 Task: Send an email with the signature Janice Green with the subject Request for feedback on a resume and the message Could you please provide a summary of the project plan? from softage.2@softage.net to softage.8@softage.net with an attached image file Postcard_design.png and move the email from Sent Items to the folder Birthday parties
Action: Mouse moved to (780, 547)
Screenshot: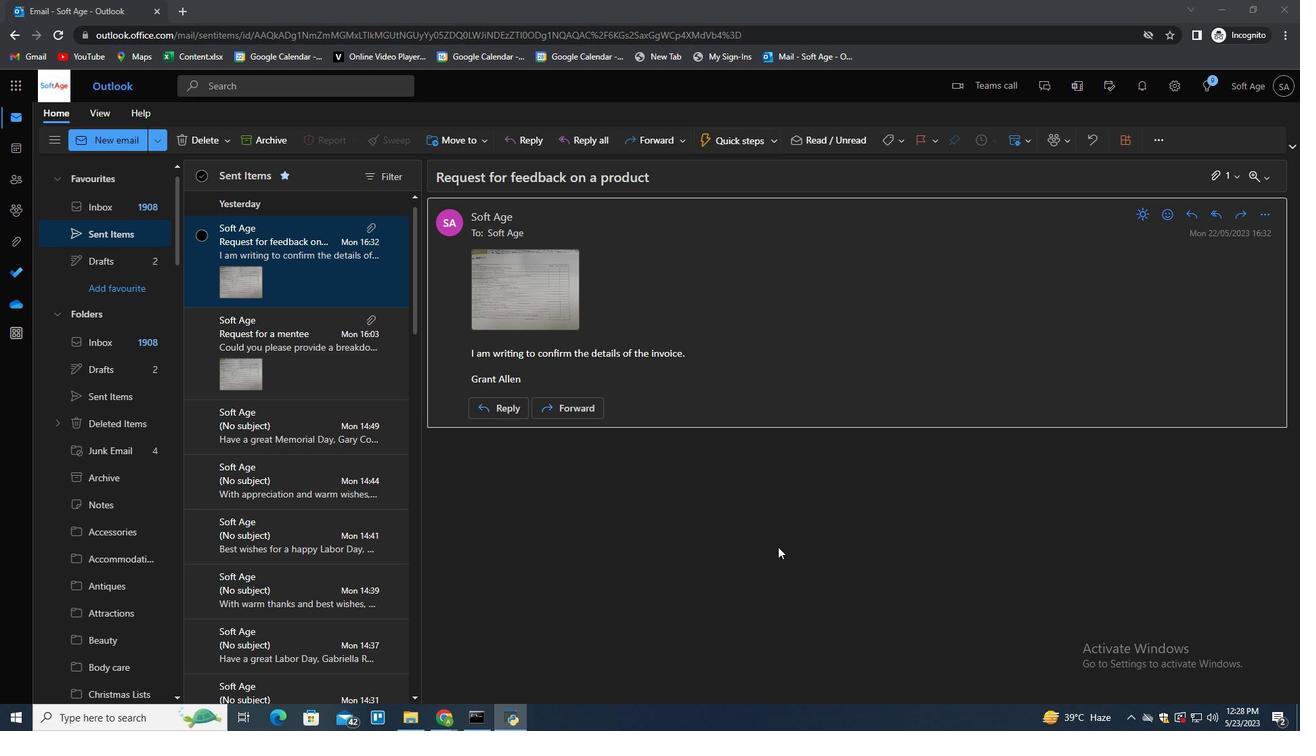 
Action: Mouse scrolled (780, 547) with delta (0, 0)
Screenshot: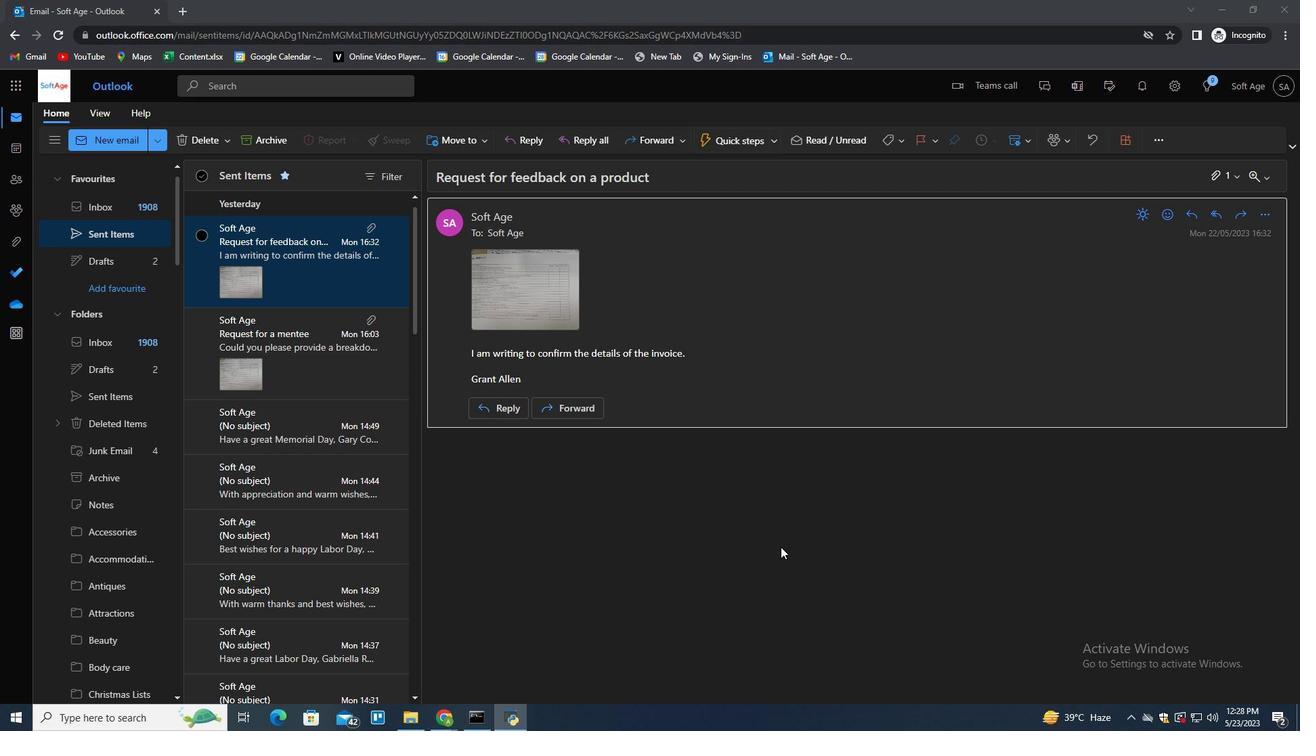 
Action: Mouse scrolled (780, 547) with delta (0, 0)
Screenshot: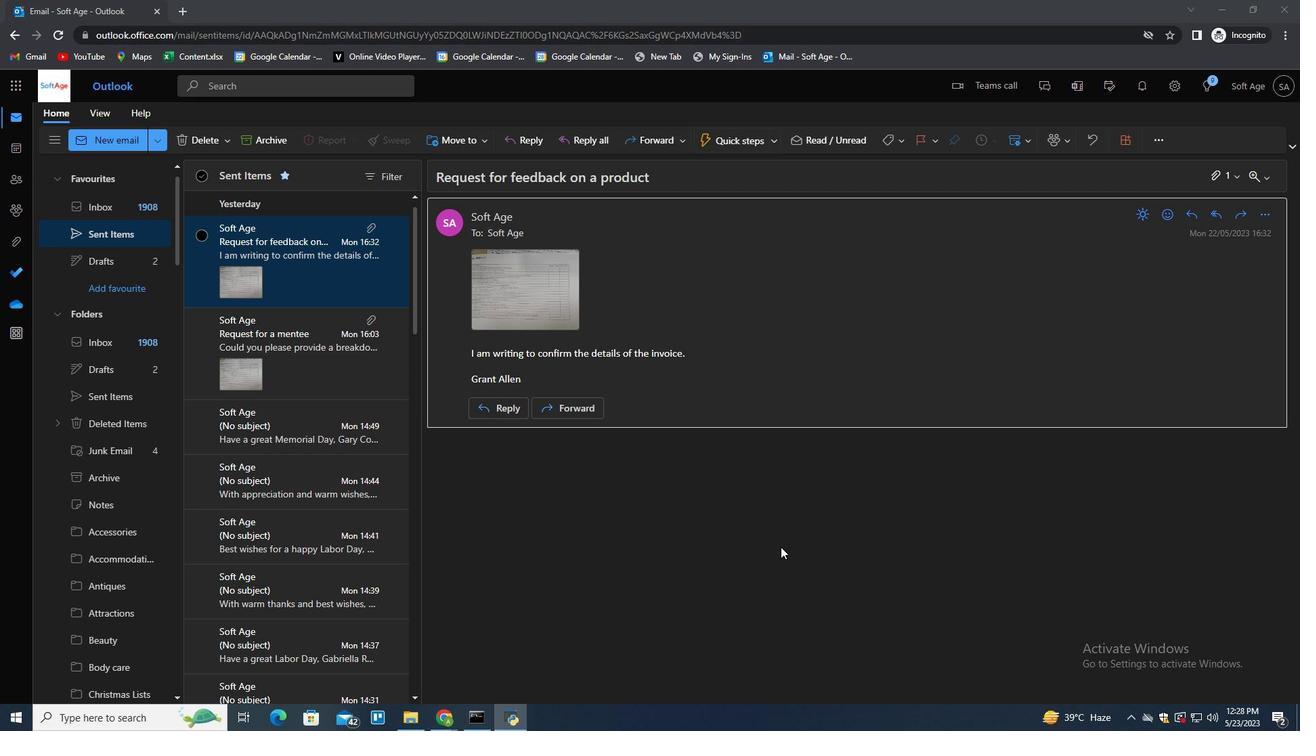 
Action: Mouse scrolled (780, 547) with delta (0, 0)
Screenshot: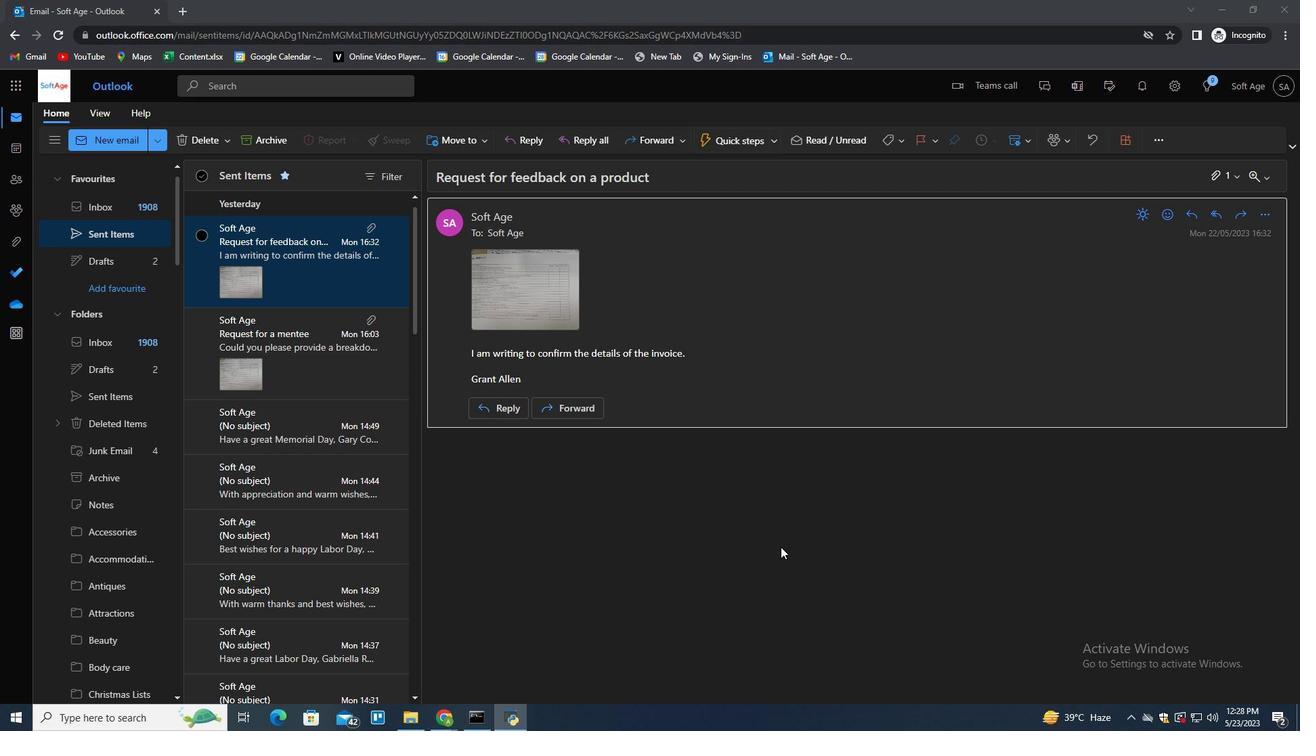 
Action: Mouse moved to (712, 545)
Screenshot: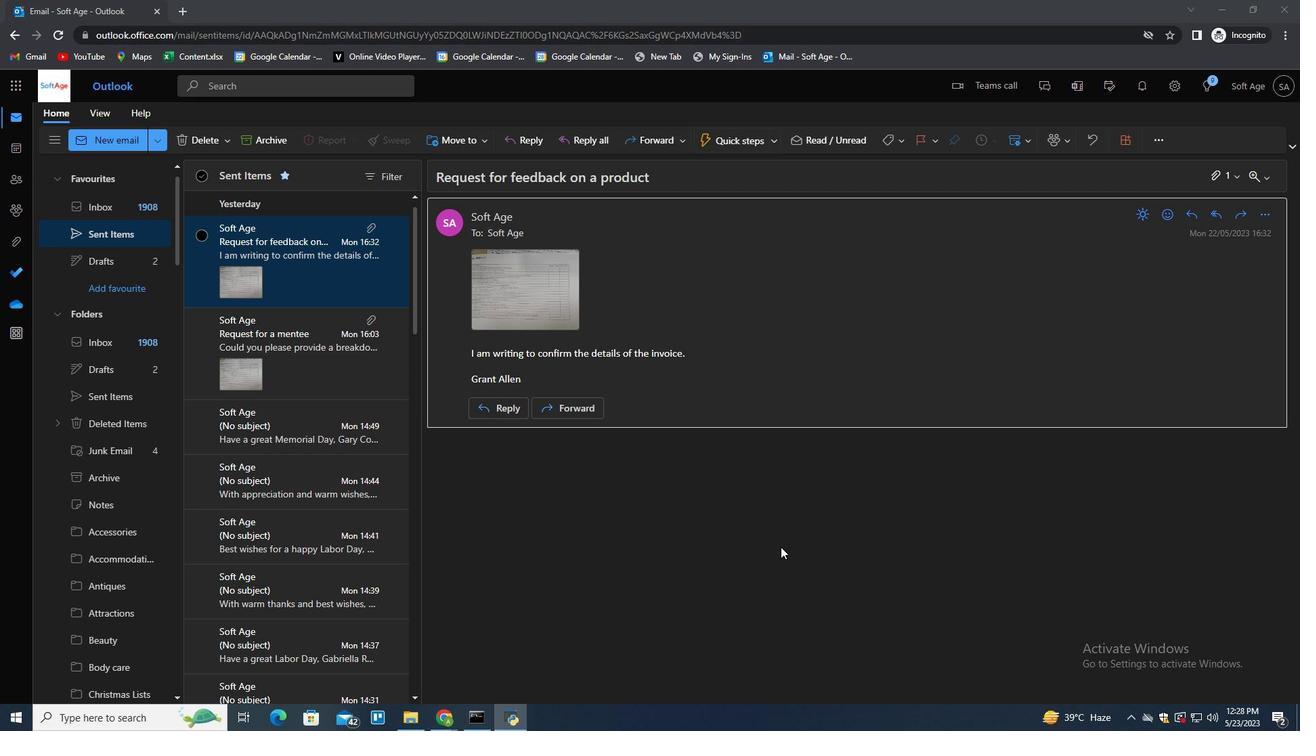 
Action: Mouse pressed left at (712, 545)
Screenshot: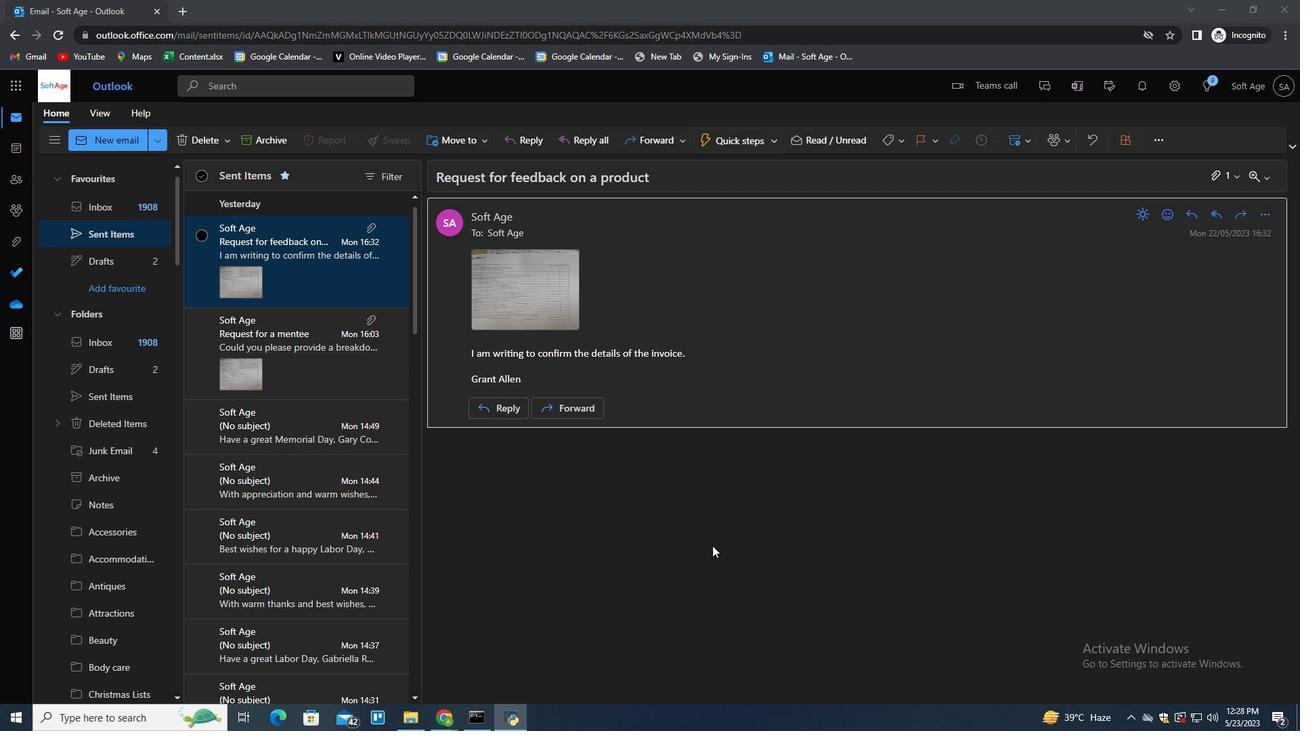 
Action: Mouse moved to (675, 533)
Screenshot: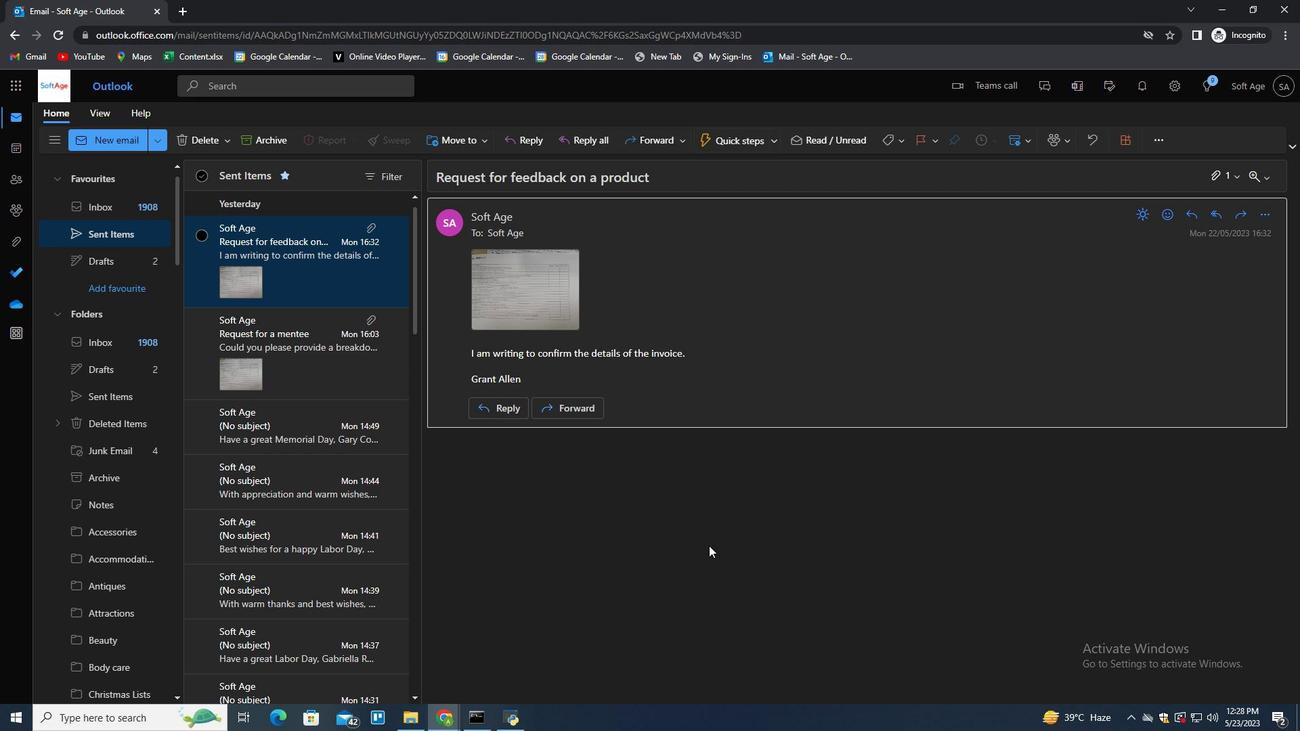 
Action: Key pressed n
Screenshot: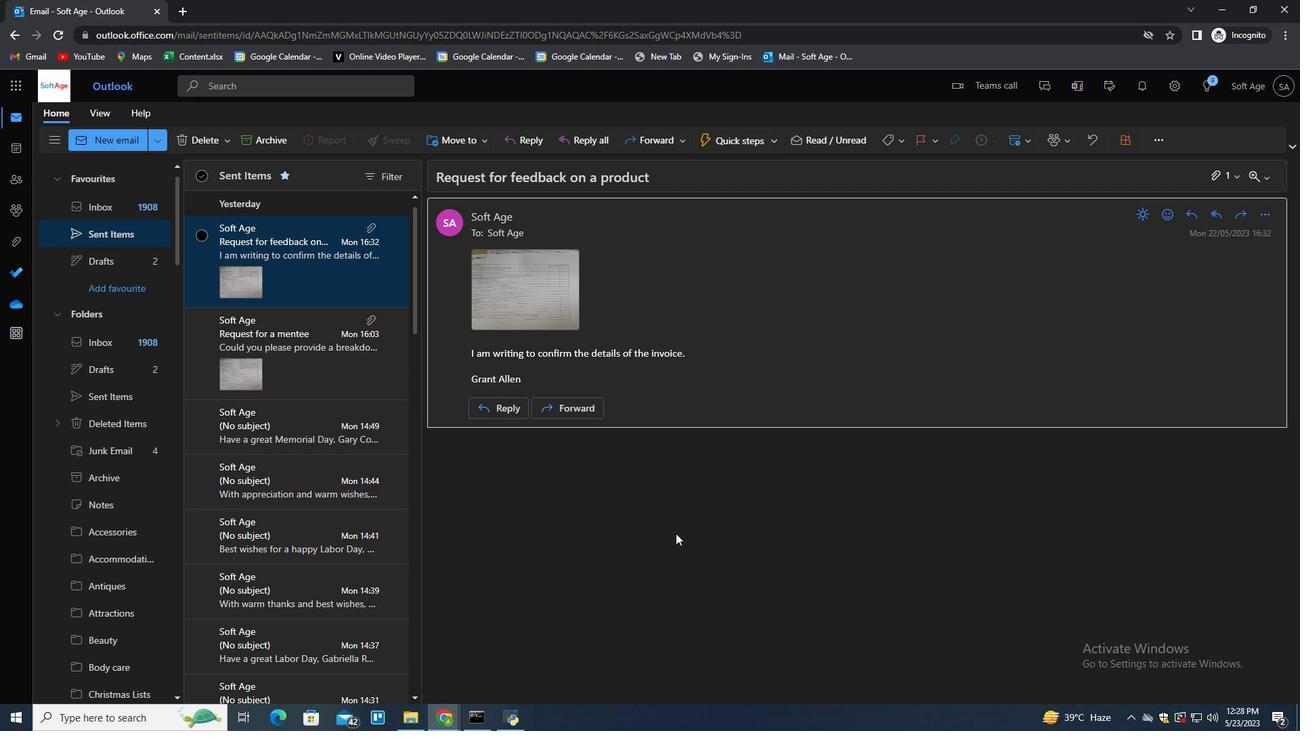 
Action: Mouse moved to (912, 139)
Screenshot: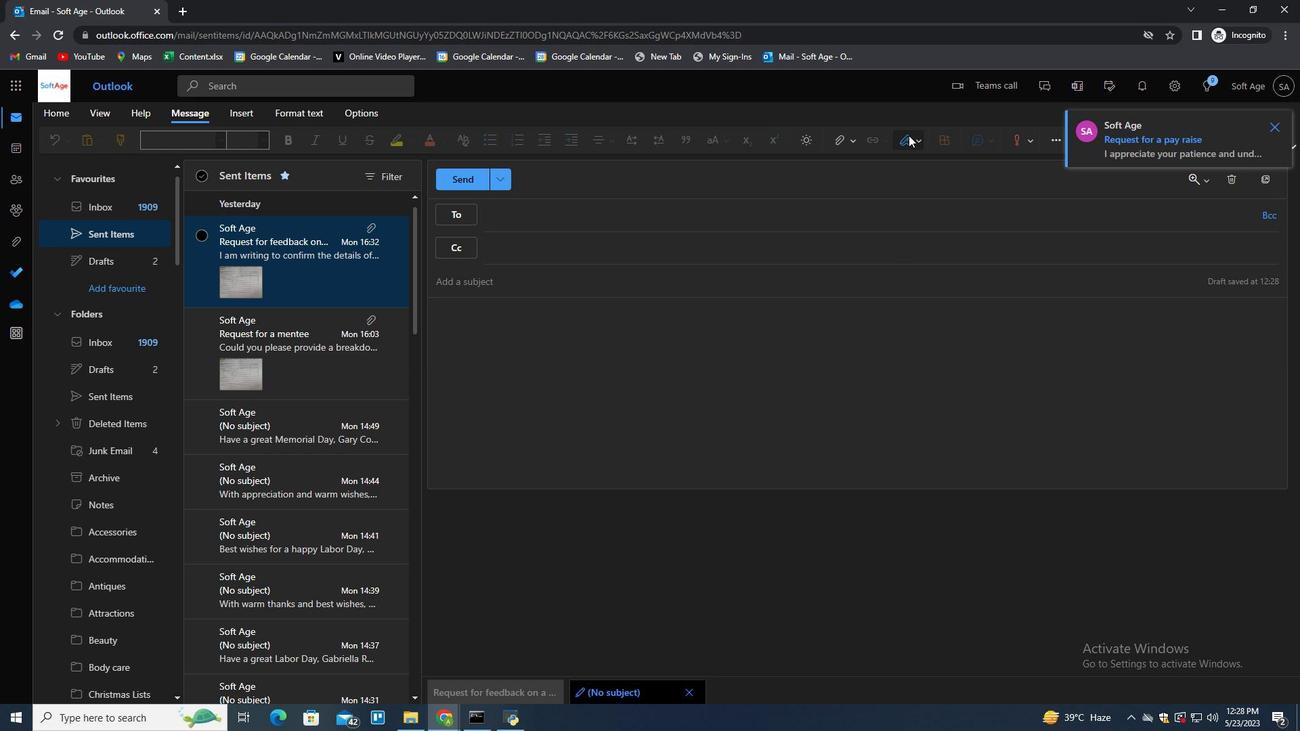 
Action: Mouse pressed left at (912, 139)
Screenshot: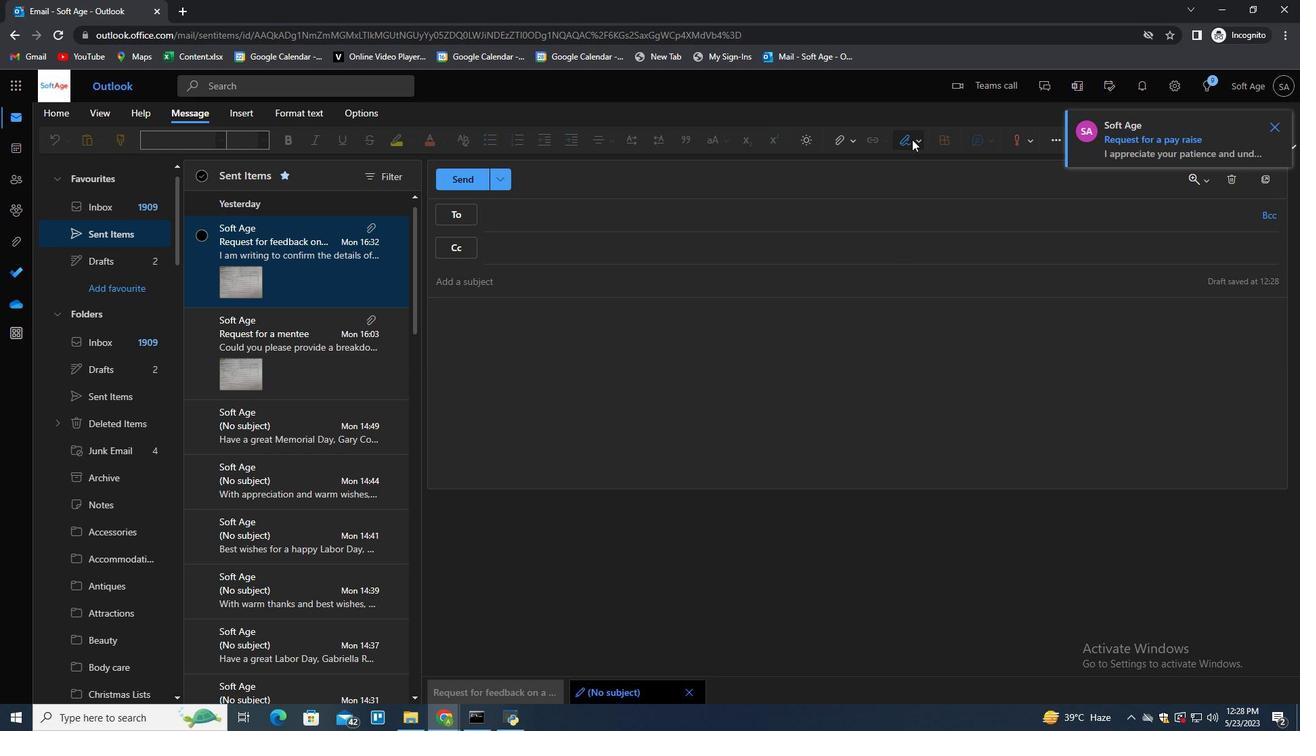 
Action: Mouse moved to (892, 191)
Screenshot: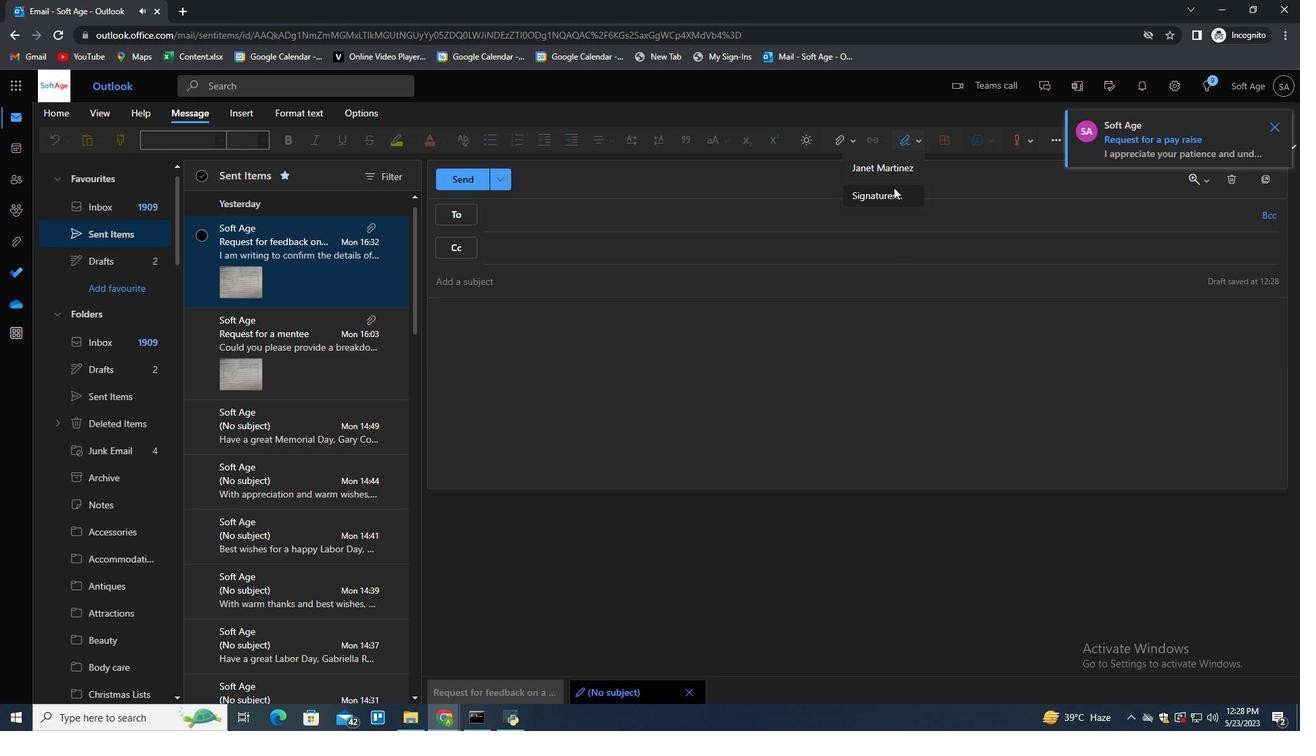 
Action: Mouse pressed left at (892, 191)
Screenshot: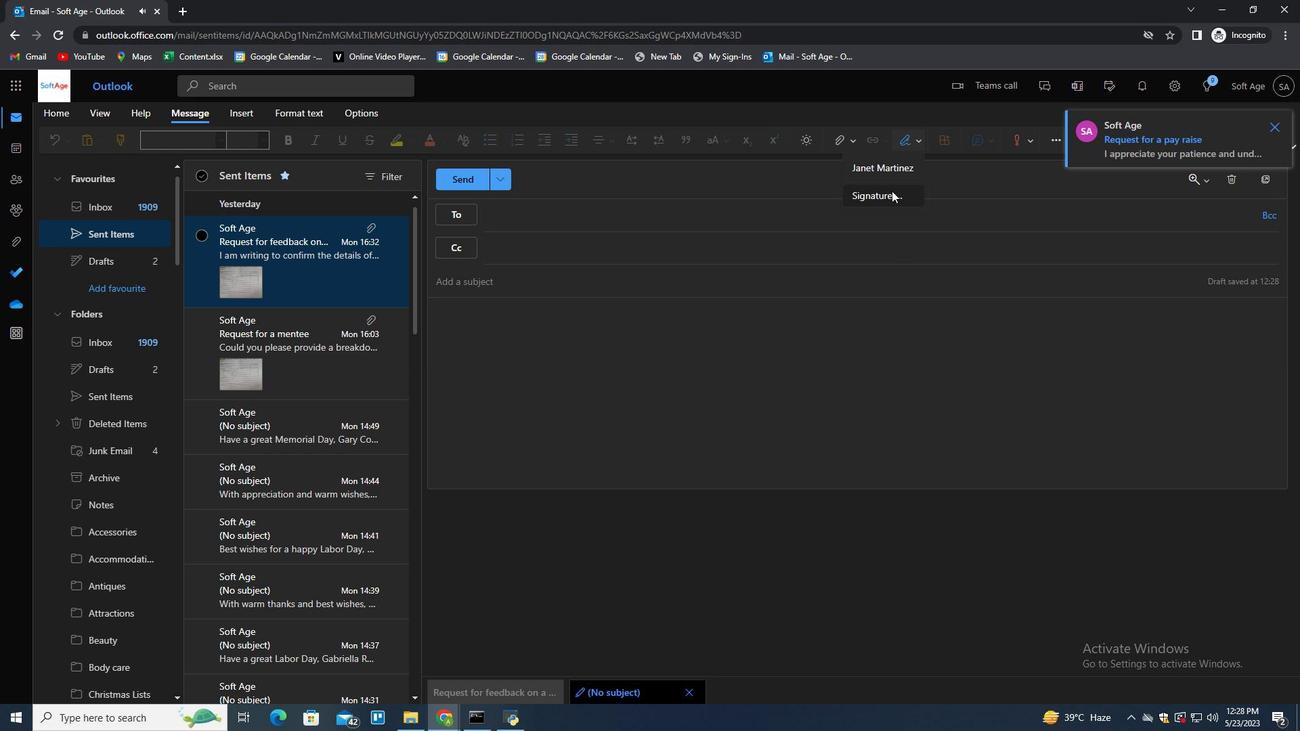 
Action: Mouse moved to (930, 256)
Screenshot: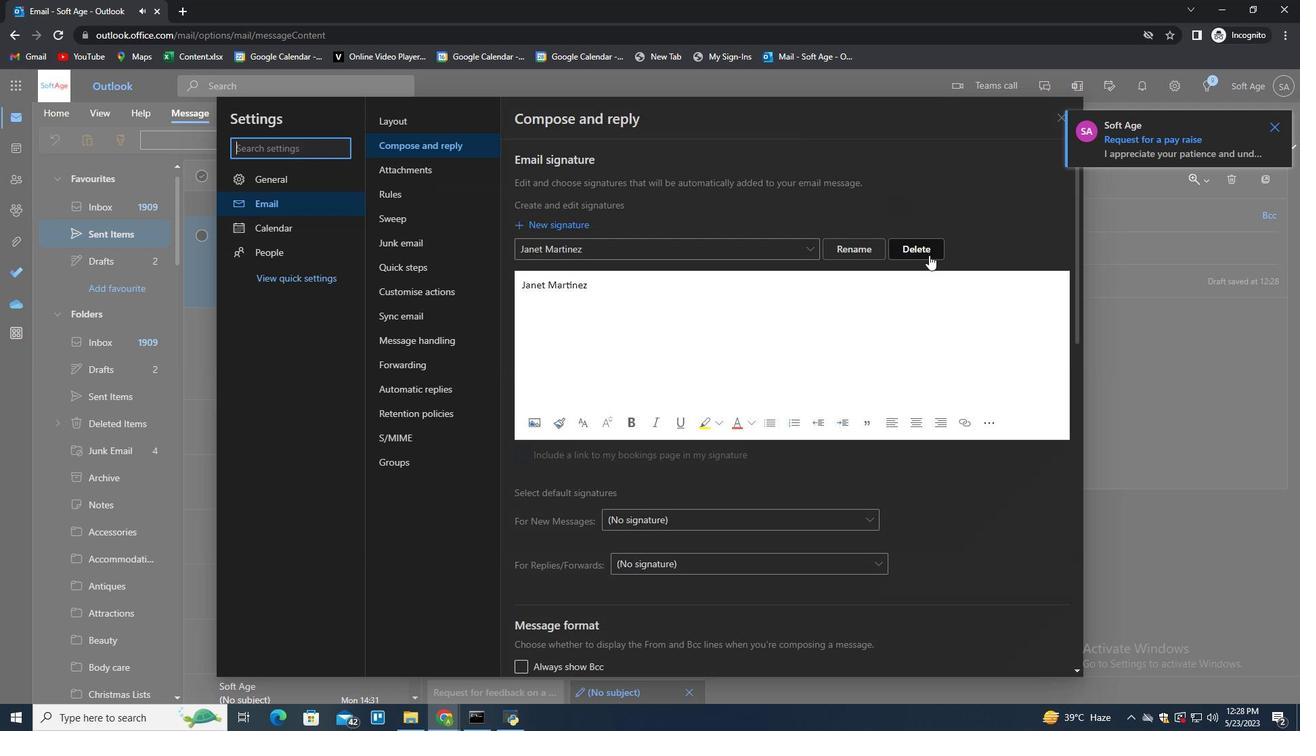 
Action: Mouse pressed left at (930, 256)
Screenshot: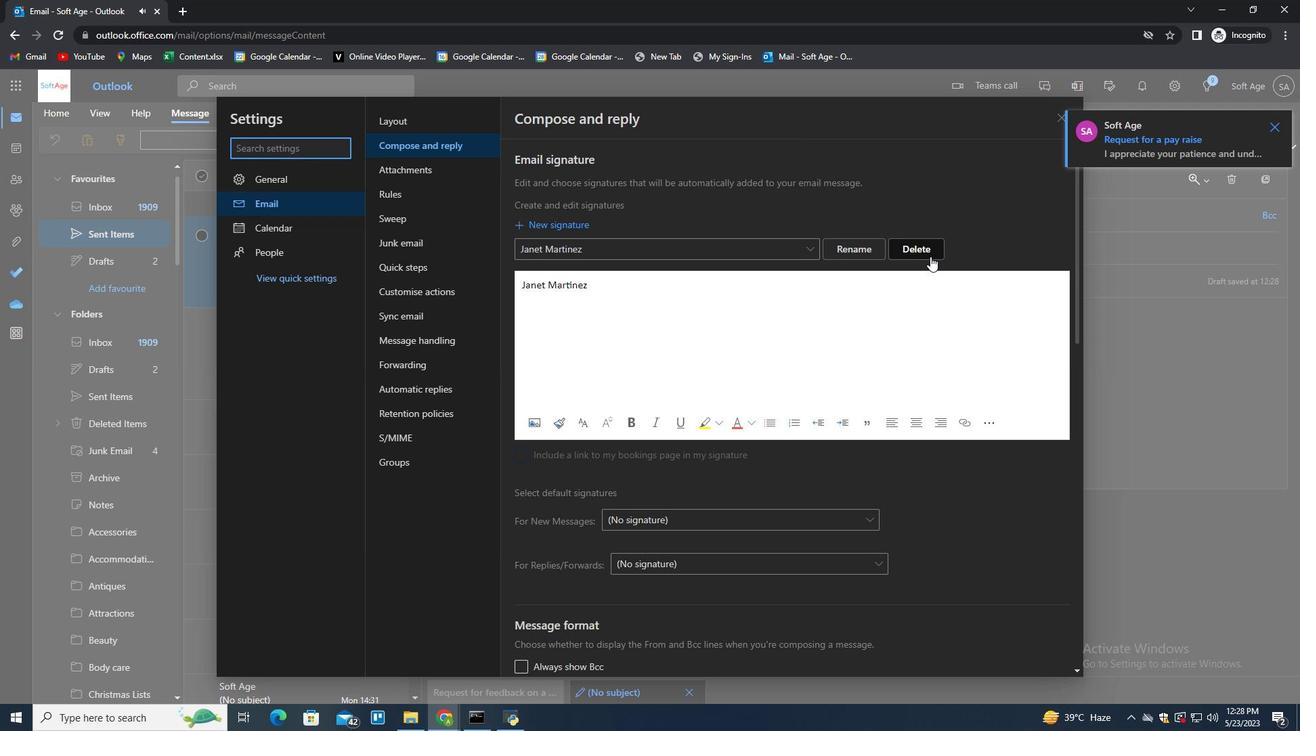
Action: Mouse moved to (927, 252)
Screenshot: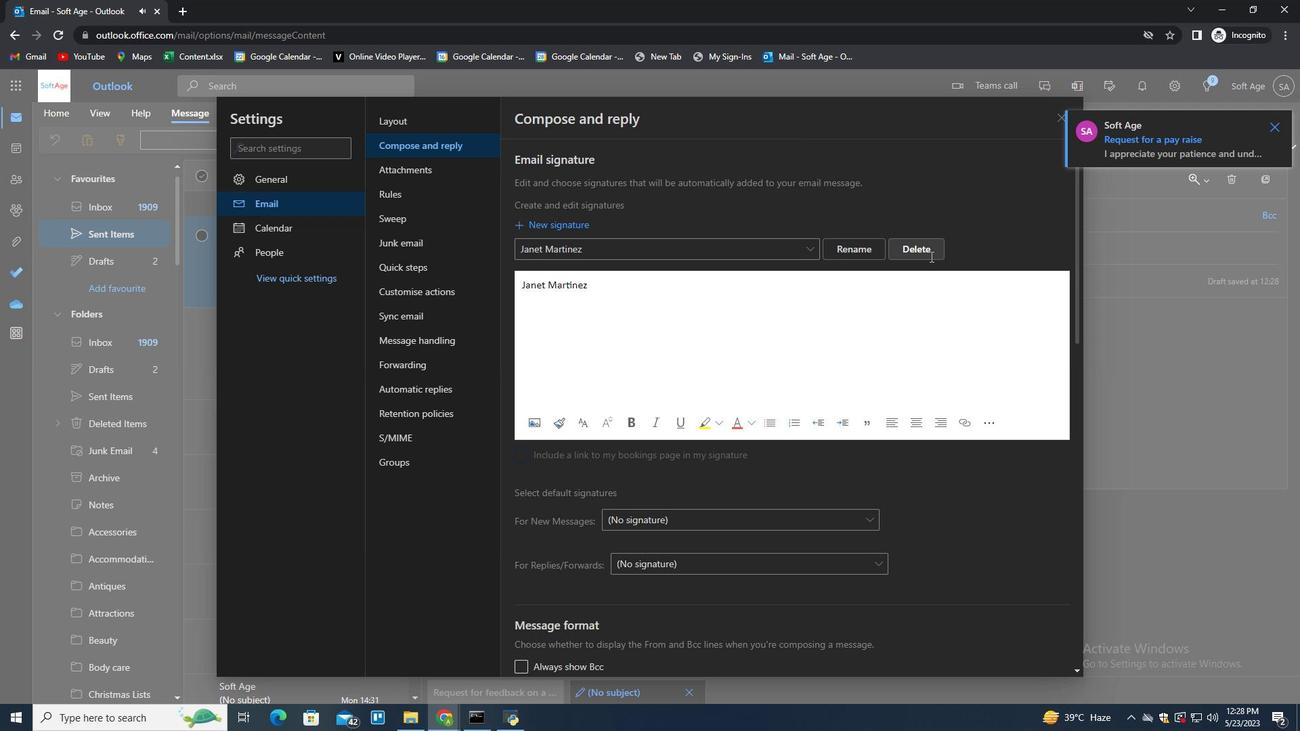 
Action: Mouse pressed left at (927, 252)
Screenshot: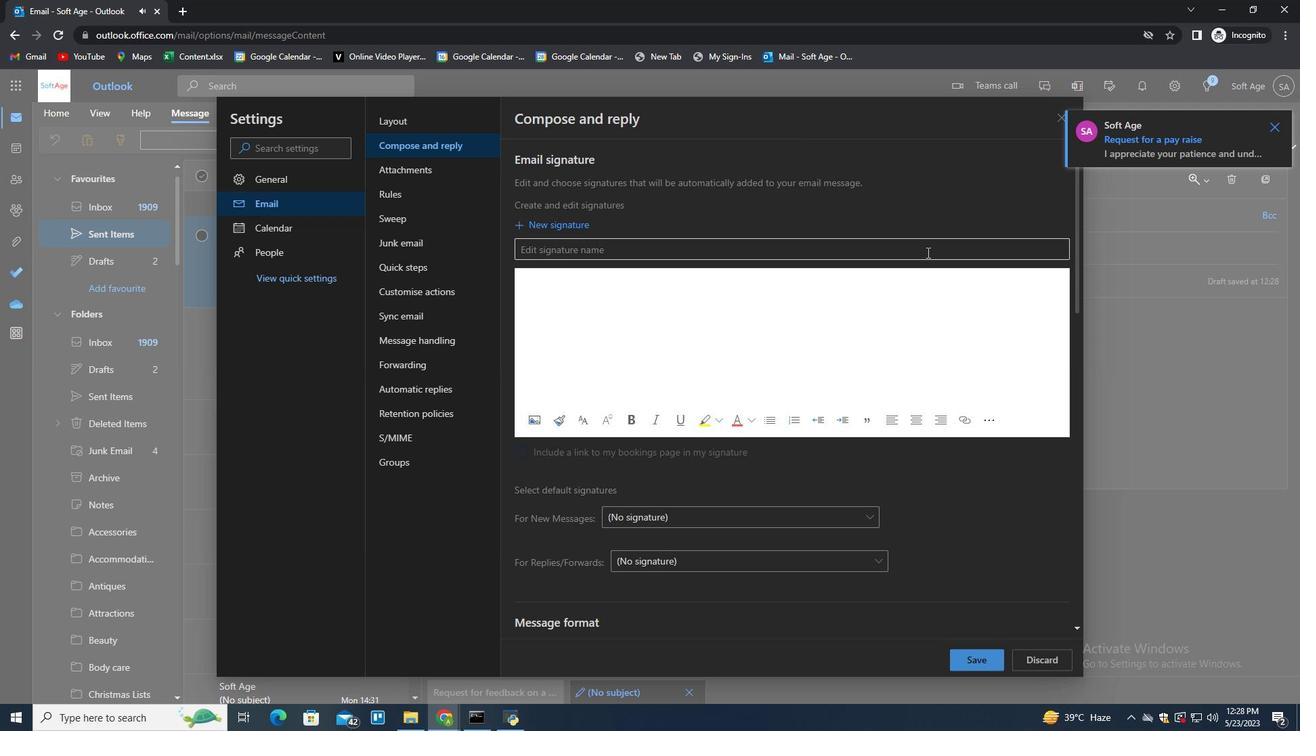 
Action: Mouse moved to (927, 251)
Screenshot: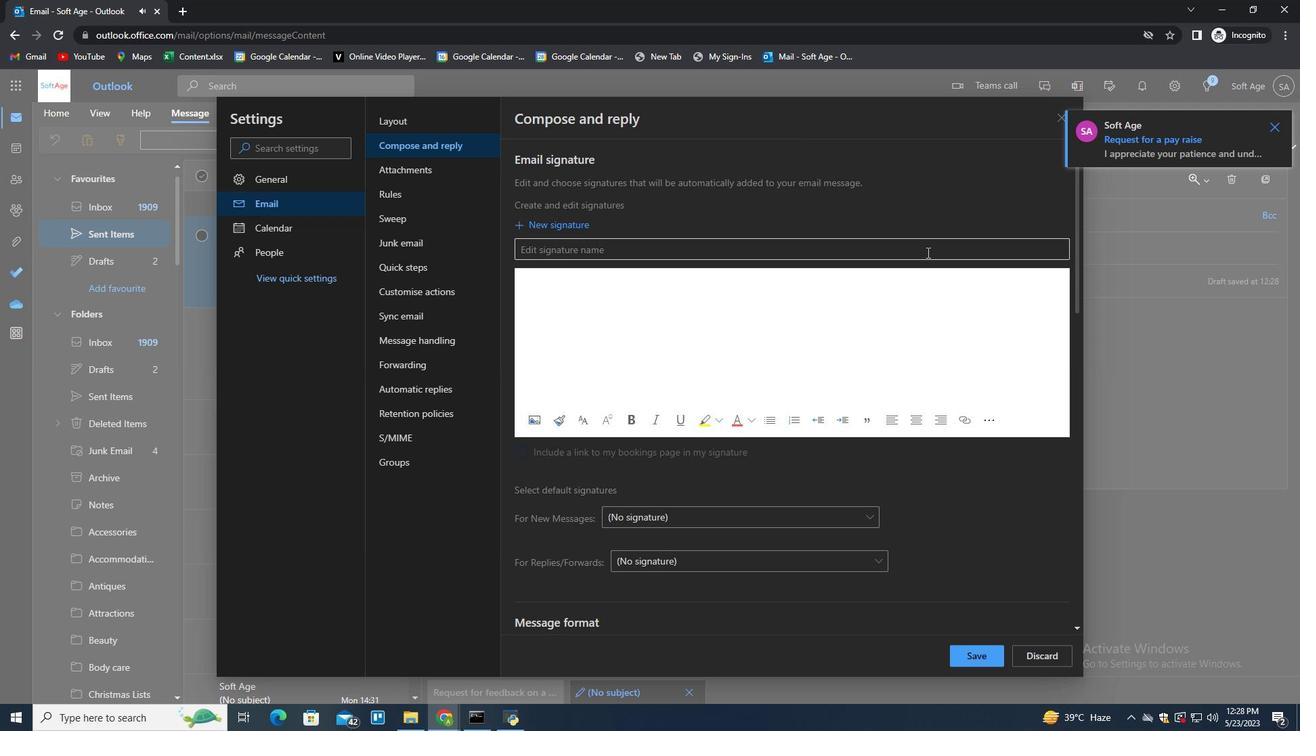 
Action: Key pressed <Key.shift><Key.shift><Key.shift><Key.shift><Key.shift><Key.shift>Han<Key.backspace><Key.backspace><Key.backspace><Key.shift>Janice<Key.space><Key.shift>Green<Key.space><Key.shift><Key.tab><Key.shift>Janice<Key.space><Key.shift>Green
Screenshot: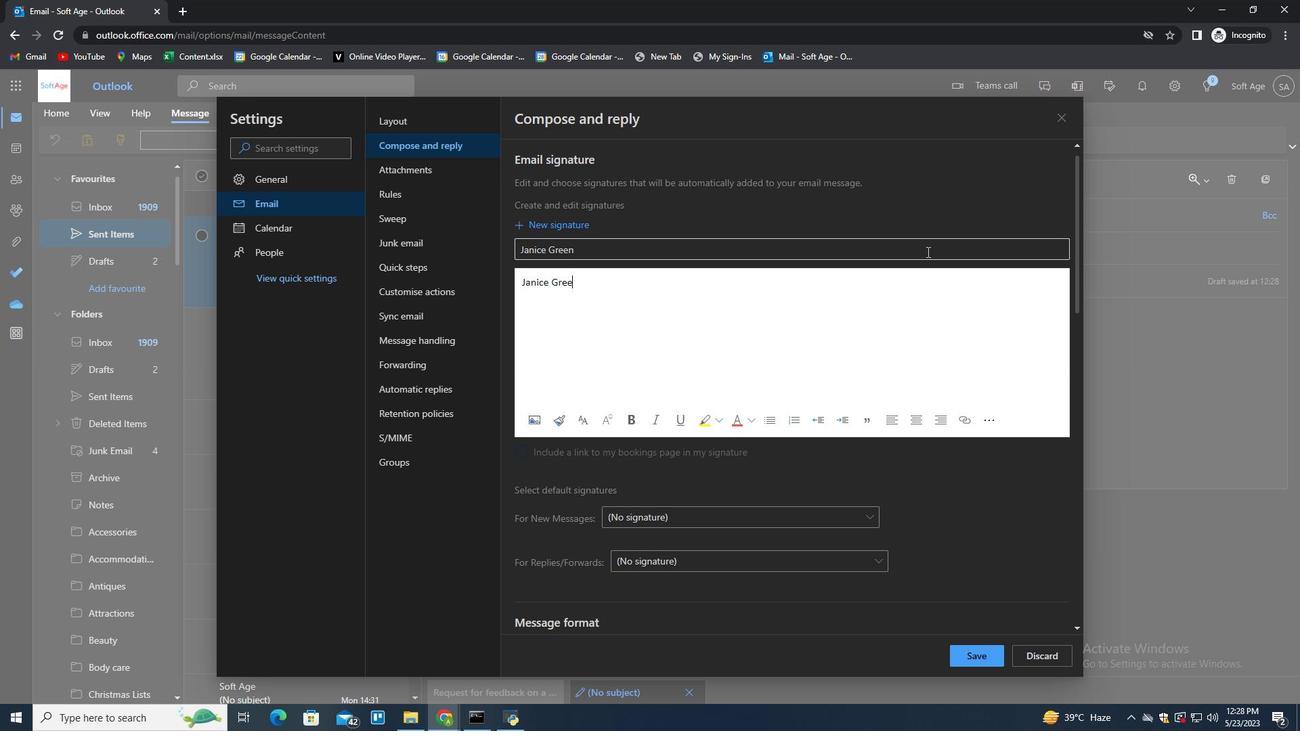 
Action: Mouse moved to (970, 654)
Screenshot: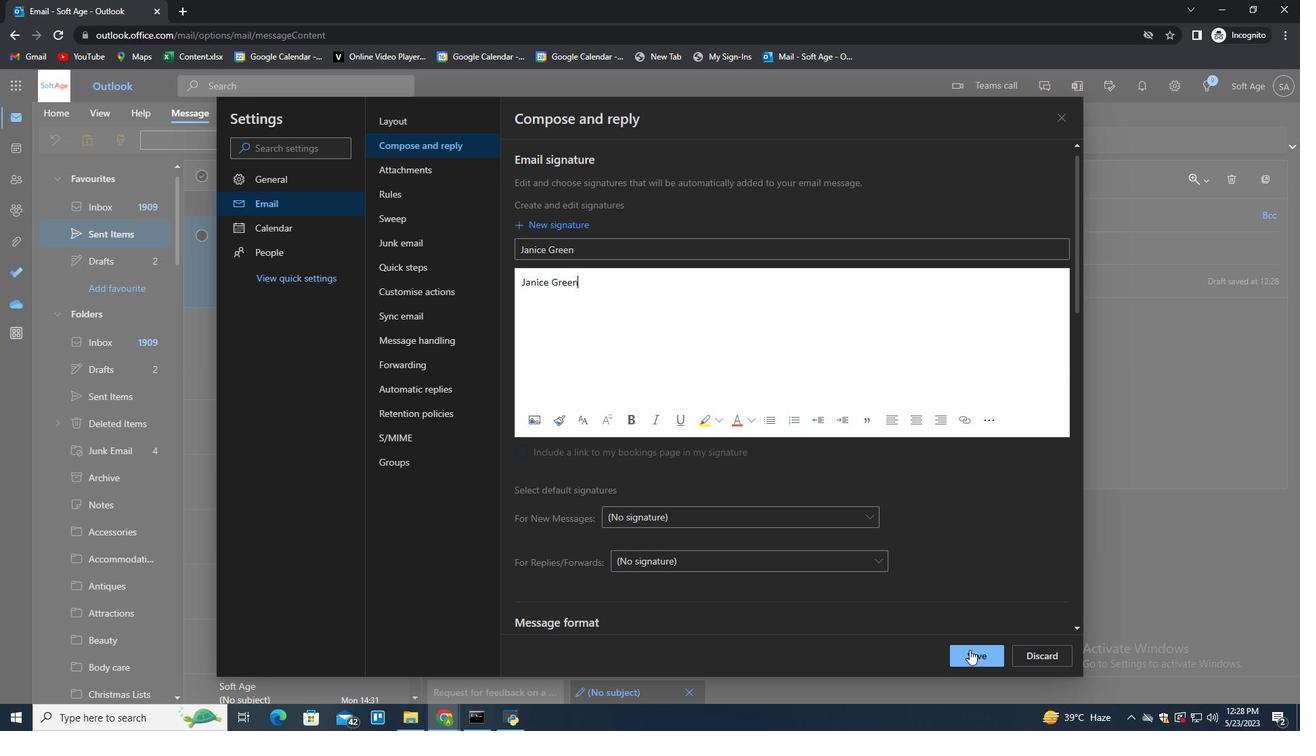 
Action: Mouse pressed left at (970, 654)
Screenshot: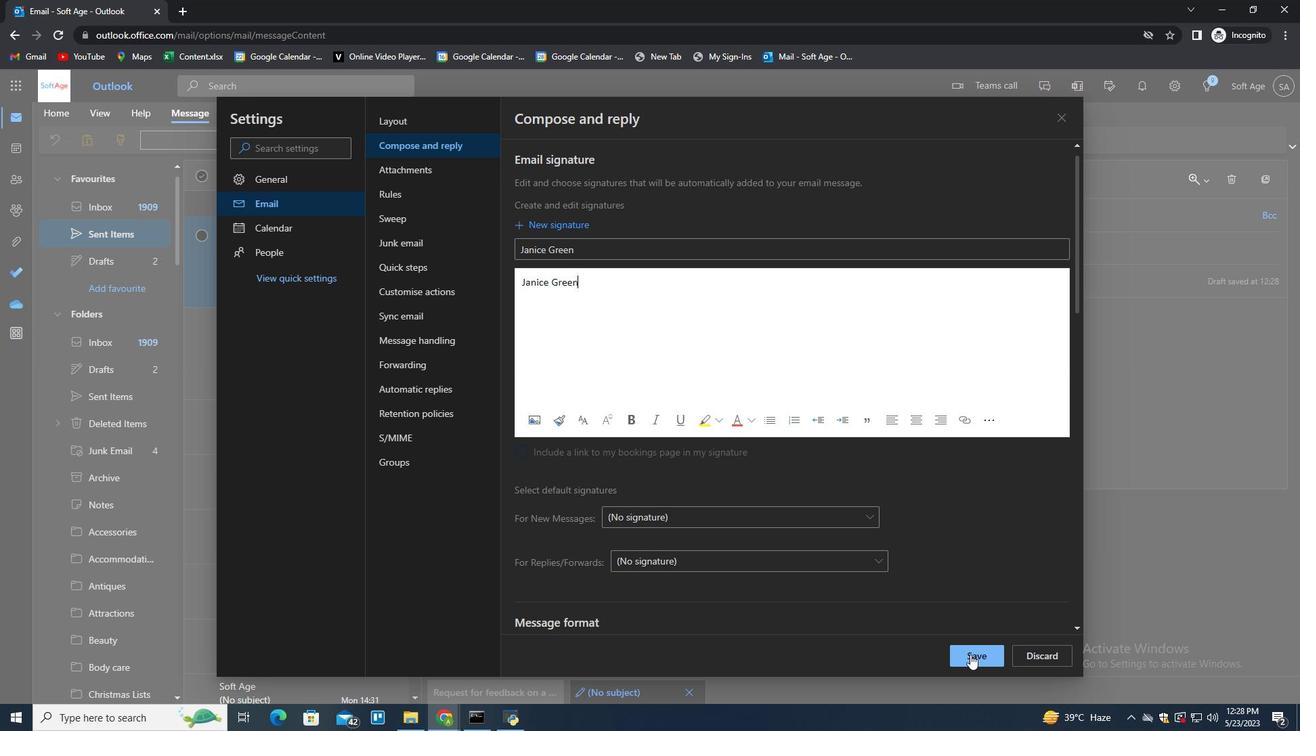
Action: Mouse moved to (1129, 389)
Screenshot: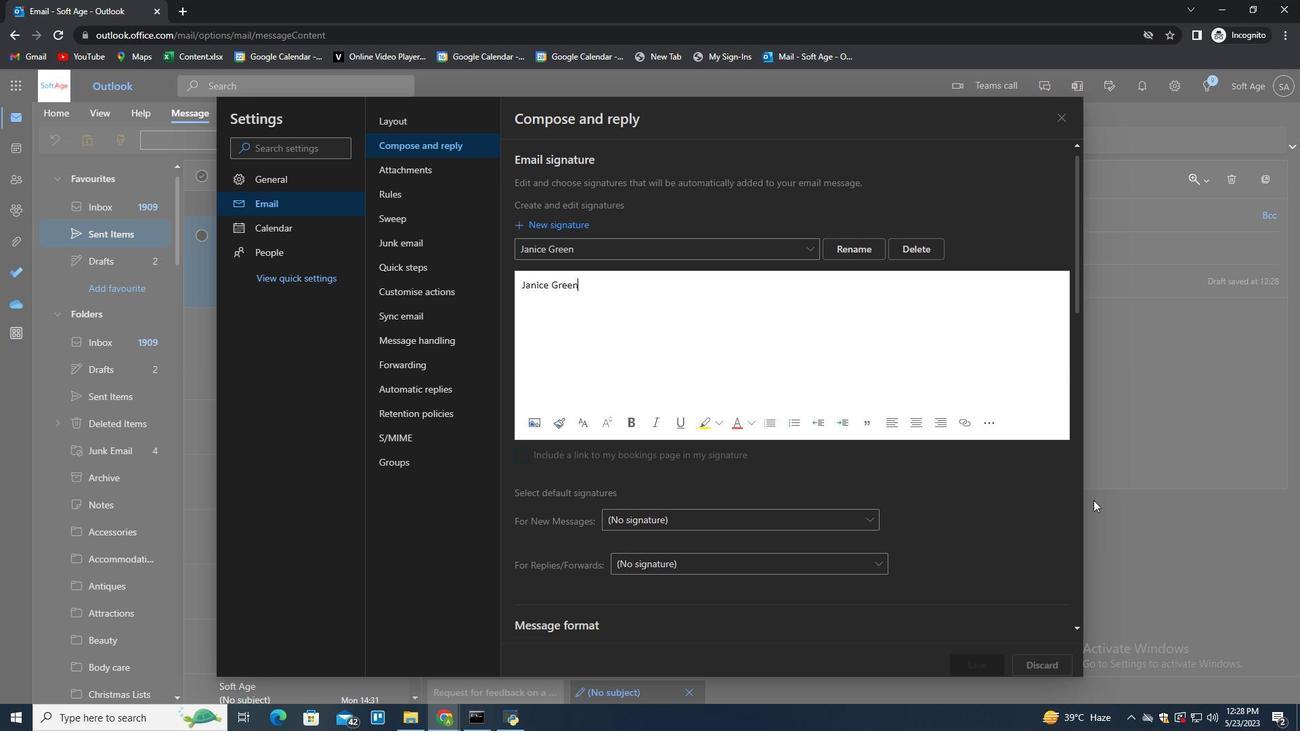 
Action: Mouse pressed left at (1129, 389)
Screenshot: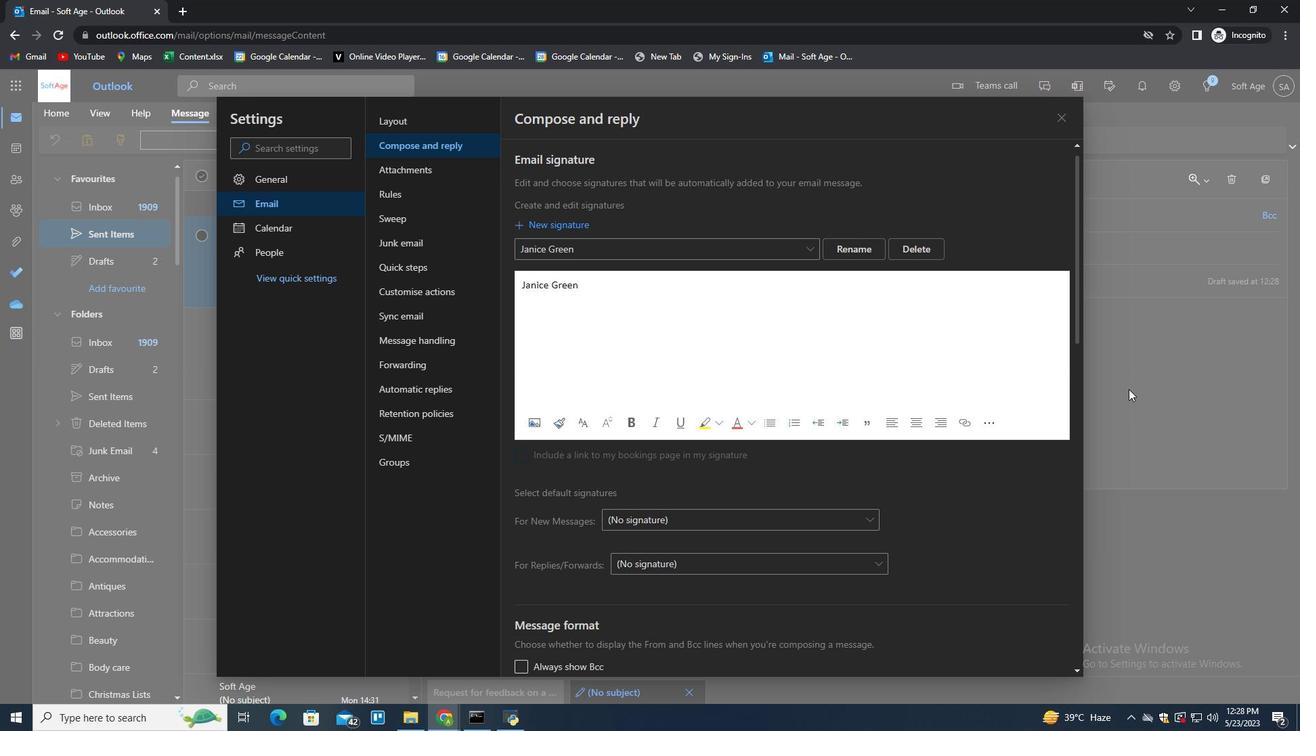 
Action: Mouse moved to (913, 142)
Screenshot: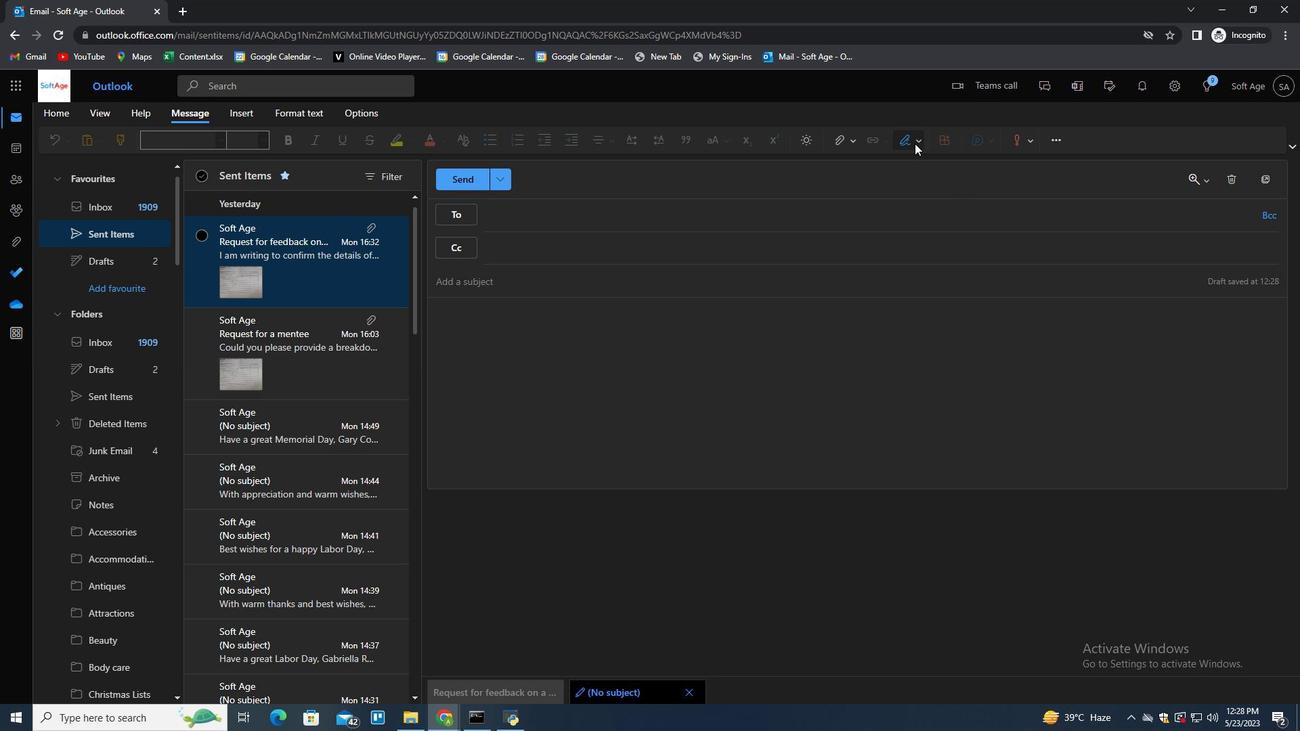 
Action: Mouse pressed left at (913, 142)
Screenshot: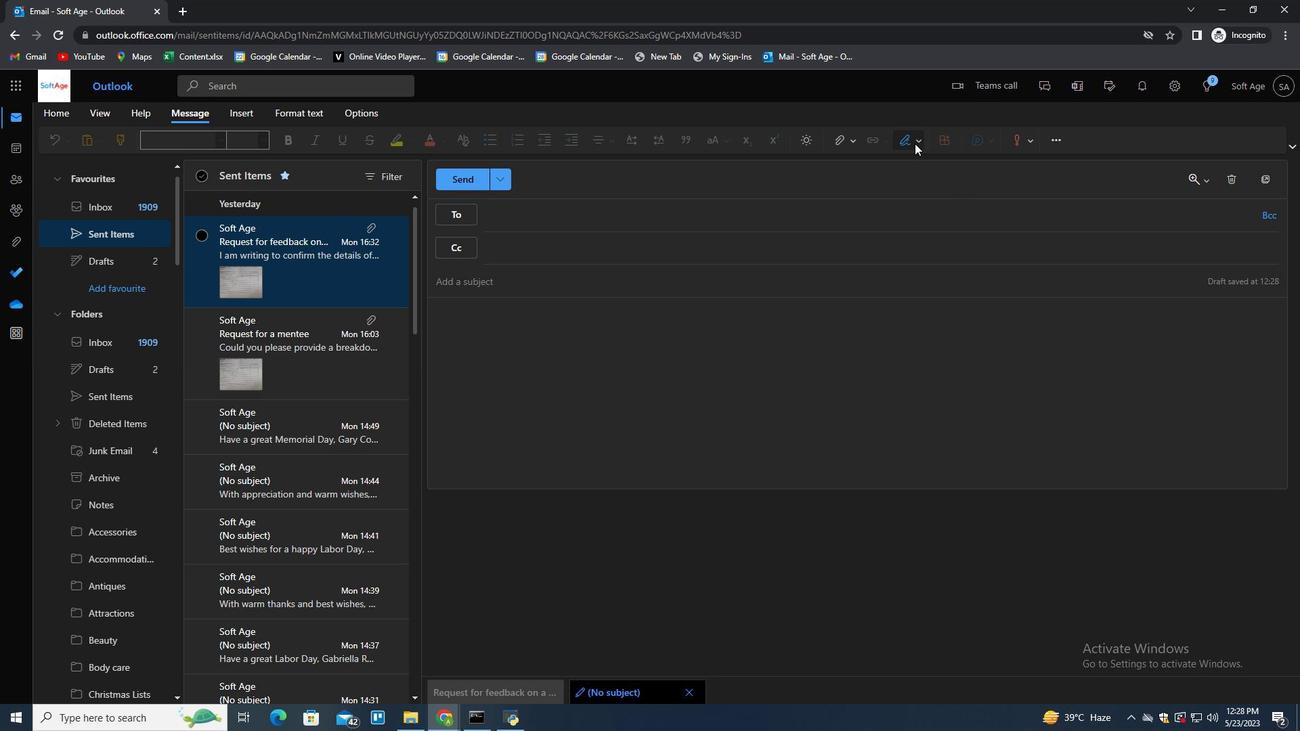 
Action: Mouse moved to (871, 165)
Screenshot: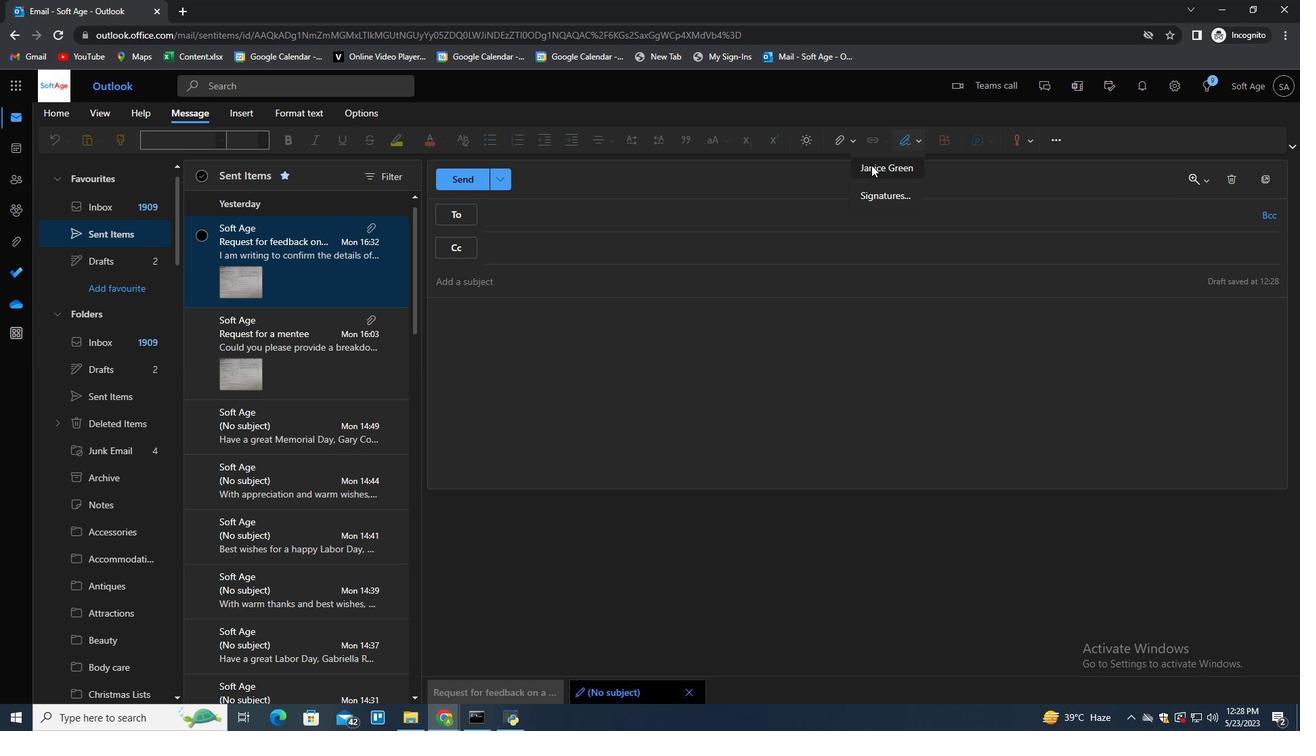 
Action: Mouse pressed left at (871, 165)
Screenshot: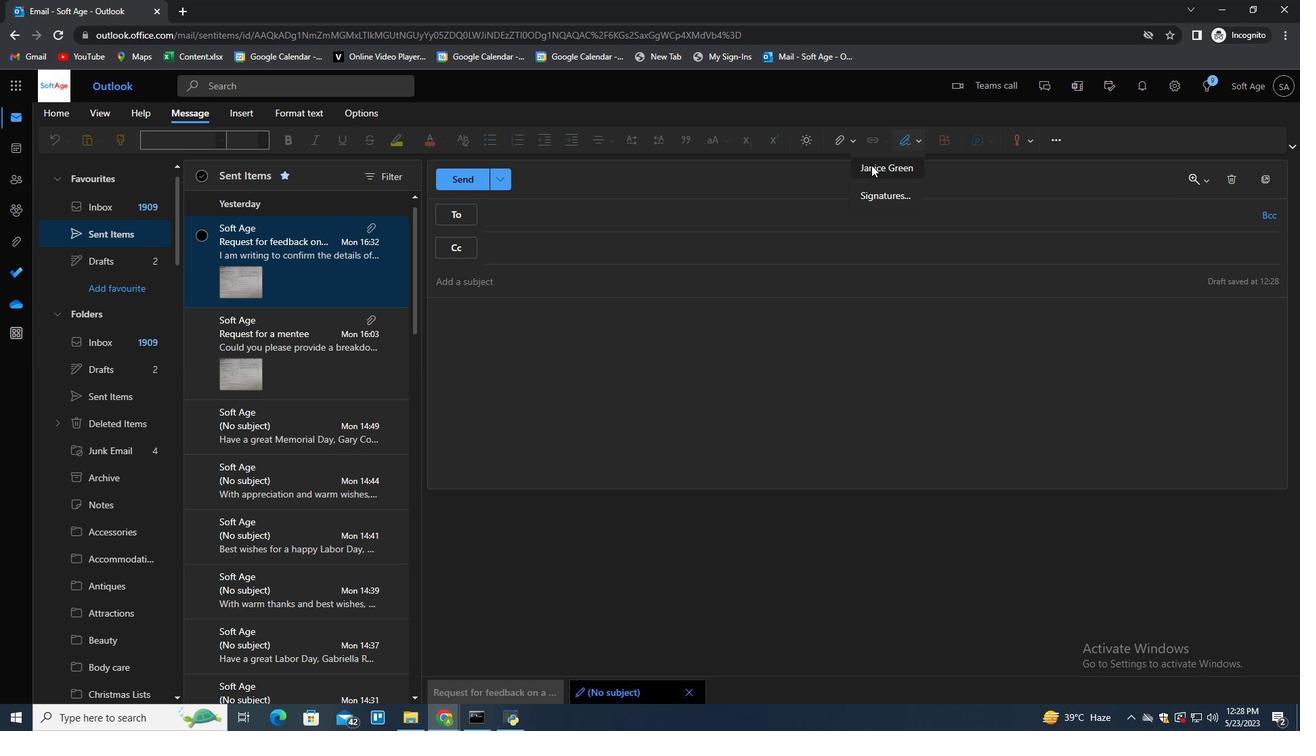 
Action: Mouse moved to (480, 283)
Screenshot: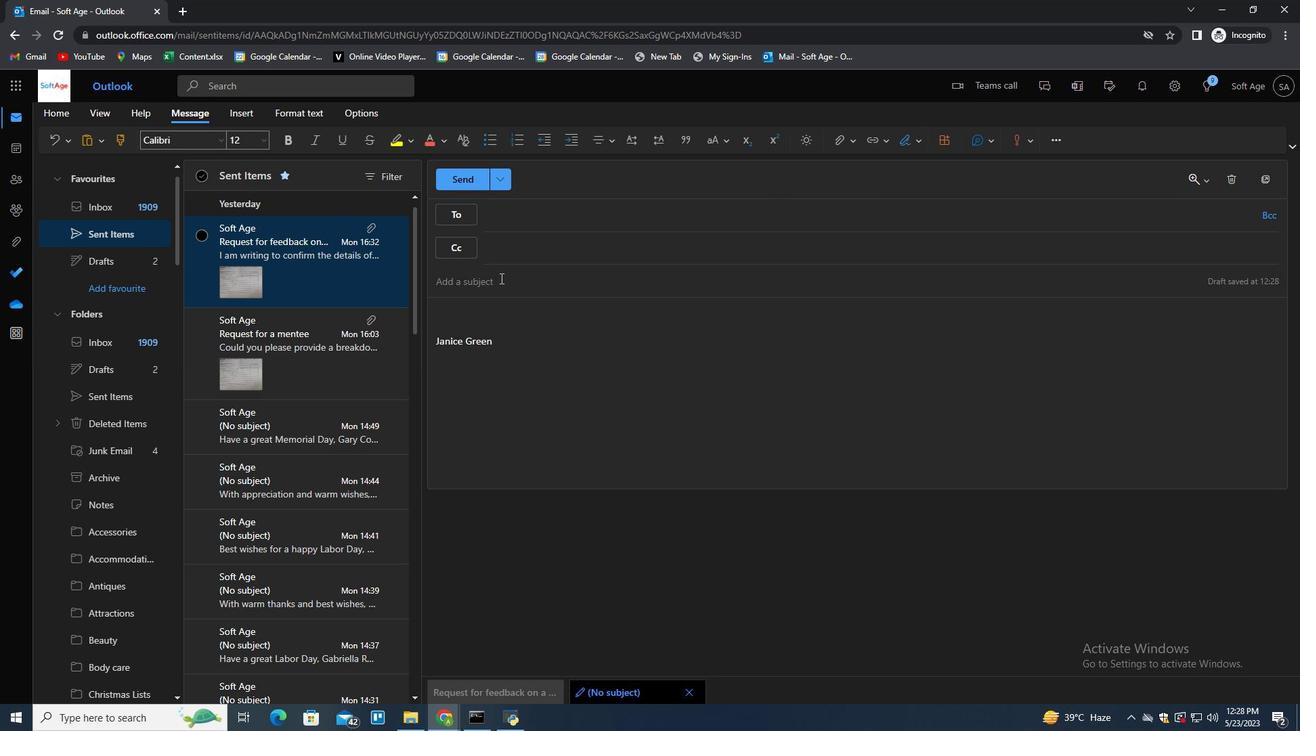
Action: Mouse pressed left at (480, 283)
Screenshot: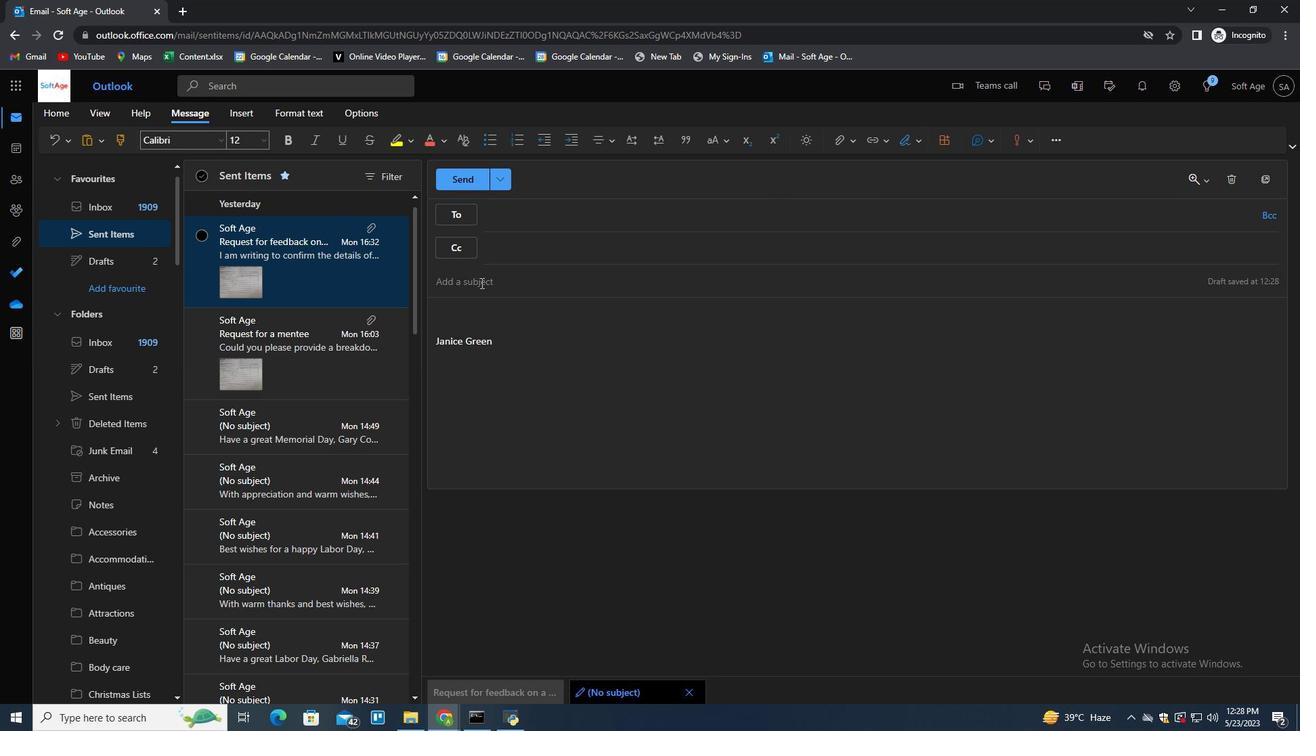 
Action: Mouse moved to (479, 283)
Screenshot: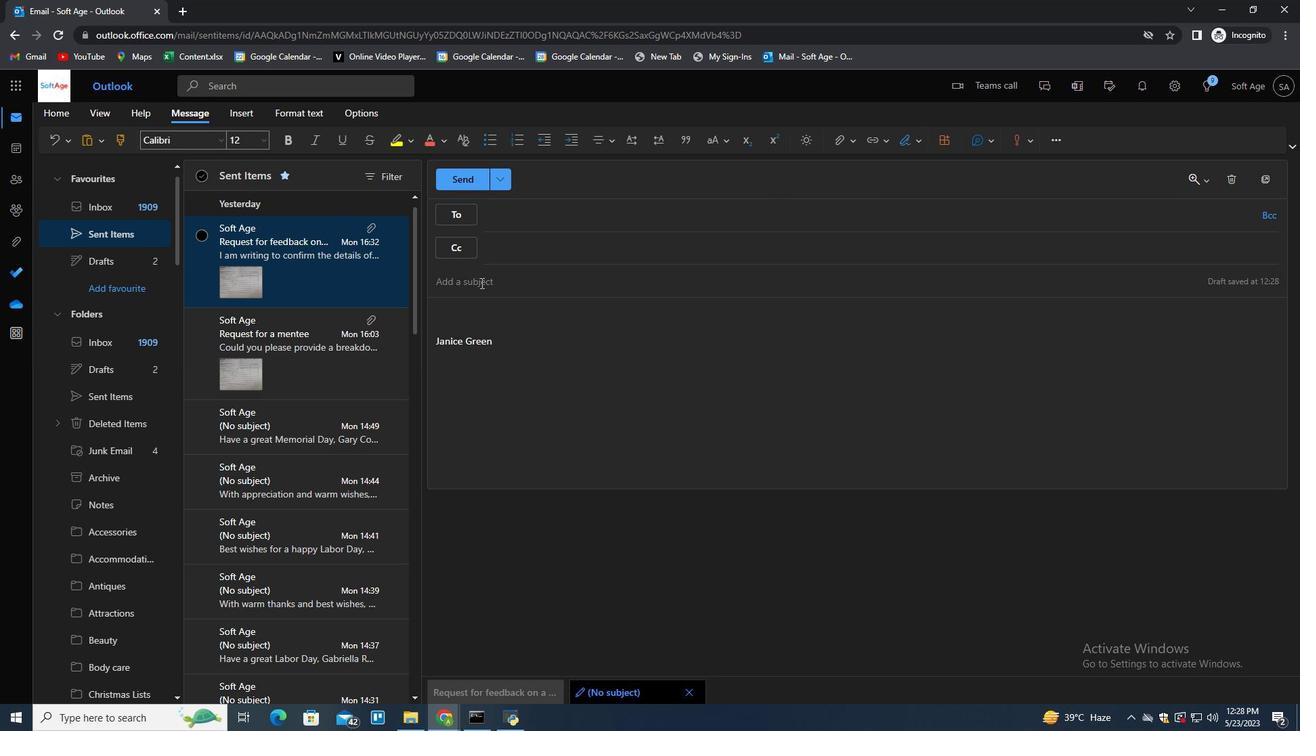 
Action: Key pressed <Key.shift>Request<Key.backspace><Key.backspace><Key.backspace>est<Key.space>for<Key.space>feedbc<Key.backspace>ack<Key.space>on<Key.space>a<Key.space>resume<Key.space>a<Key.backspace><Key.tab><Key.shift>Could<Key.space>you<Key.space>please<Key.space>provide<Key.space>a<Key.space>summary<Key.space>of<Key.space>the<Key.space>project<Key.space>plan<Key.shift>?
Screenshot: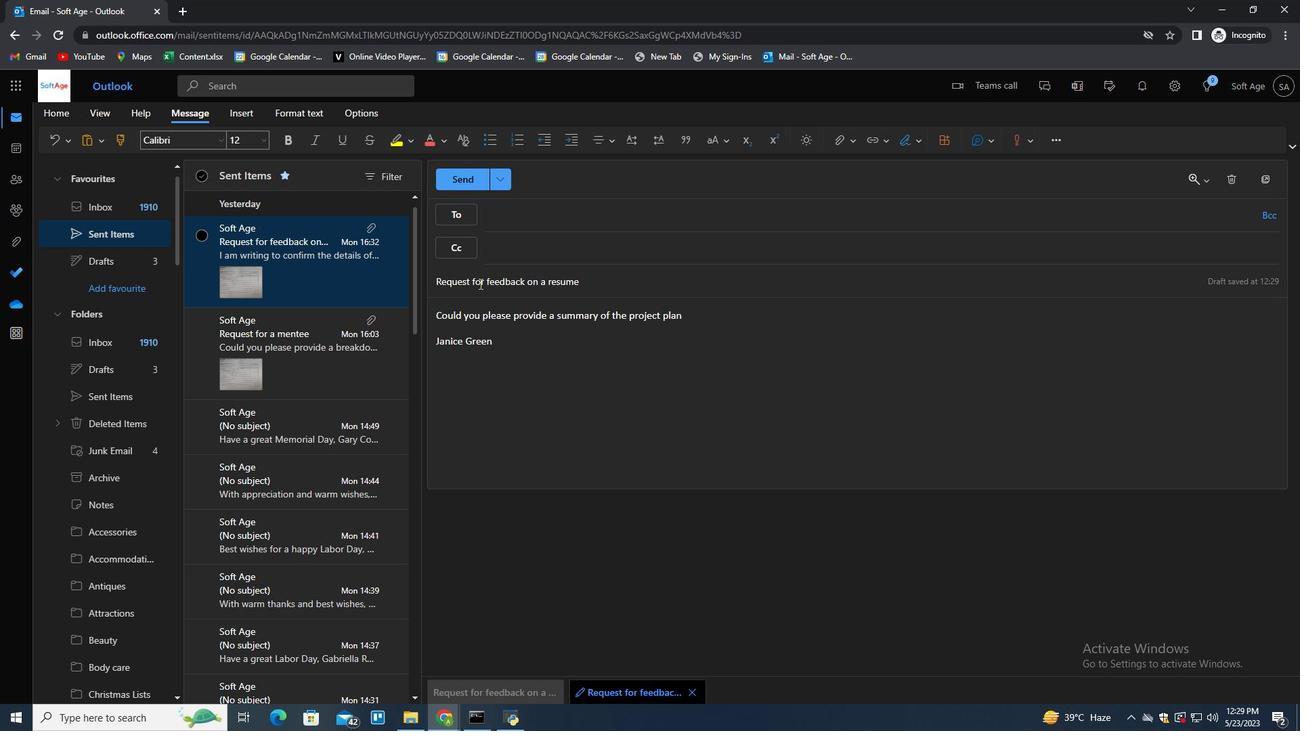 
Action: Mouse moved to (507, 218)
Screenshot: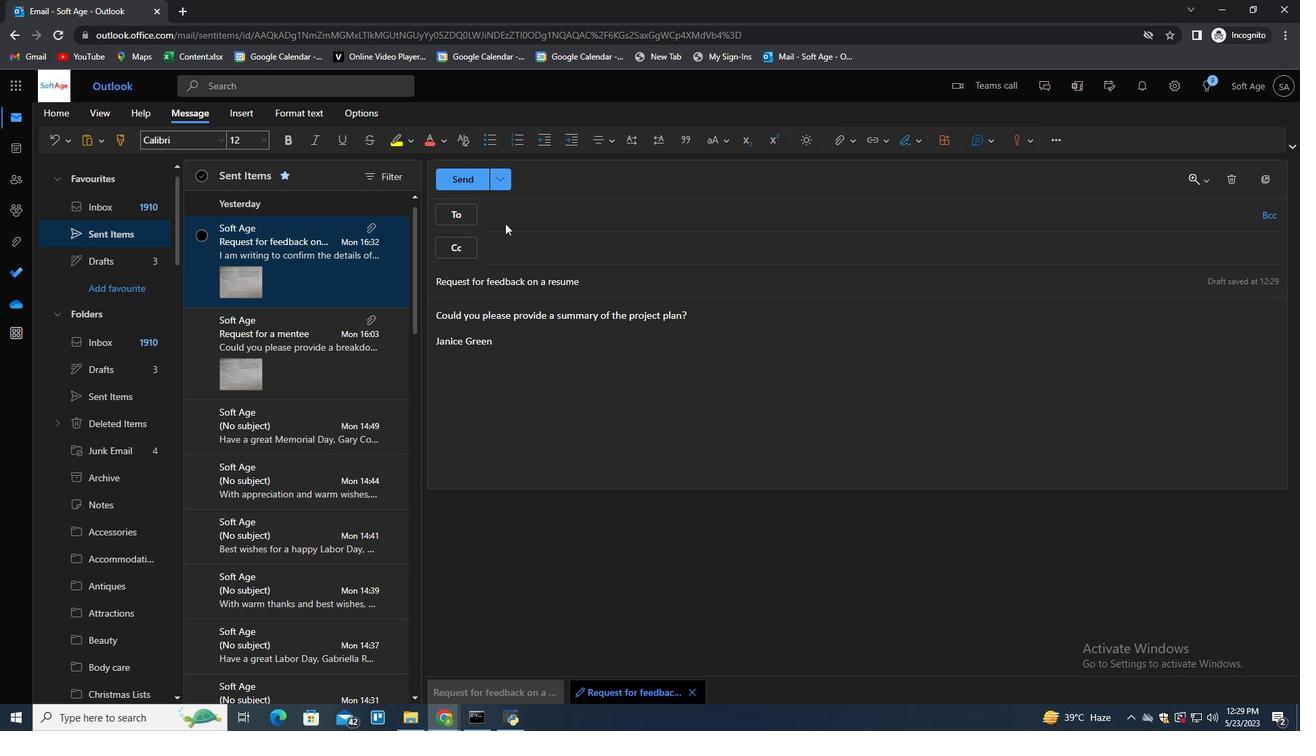 
Action: Mouse pressed left at (507, 218)
Screenshot: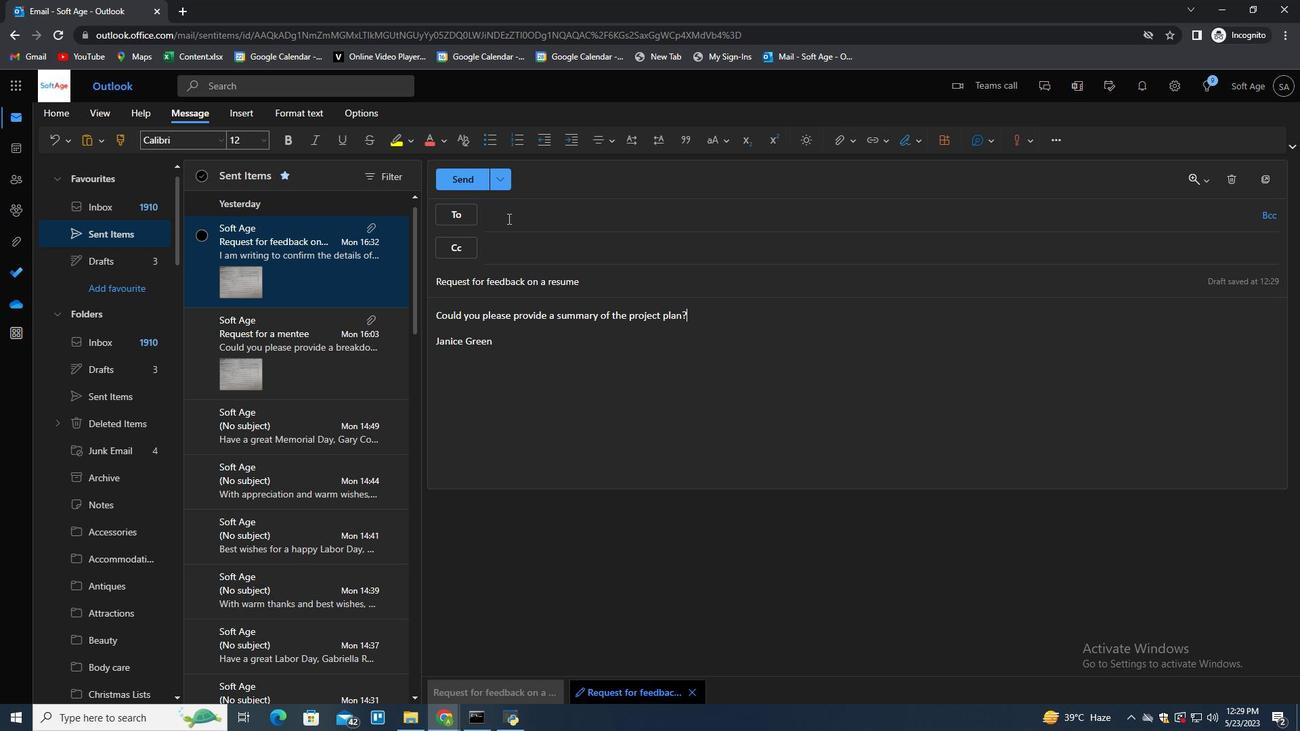 
Action: Key pressed softage.8<Key.shift>@softage.net<Key.enter>
Screenshot: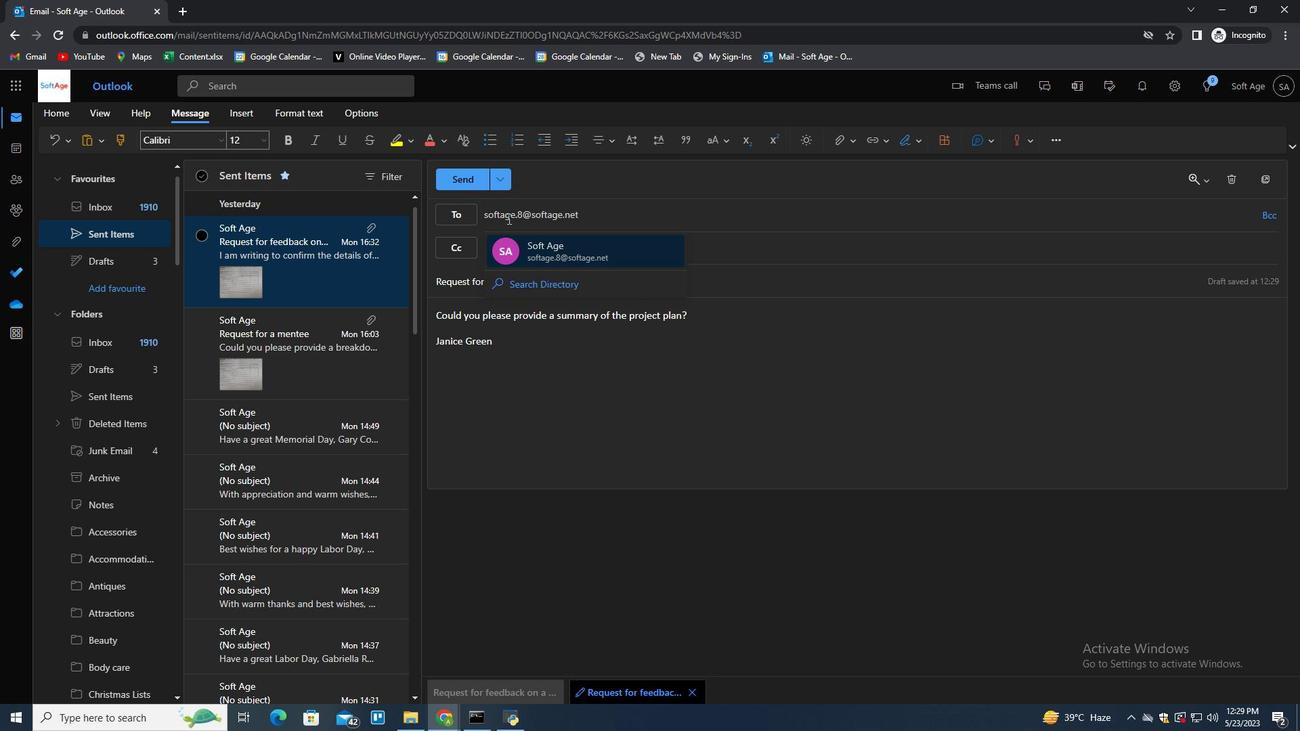 
Action: Mouse moved to (726, 316)
Screenshot: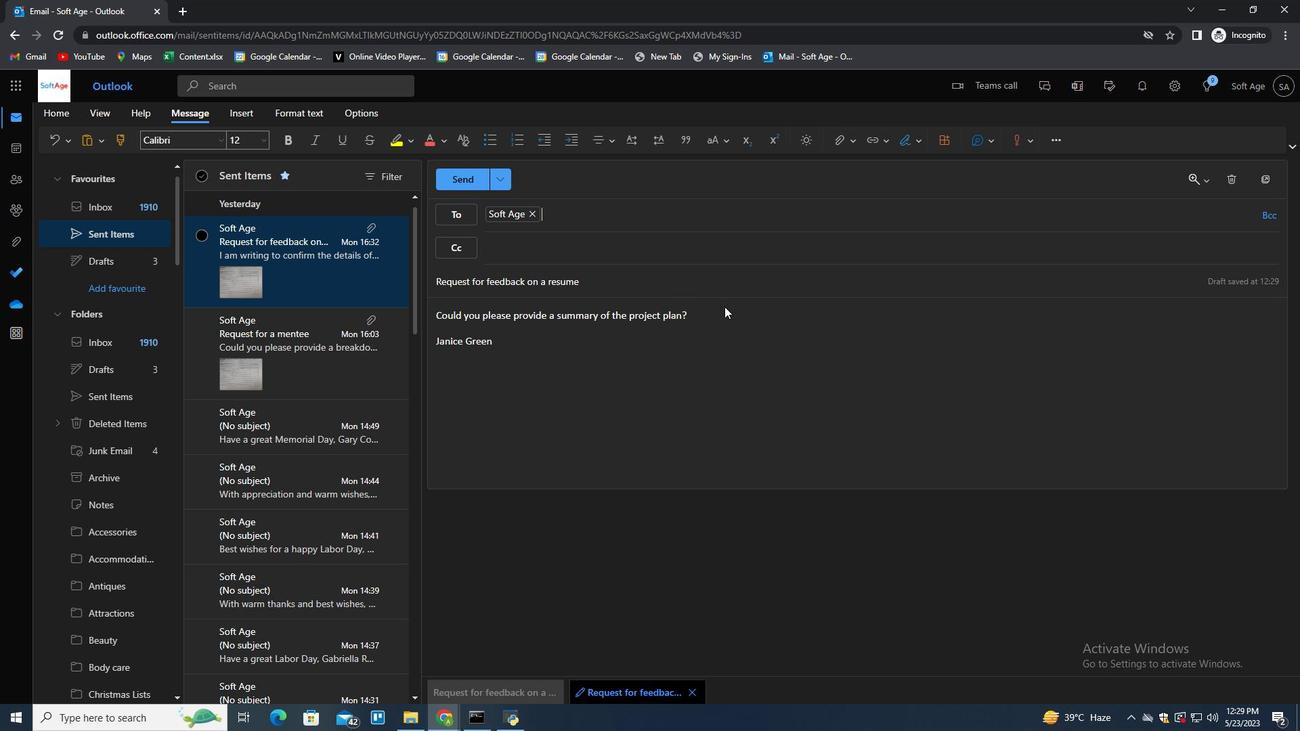 
Action: Mouse pressed left at (726, 316)
Screenshot: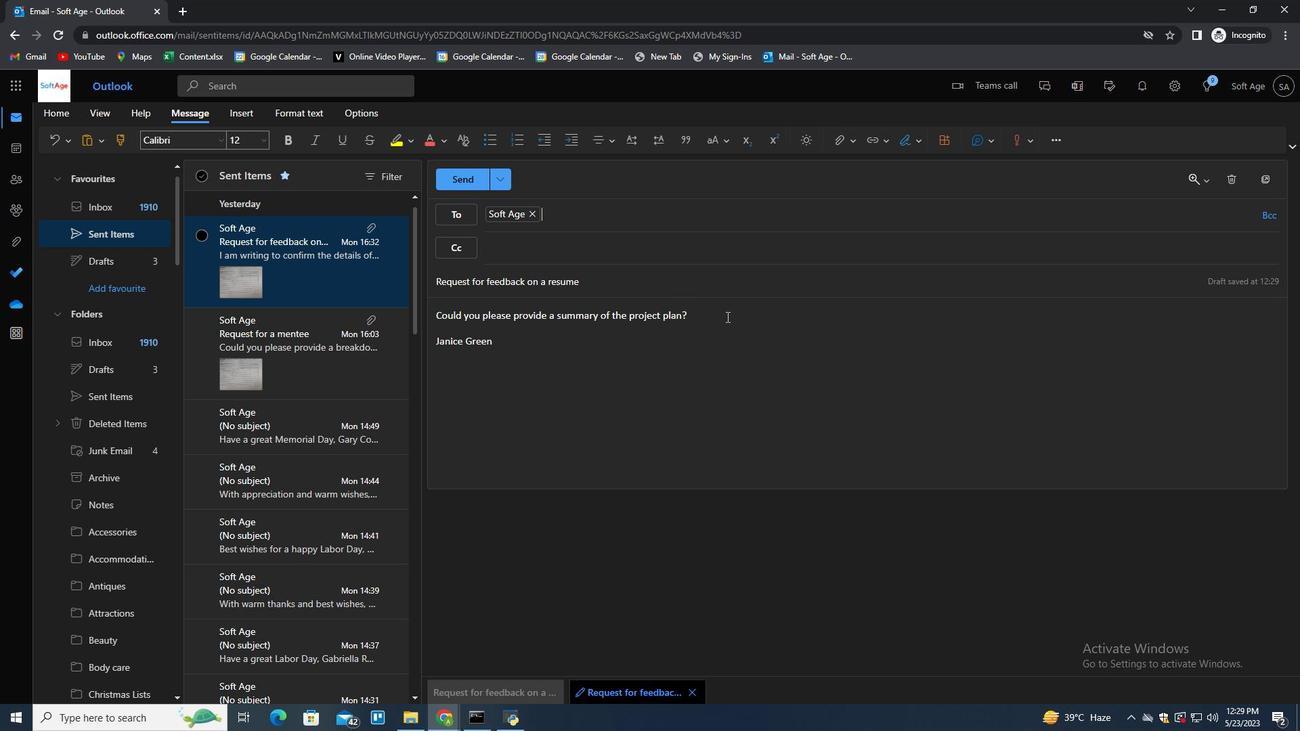 
Action: Mouse moved to (839, 141)
Screenshot: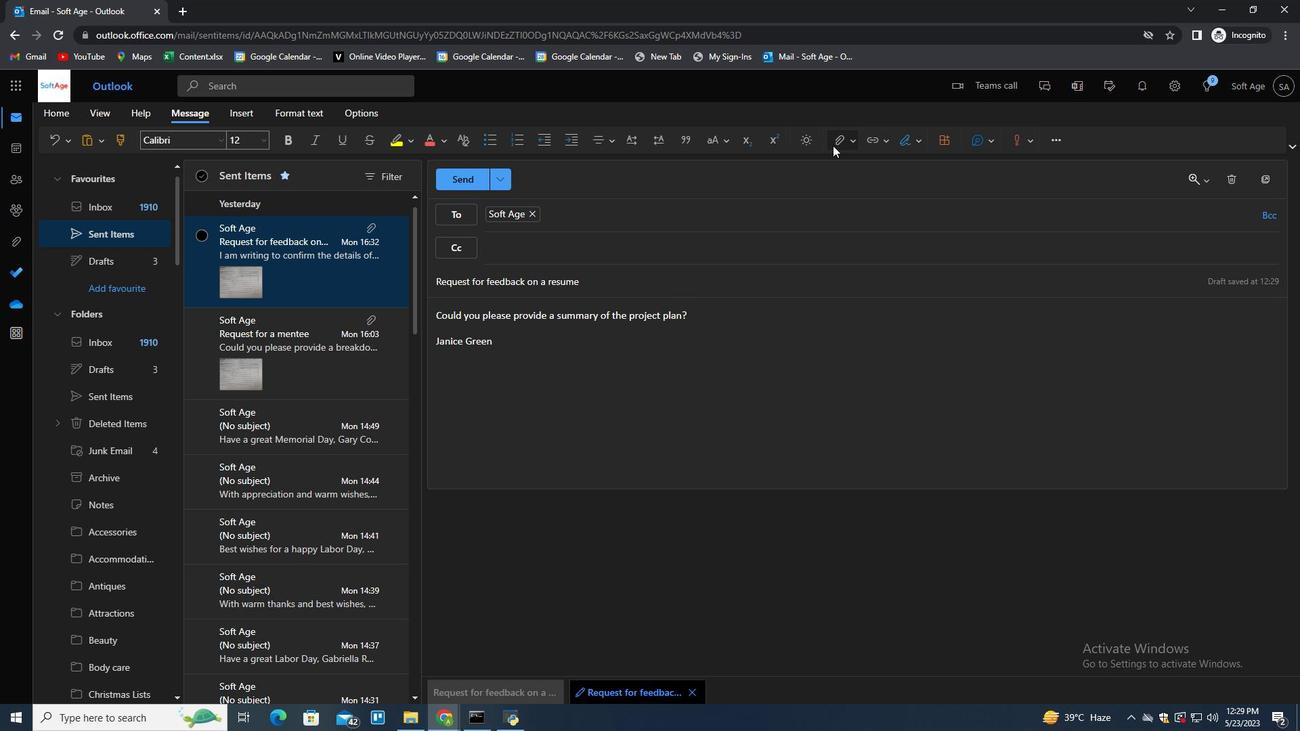 
Action: Mouse pressed left at (839, 141)
Screenshot: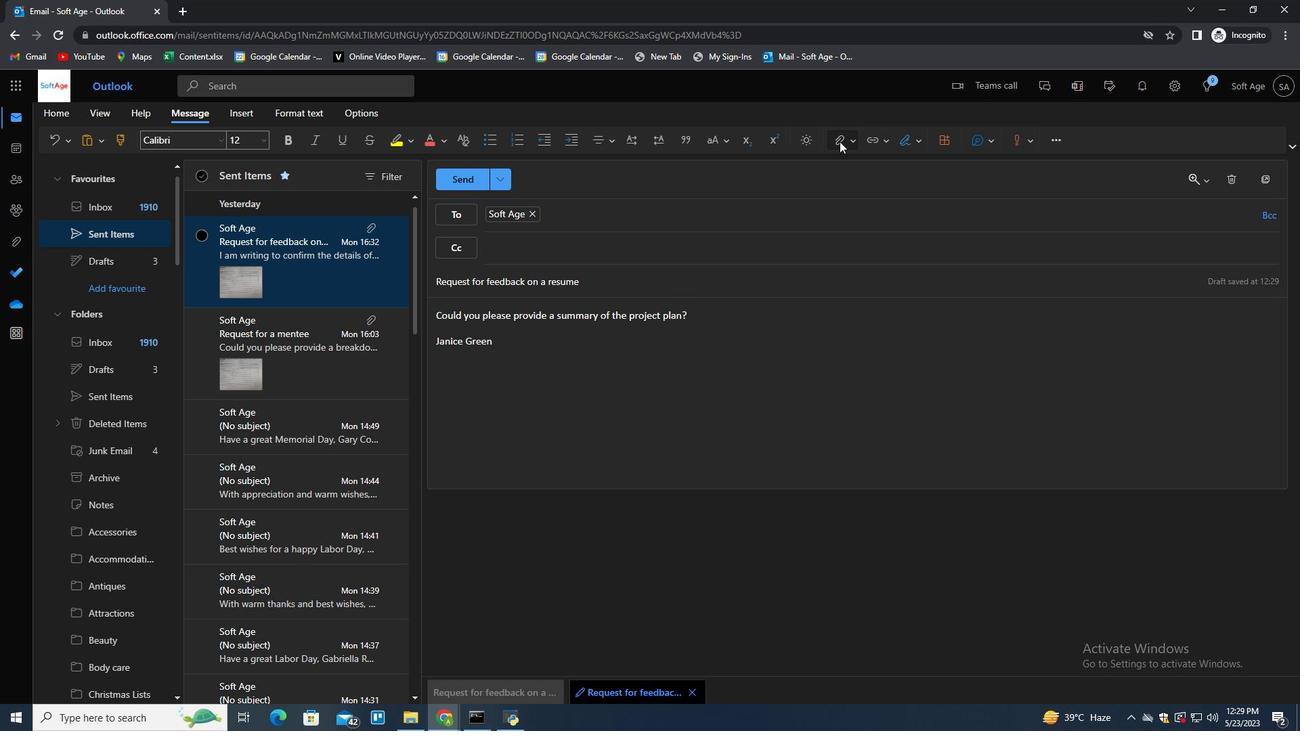 
Action: Mouse moved to (769, 174)
Screenshot: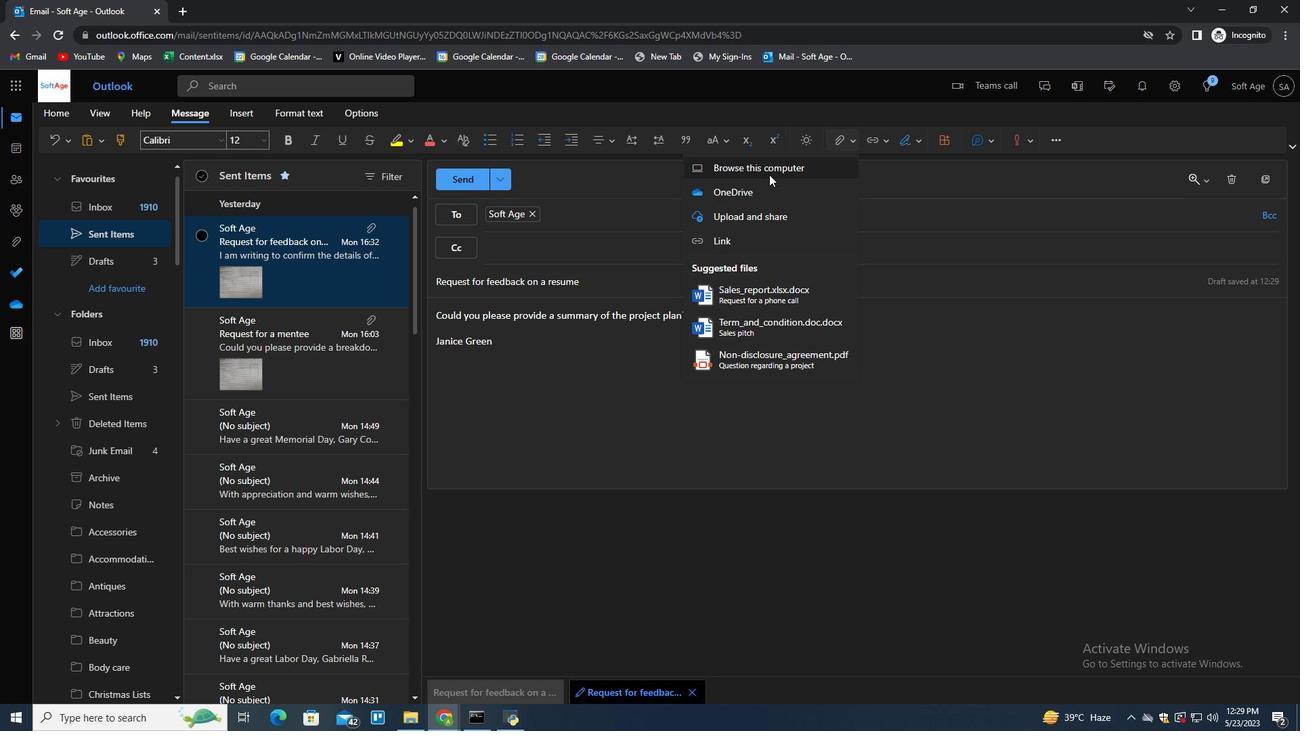 
Action: Mouse pressed left at (769, 174)
Screenshot: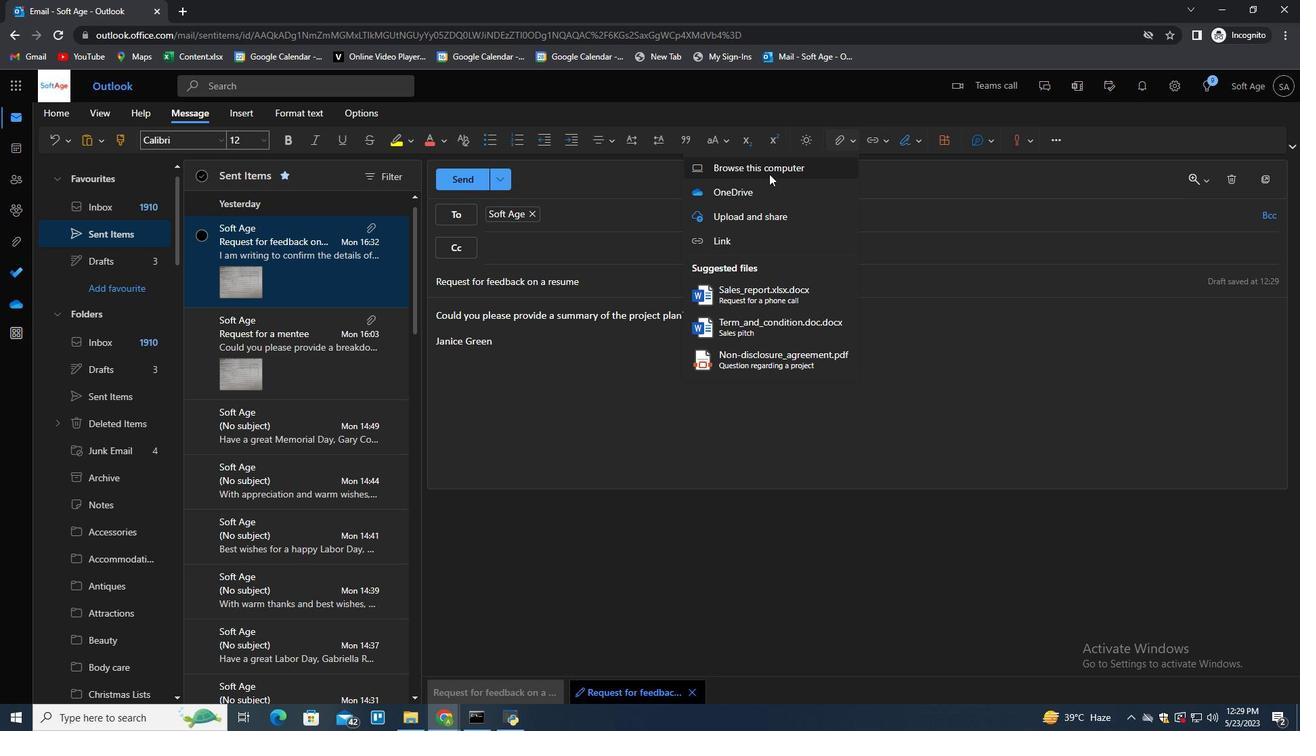 
Action: Mouse moved to (267, 119)
Screenshot: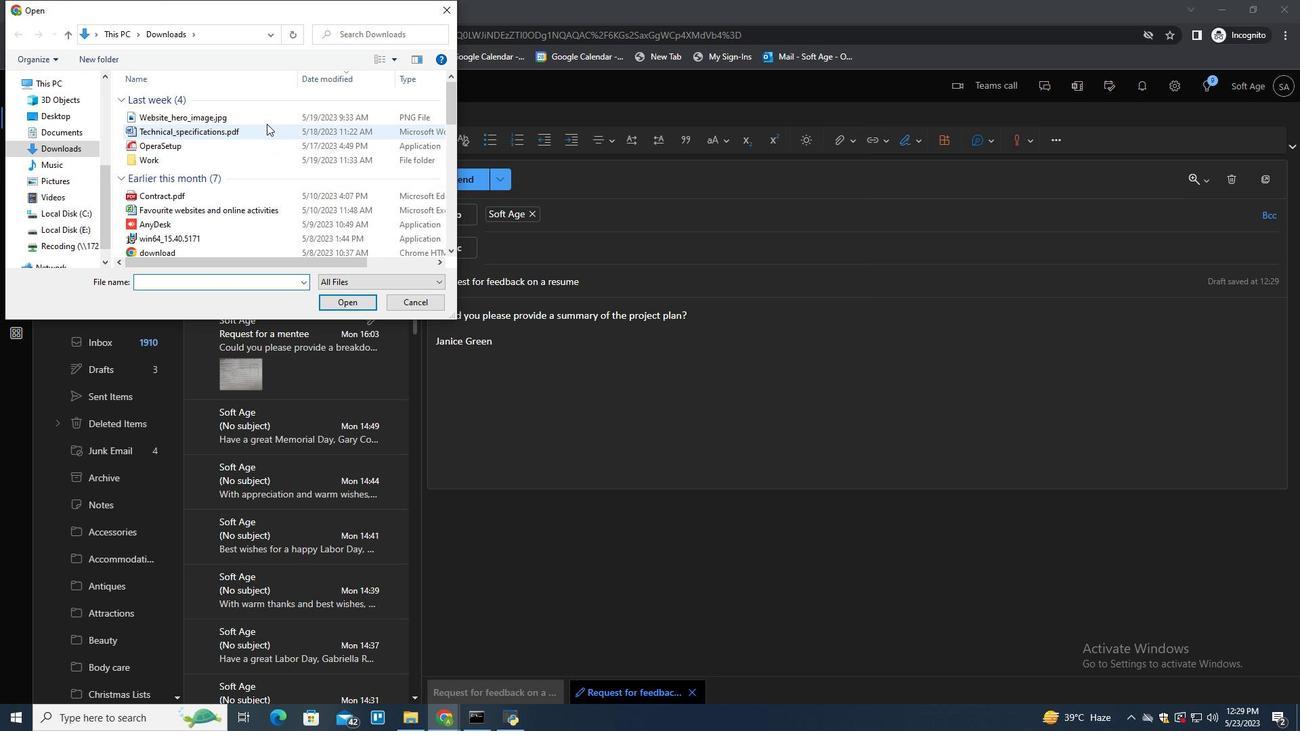 
Action: Mouse pressed left at (267, 119)
Screenshot: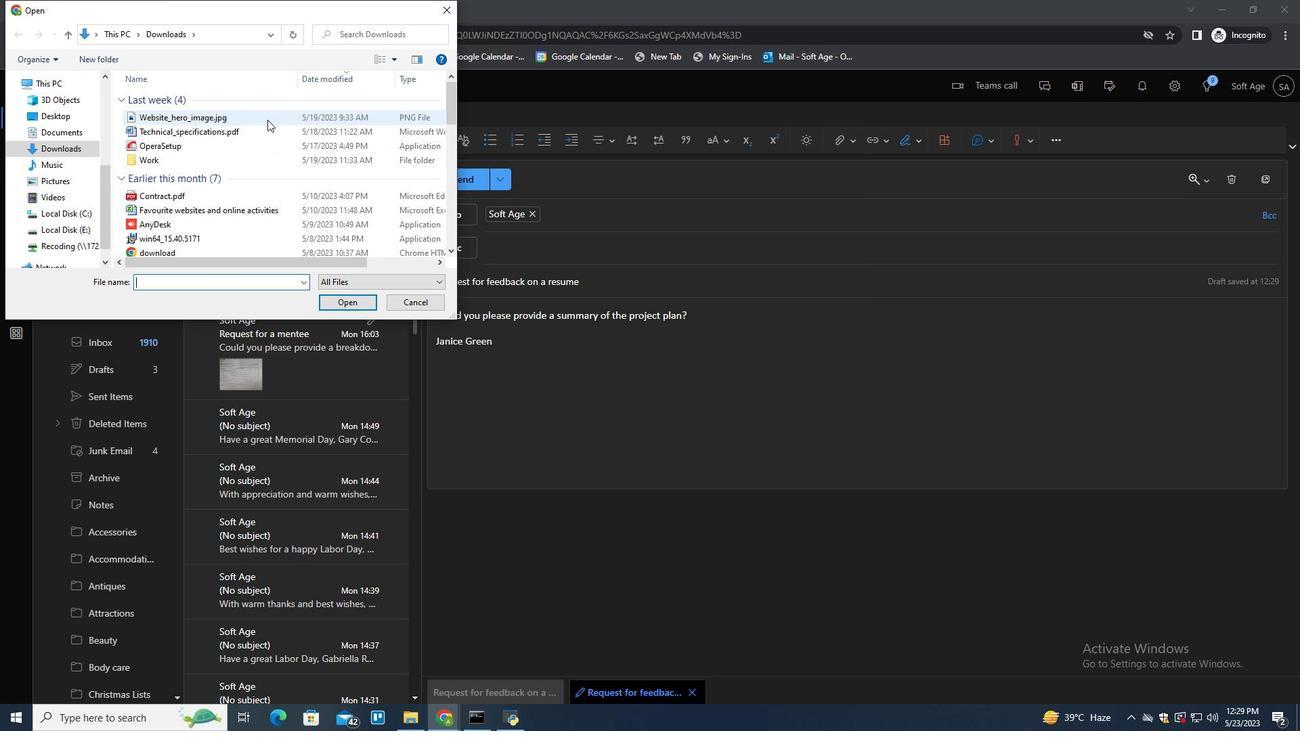 
Action: Key pressed <Key.f2><Key.shift>Postcard<Key.shift>_design.png
Screenshot: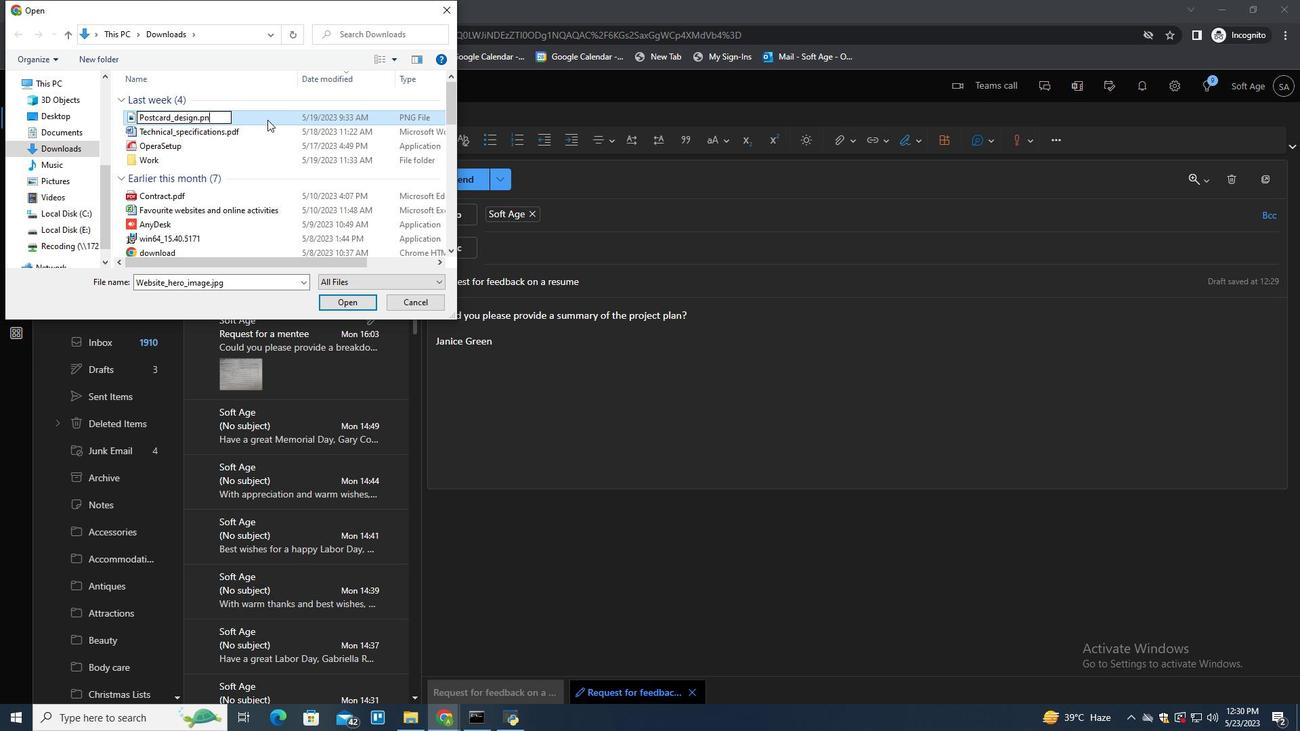 
Action: Mouse pressed left at (267, 119)
Screenshot: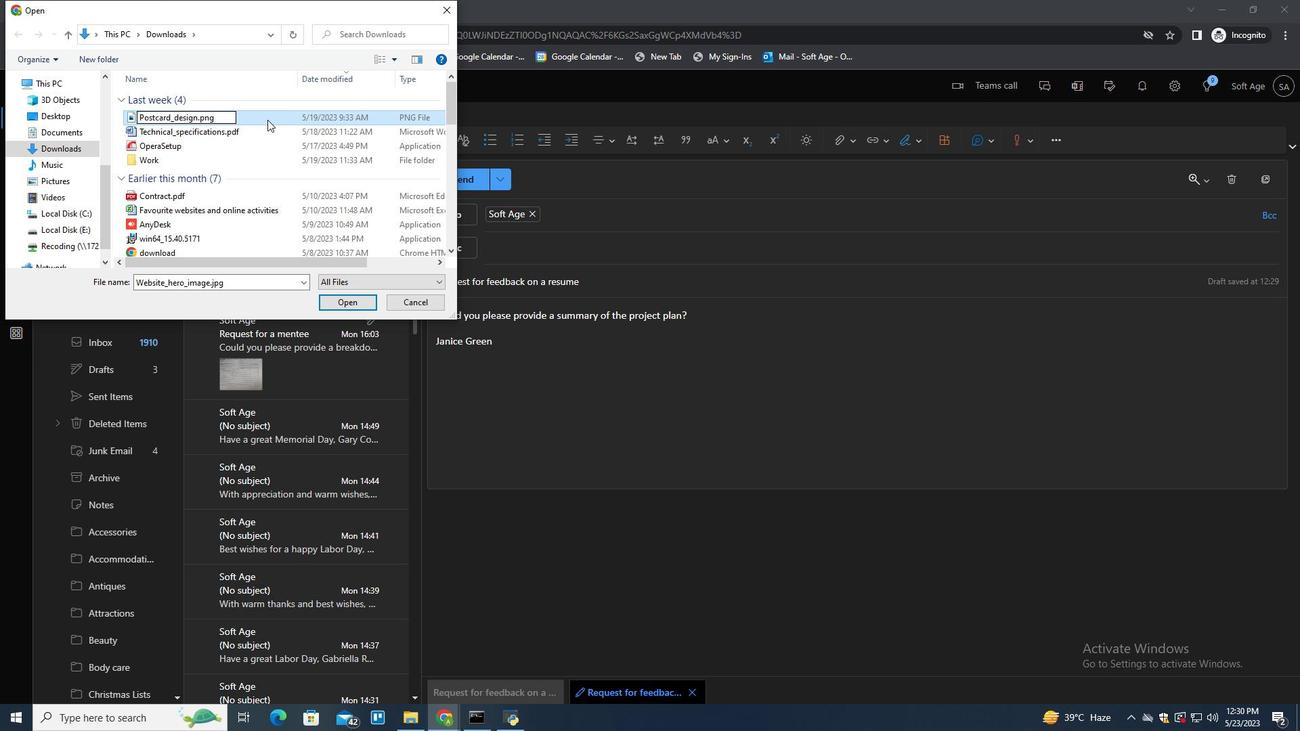 
Action: Mouse moved to (354, 306)
Screenshot: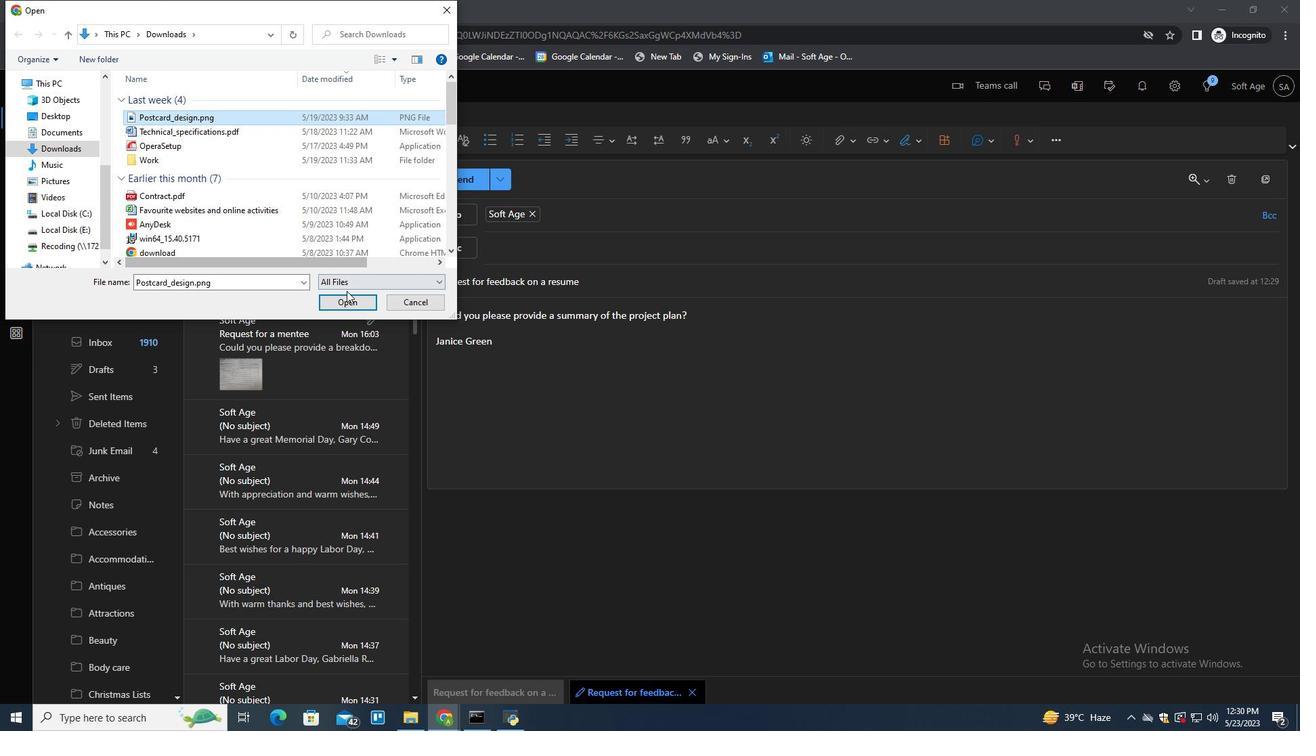 
Action: Mouse pressed left at (354, 306)
Screenshot: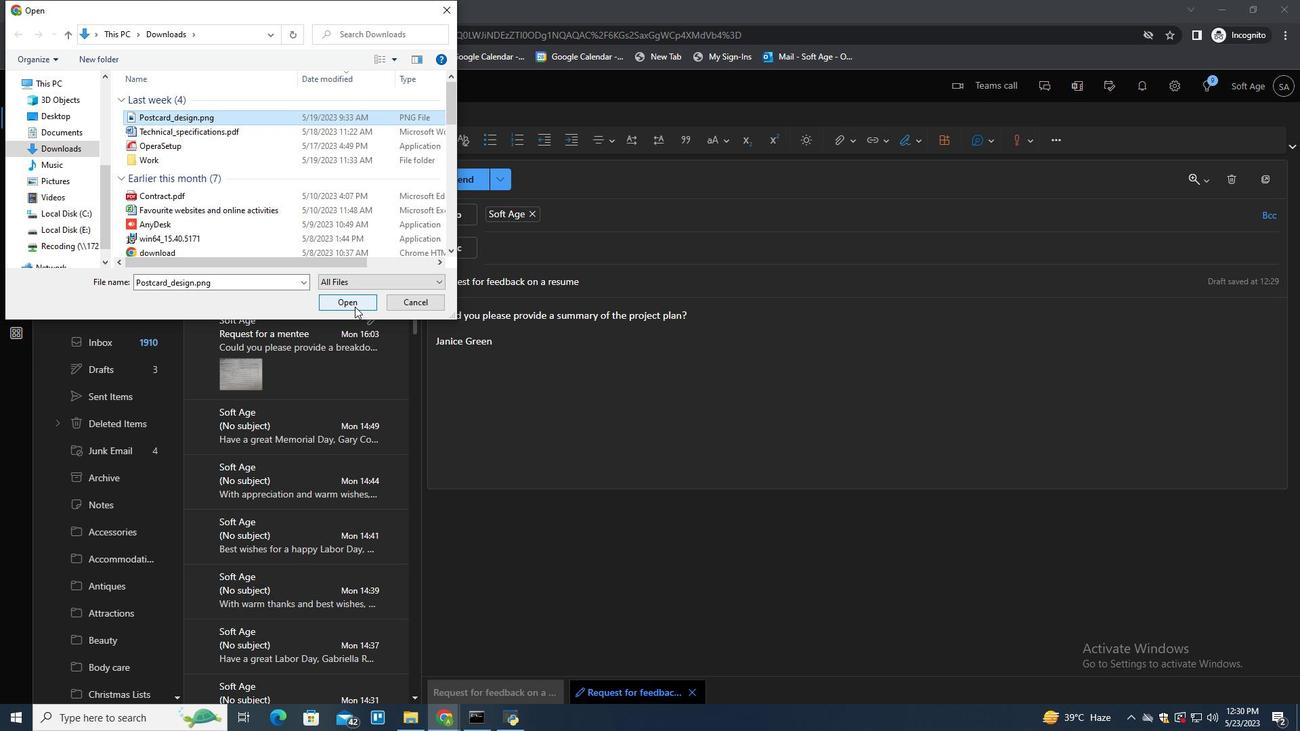 
Action: Mouse moved to (557, 430)
Screenshot: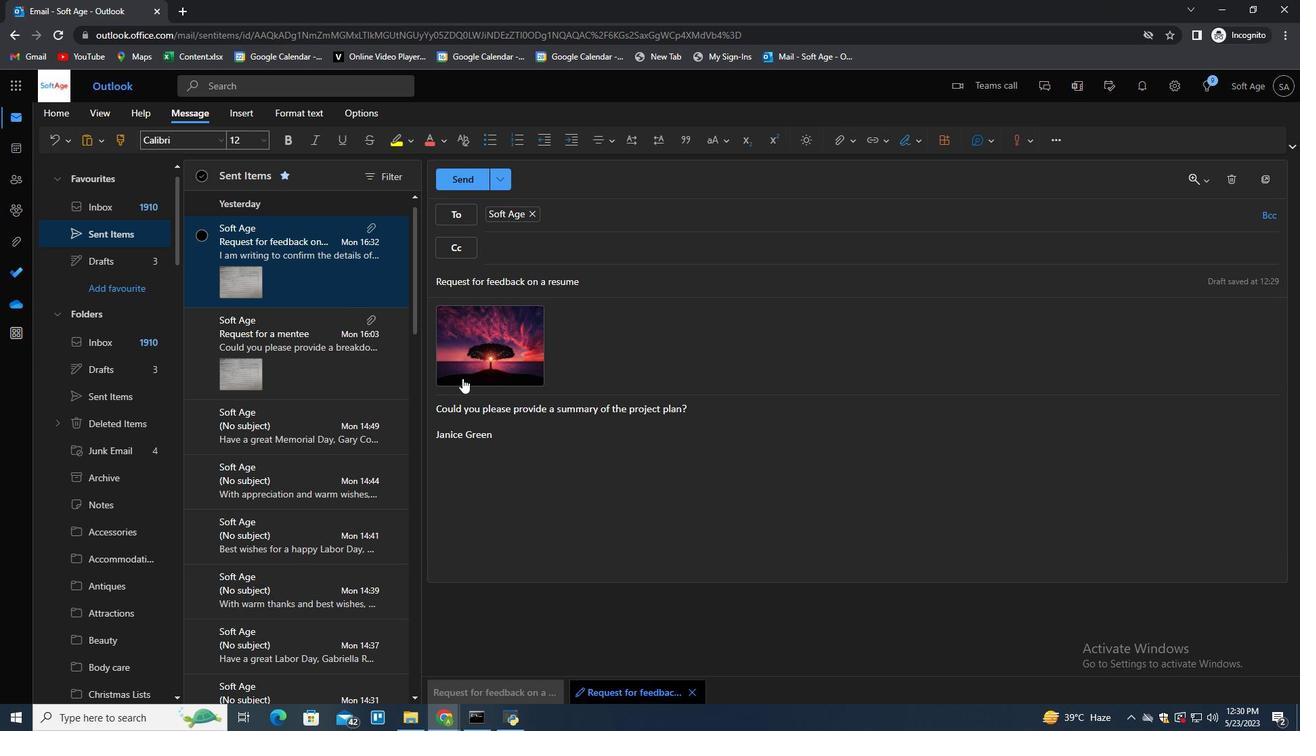 
Action: Mouse pressed left at (557, 430)
Screenshot: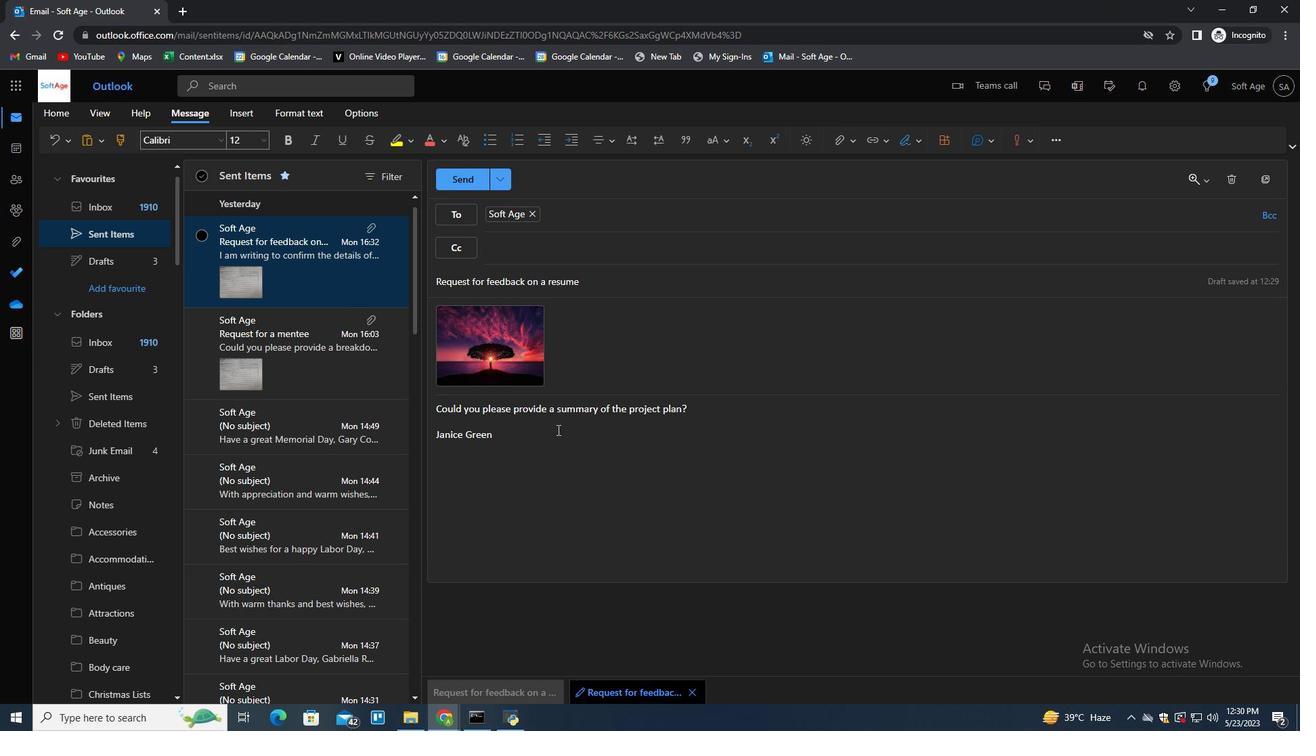 
Action: Key pressed <Key.enter>
Screenshot: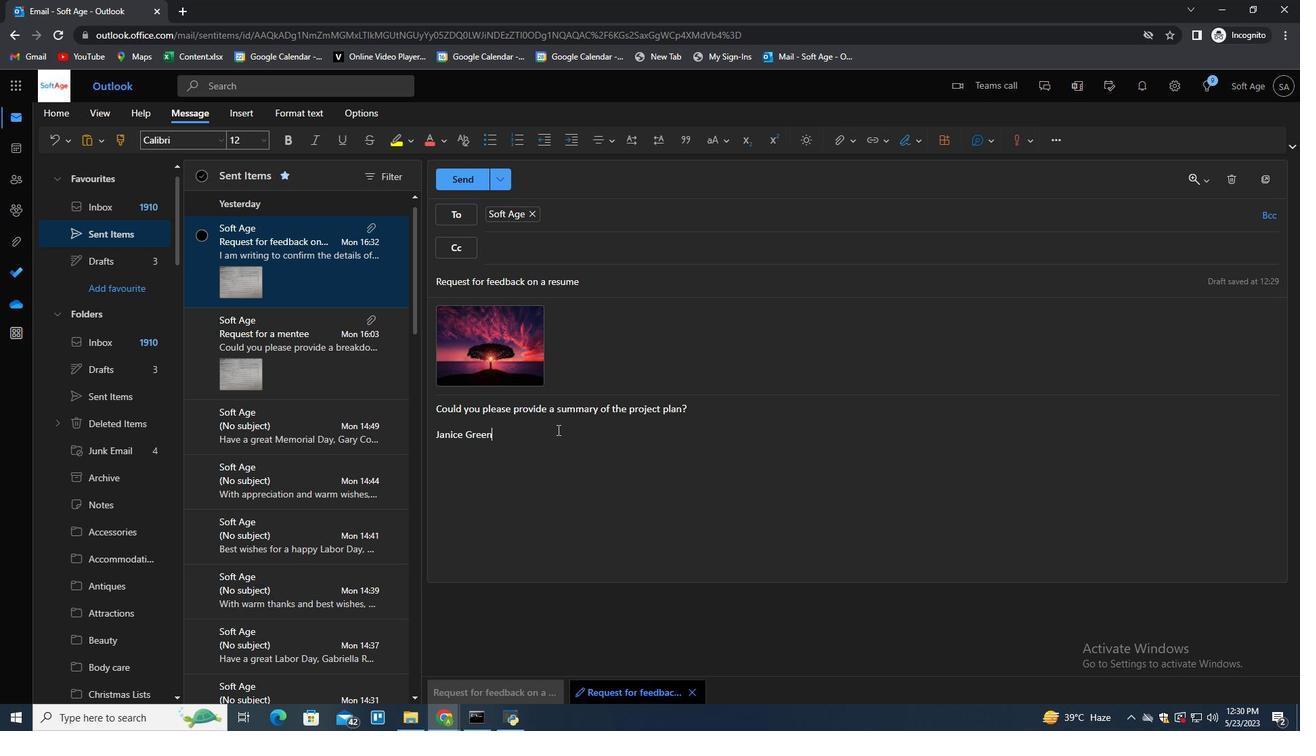 
Action: Mouse moved to (328, 518)
Screenshot: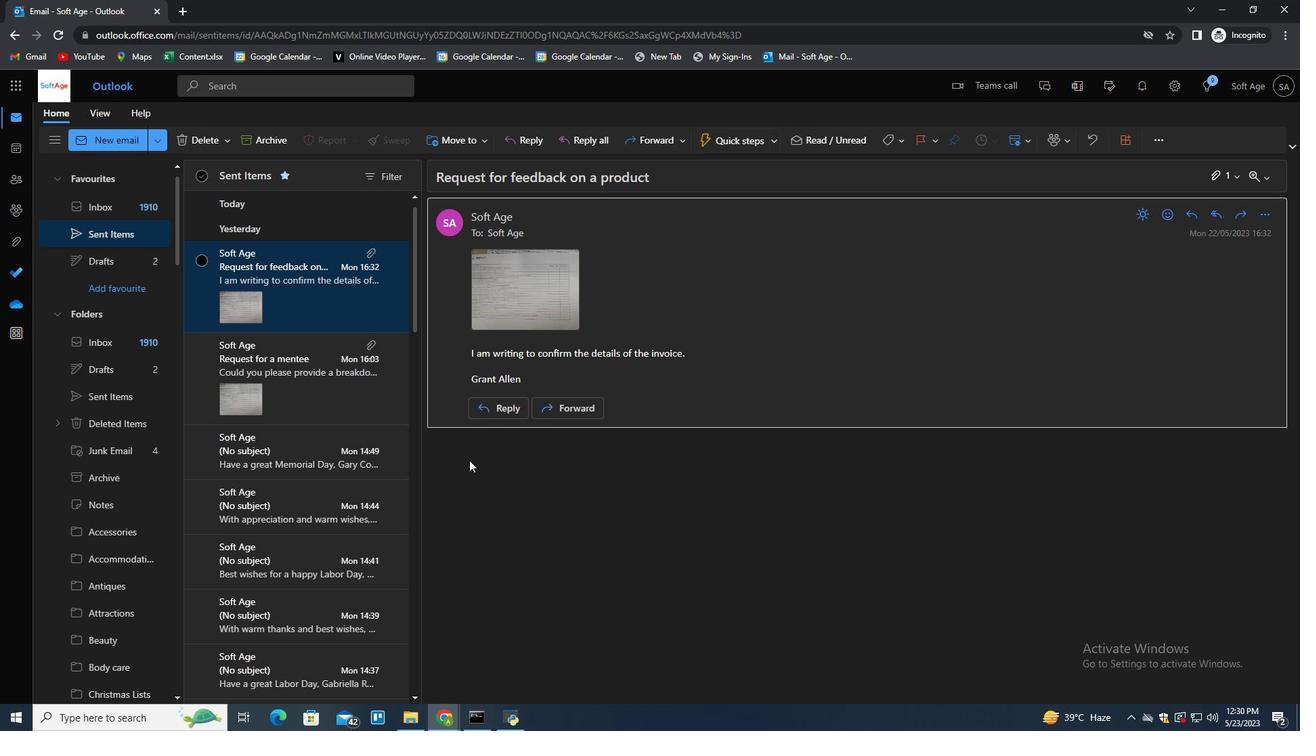
Action: Mouse scrolled (328, 519) with delta (0, 0)
Screenshot: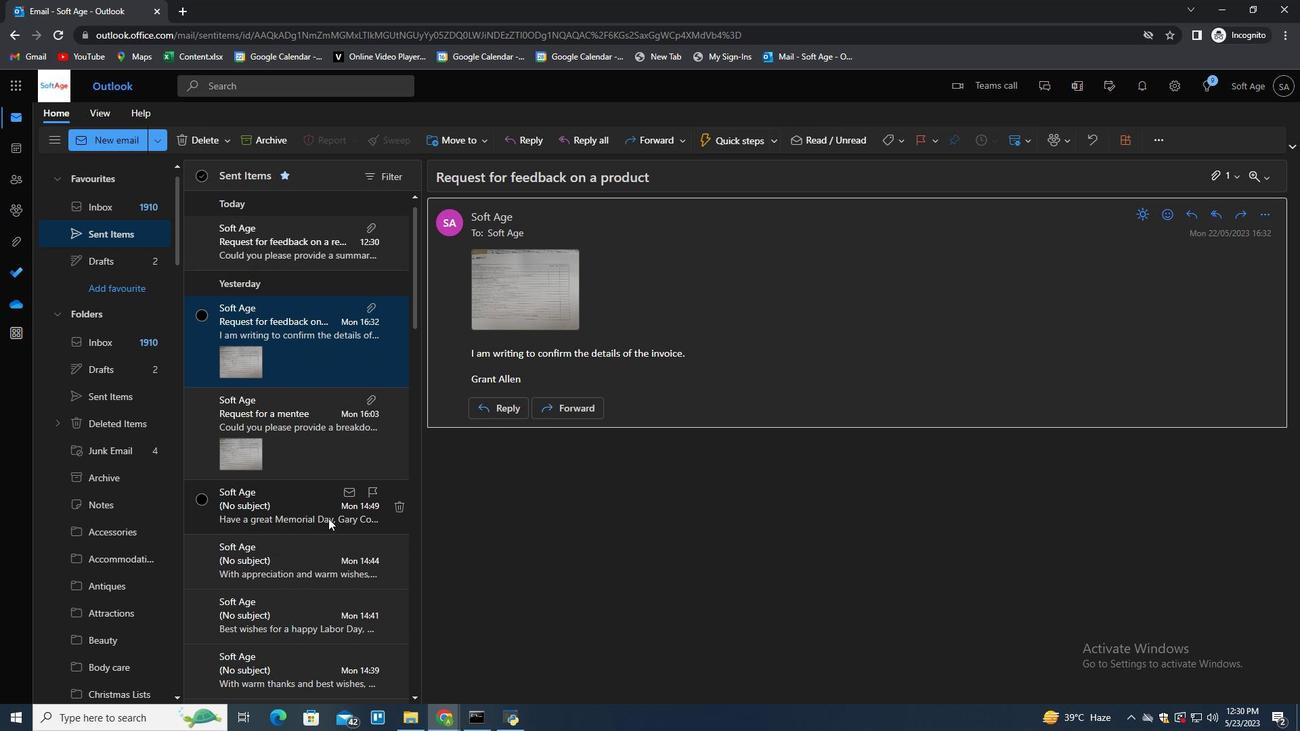 
Action: Mouse scrolled (328, 519) with delta (0, 0)
Screenshot: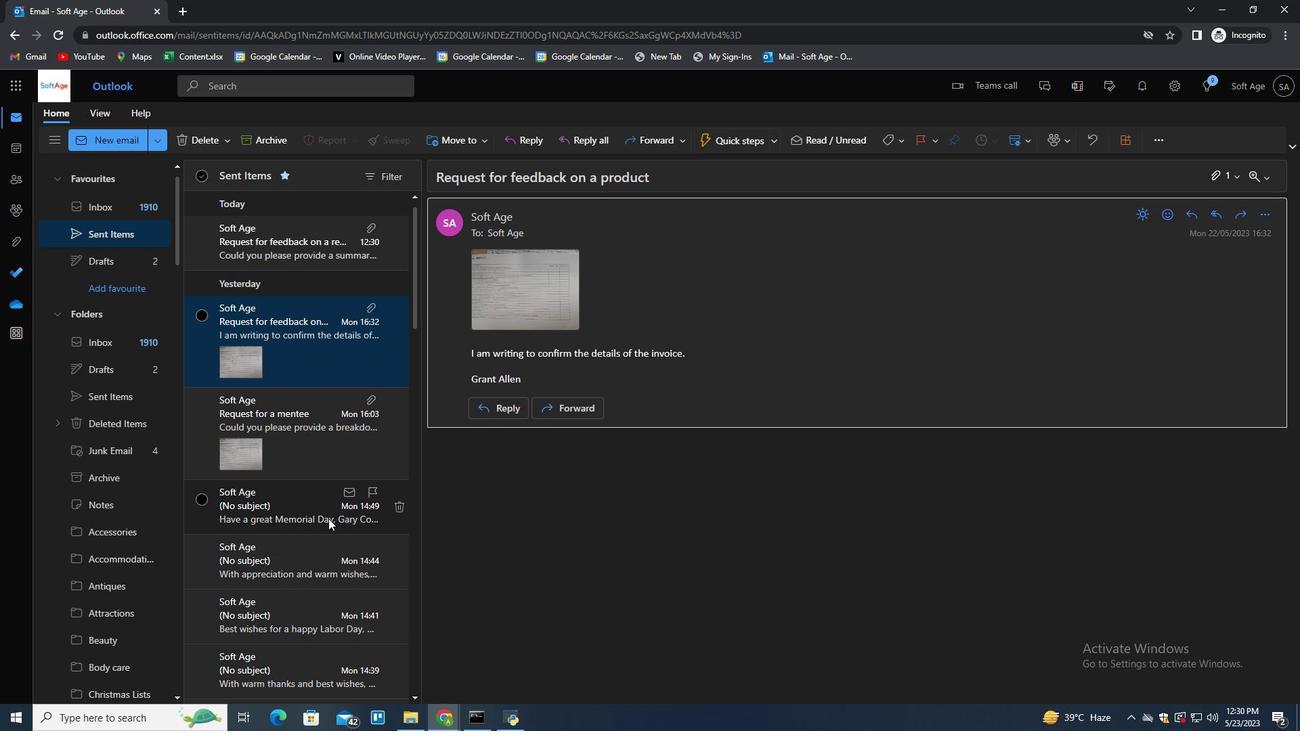
Action: Mouse scrolled (328, 519) with delta (0, 0)
Screenshot: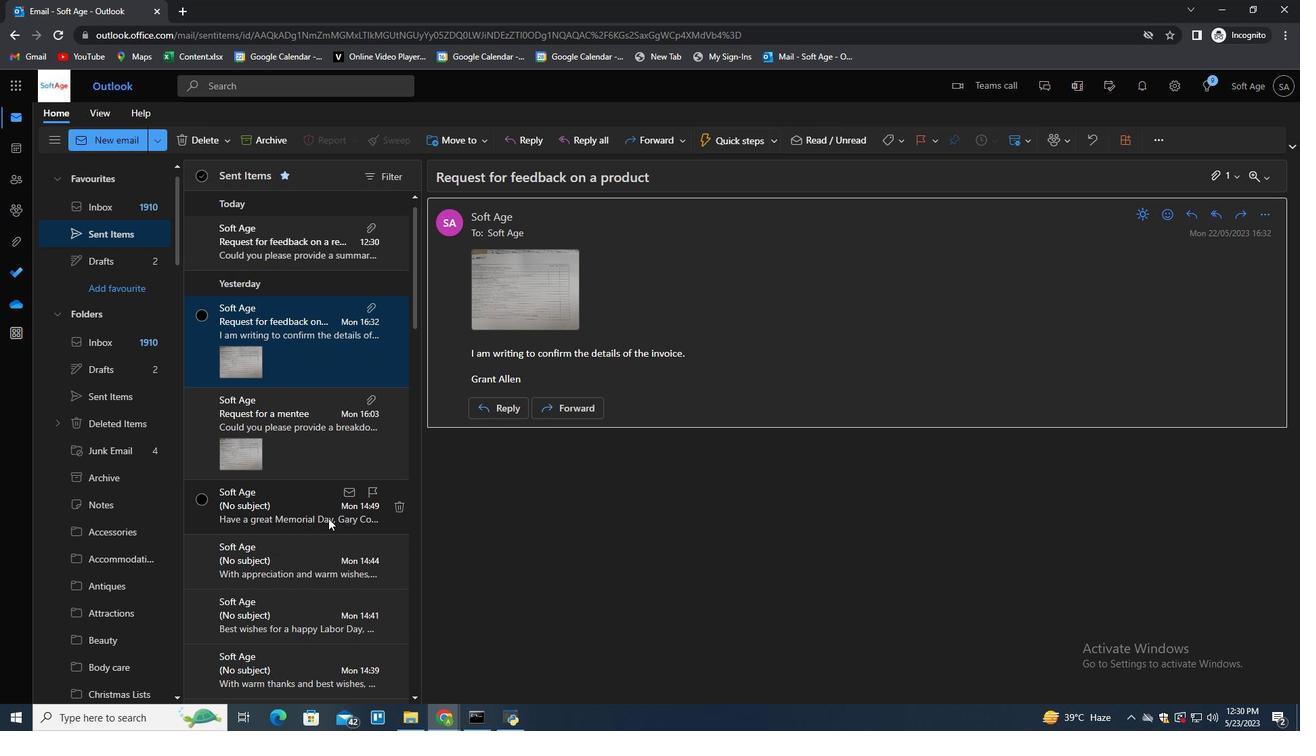 
Action: Mouse scrolled (328, 519) with delta (0, 0)
Screenshot: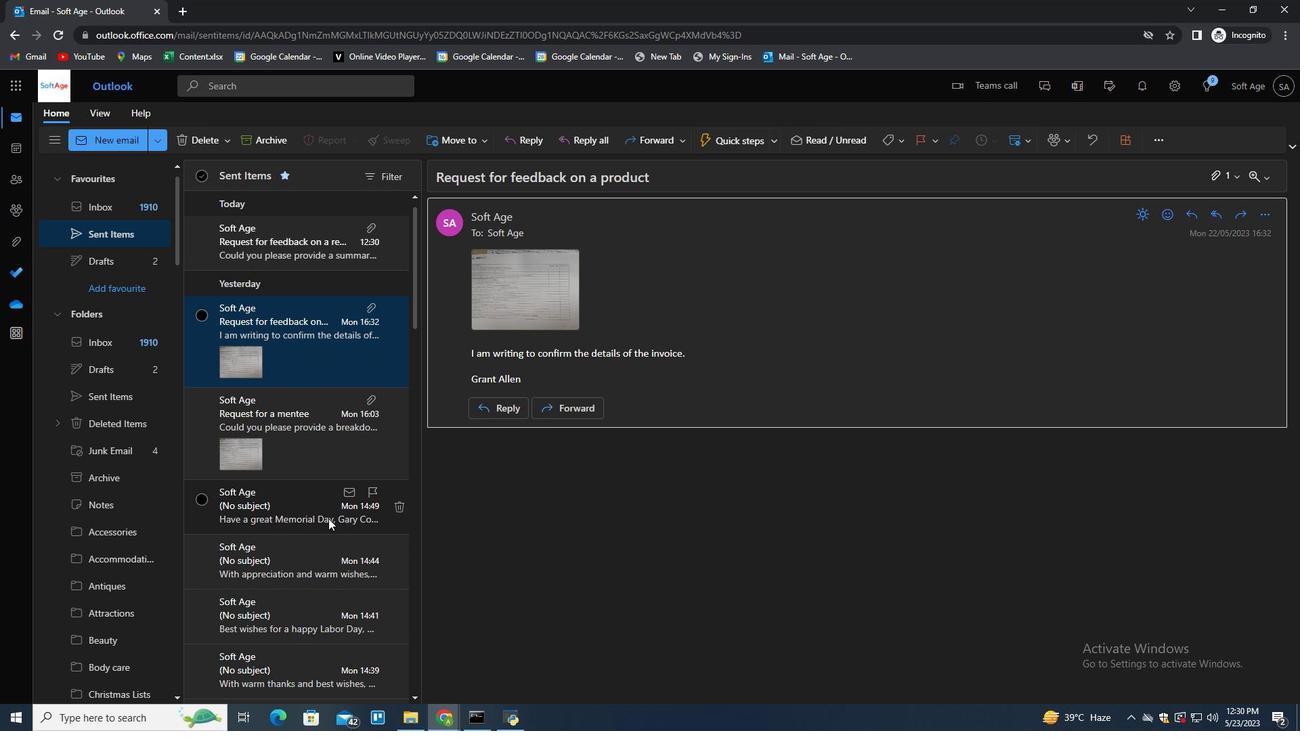 
Action: Mouse scrolled (328, 519) with delta (0, 0)
Screenshot: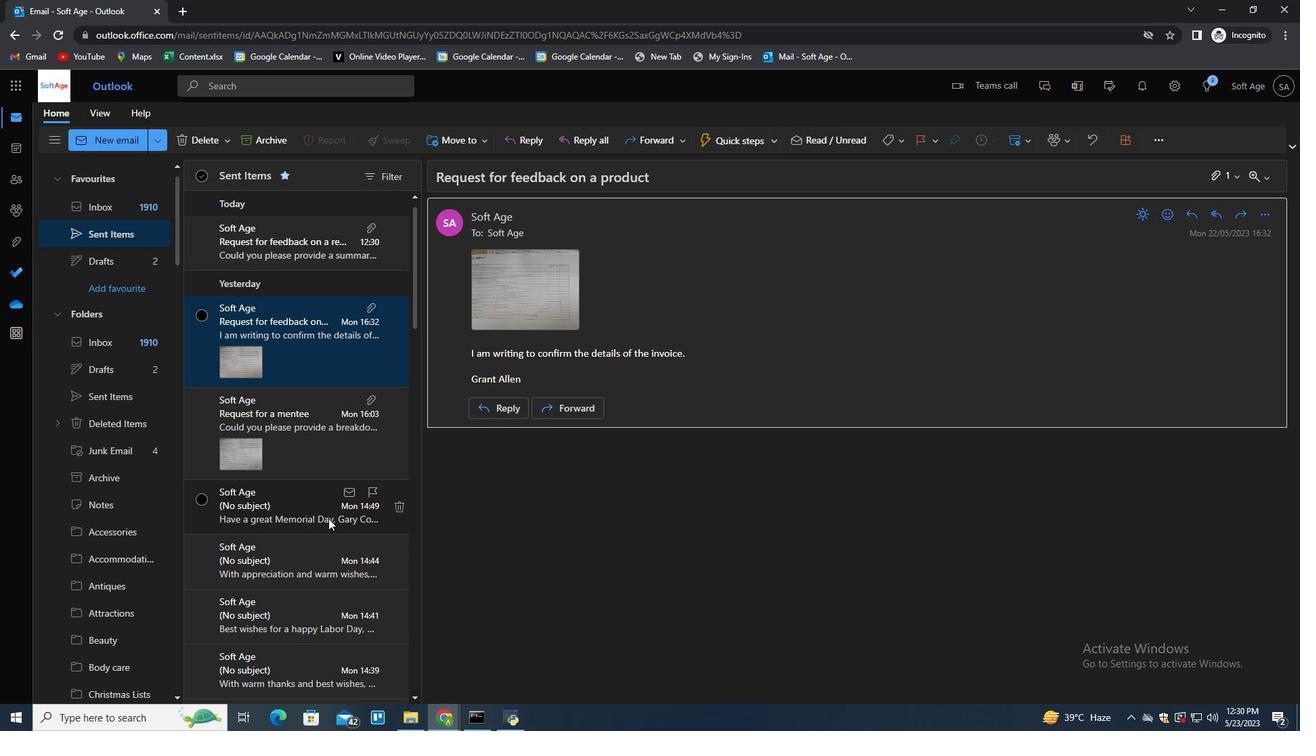 
Action: Mouse moved to (151, 524)
Screenshot: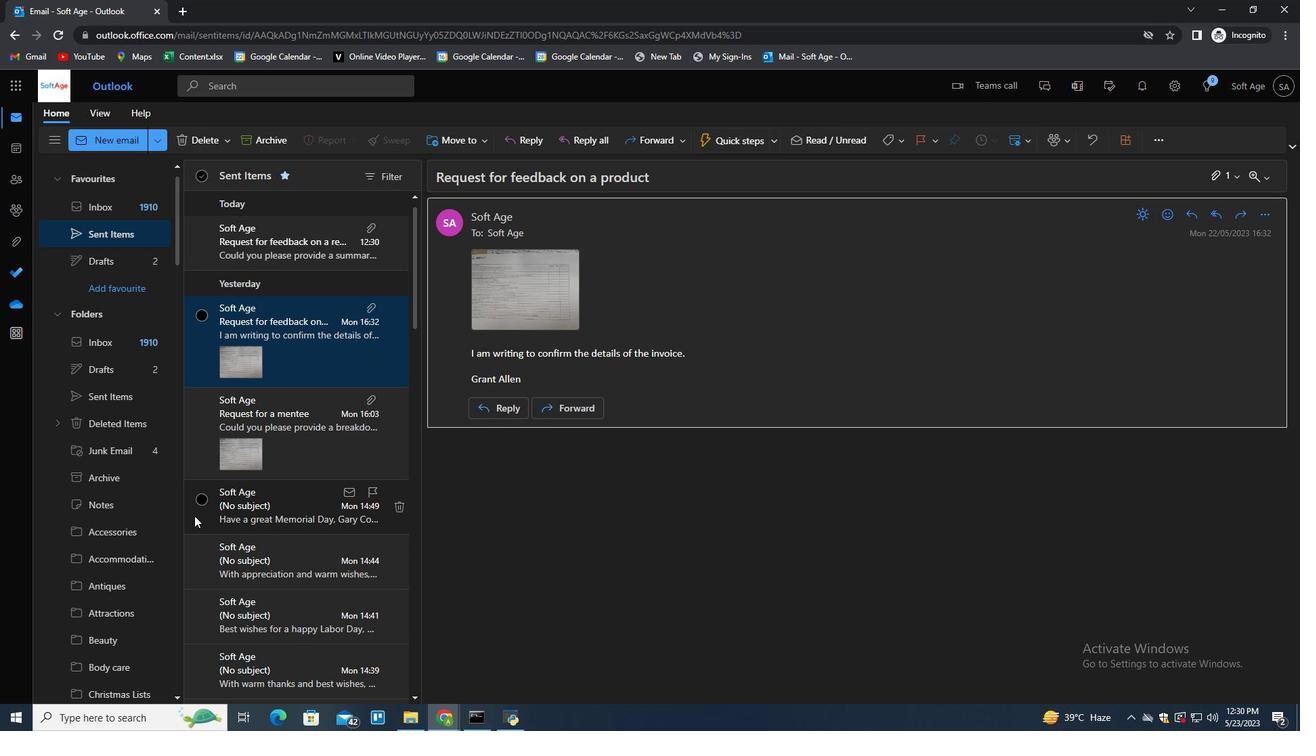 
Action: Mouse scrolled (151, 524) with delta (0, 0)
Screenshot: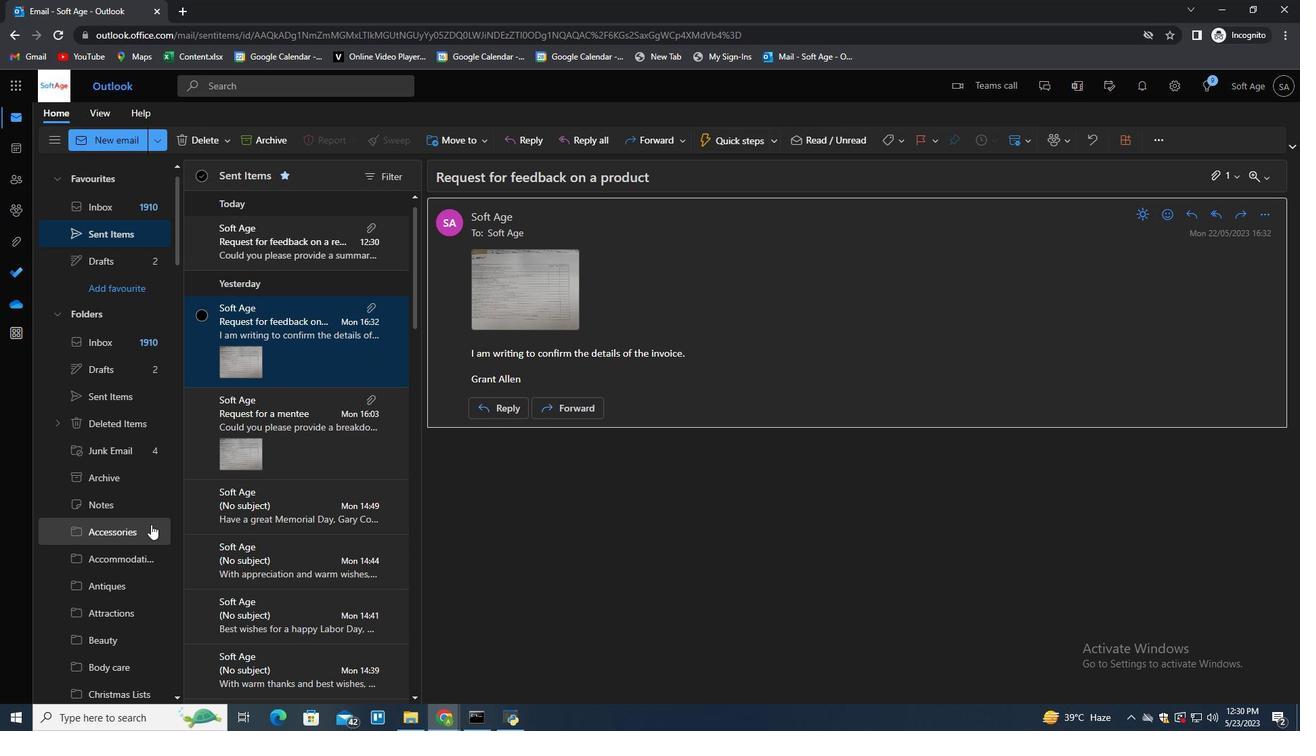
Action: Mouse scrolled (151, 524) with delta (0, 0)
Screenshot: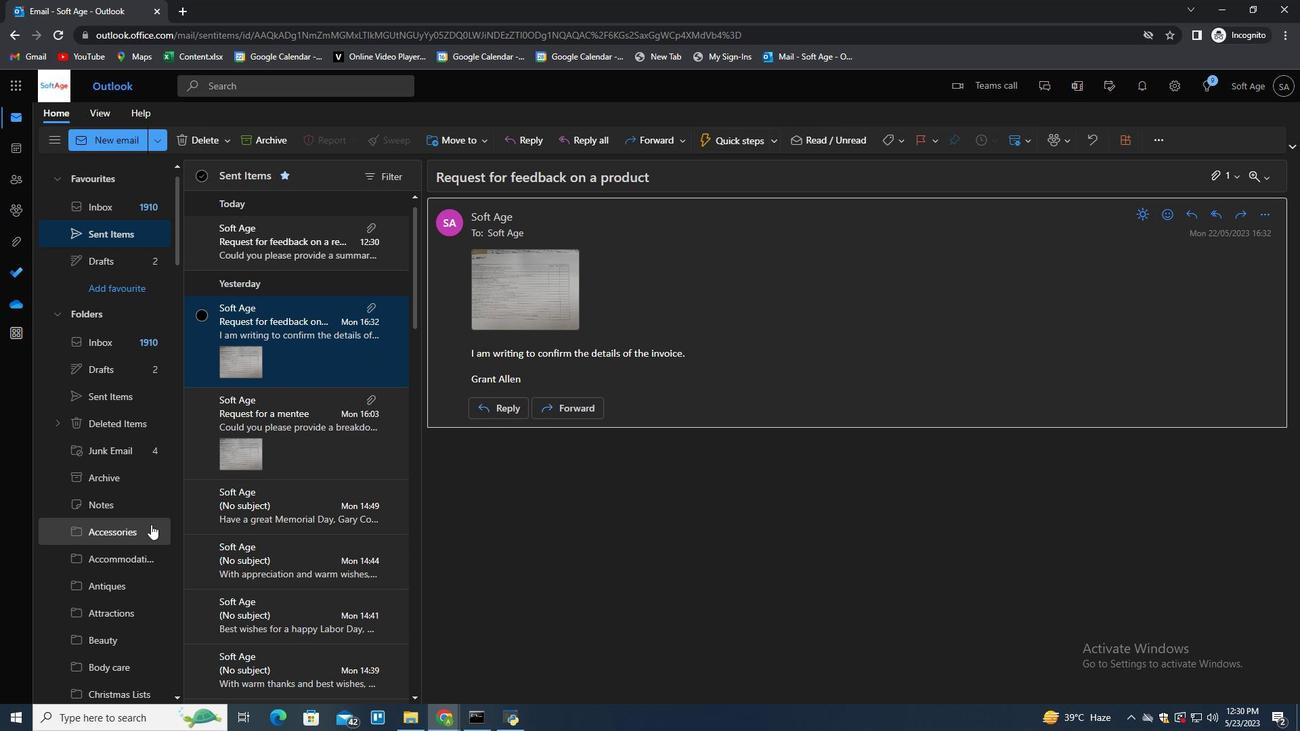 
Action: Mouse scrolled (151, 524) with delta (0, 0)
Screenshot: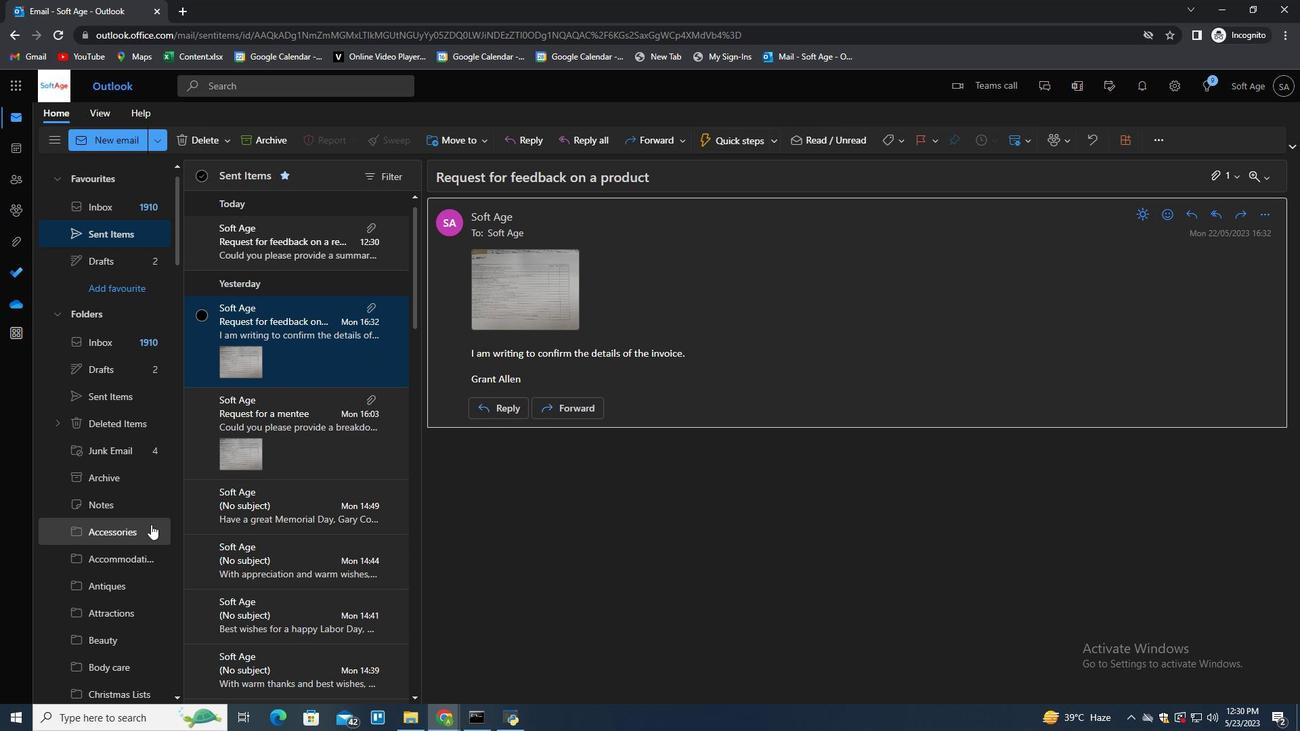 
Action: Mouse scrolled (151, 524) with delta (0, 0)
Screenshot: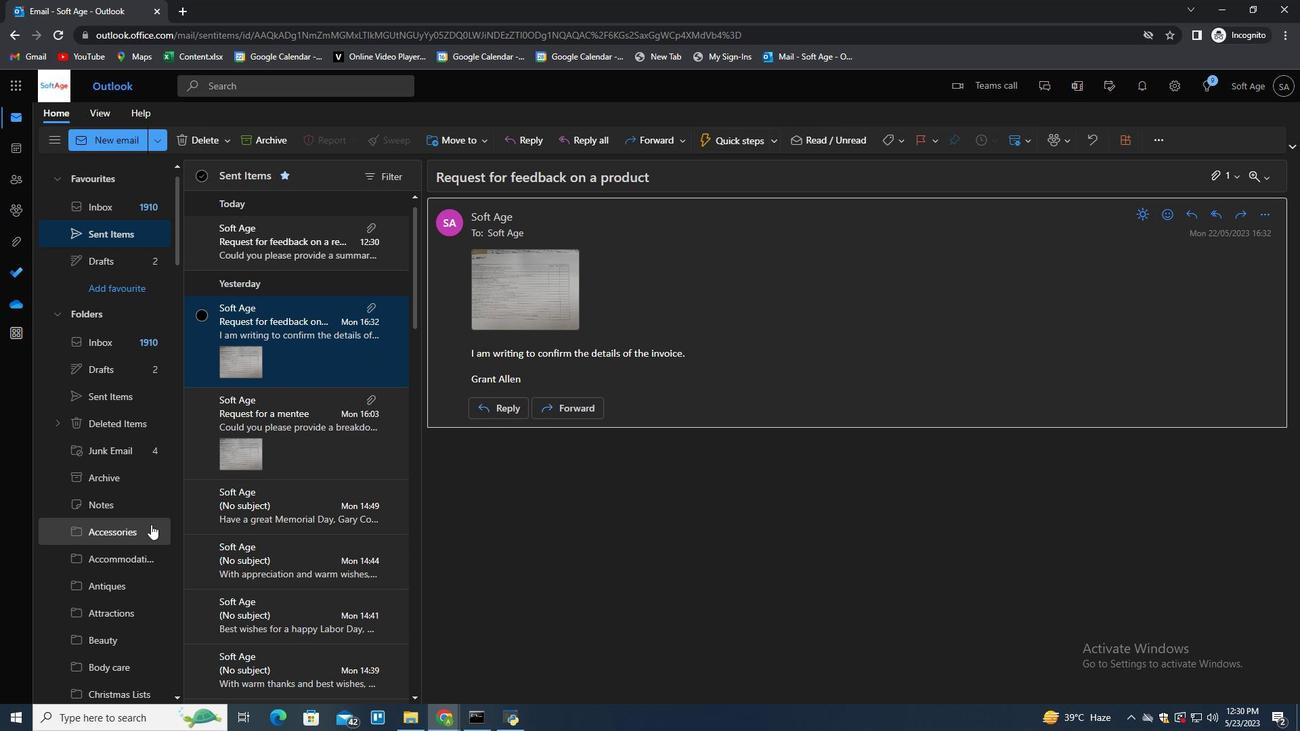 
Action: Mouse scrolled (151, 524) with delta (0, 0)
Screenshot: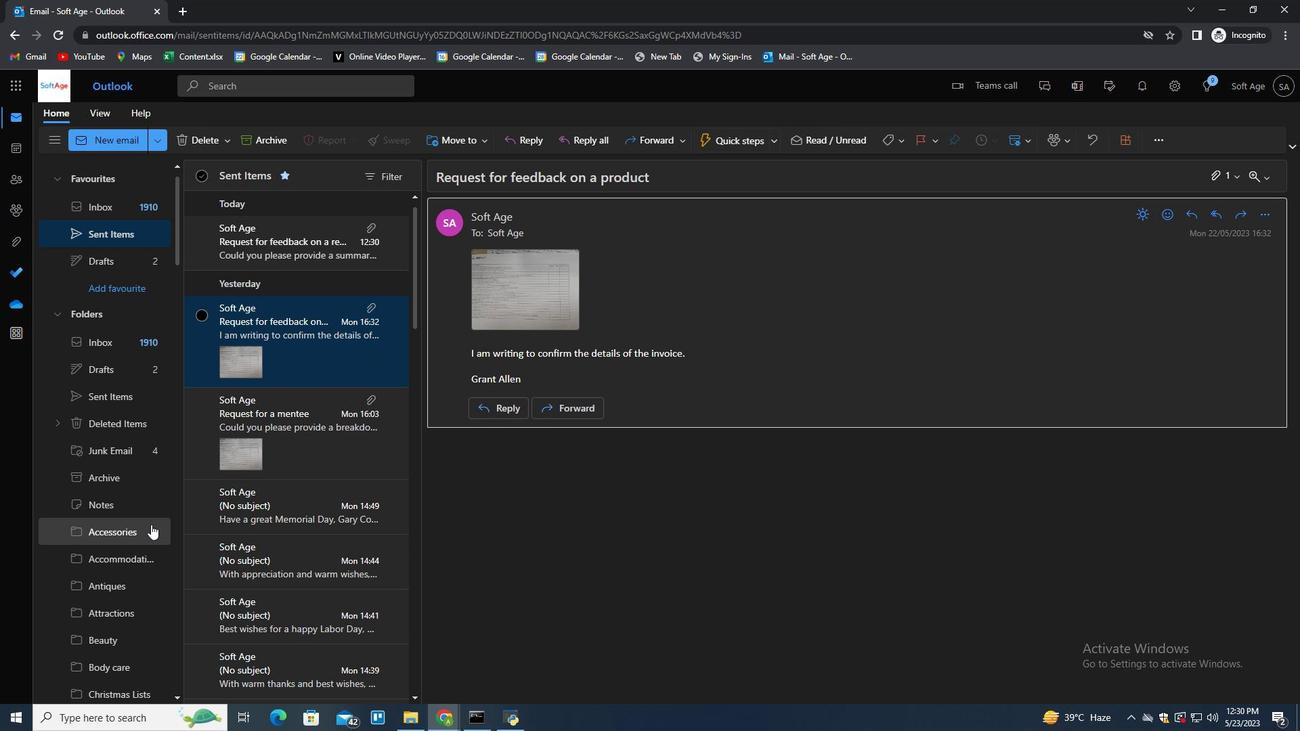 
Action: Mouse scrolled (151, 524) with delta (0, 0)
Screenshot: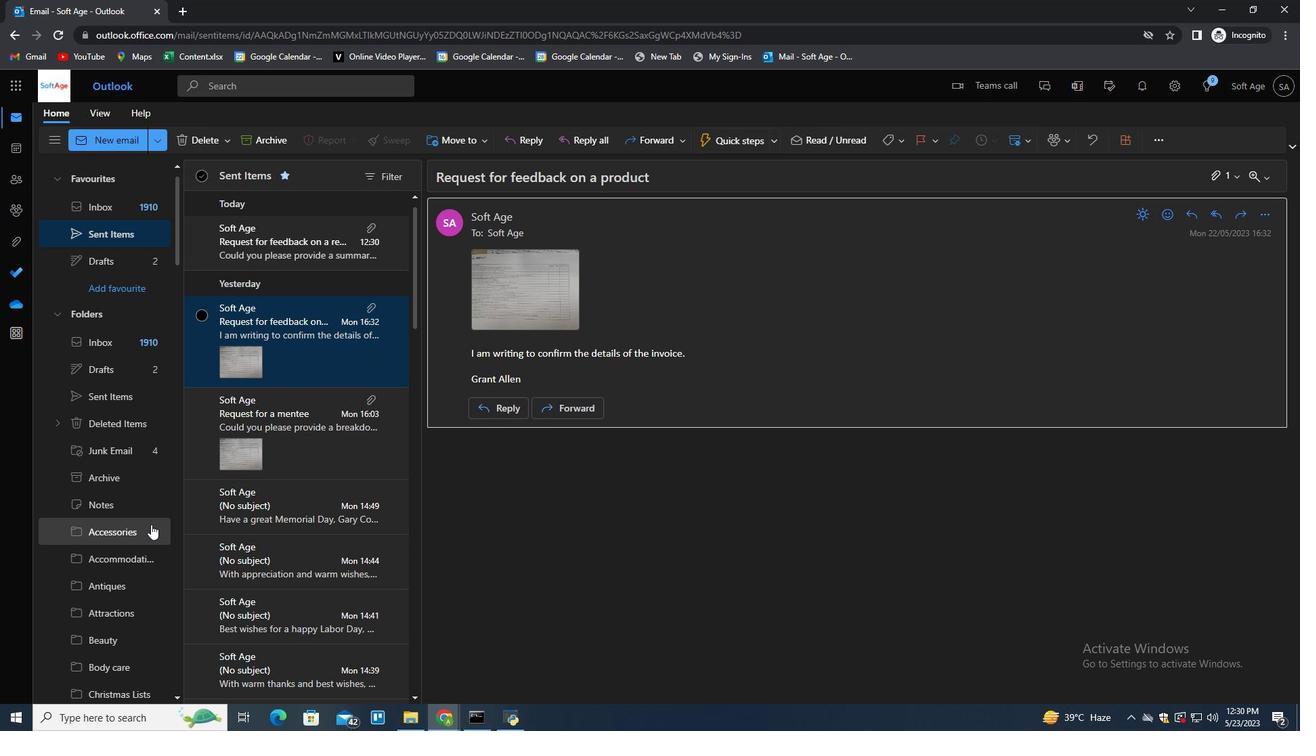 
Action: Mouse moved to (150, 524)
Screenshot: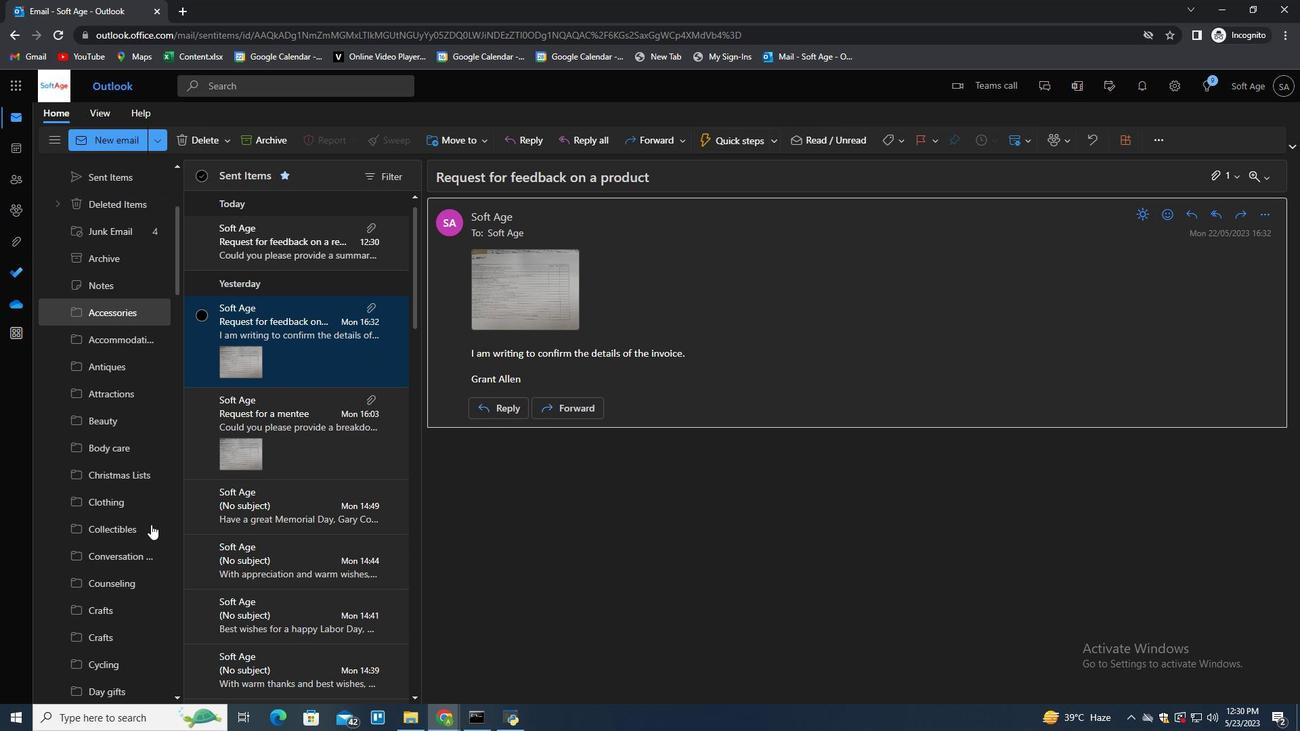 
Action: Mouse scrolled (150, 524) with delta (0, 0)
Screenshot: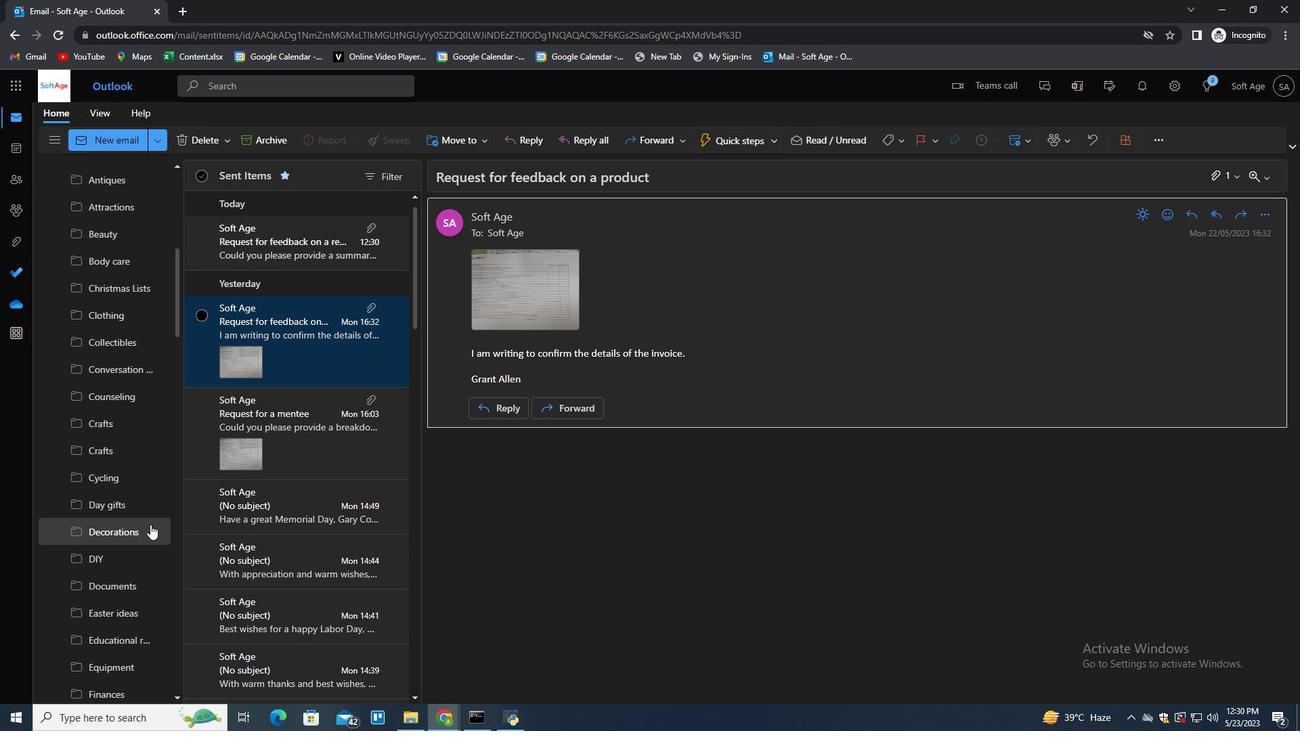 
Action: Mouse scrolled (150, 524) with delta (0, 0)
Screenshot: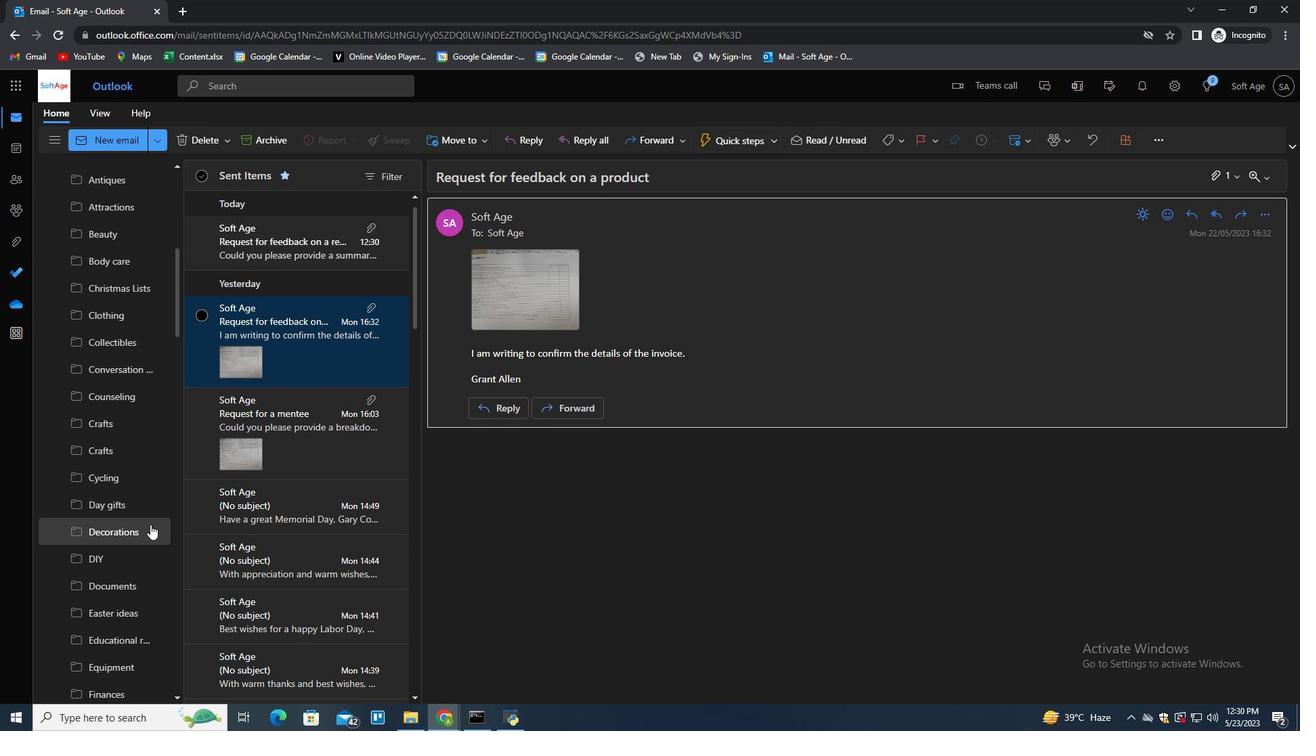 
Action: Mouse scrolled (150, 524) with delta (0, 0)
Screenshot: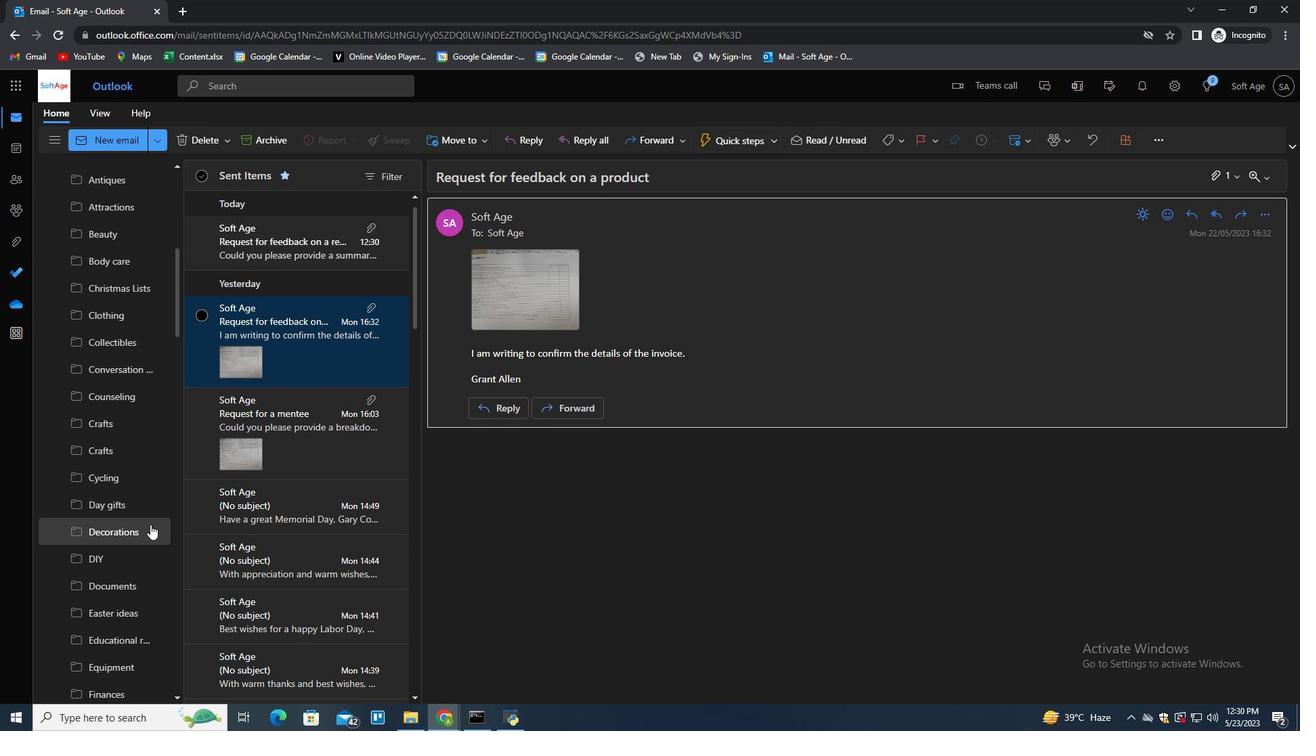 
Action: Mouse scrolled (150, 524) with delta (0, 0)
Screenshot: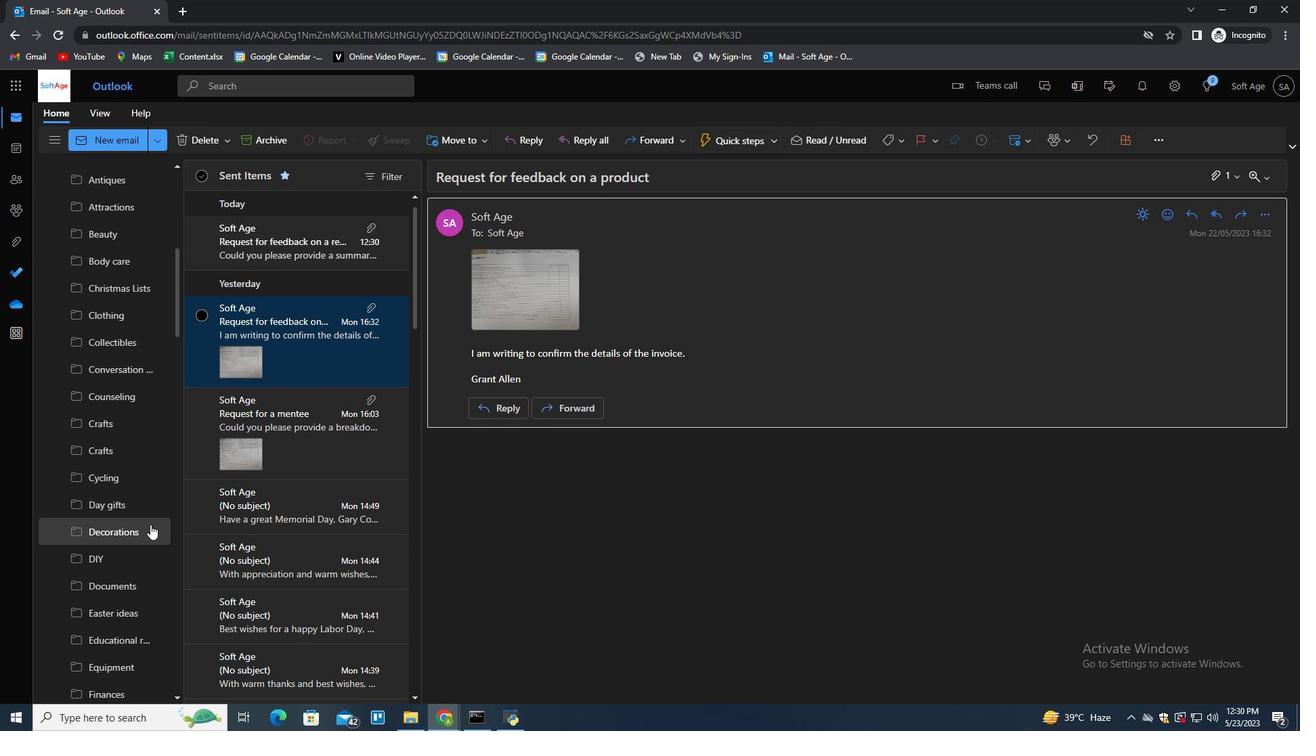 
Action: Mouse scrolled (150, 524) with delta (0, 0)
Screenshot: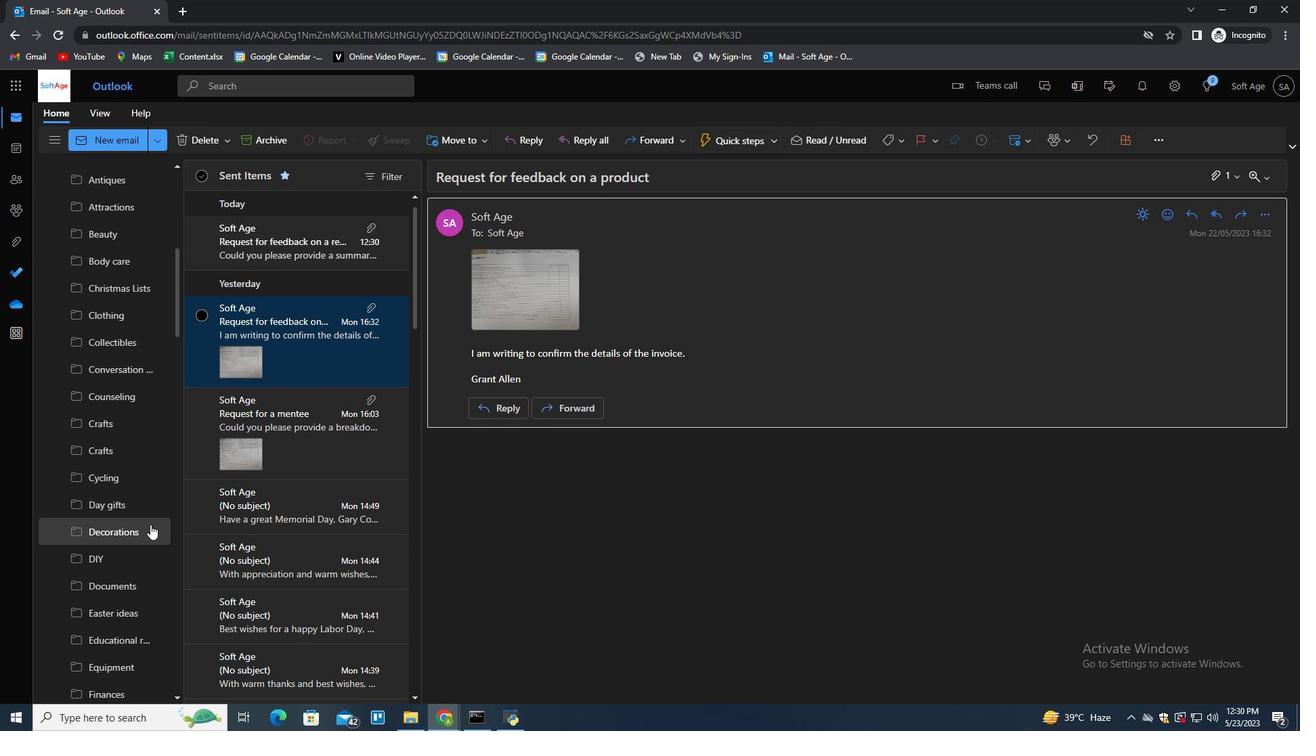 
Action: Mouse scrolled (150, 524) with delta (0, 0)
Screenshot: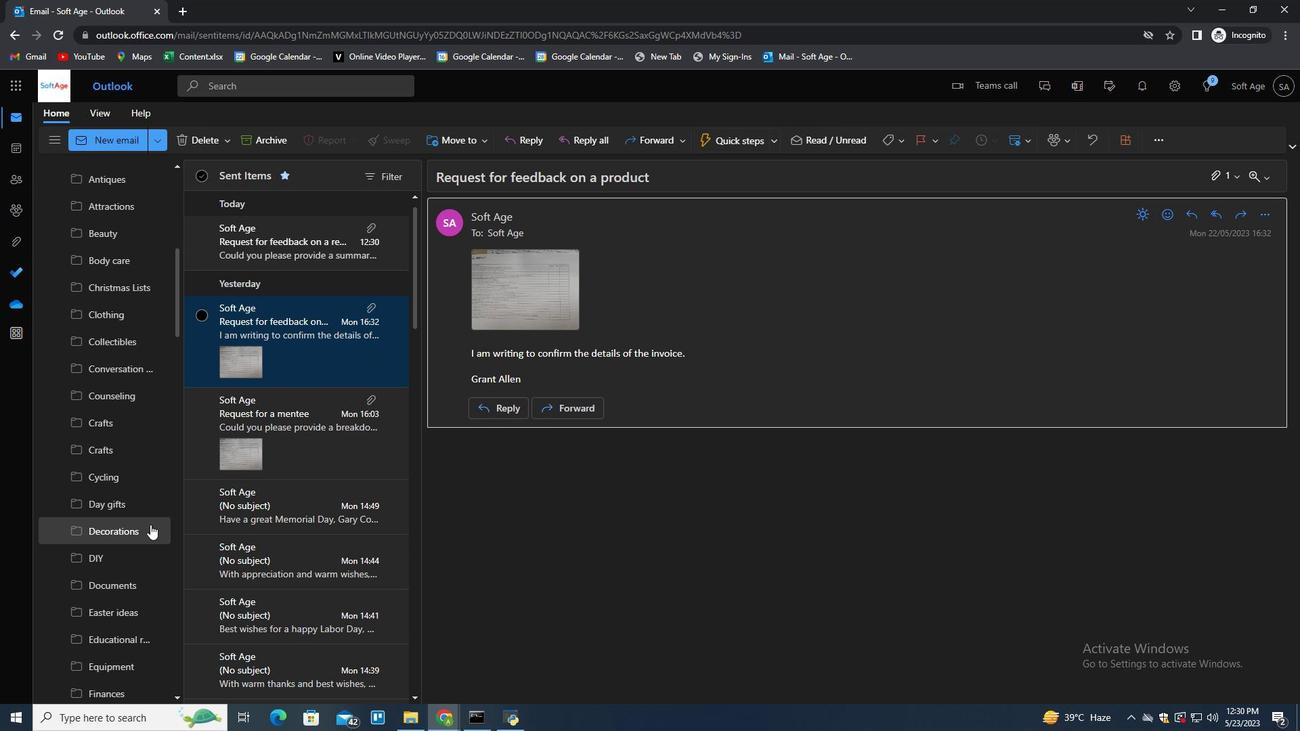 
Action: Mouse scrolled (150, 524) with delta (0, 0)
Screenshot: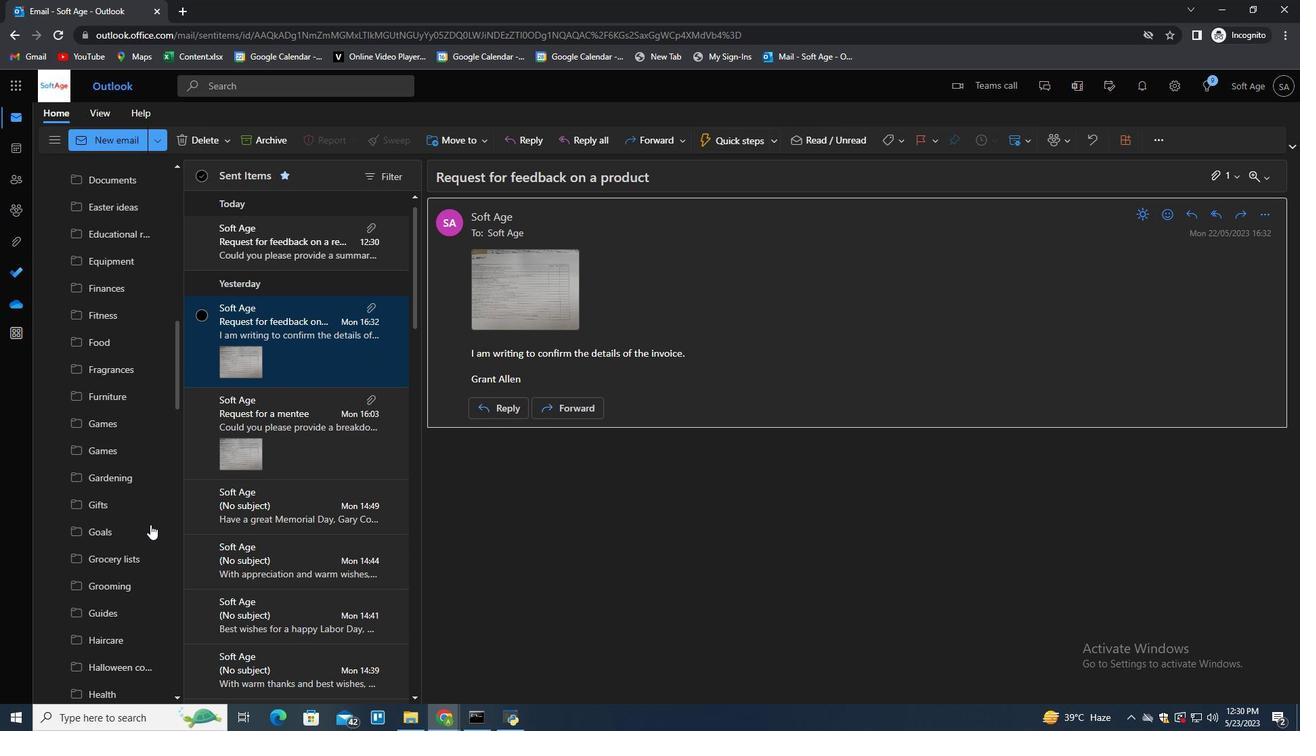 
Action: Mouse scrolled (150, 524) with delta (0, 0)
Screenshot: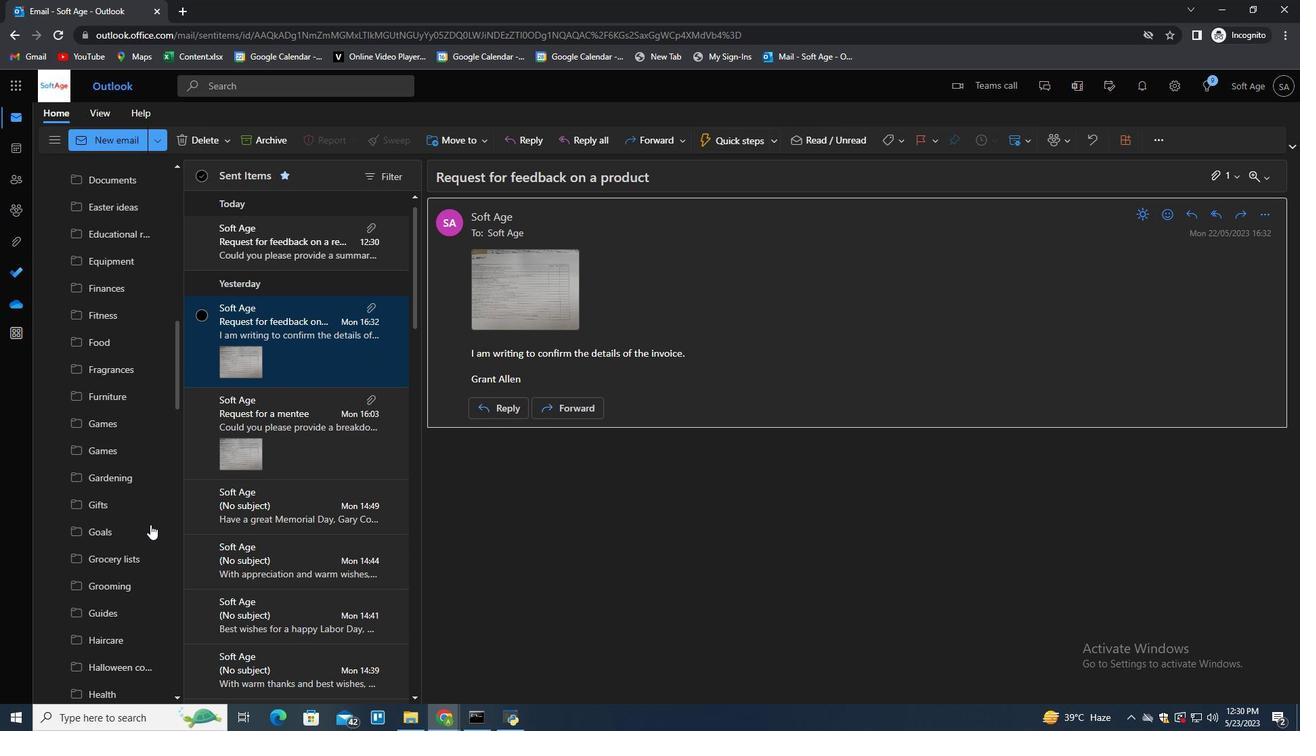 
Action: Mouse scrolled (150, 524) with delta (0, 0)
Screenshot: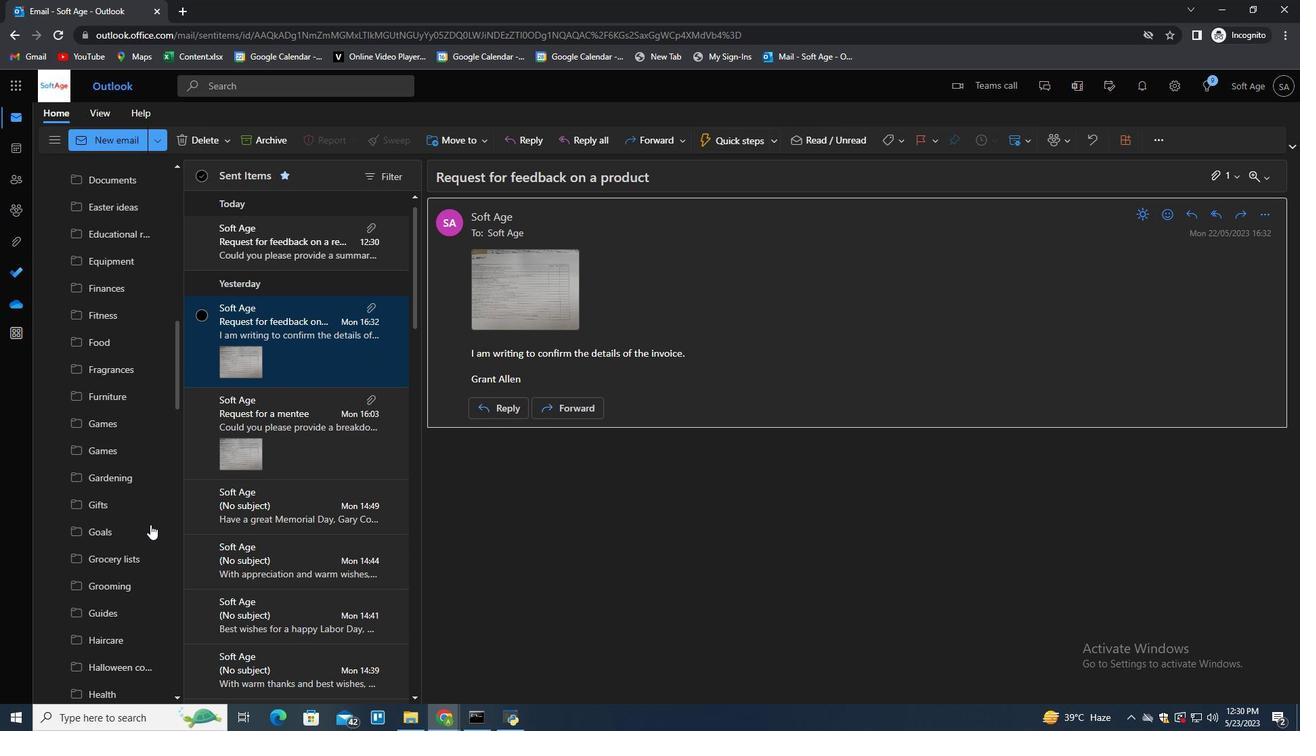 
Action: Mouse scrolled (150, 524) with delta (0, 0)
Screenshot: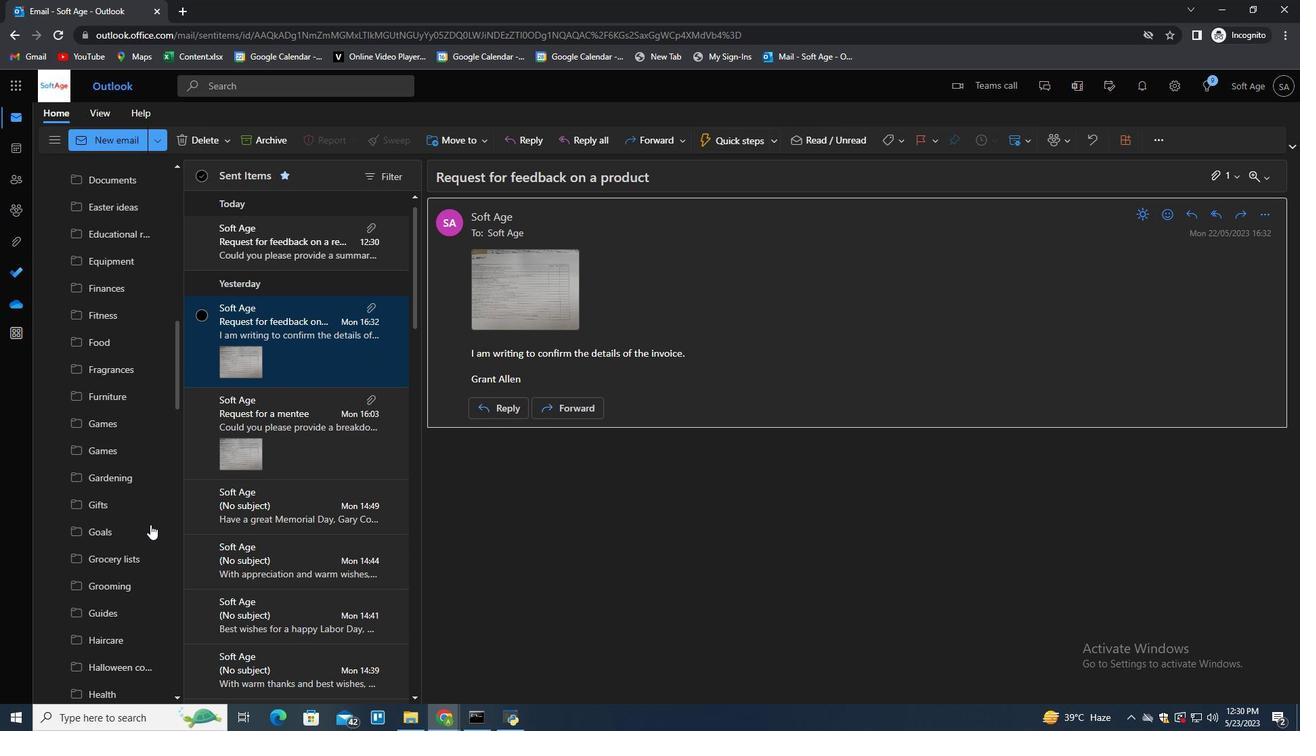 
Action: Mouse scrolled (150, 524) with delta (0, 0)
Screenshot: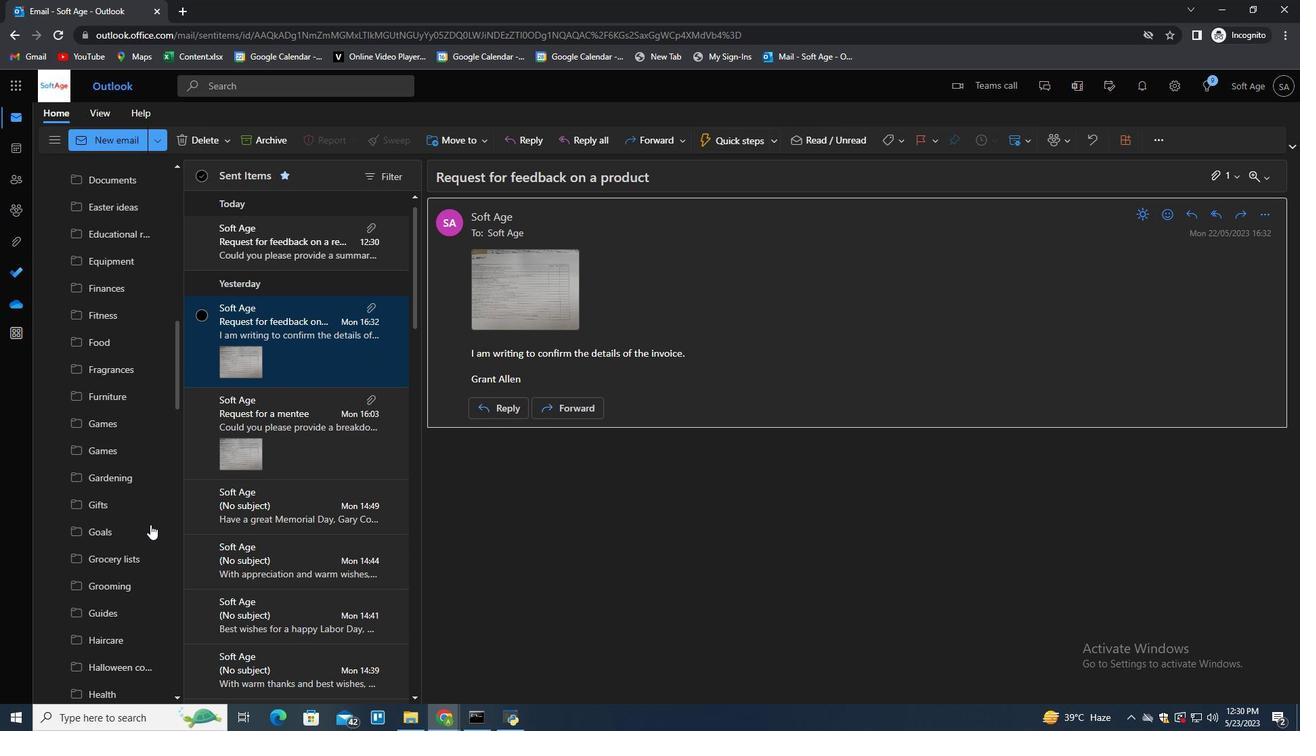 
Action: Mouse scrolled (150, 524) with delta (0, 0)
Screenshot: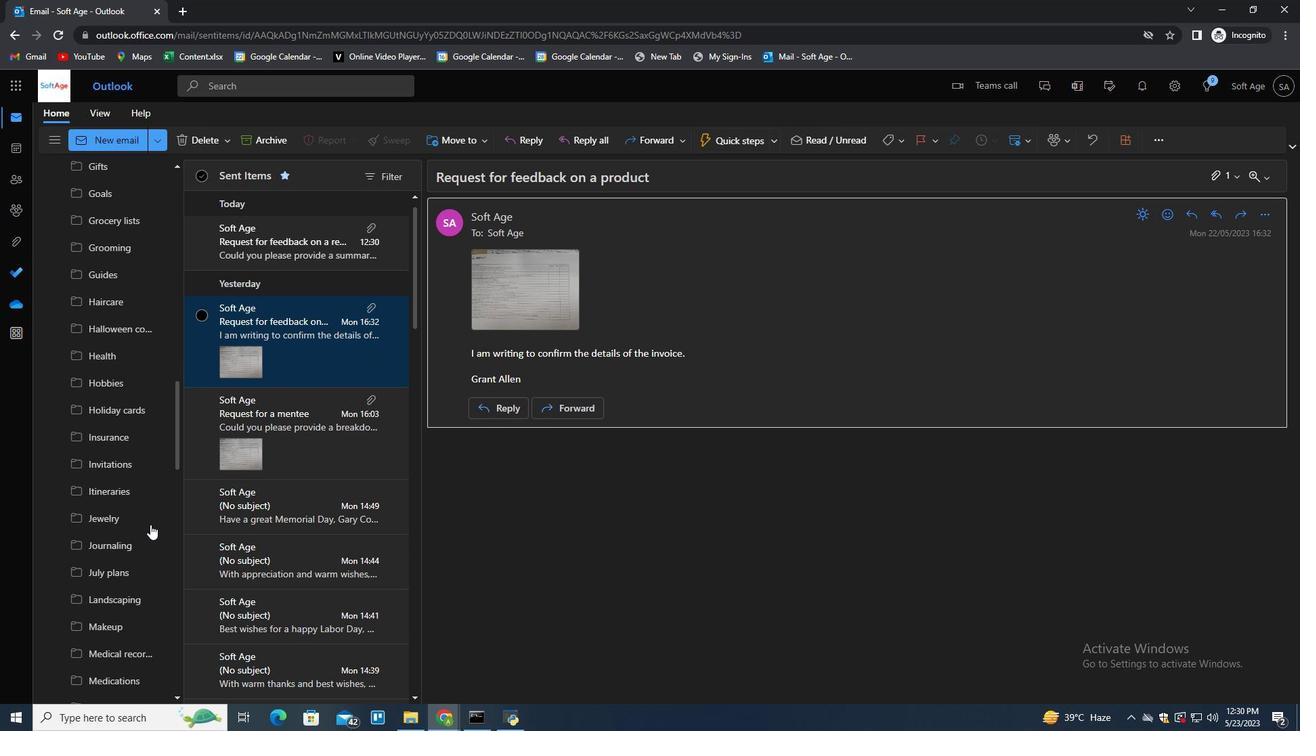 
Action: Mouse scrolled (150, 524) with delta (0, 0)
Screenshot: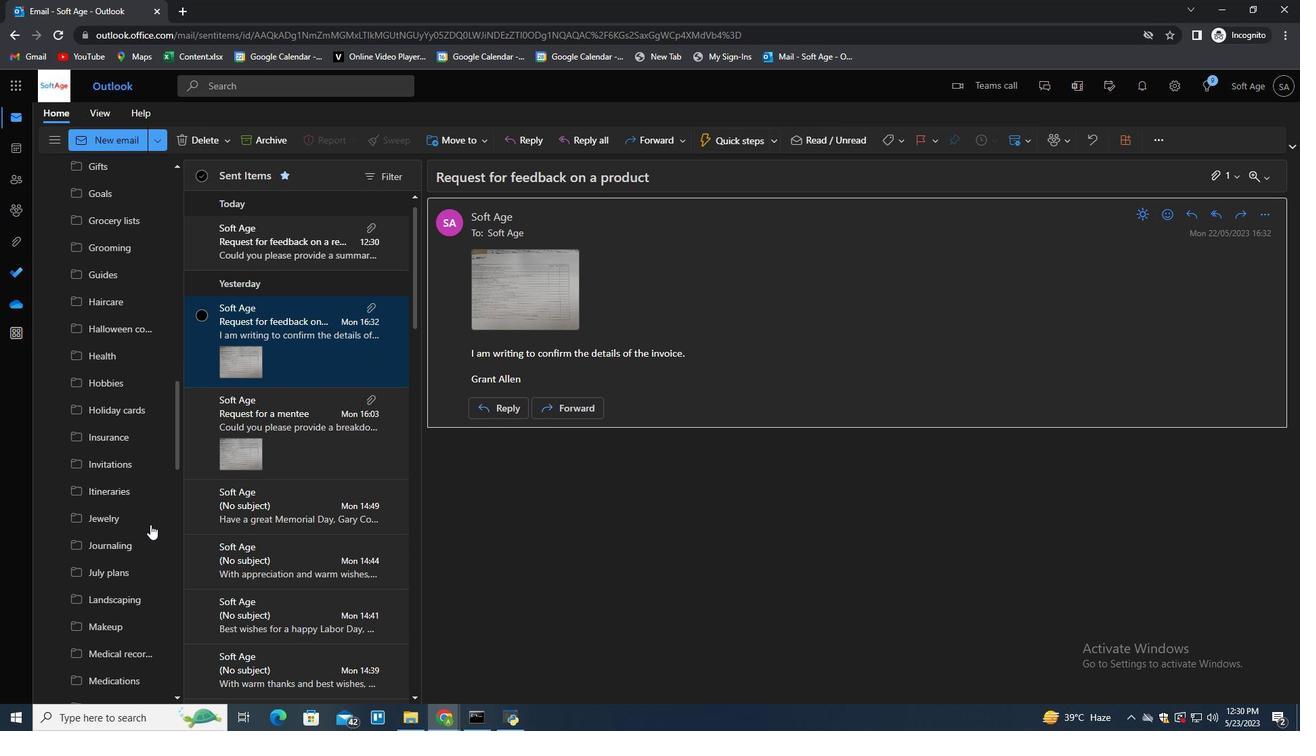 
Action: Mouse scrolled (150, 524) with delta (0, 0)
Screenshot: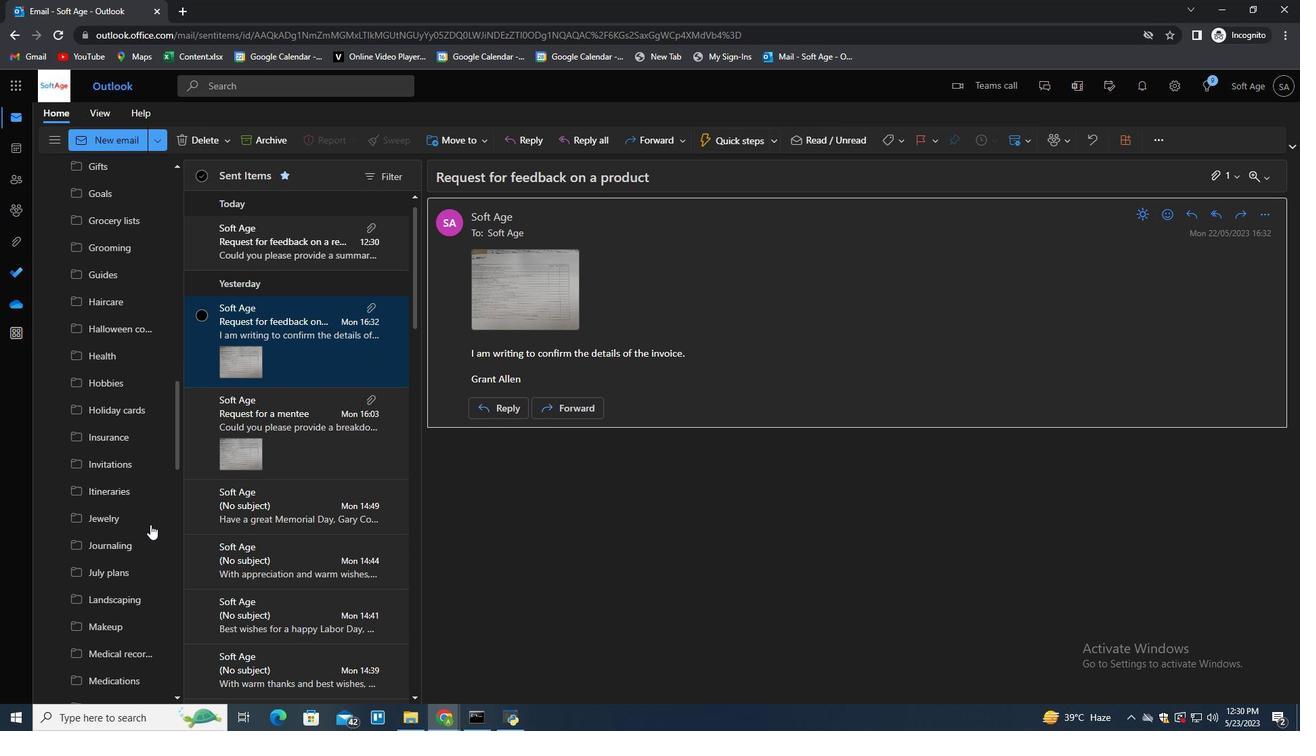 
Action: Mouse scrolled (150, 524) with delta (0, 0)
Screenshot: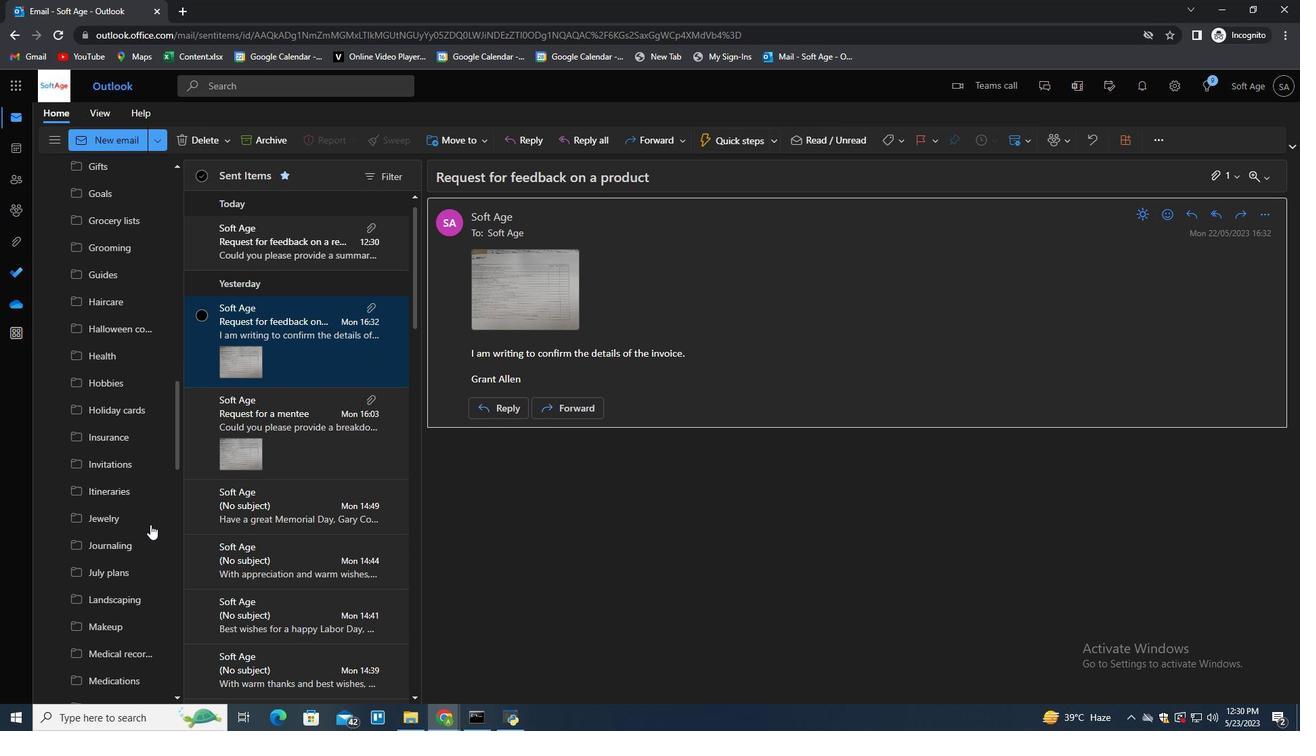 
Action: Mouse scrolled (150, 524) with delta (0, 0)
Screenshot: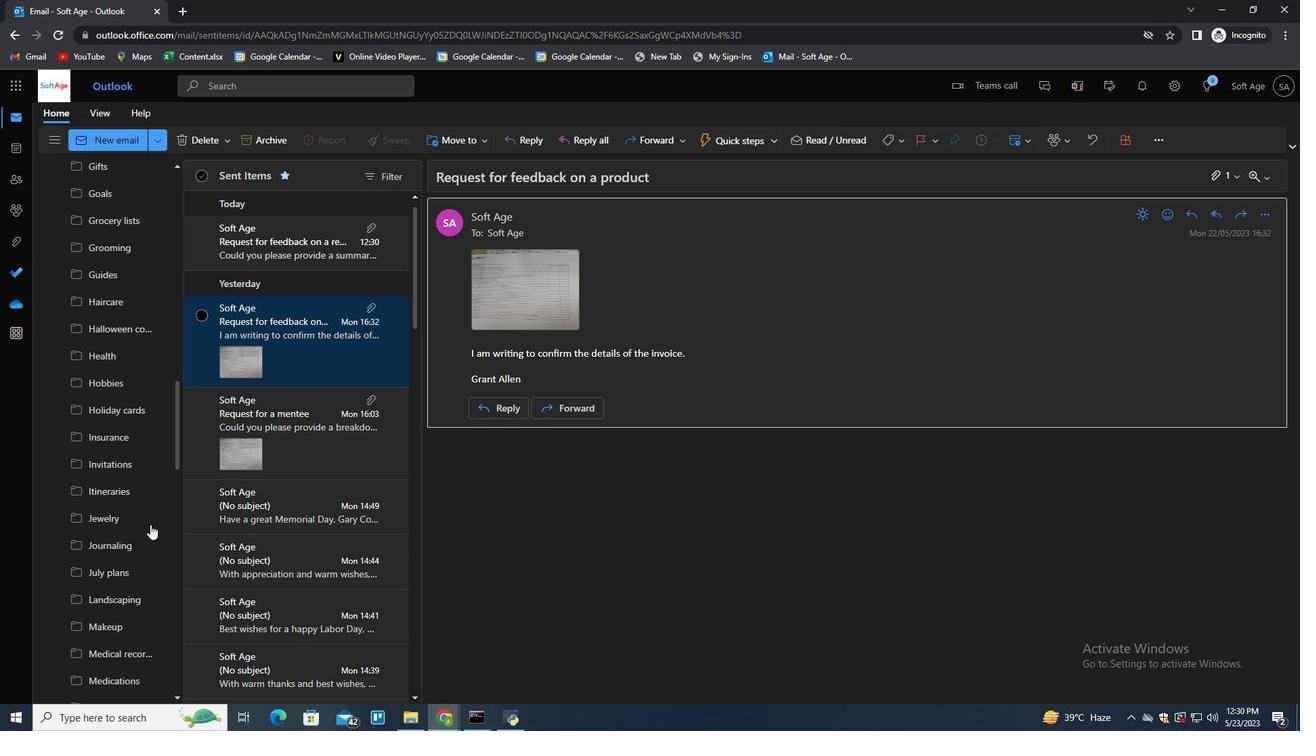 
Action: Mouse scrolled (150, 524) with delta (0, 0)
Screenshot: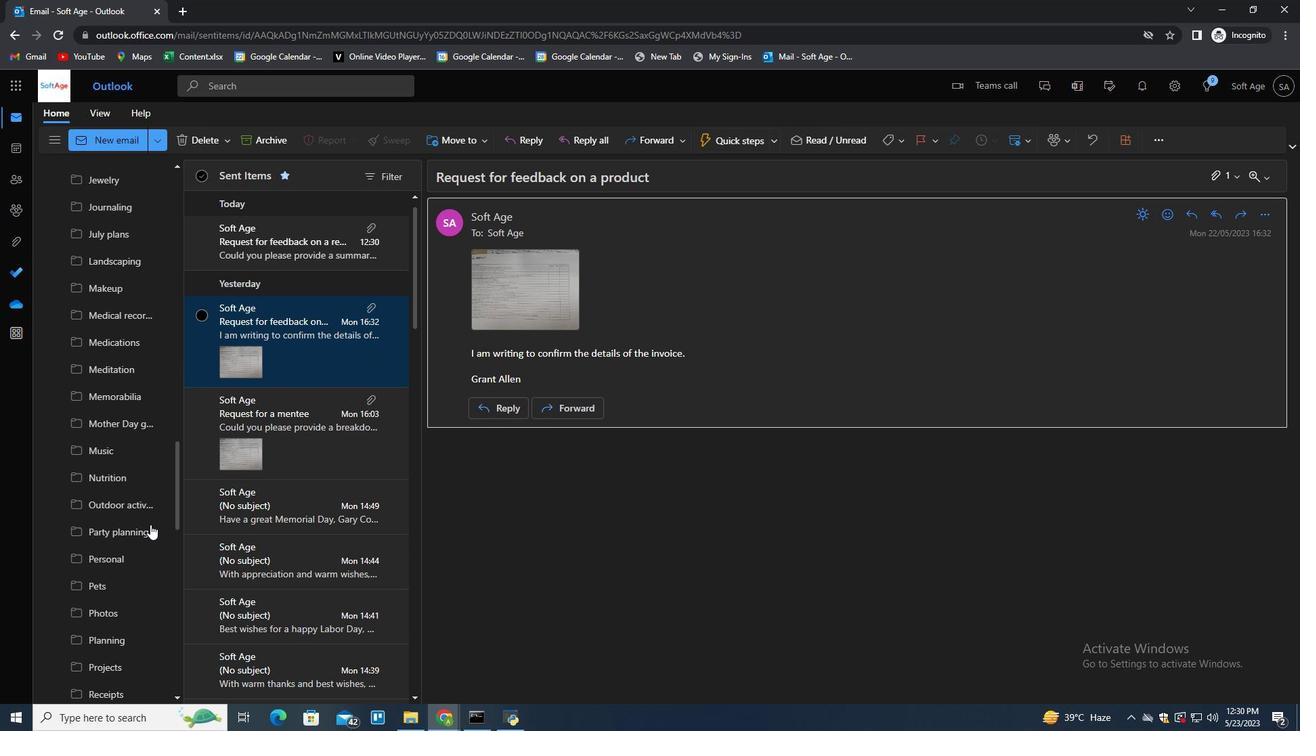 
Action: Mouse scrolled (150, 524) with delta (0, 0)
Screenshot: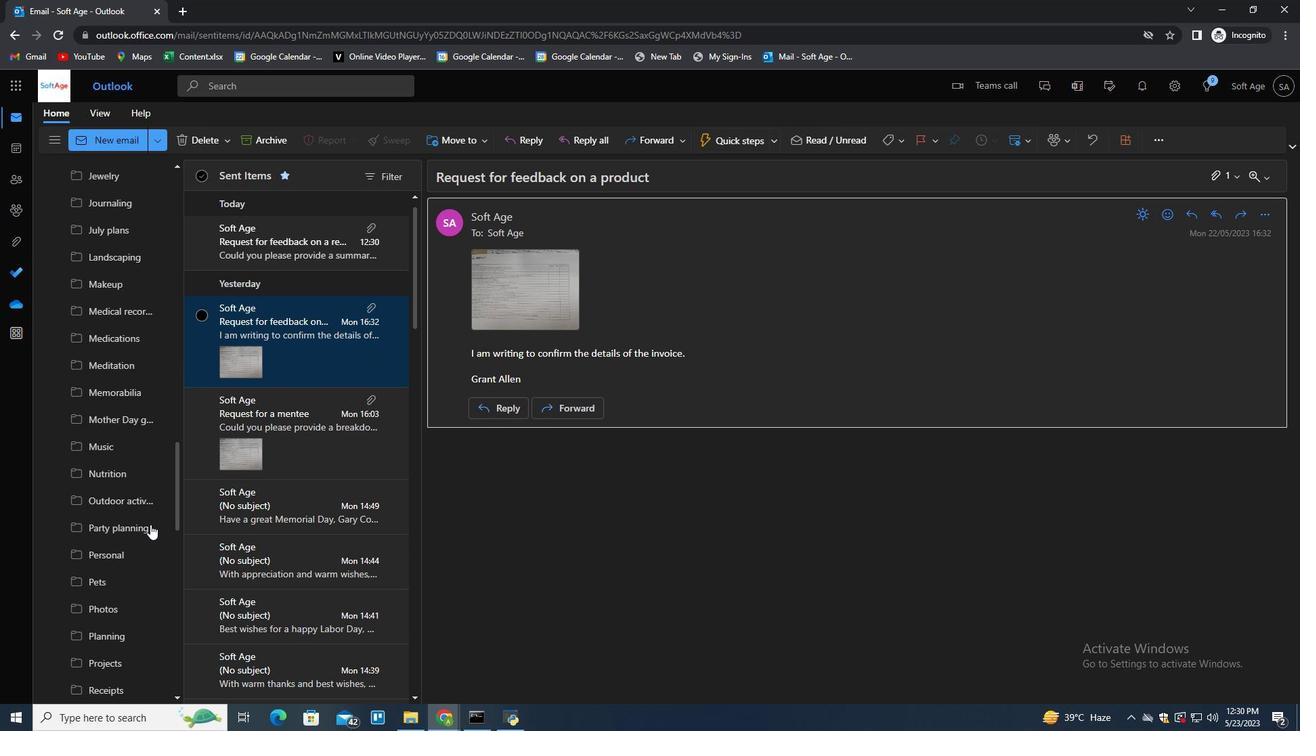 
Action: Mouse scrolled (150, 524) with delta (0, 0)
Screenshot: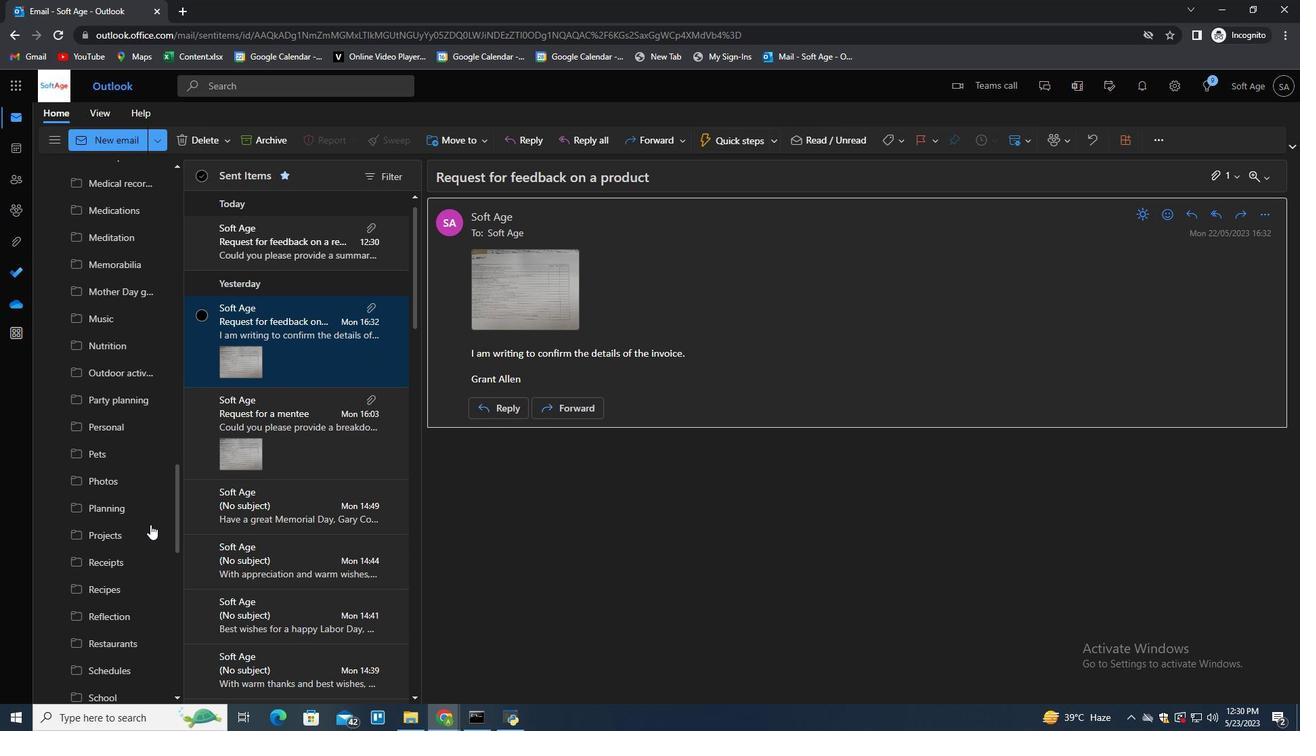
Action: Mouse scrolled (150, 524) with delta (0, 0)
Screenshot: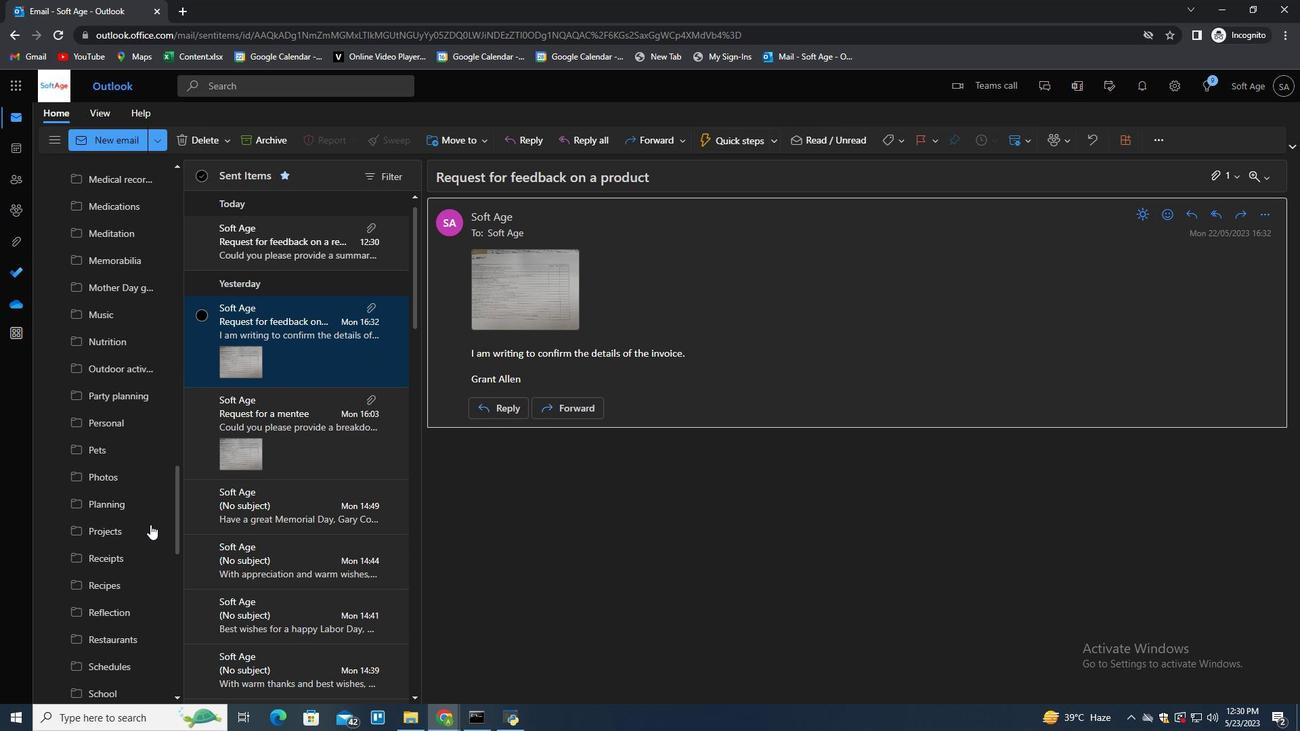 
Action: Mouse scrolled (150, 524) with delta (0, 0)
Screenshot: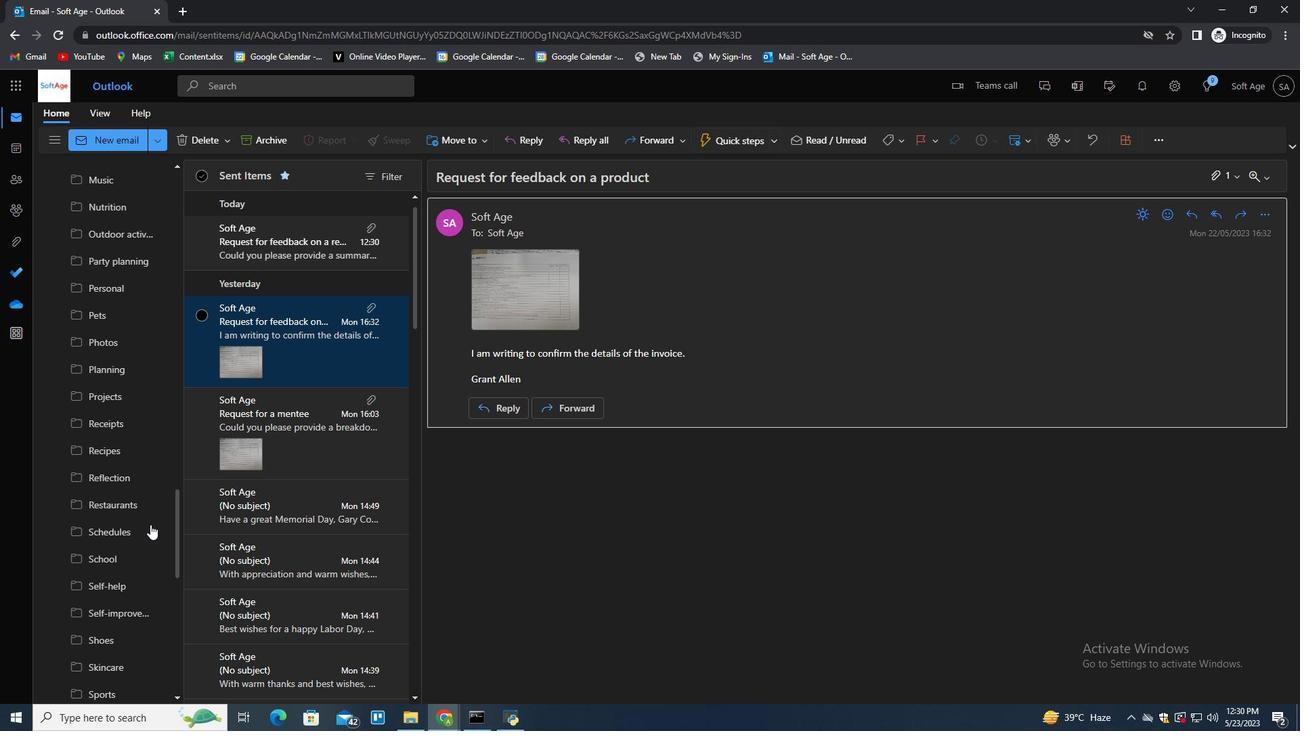 
Action: Mouse scrolled (150, 524) with delta (0, 0)
Screenshot: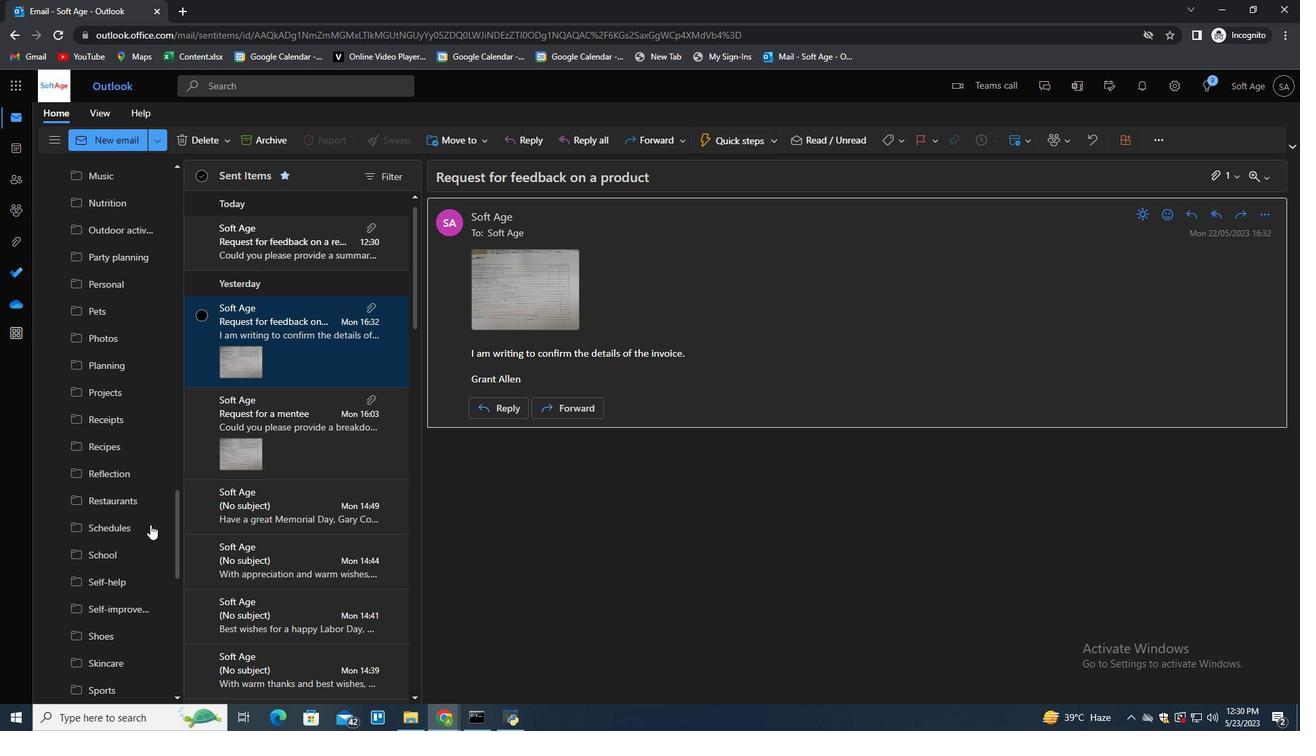 
Action: Mouse scrolled (150, 524) with delta (0, 0)
Screenshot: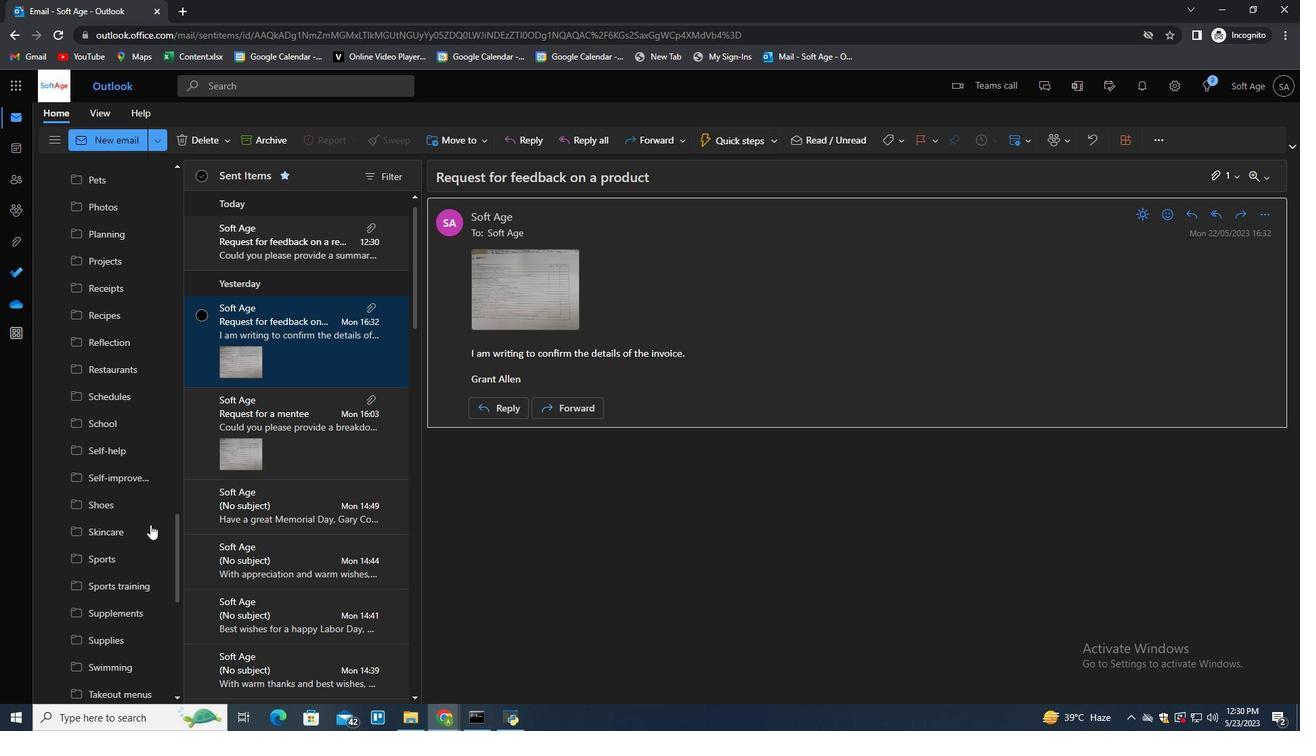 
Action: Mouse scrolled (150, 524) with delta (0, 0)
Screenshot: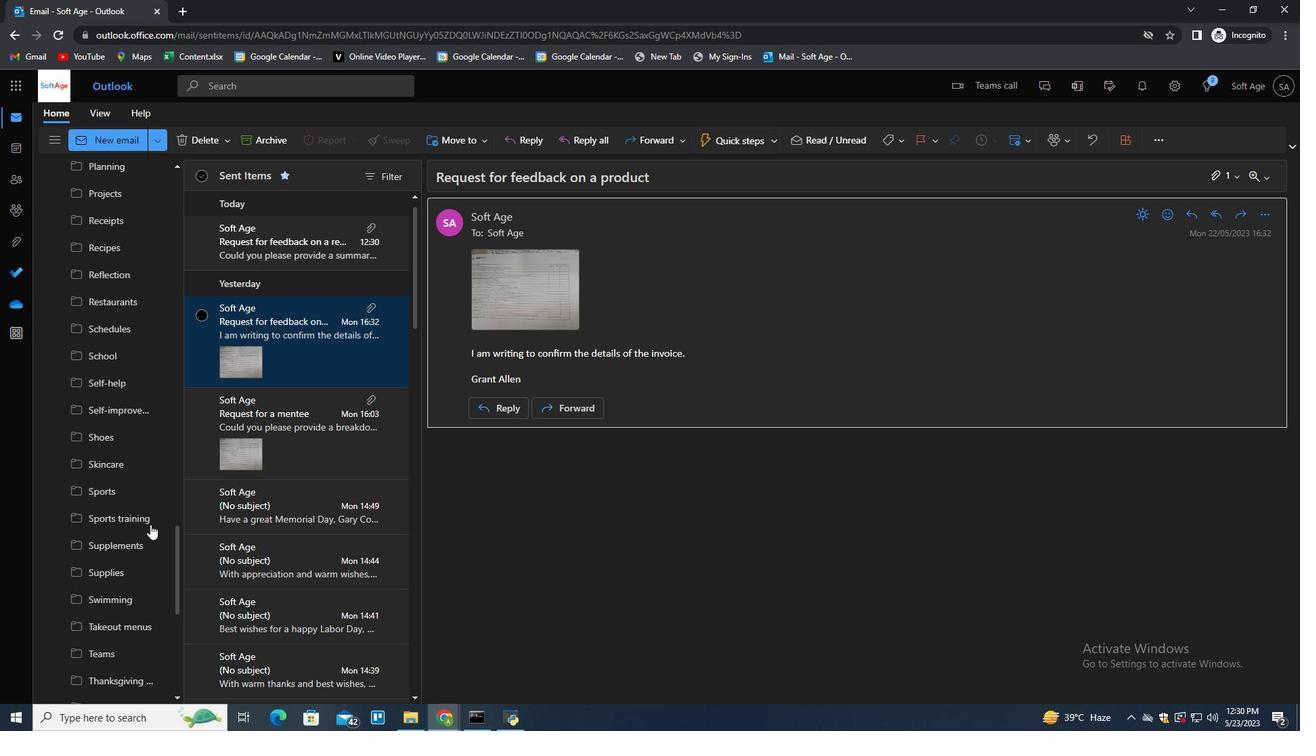 
Action: Mouse scrolled (150, 524) with delta (0, 0)
Screenshot: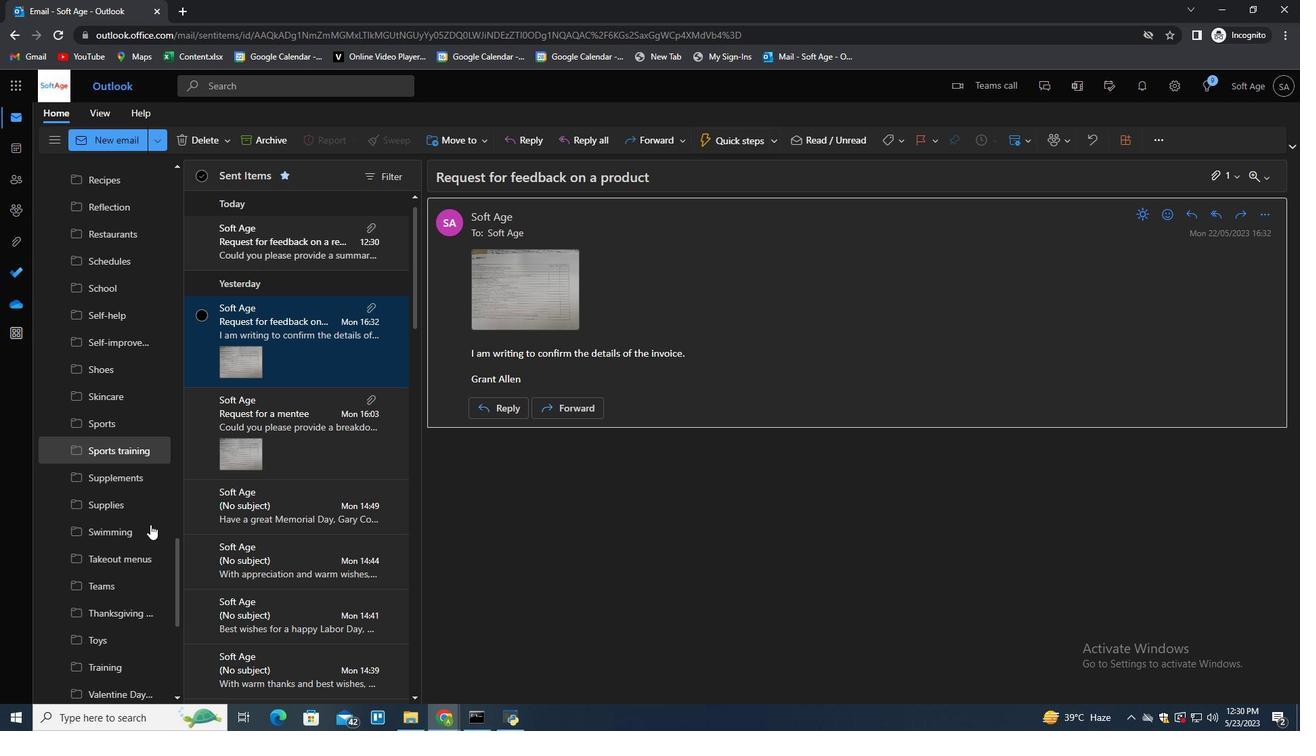 
Action: Mouse scrolled (150, 524) with delta (0, 0)
Screenshot: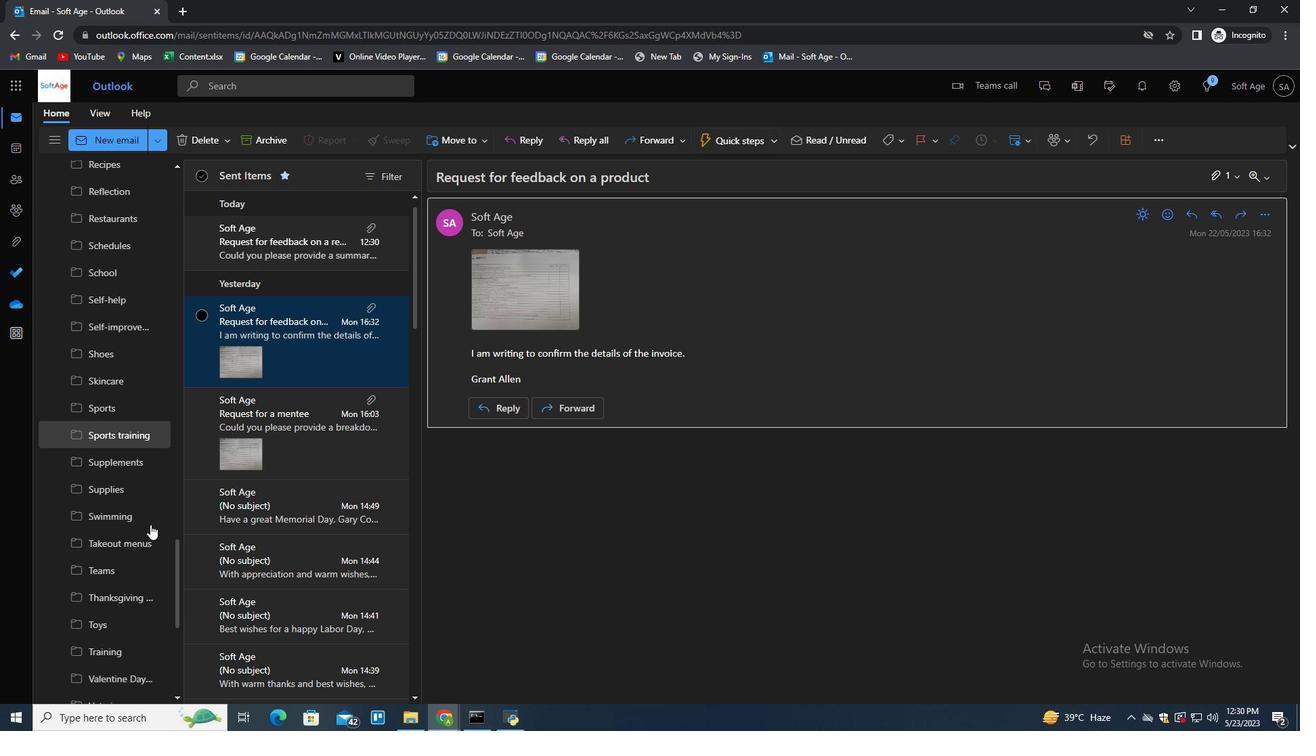 
Action: Mouse scrolled (150, 524) with delta (0, 0)
Screenshot: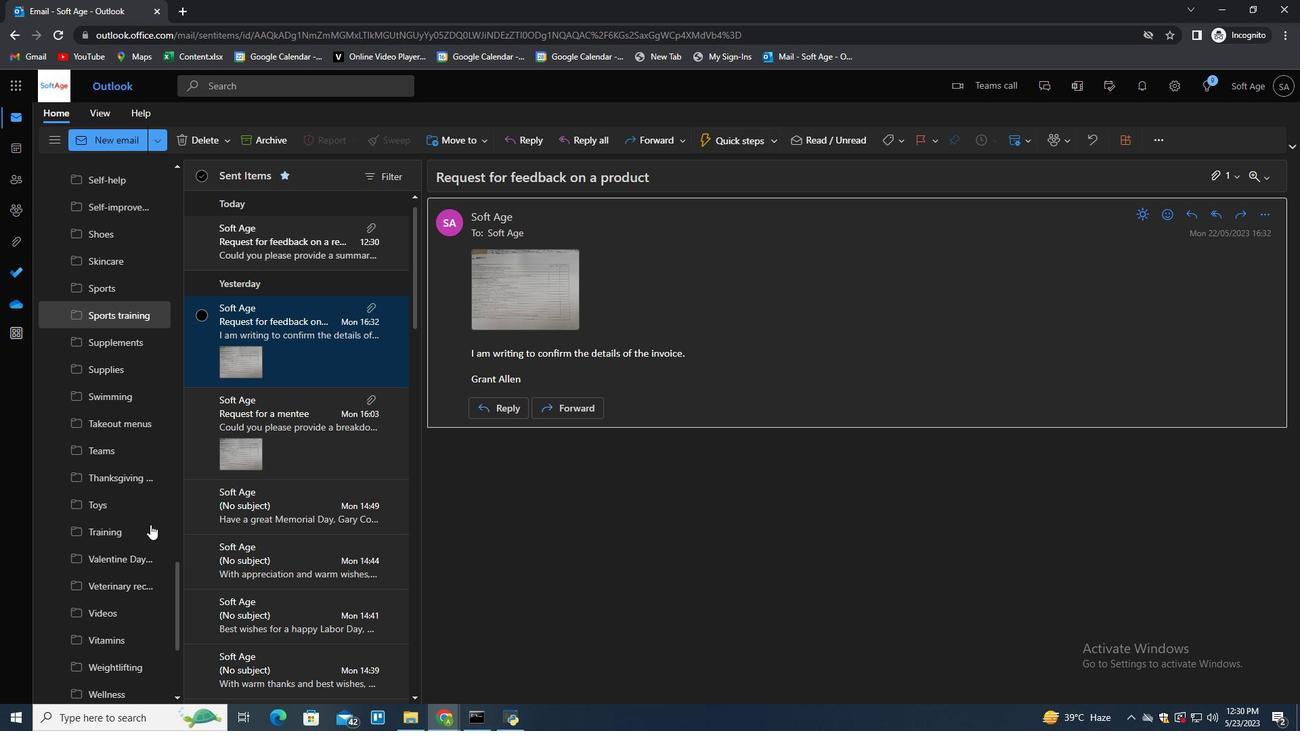 
Action: Mouse scrolled (150, 524) with delta (0, 0)
Screenshot: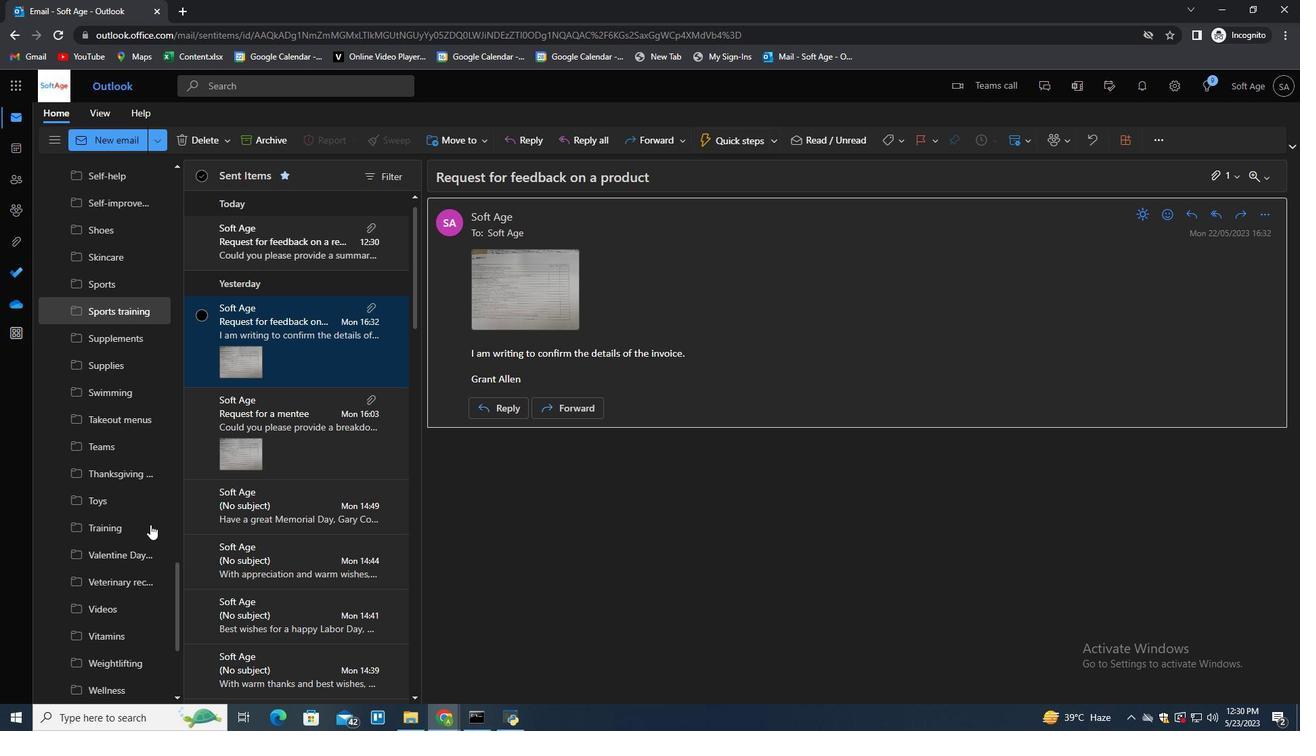 
Action: Mouse scrolled (150, 524) with delta (0, 0)
Screenshot: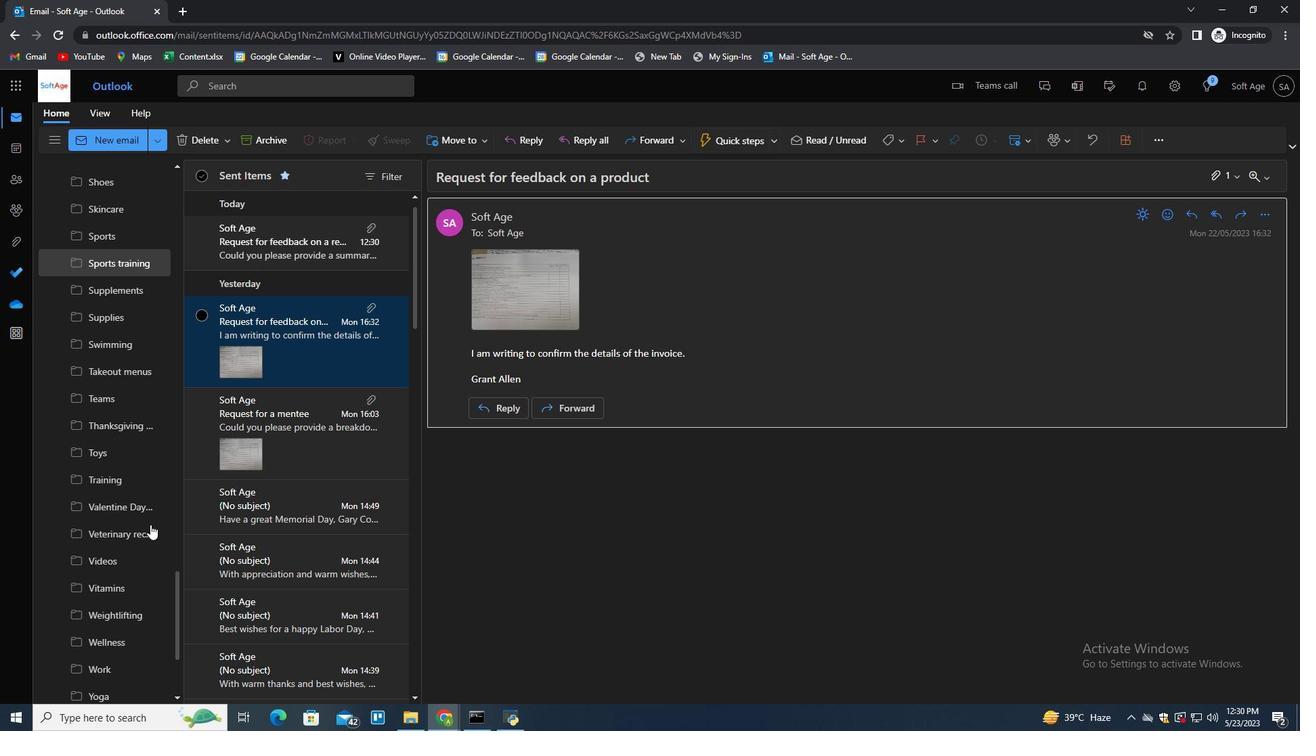 
Action: Mouse scrolled (150, 524) with delta (0, 0)
Screenshot: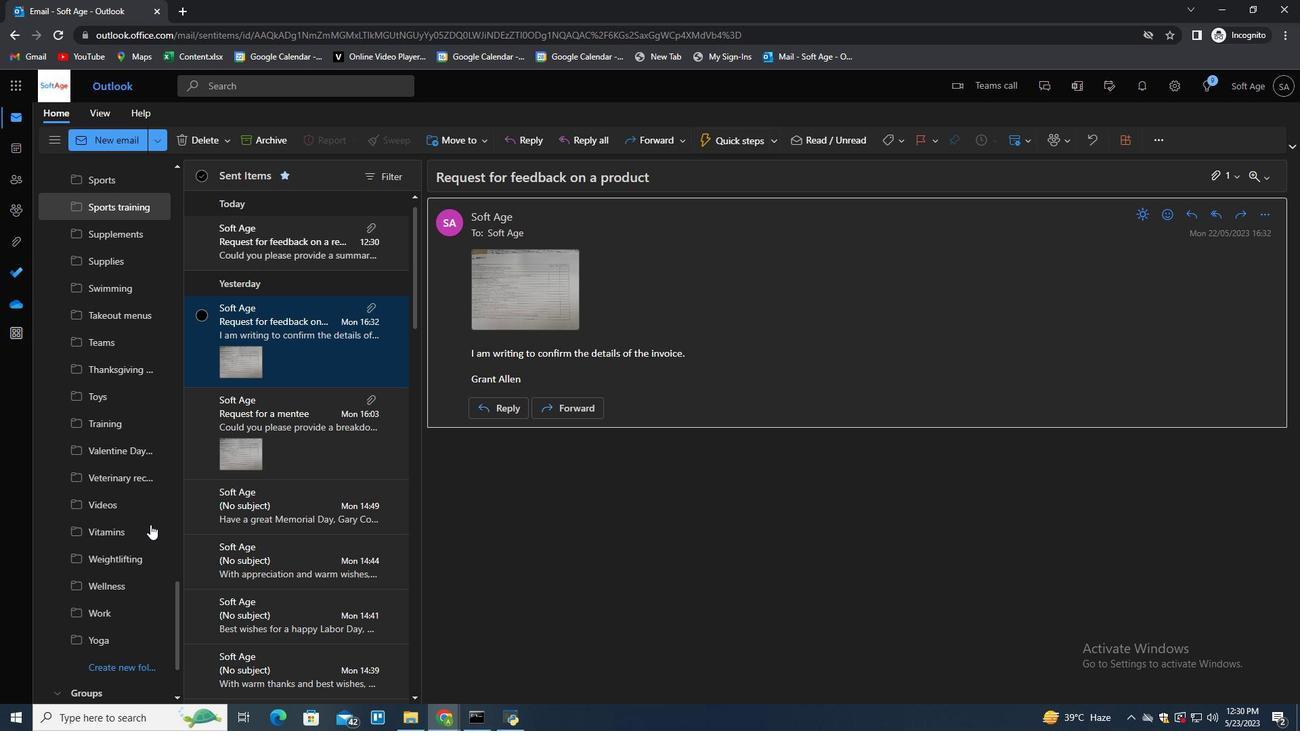 
Action: Mouse moved to (121, 568)
Screenshot: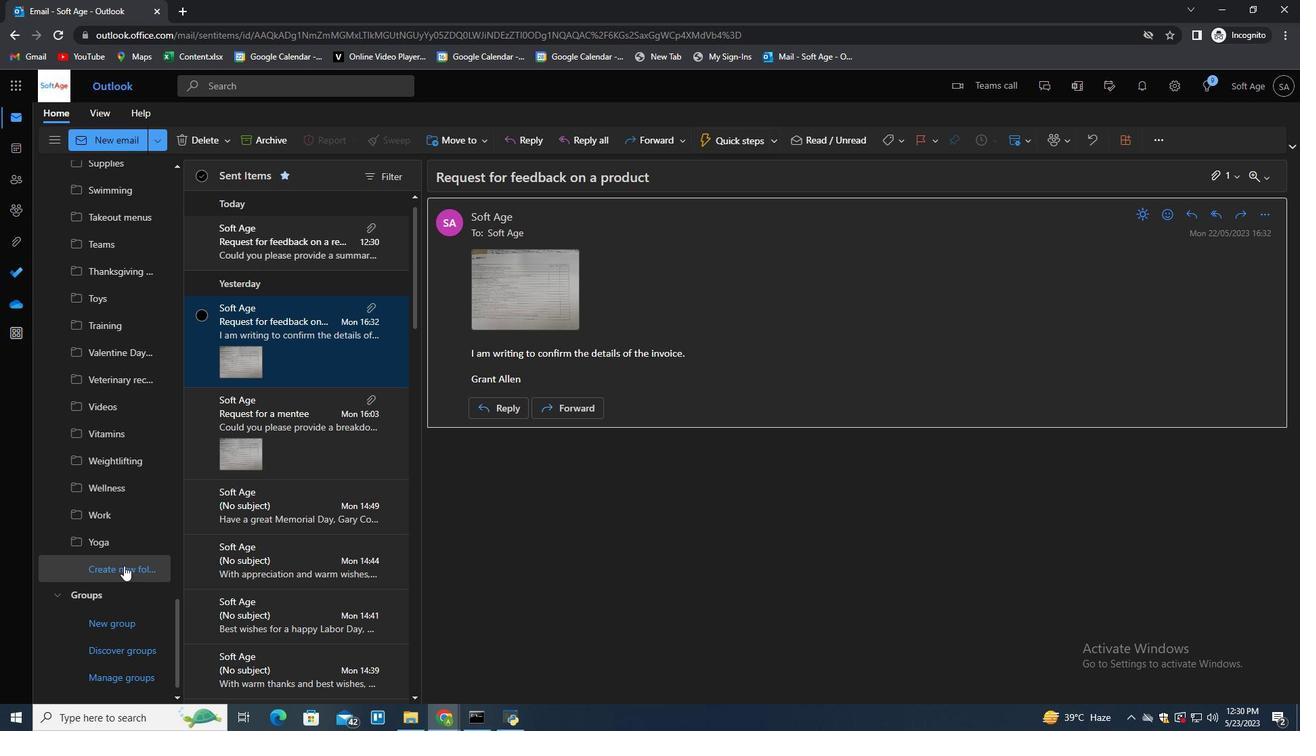 
Action: Mouse pressed left at (121, 568)
Screenshot: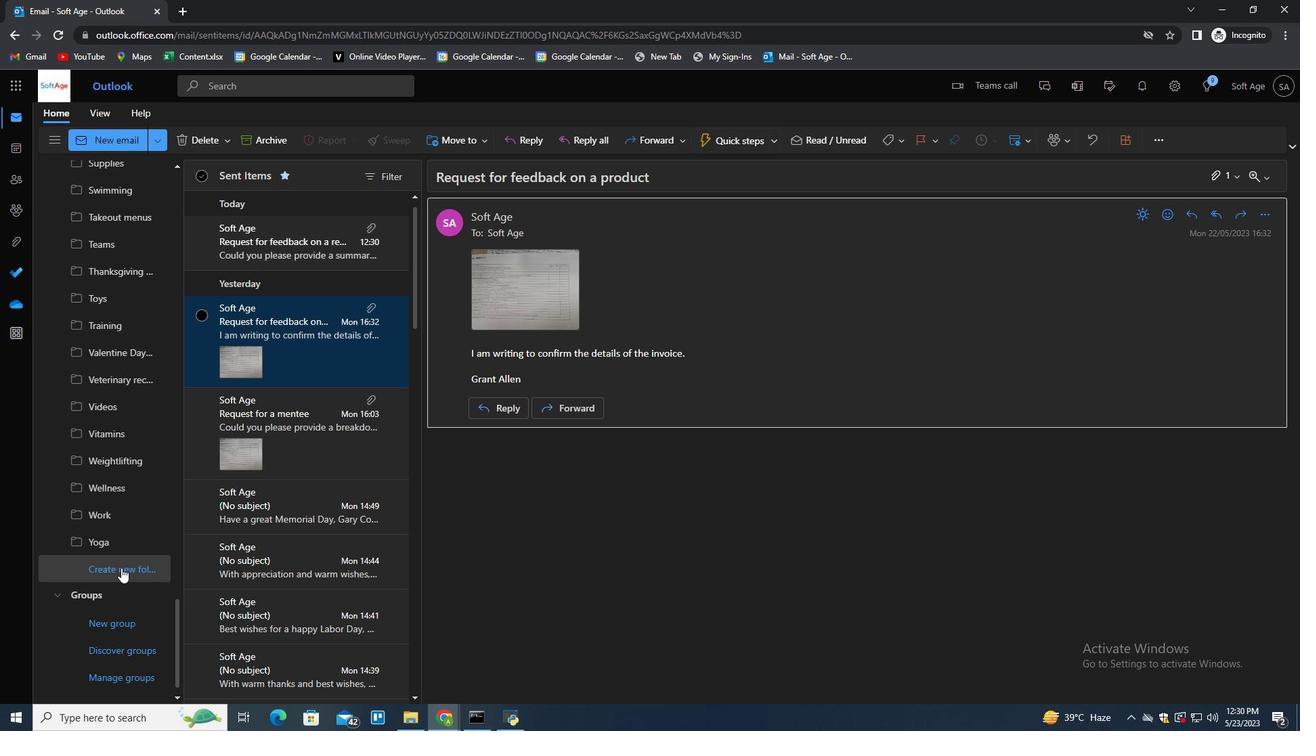 
Action: Mouse moved to (118, 570)
Screenshot: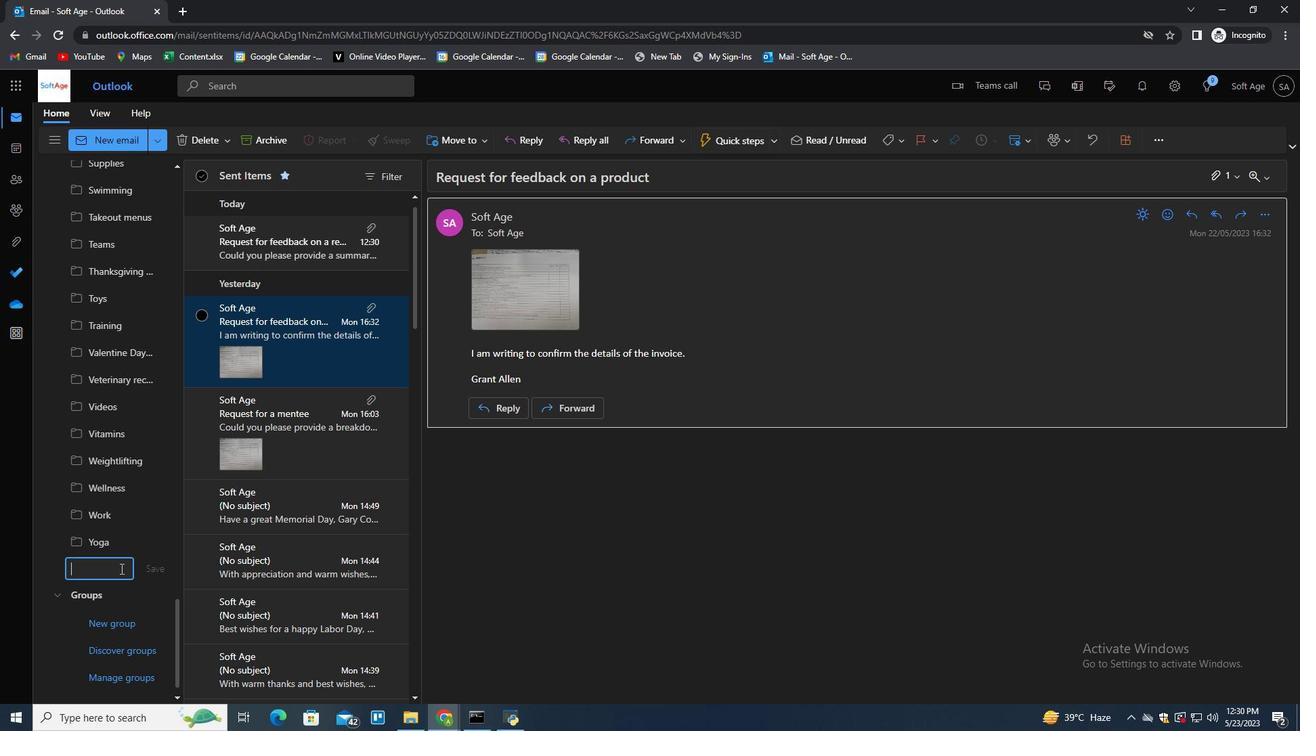 
Action: Key pressed <Key.shift>
Screenshot: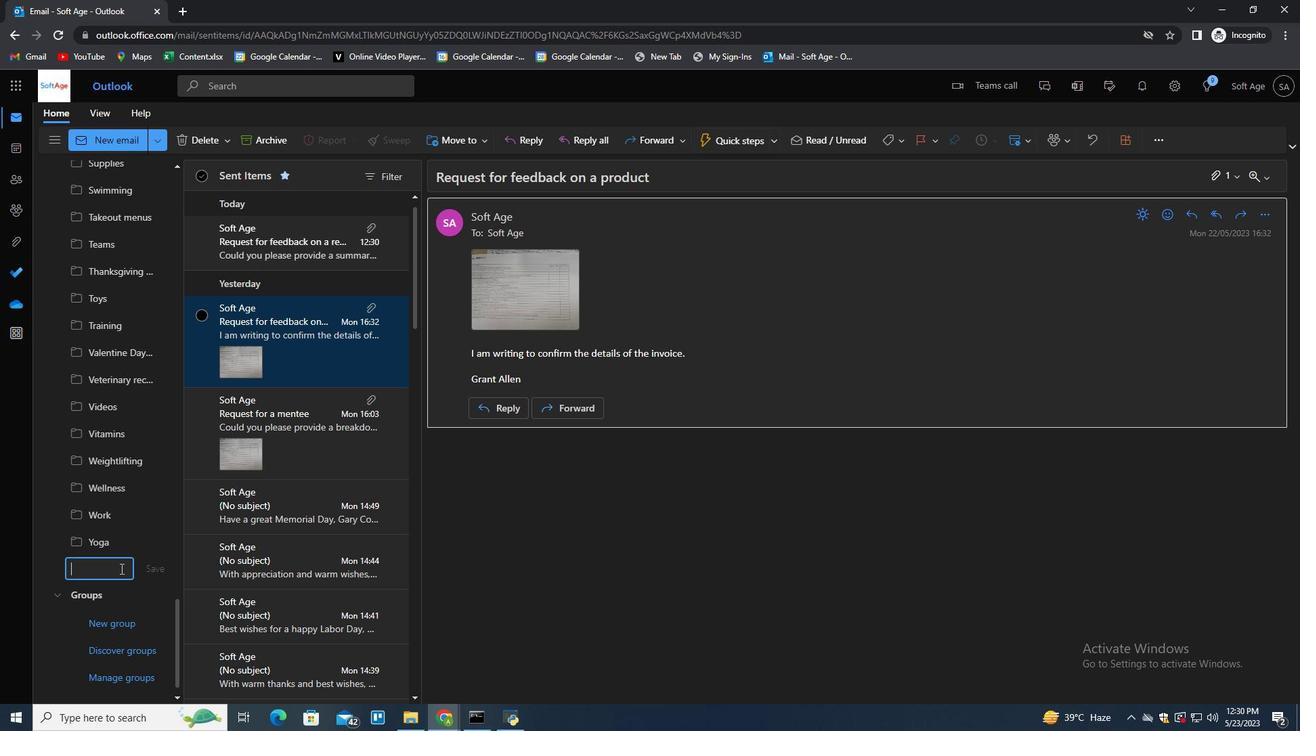 
Action: Mouse moved to (115, 572)
Screenshot: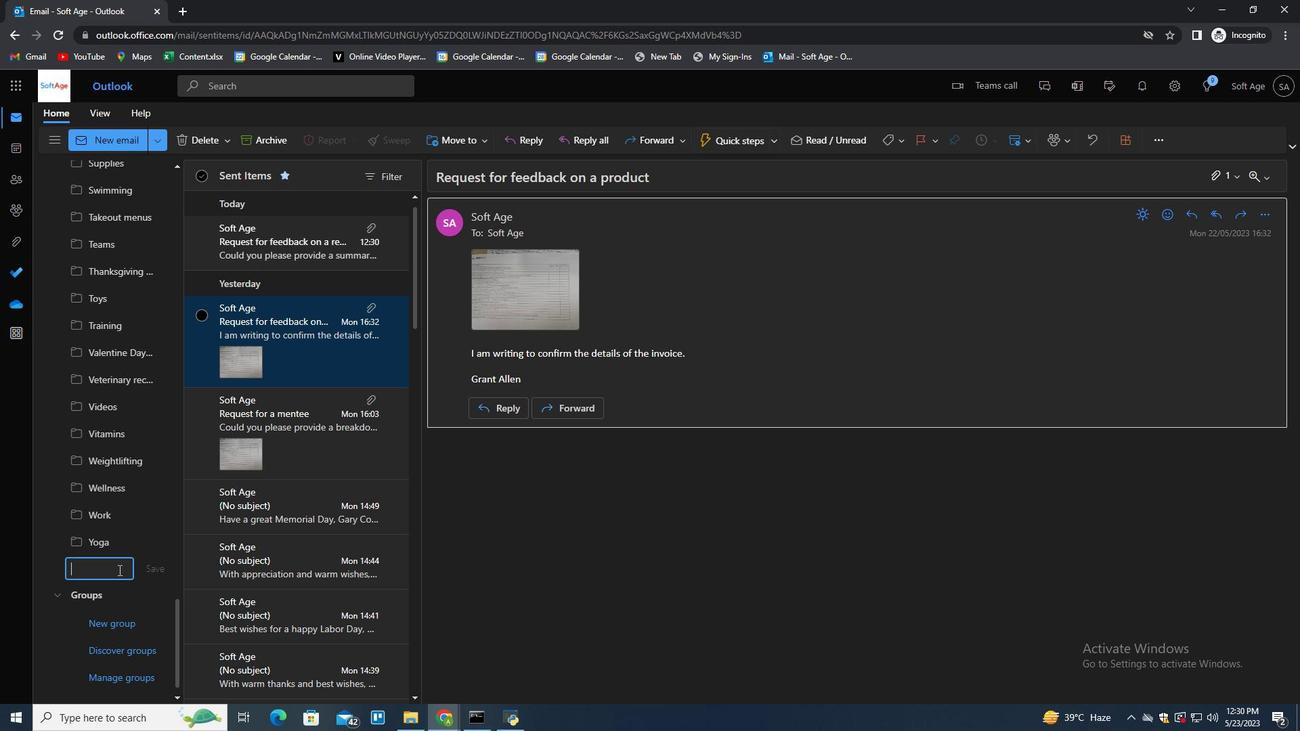 
Action: Key pressed B
Screenshot: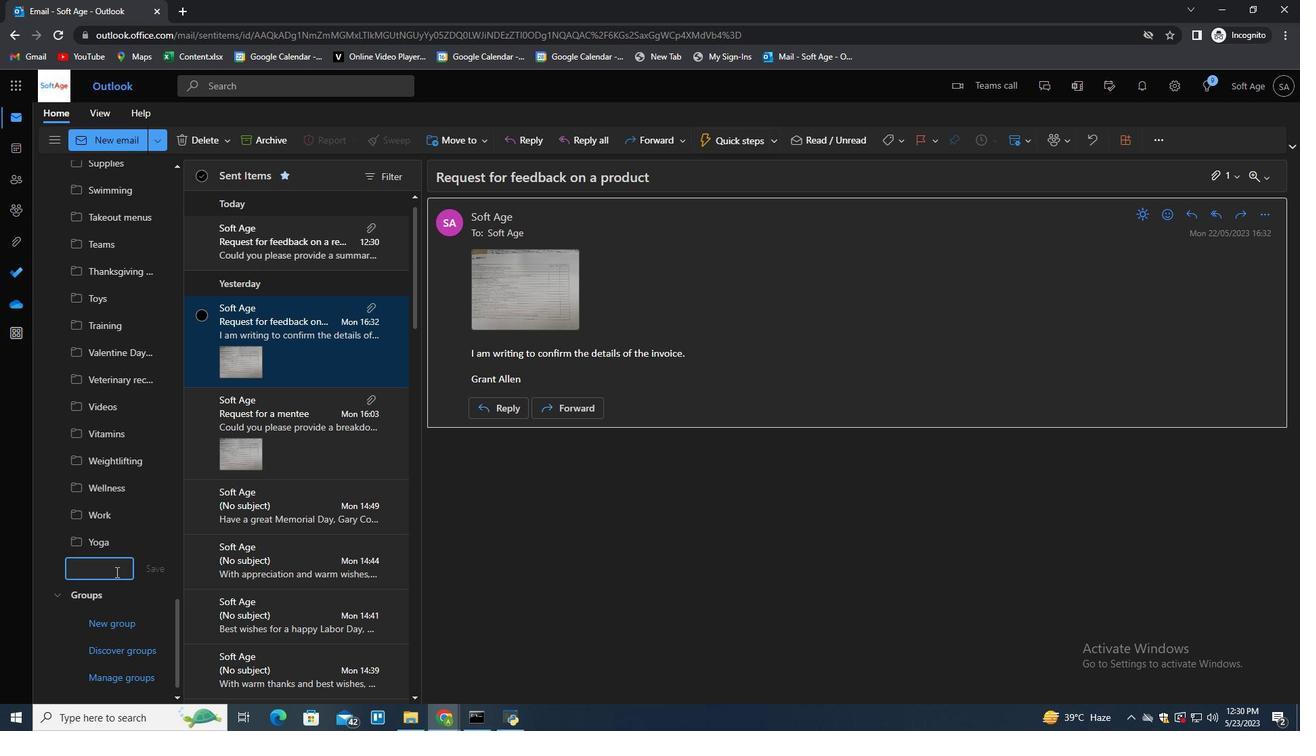 
Action: Mouse moved to (114, 573)
Screenshot: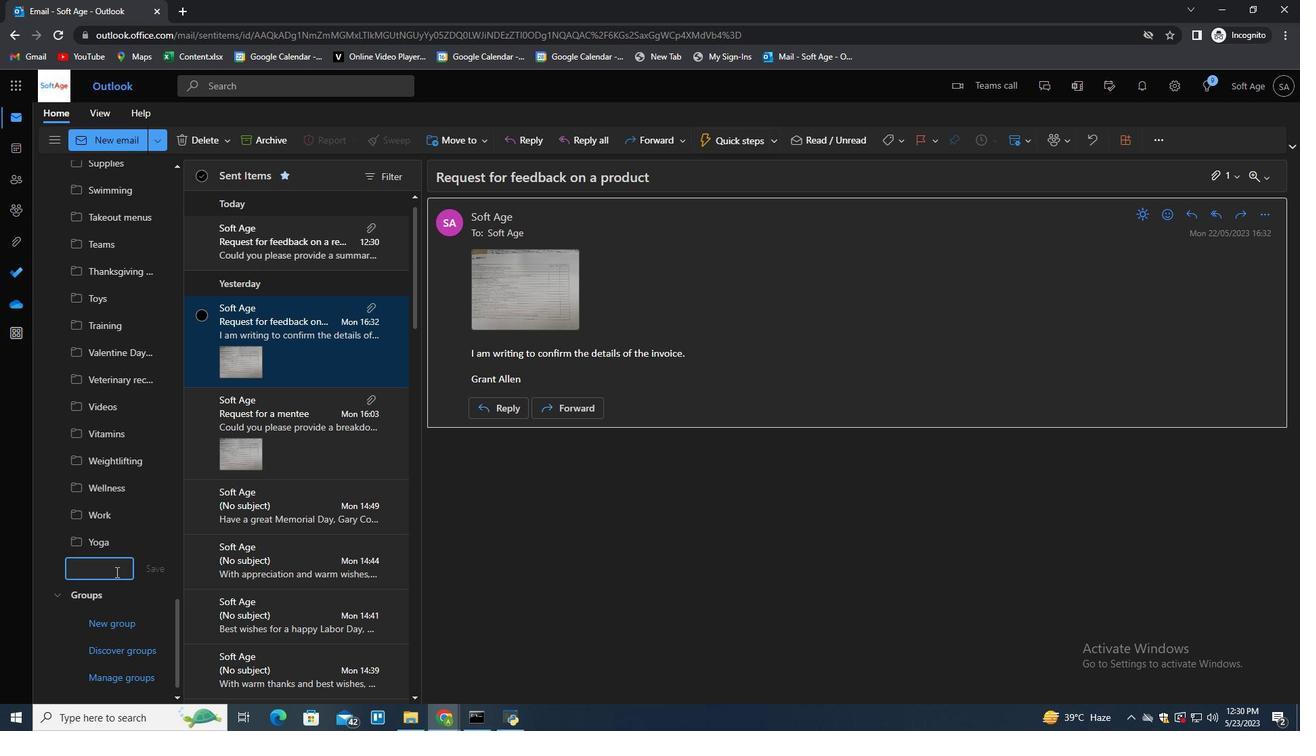 
Action: Key pressed irthdays<Key.backspace><Key.space><Key.shift>Pa<Key.backspace><Key.backspace>parties<Key.enter>
Screenshot: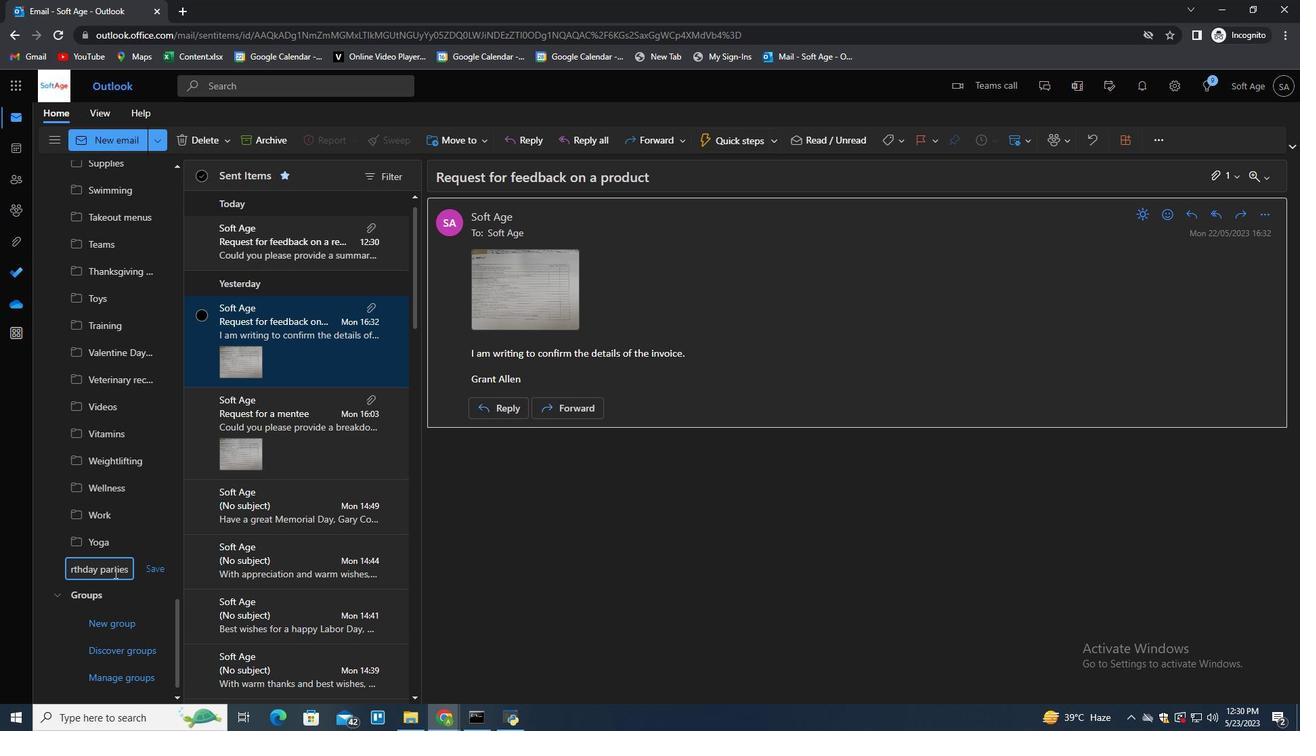 
Action: Mouse scrolled (114, 573) with delta (0, 0)
Screenshot: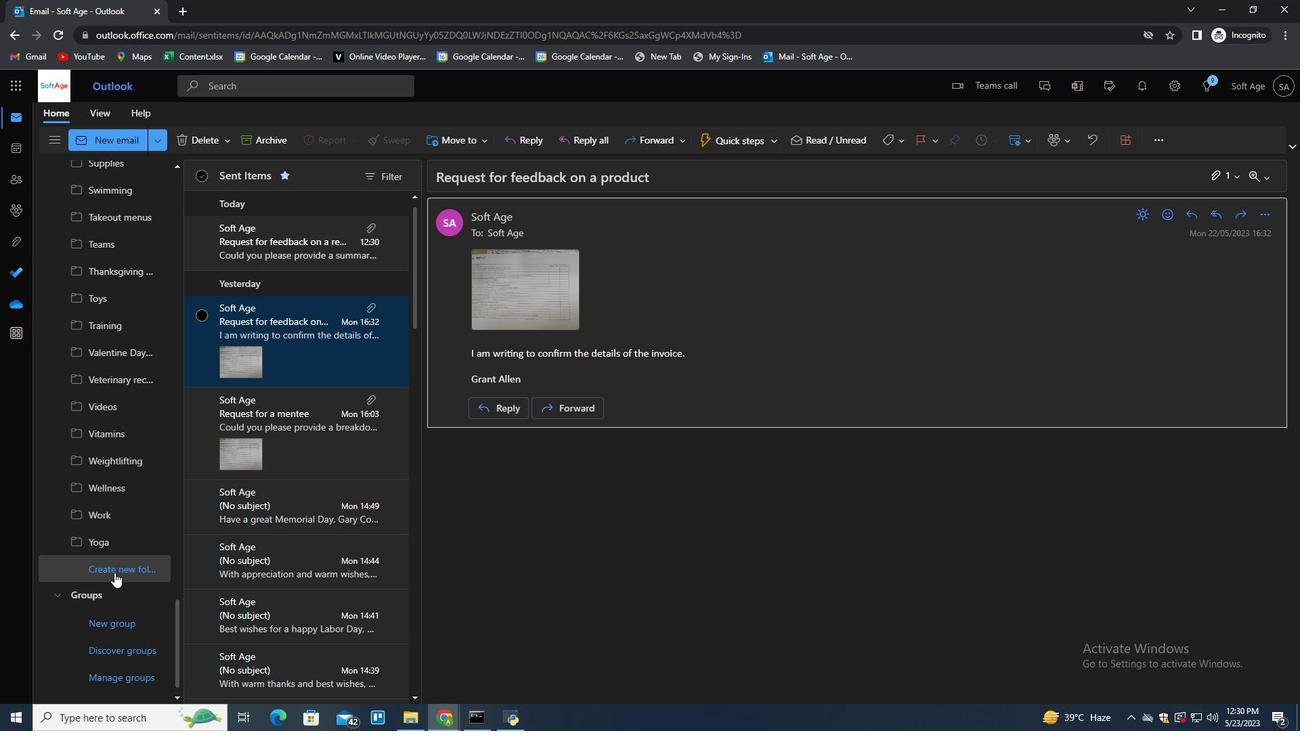 
Action: Mouse scrolled (114, 573) with delta (0, 0)
Screenshot: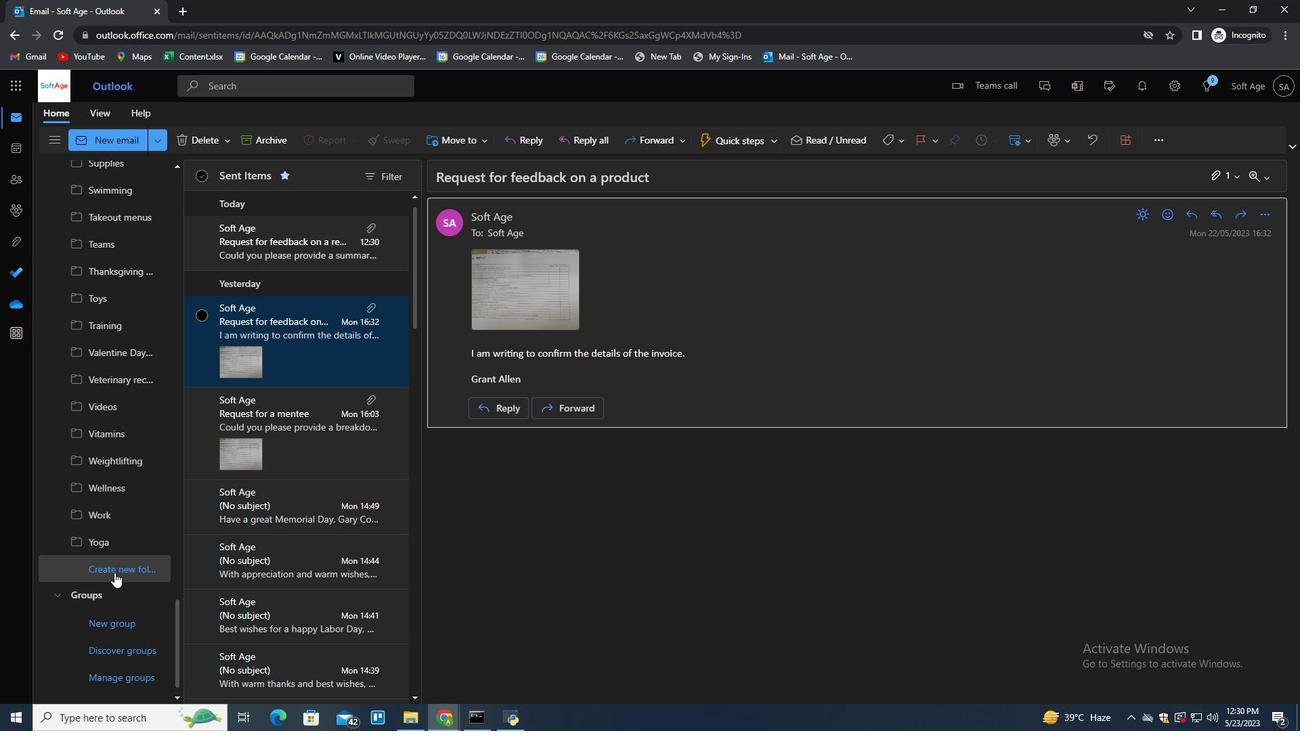 
Action: Mouse scrolled (114, 573) with delta (0, 0)
Screenshot: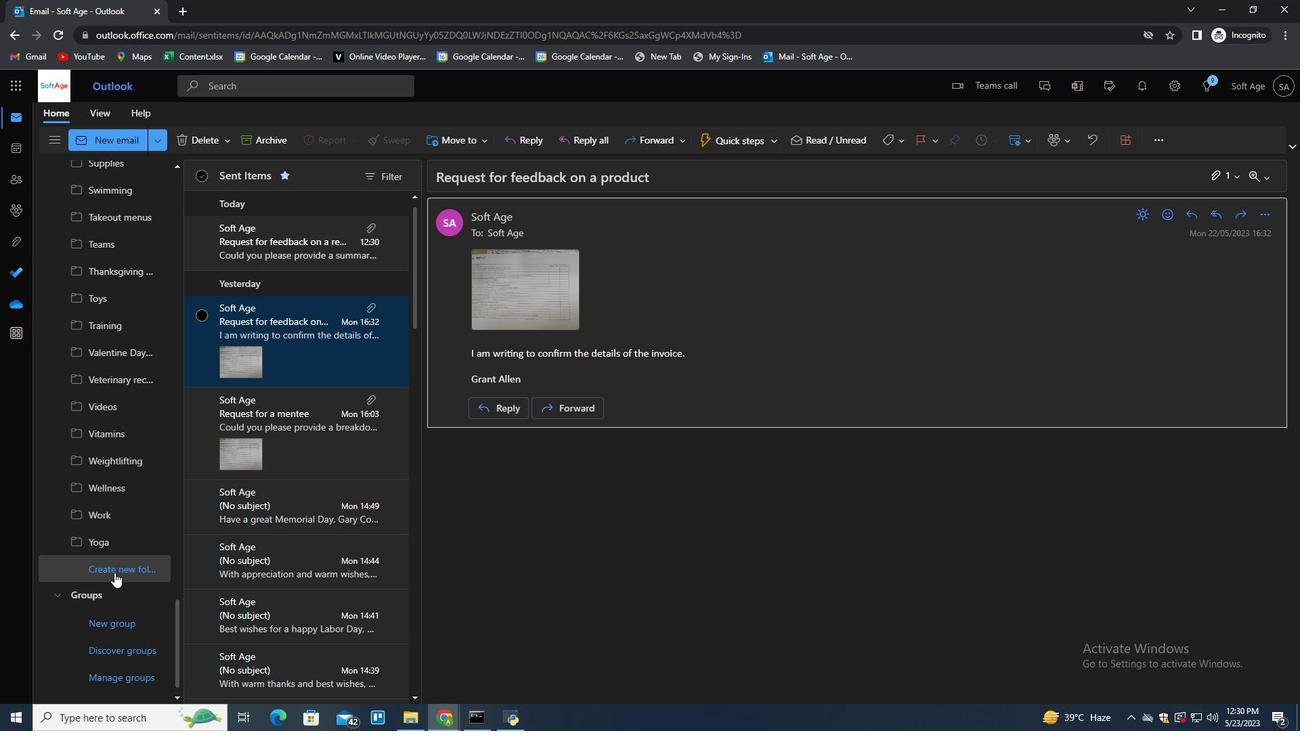 
Action: Mouse scrolled (114, 573) with delta (0, 0)
Screenshot: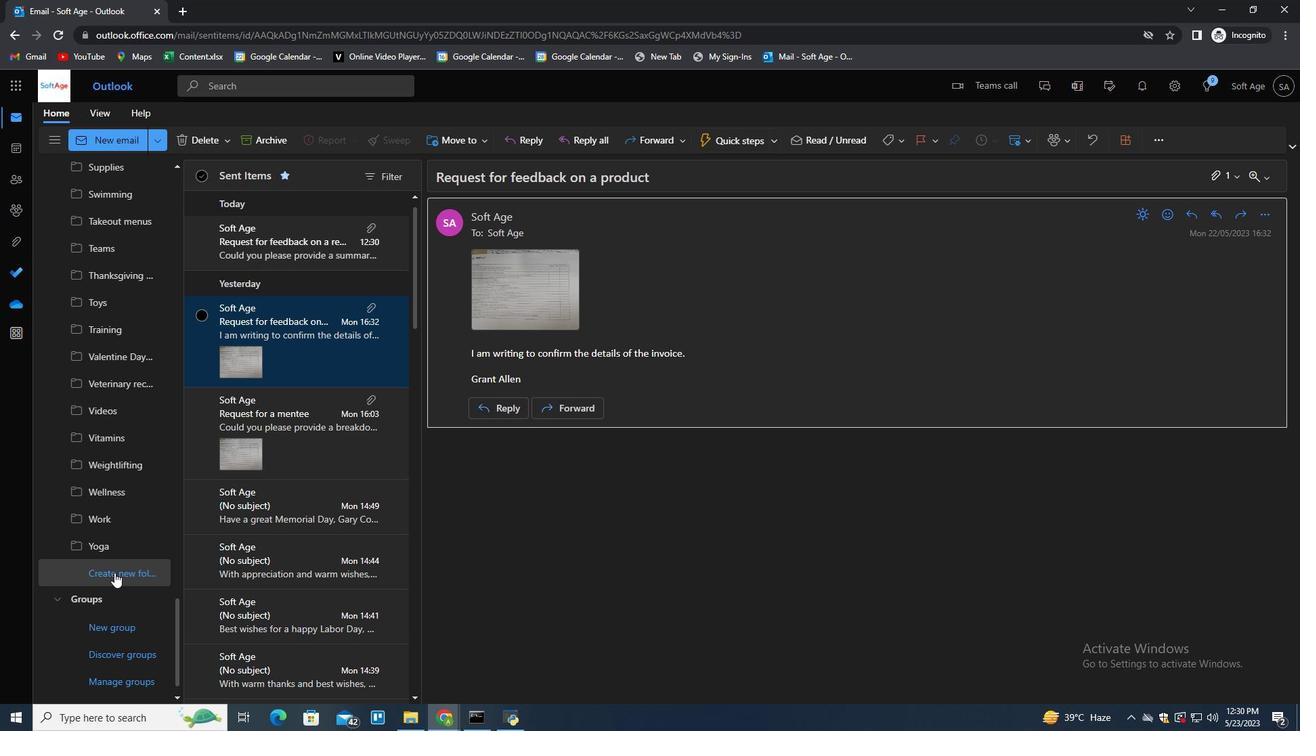 
Action: Mouse scrolled (114, 573) with delta (0, 0)
Screenshot: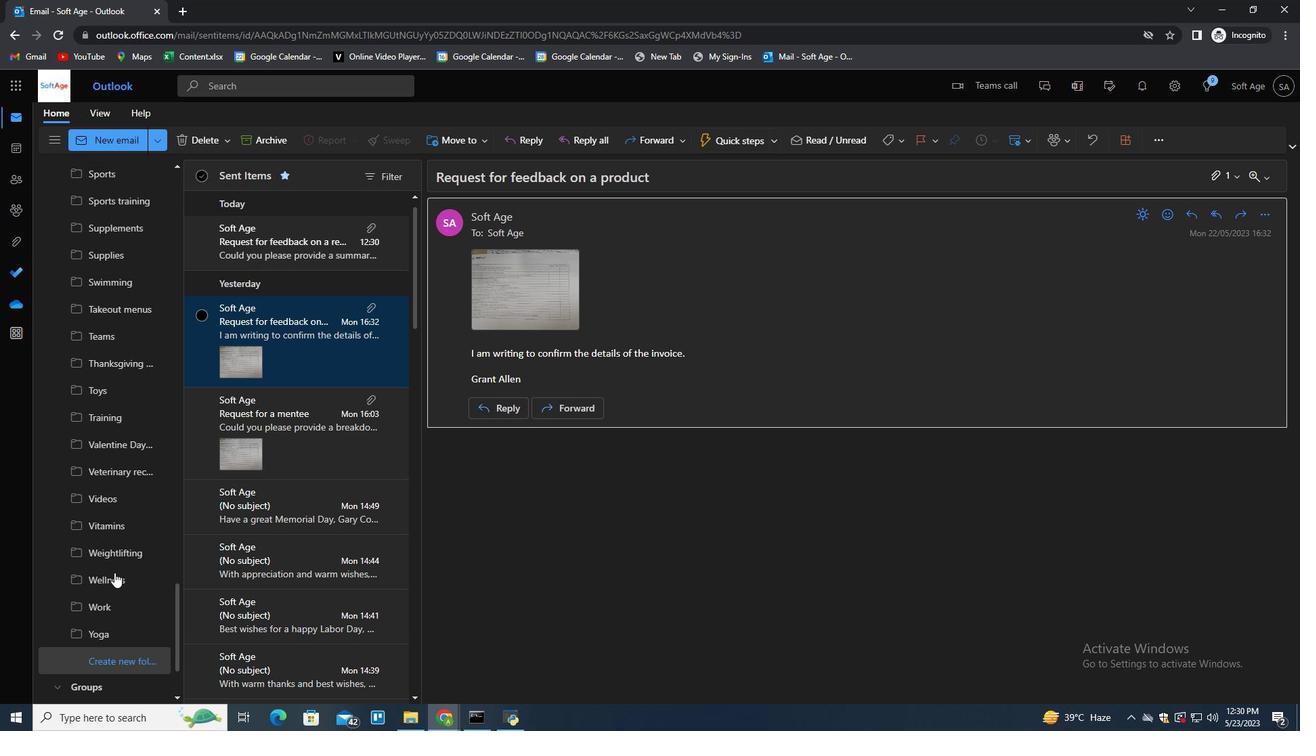 
Action: Mouse scrolled (114, 573) with delta (0, 0)
Screenshot: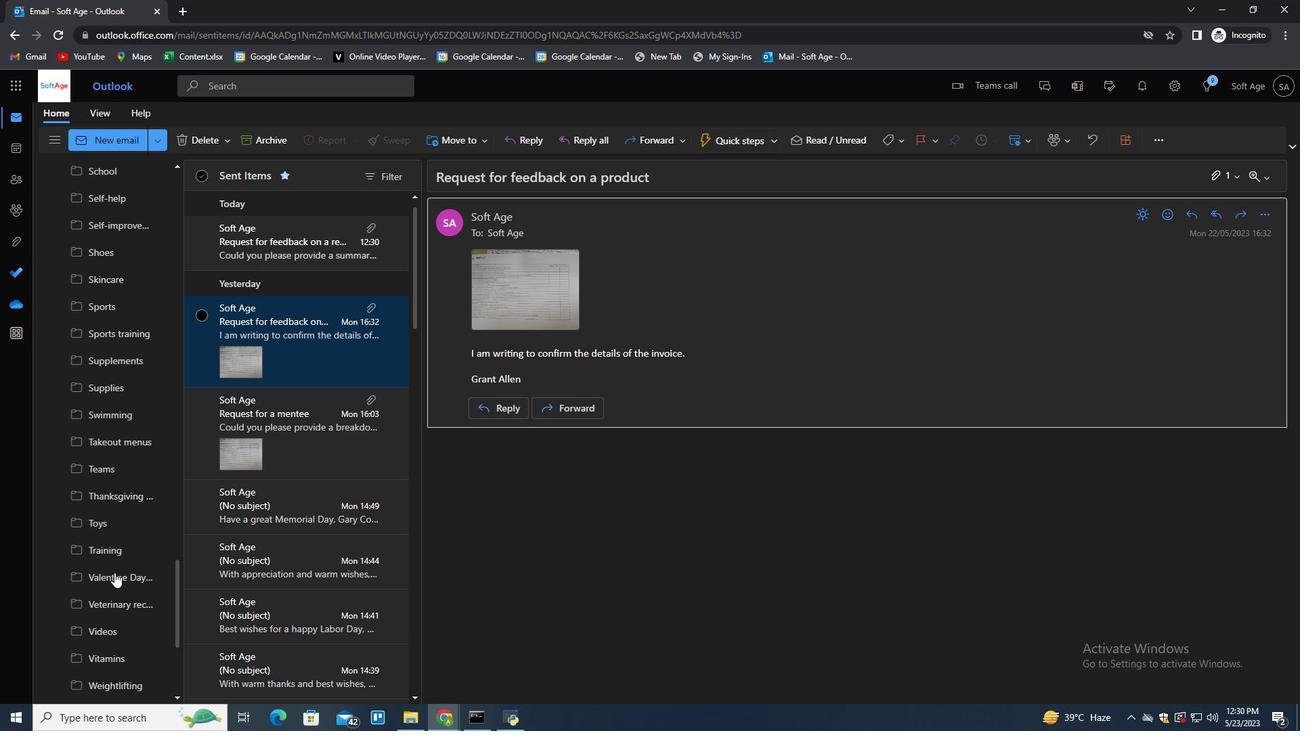 
Action: Mouse scrolled (114, 573) with delta (0, 0)
Screenshot: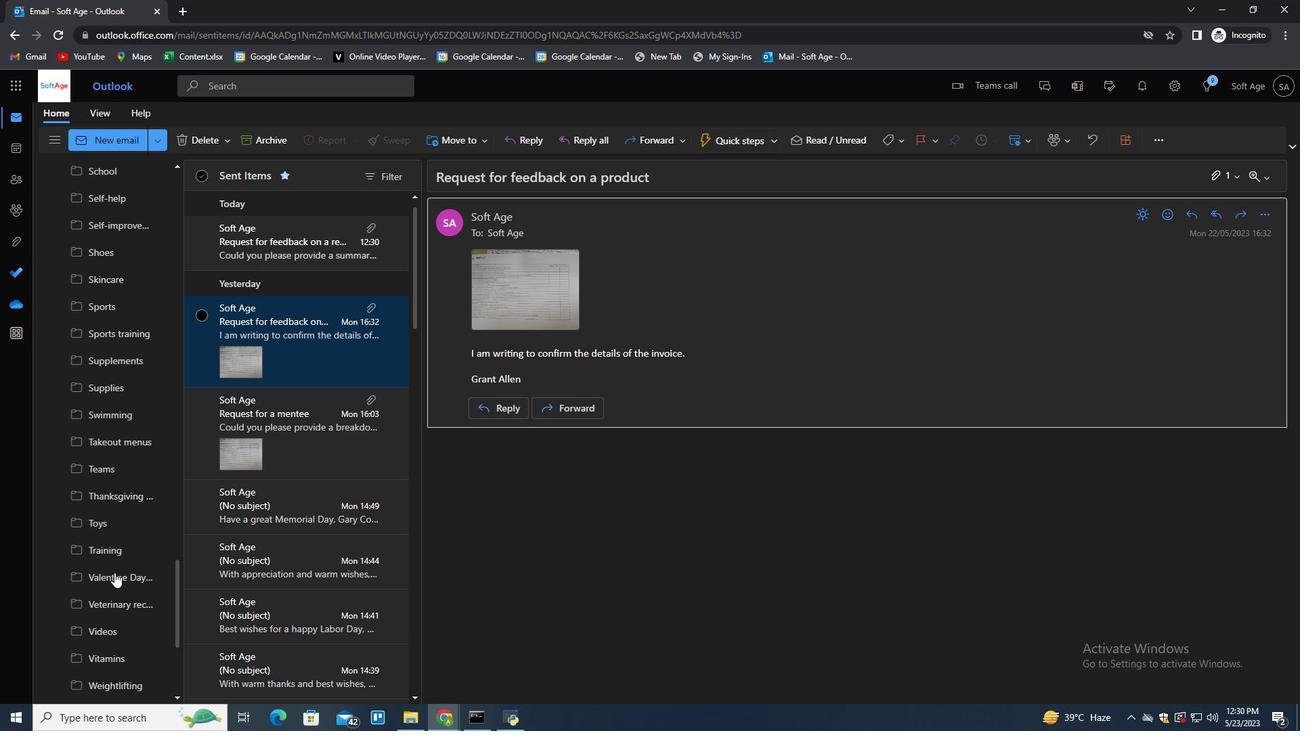
Action: Mouse scrolled (114, 573) with delta (0, 0)
Screenshot: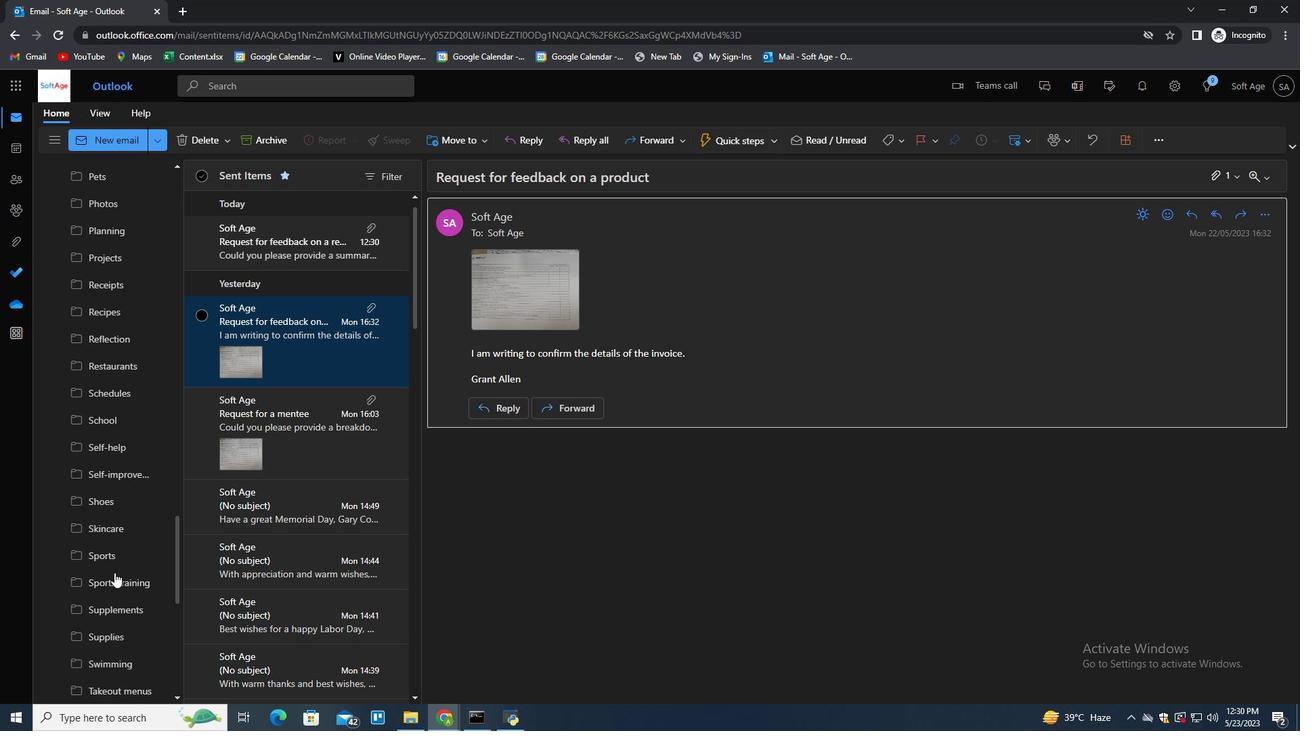 
Action: Mouse scrolled (114, 573) with delta (0, 0)
Screenshot: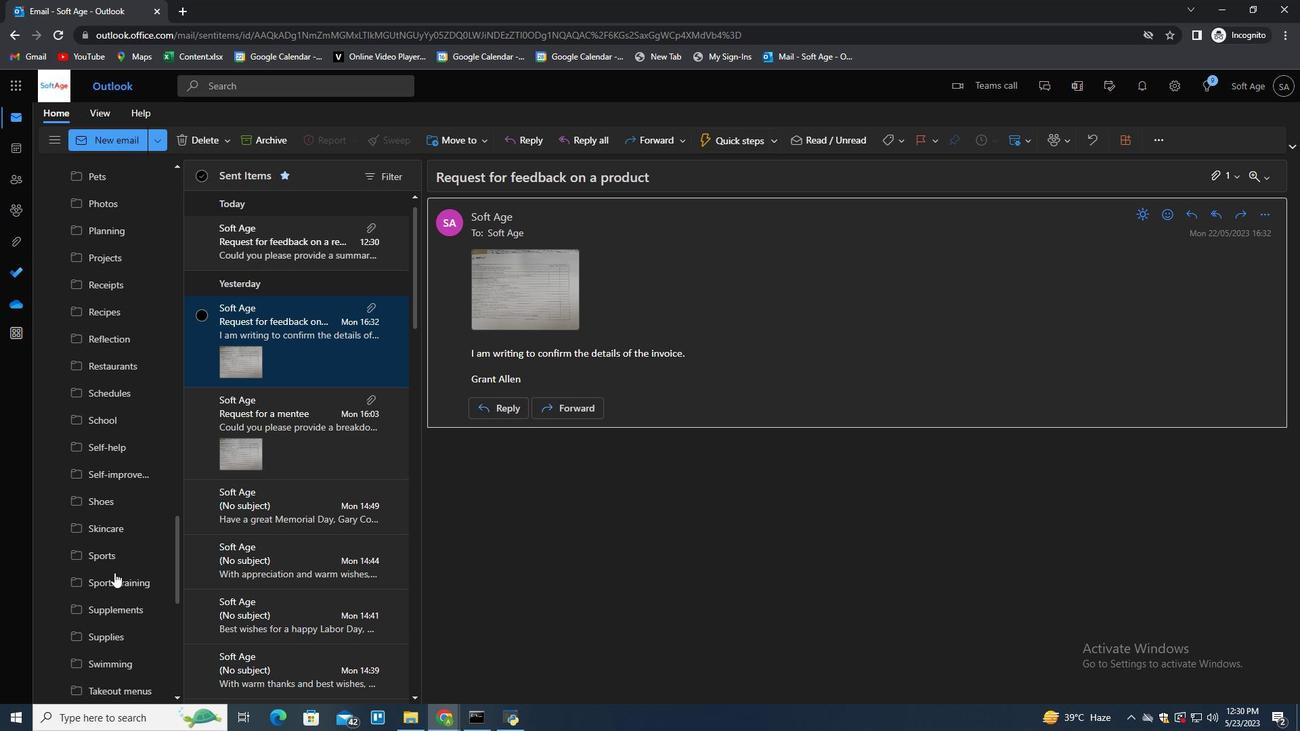 
Action: Mouse scrolled (114, 573) with delta (0, 0)
Screenshot: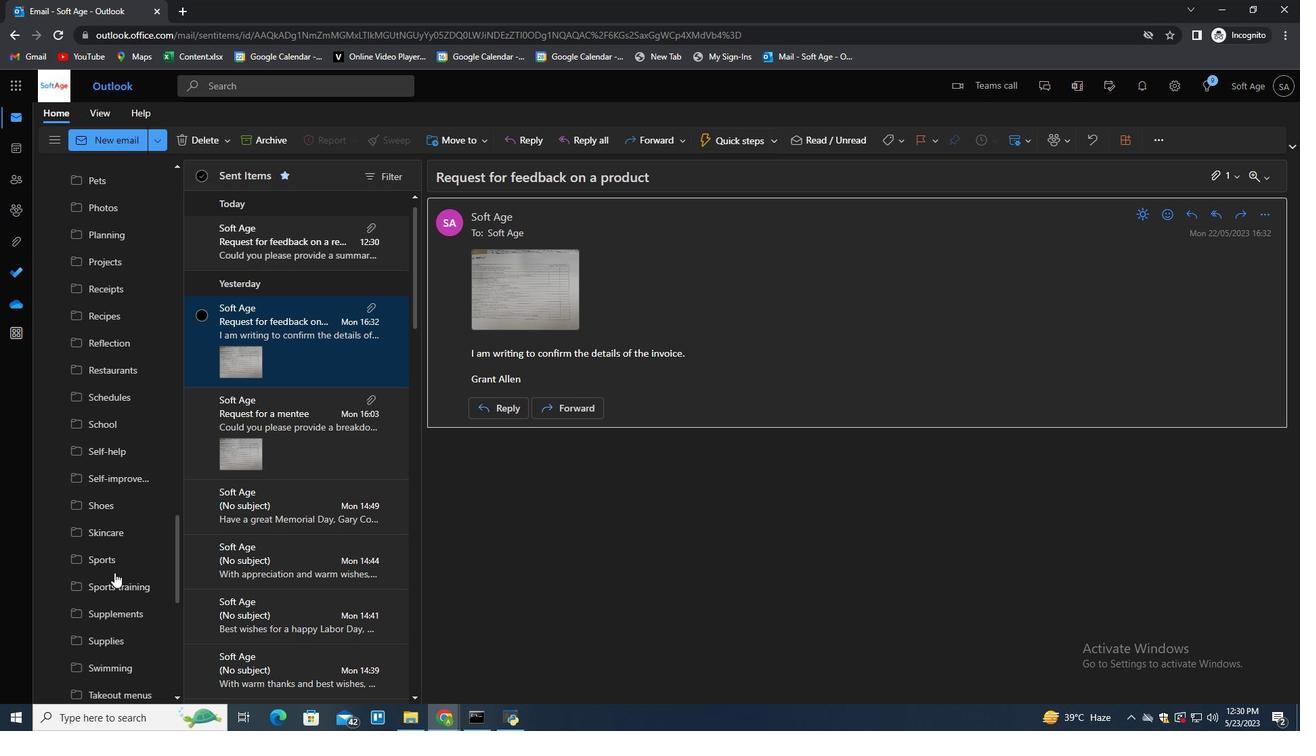 
Action: Mouse scrolled (114, 573) with delta (0, 0)
Screenshot: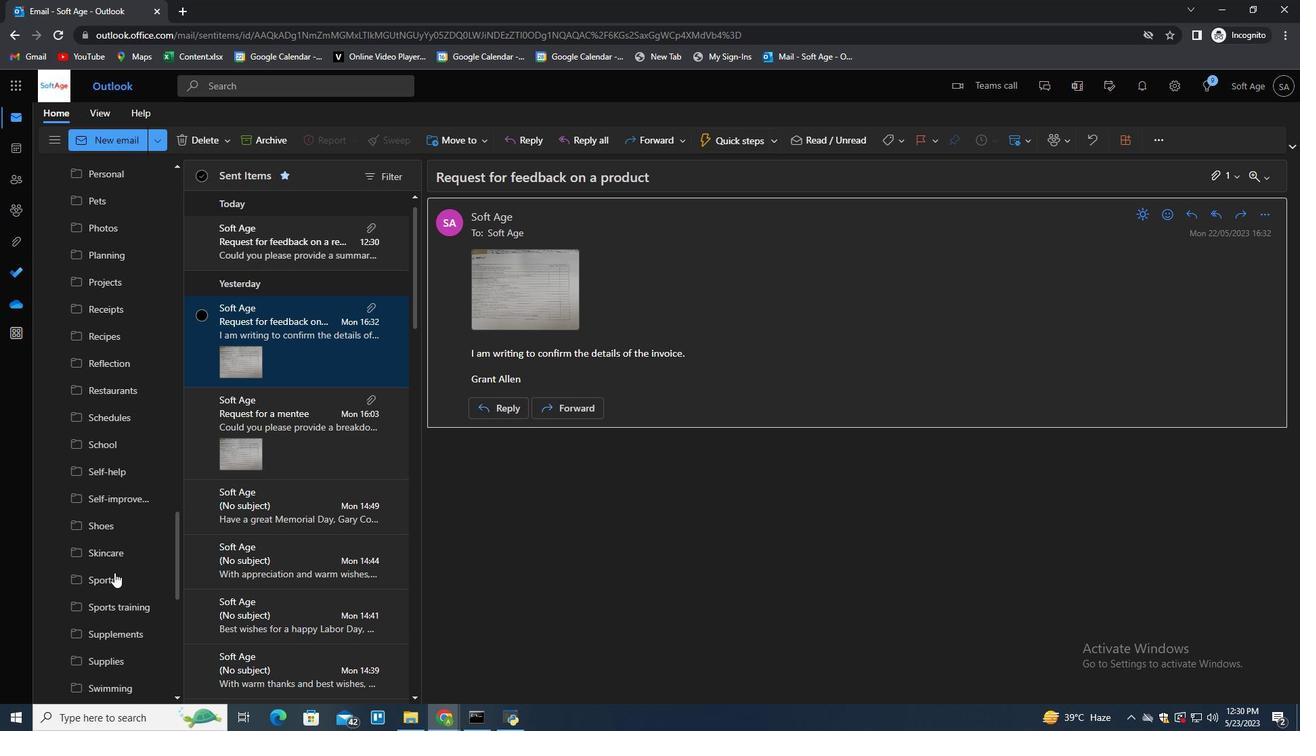 
Action: Mouse scrolled (114, 573) with delta (0, 0)
Screenshot: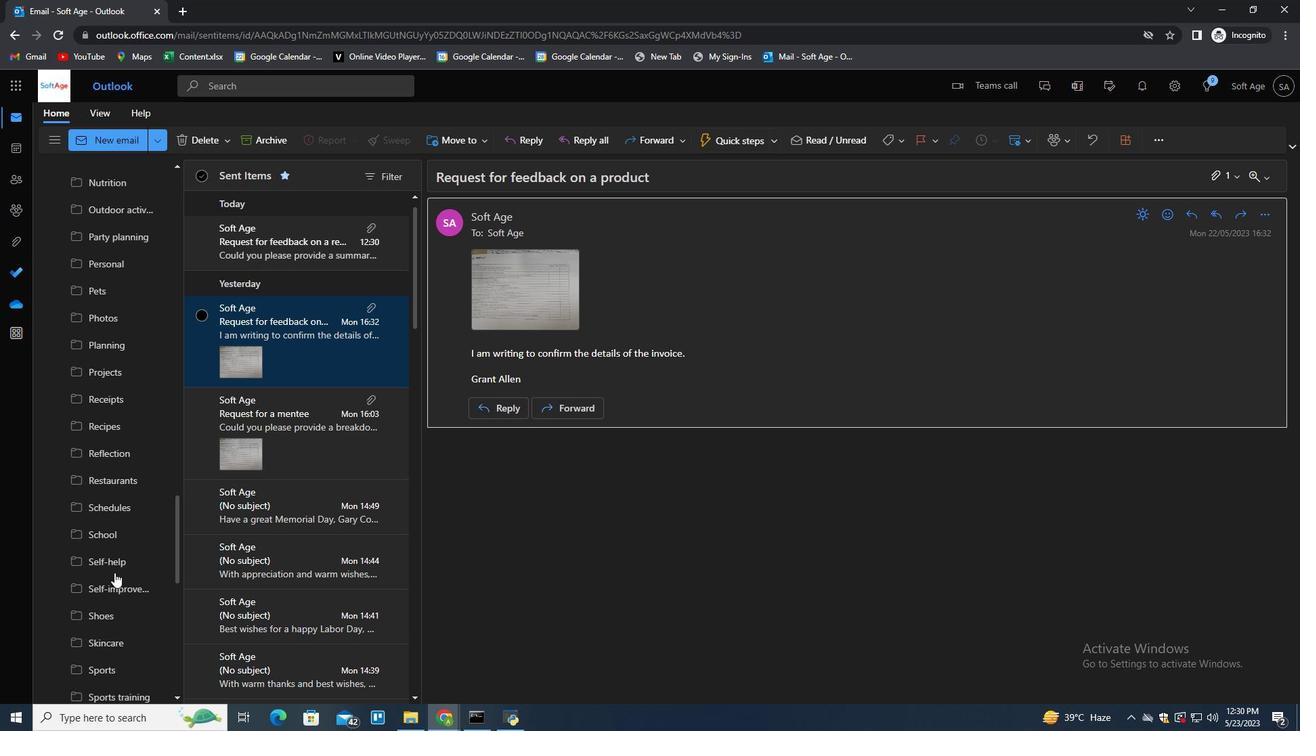 
Action: Mouse scrolled (114, 573) with delta (0, 0)
Screenshot: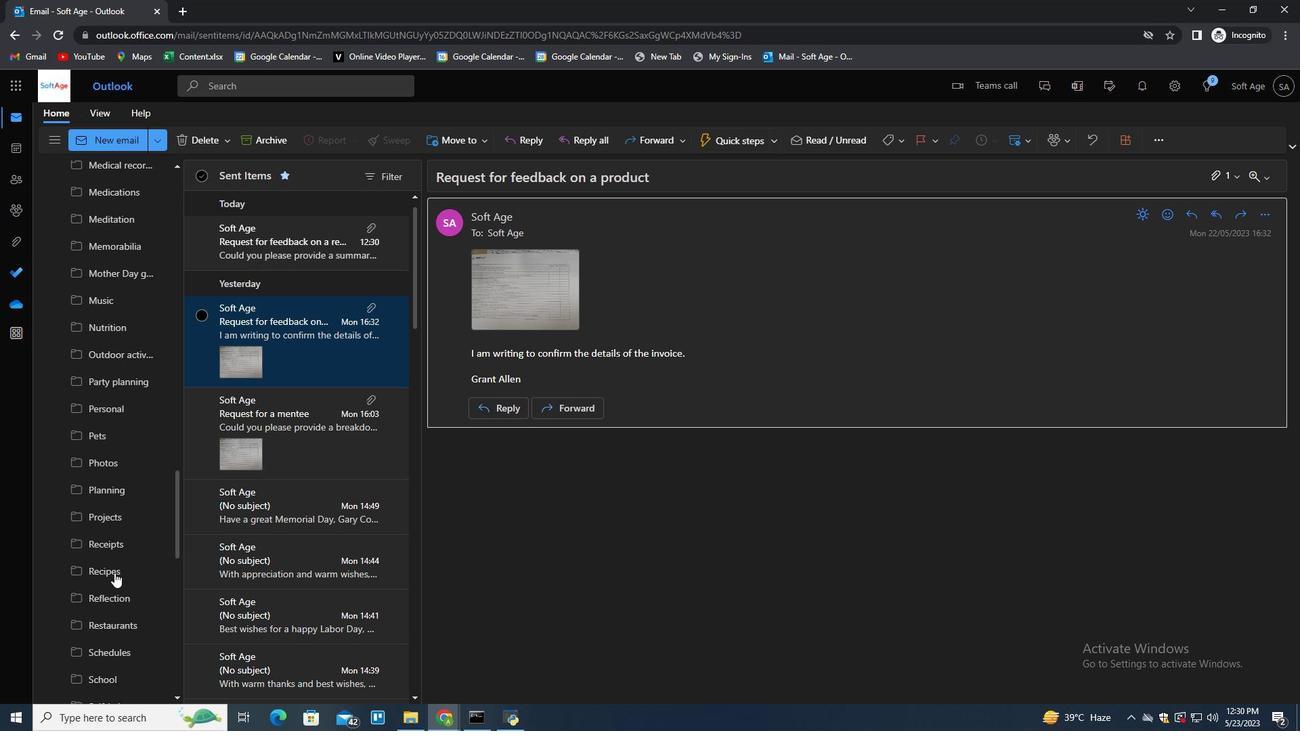 
Action: Mouse scrolled (114, 573) with delta (0, 0)
Screenshot: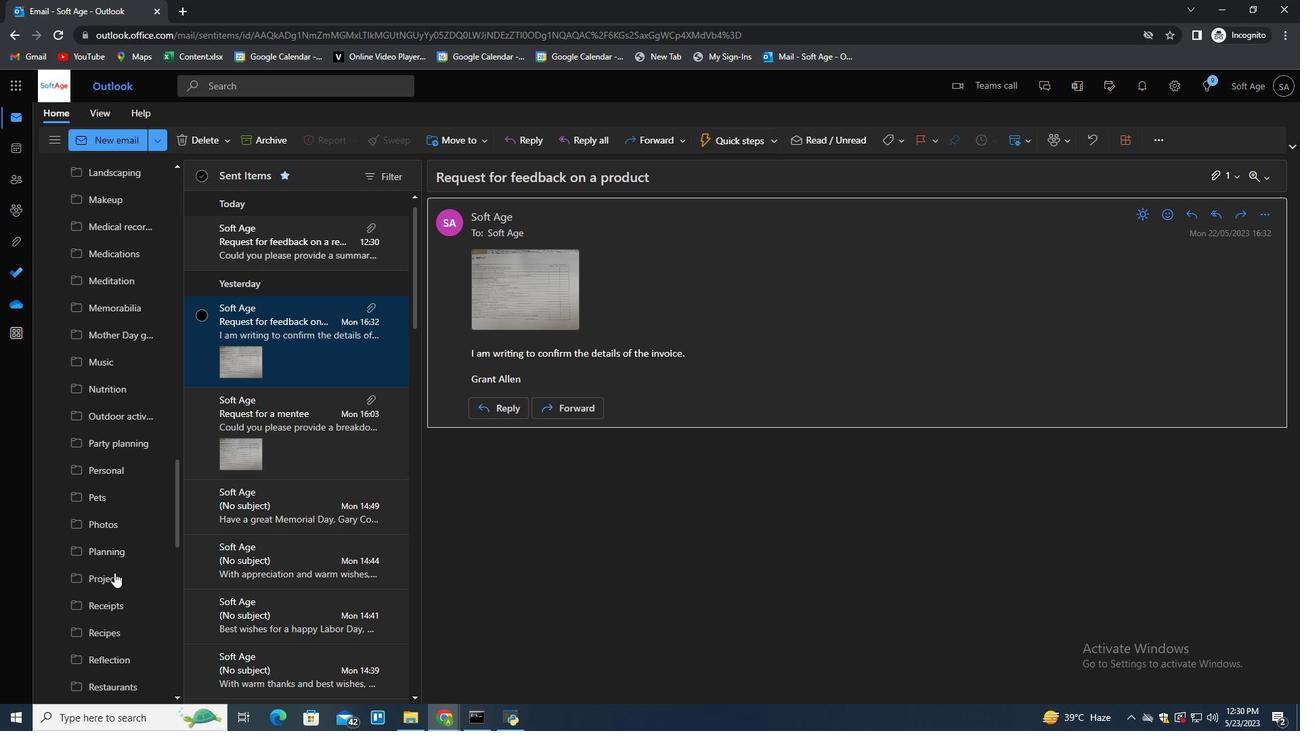 
Action: Mouse scrolled (114, 573) with delta (0, 0)
Screenshot: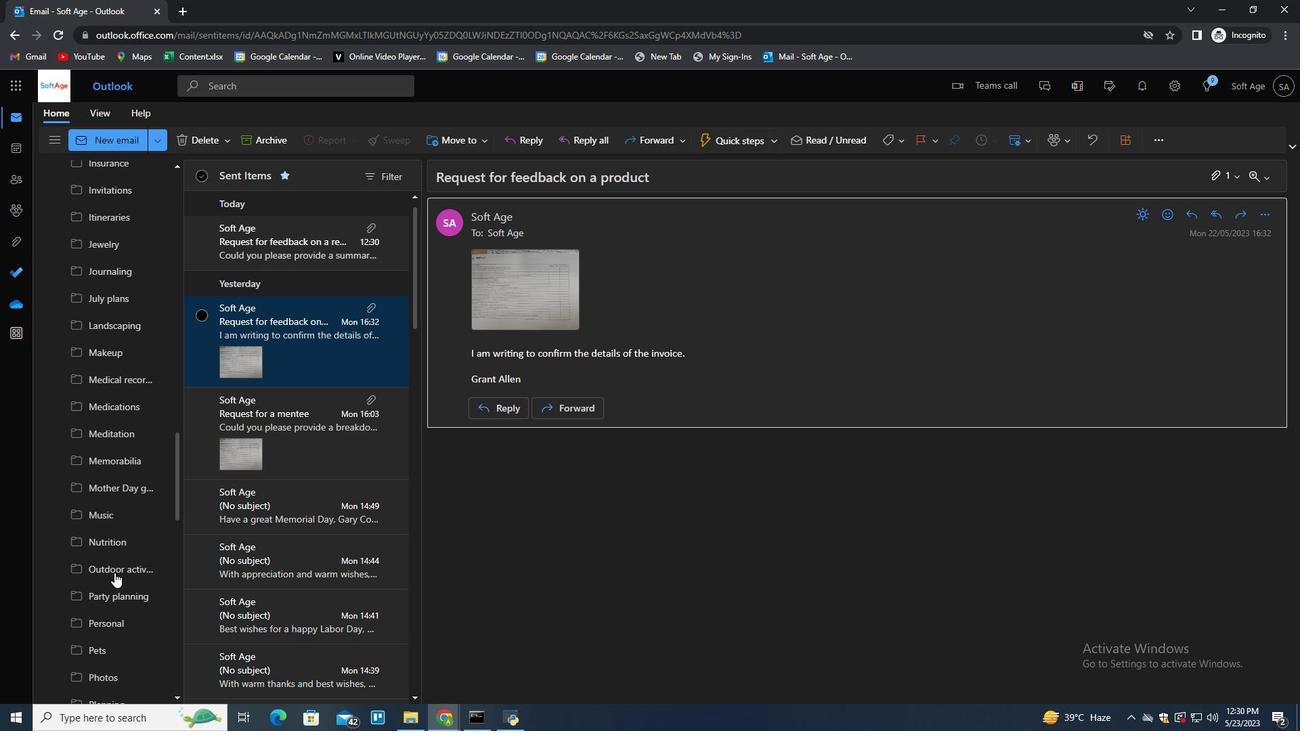 
Action: Mouse scrolled (114, 573) with delta (0, 0)
Screenshot: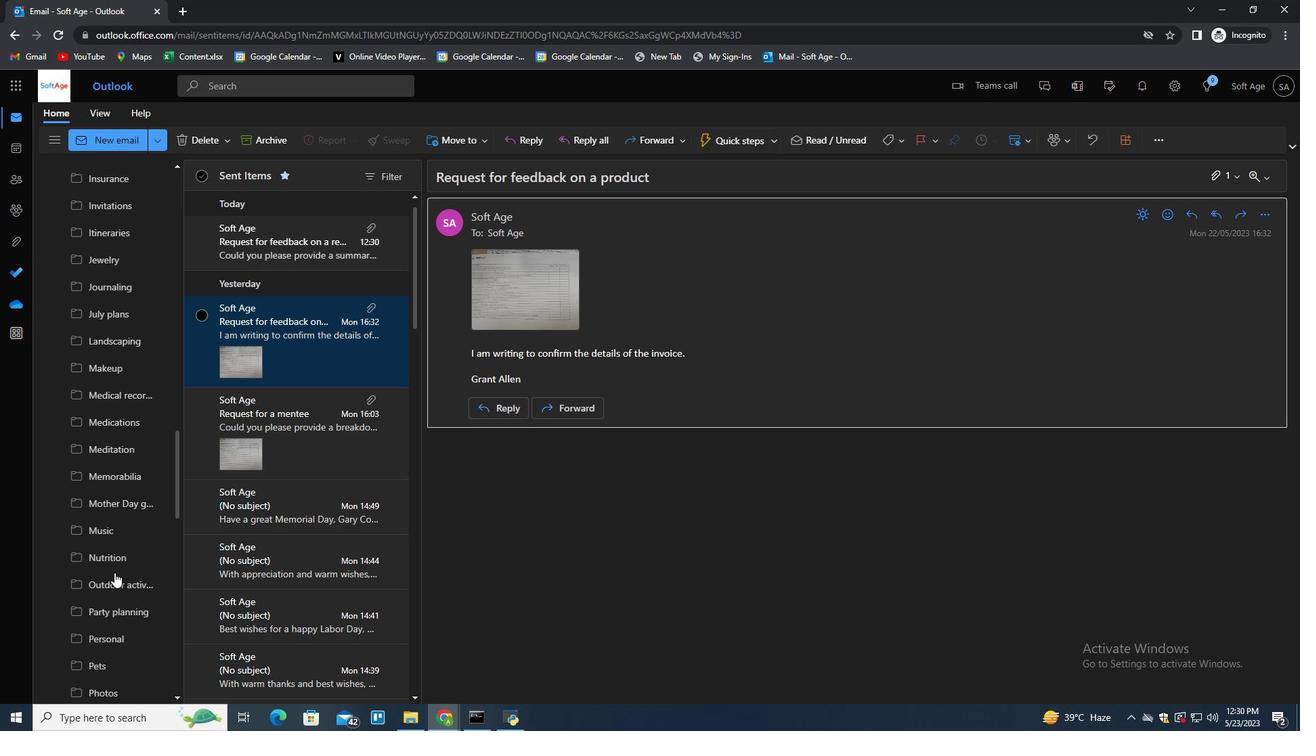 
Action: Mouse scrolled (114, 573) with delta (0, 0)
Screenshot: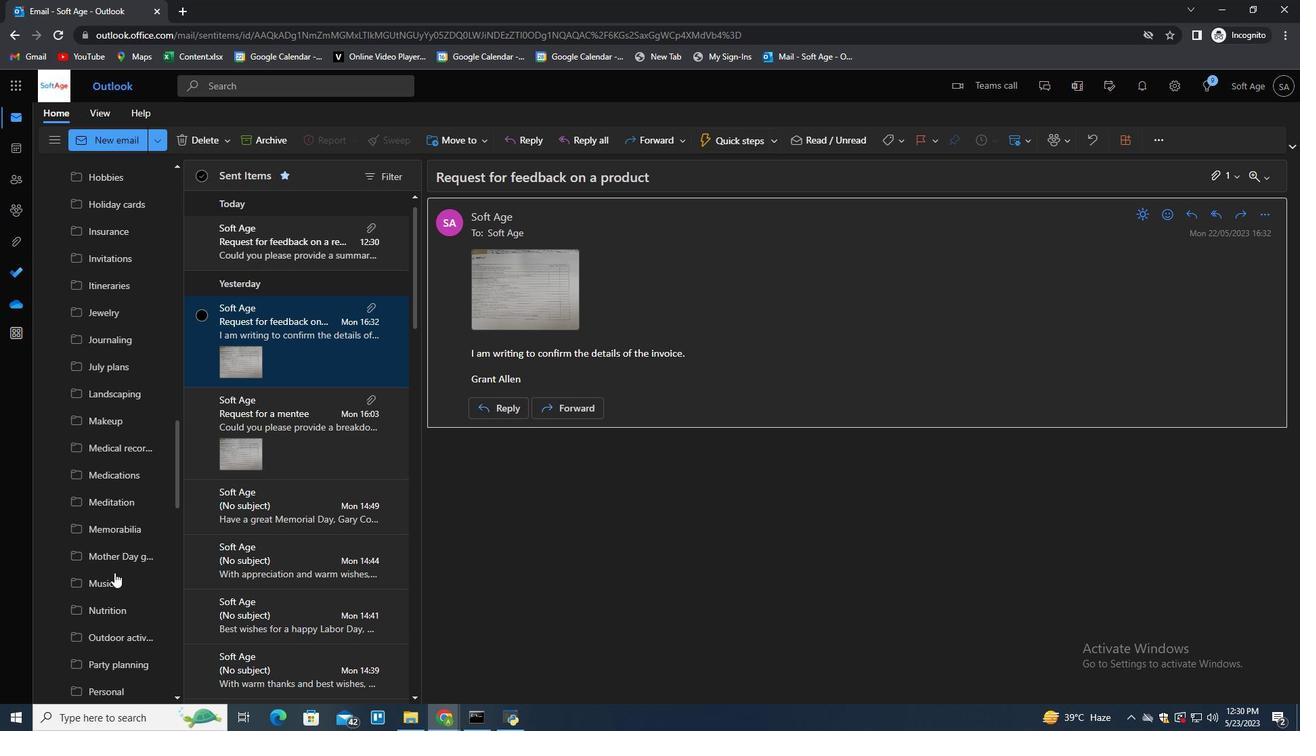 
Action: Mouse scrolled (114, 573) with delta (0, 0)
Screenshot: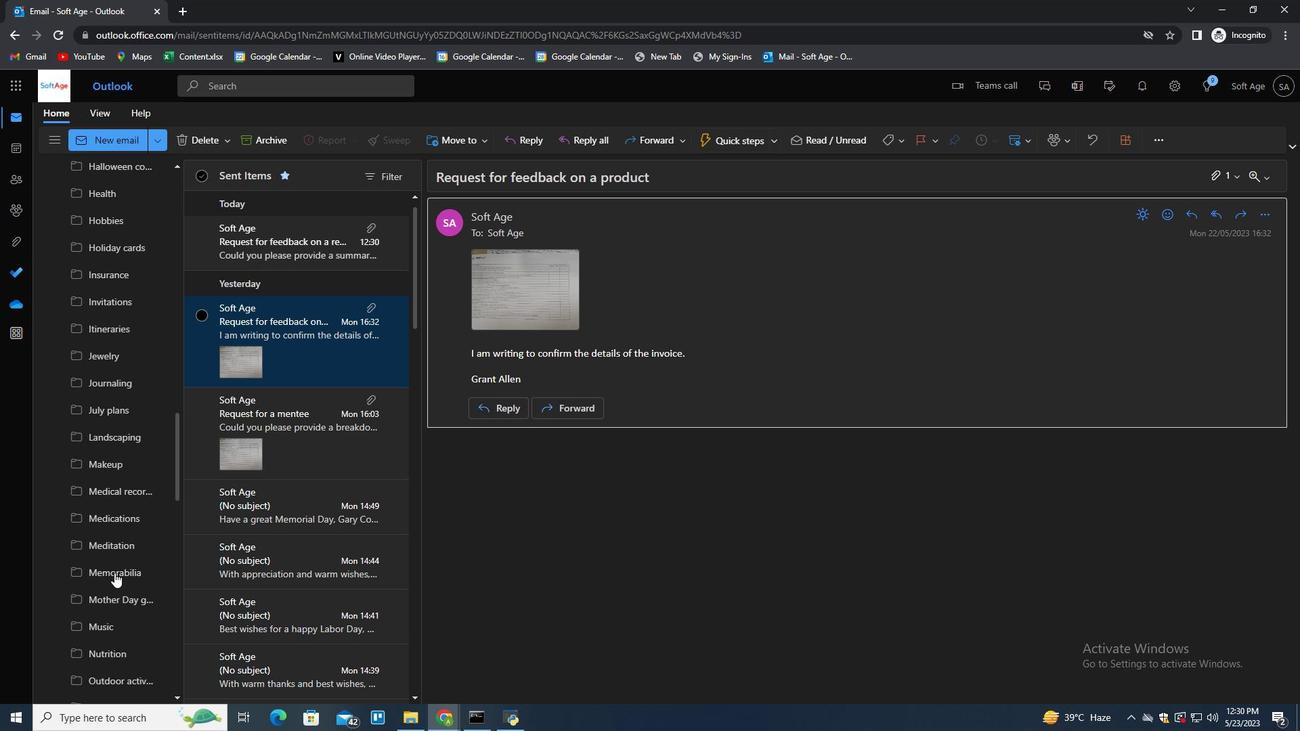 
Action: Mouse scrolled (114, 573) with delta (0, 0)
Screenshot: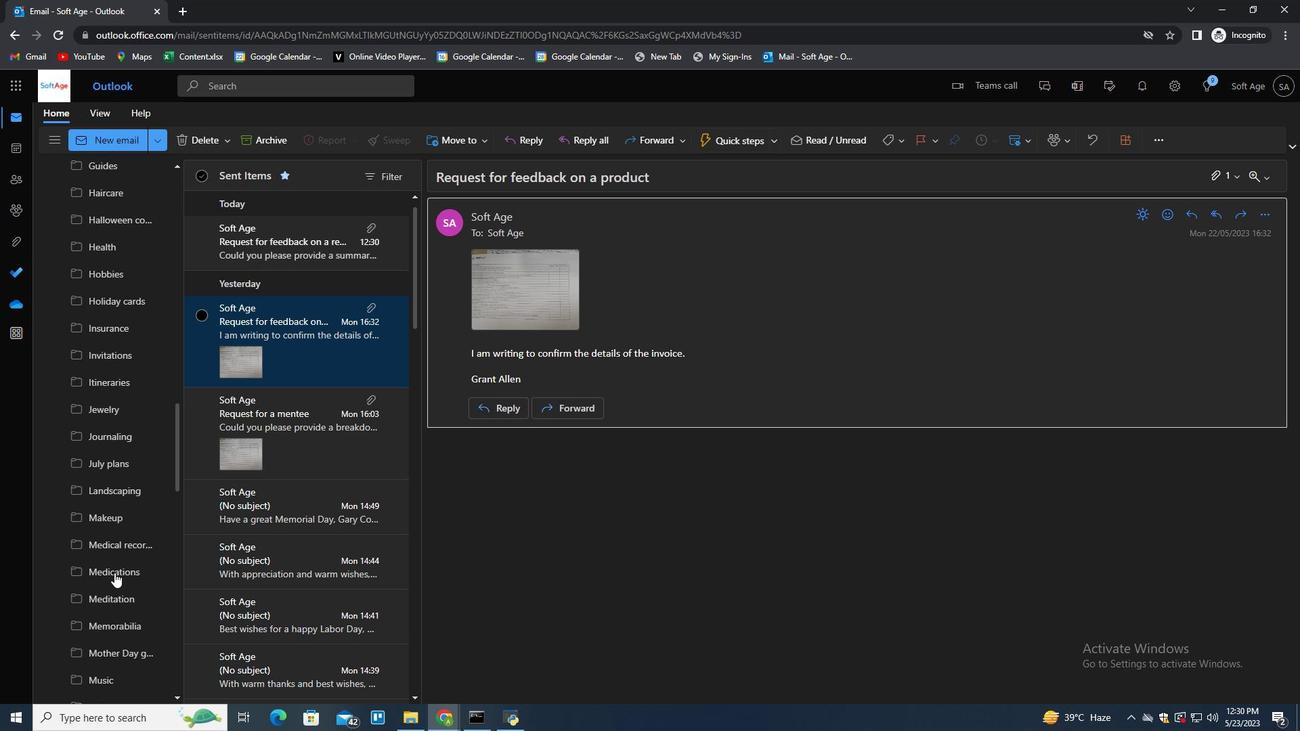 
Action: Mouse scrolled (114, 573) with delta (0, 0)
Screenshot: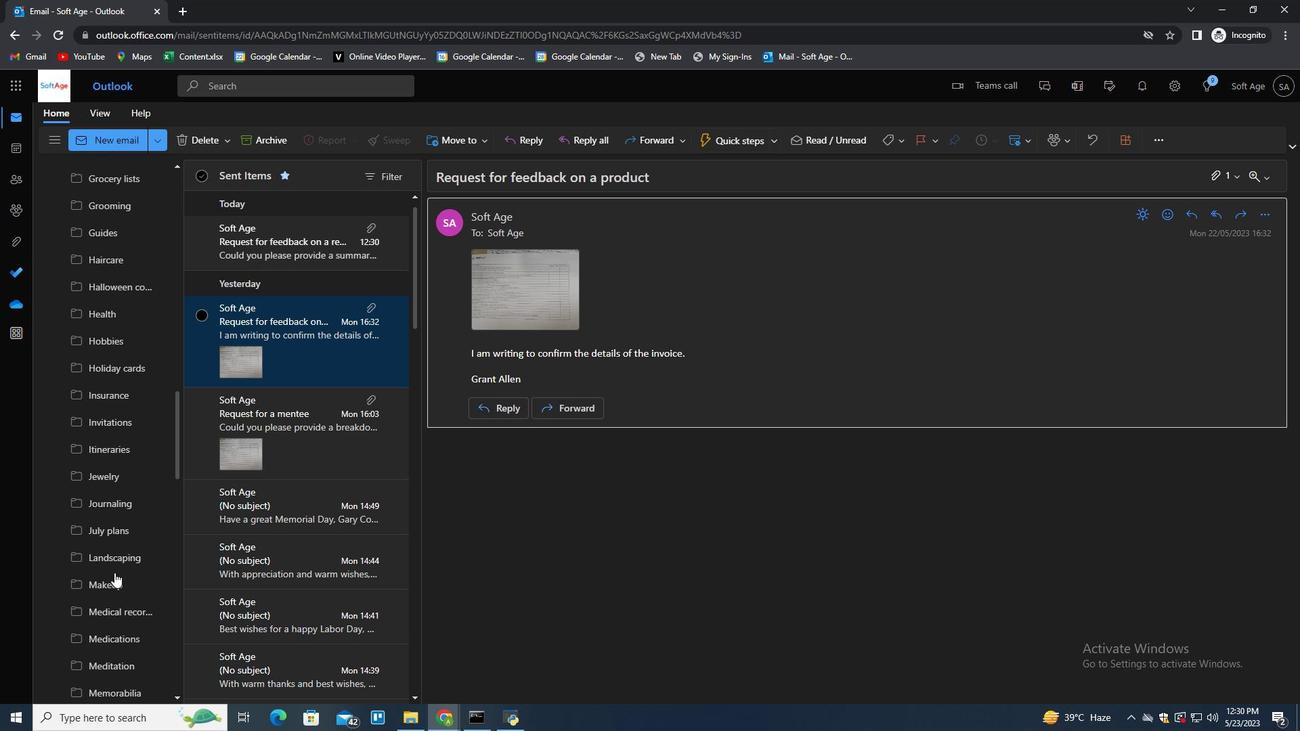 
Action: Mouse scrolled (114, 573) with delta (0, 0)
Screenshot: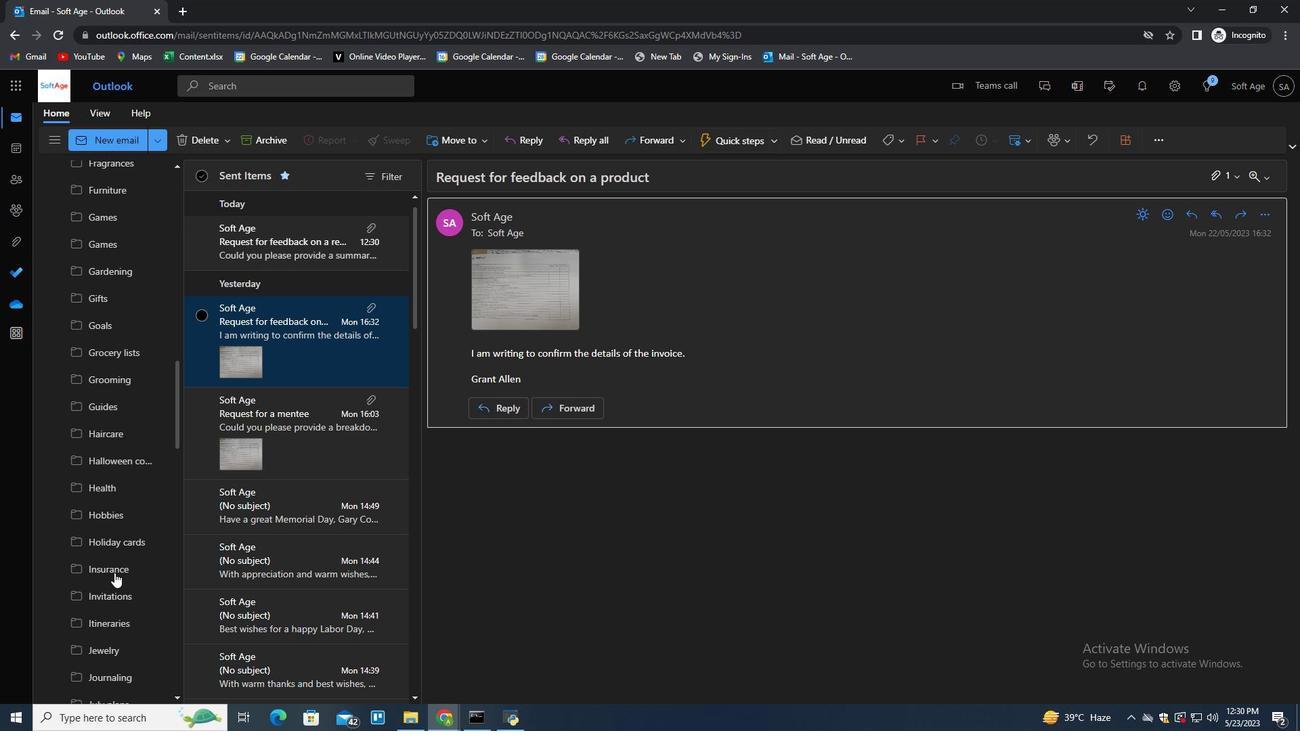 
Action: Mouse scrolled (114, 573) with delta (0, 0)
Screenshot: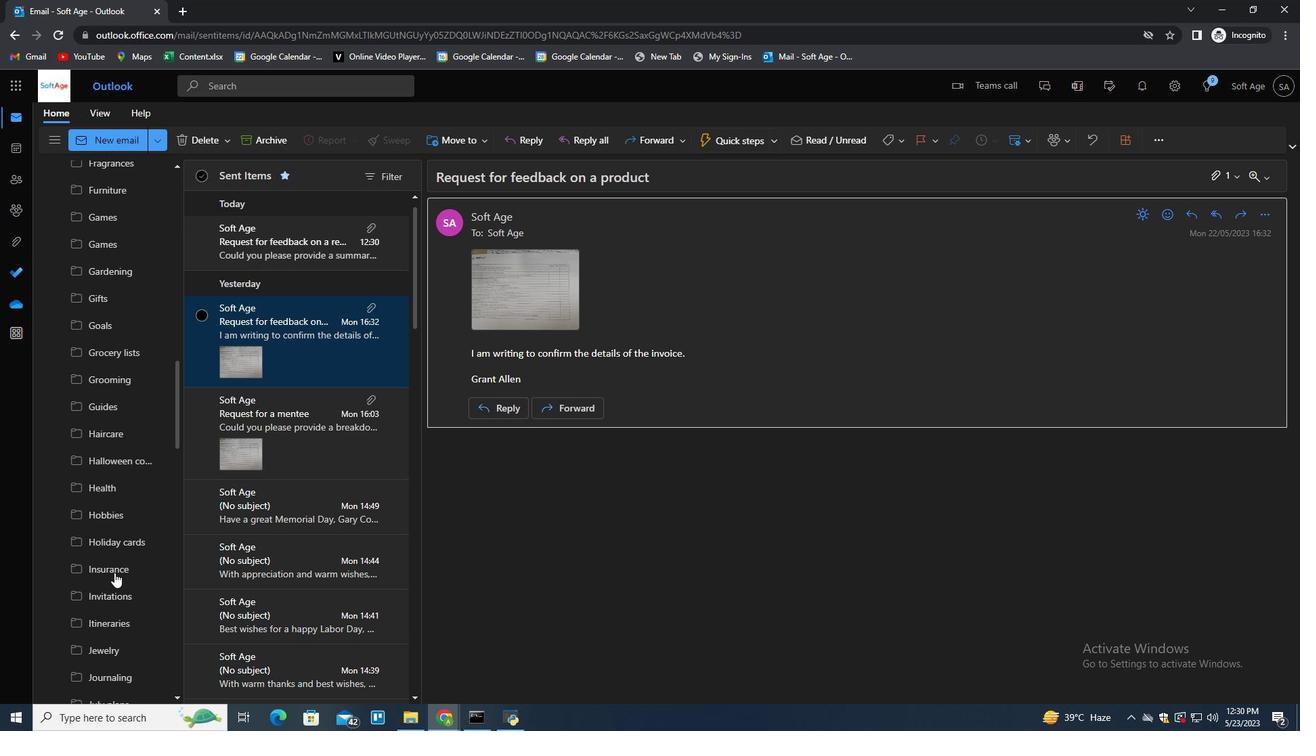 
Action: Mouse scrolled (114, 573) with delta (0, 0)
Screenshot: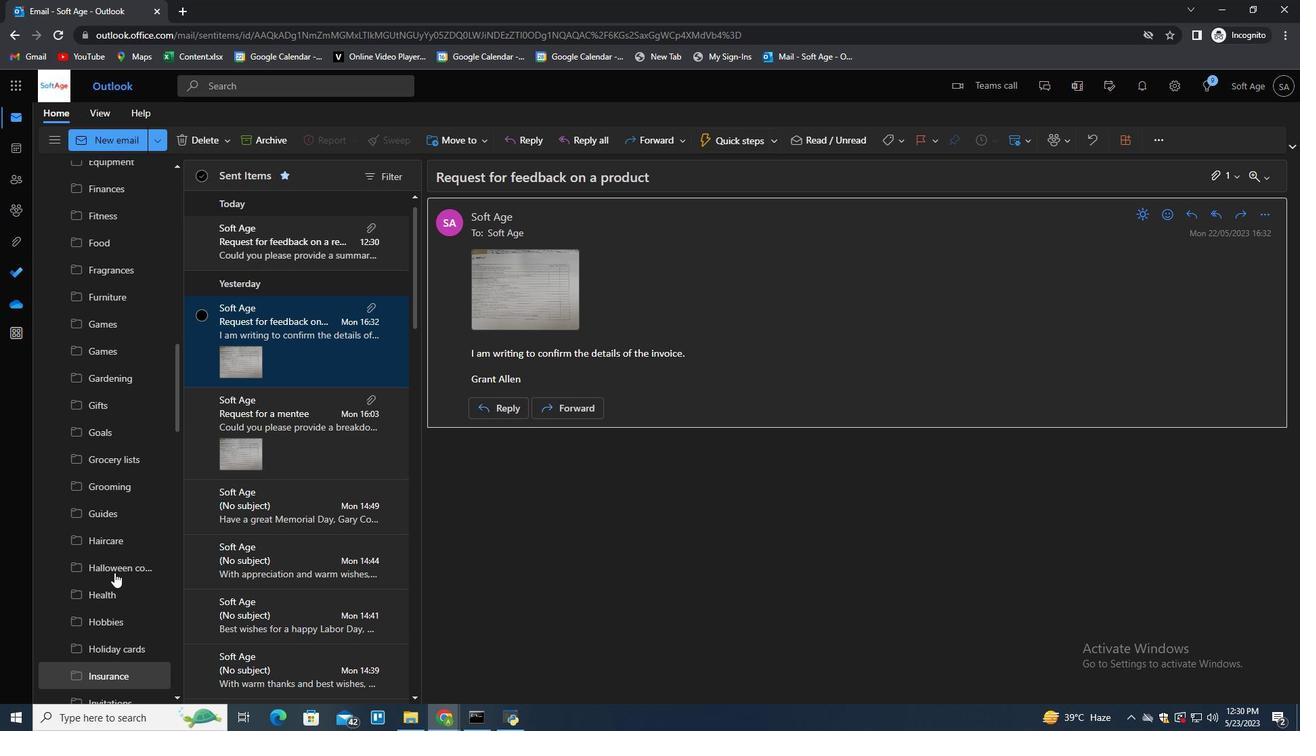 
Action: Mouse scrolled (114, 573) with delta (0, 0)
Screenshot: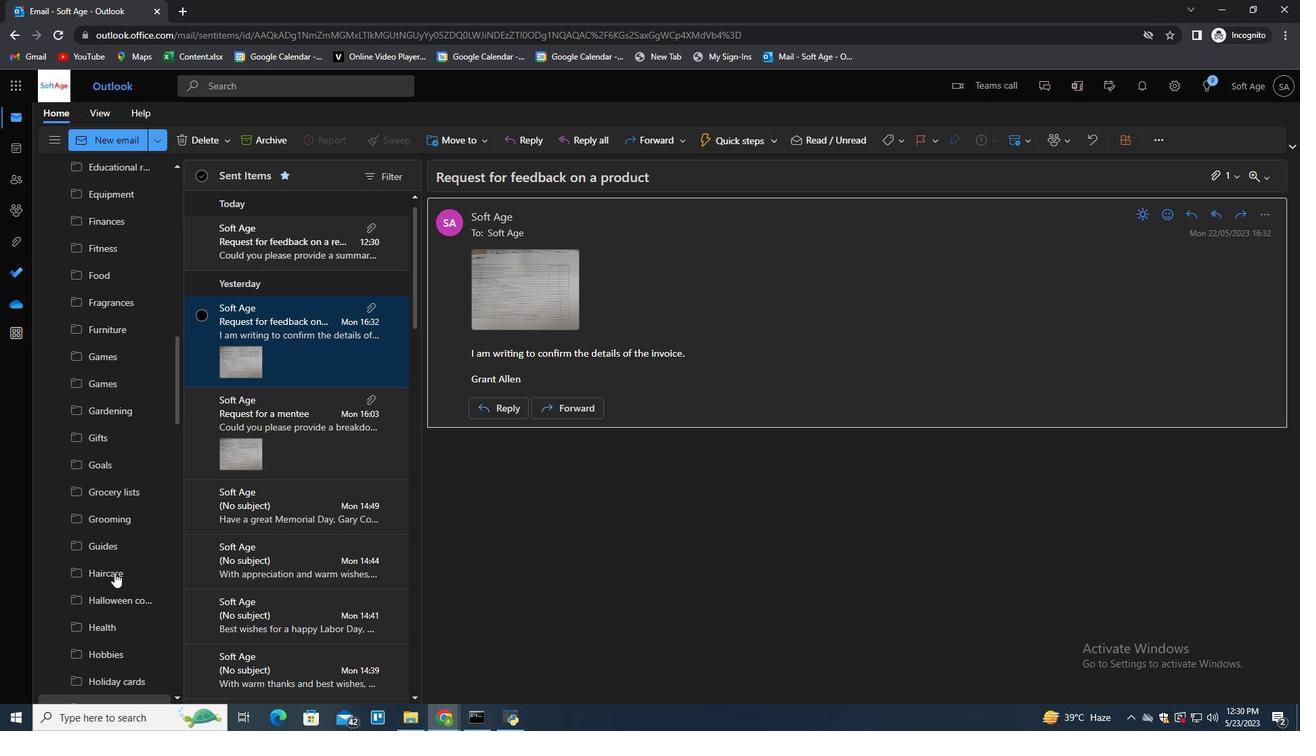 
Action: Mouse scrolled (114, 573) with delta (0, 0)
Screenshot: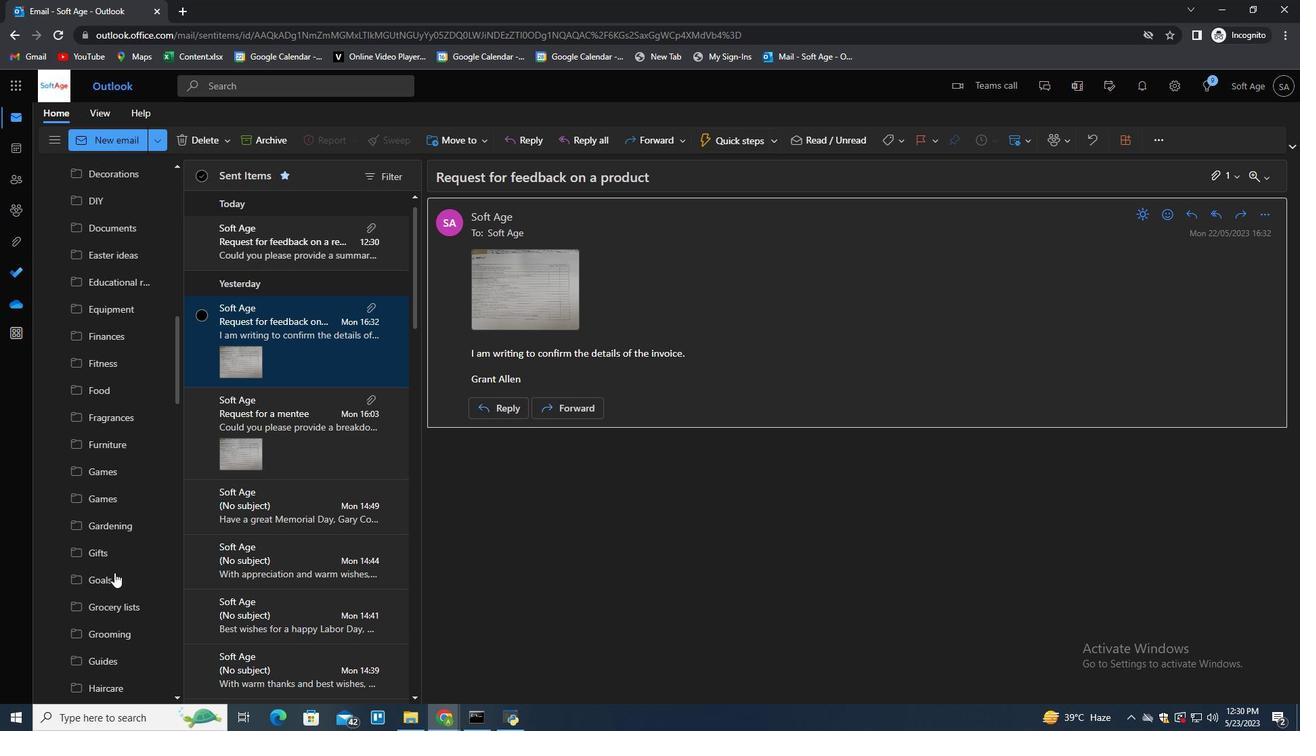 
Action: Mouse scrolled (114, 573) with delta (0, 0)
Screenshot: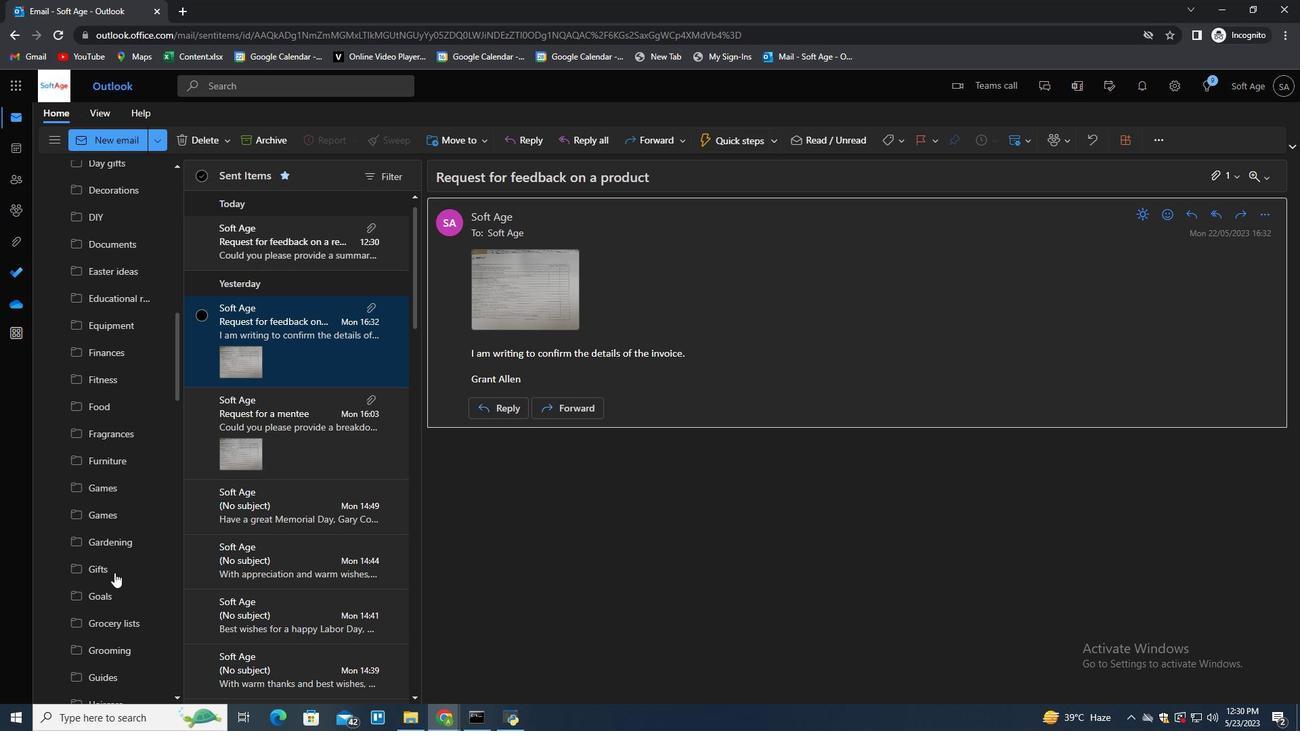 
Action: Mouse scrolled (114, 573) with delta (0, 0)
Screenshot: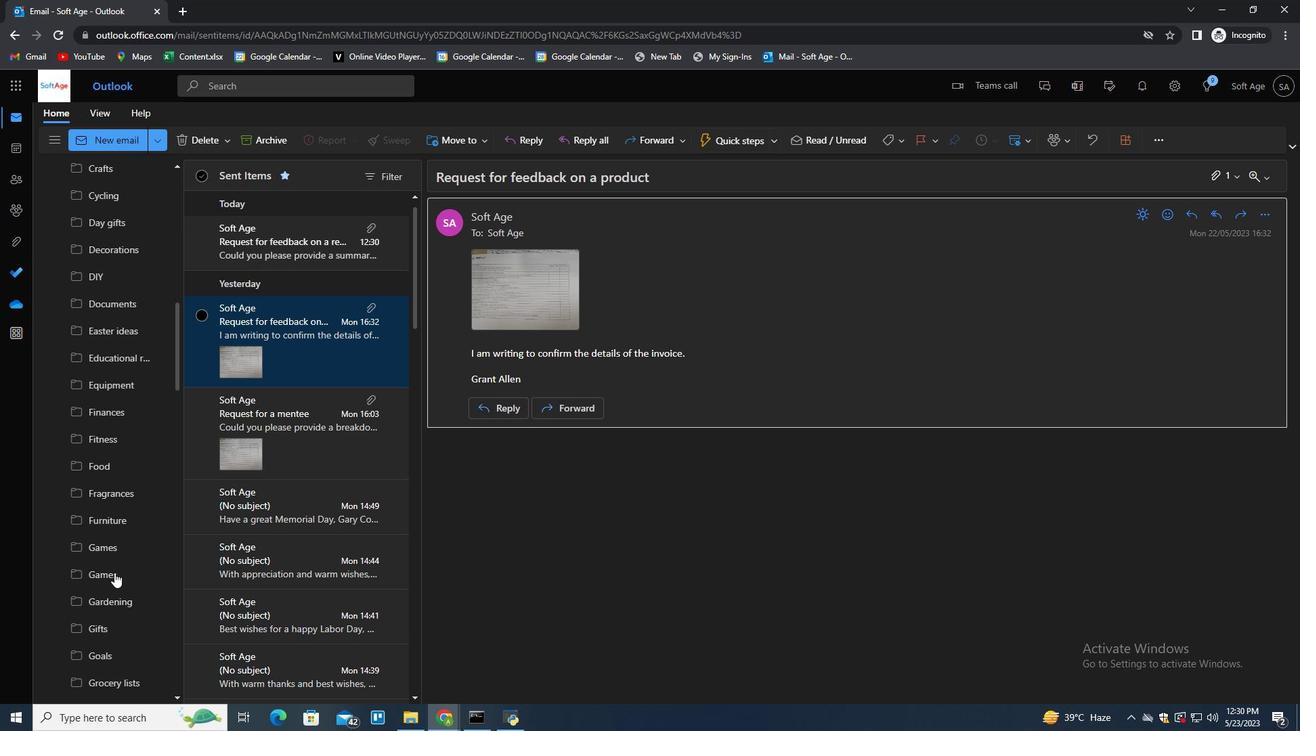 
Action: Mouse scrolled (114, 573) with delta (0, 0)
Screenshot: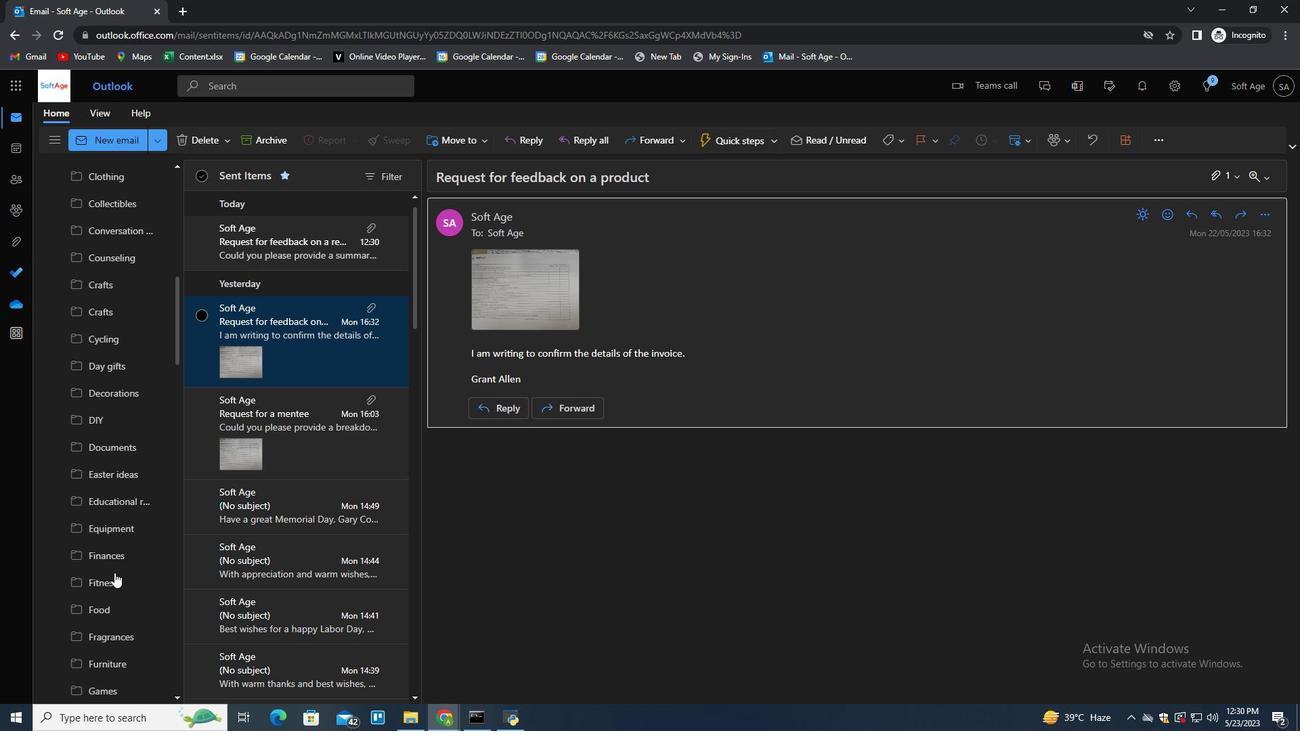 
Action: Mouse scrolled (114, 573) with delta (0, 0)
Screenshot: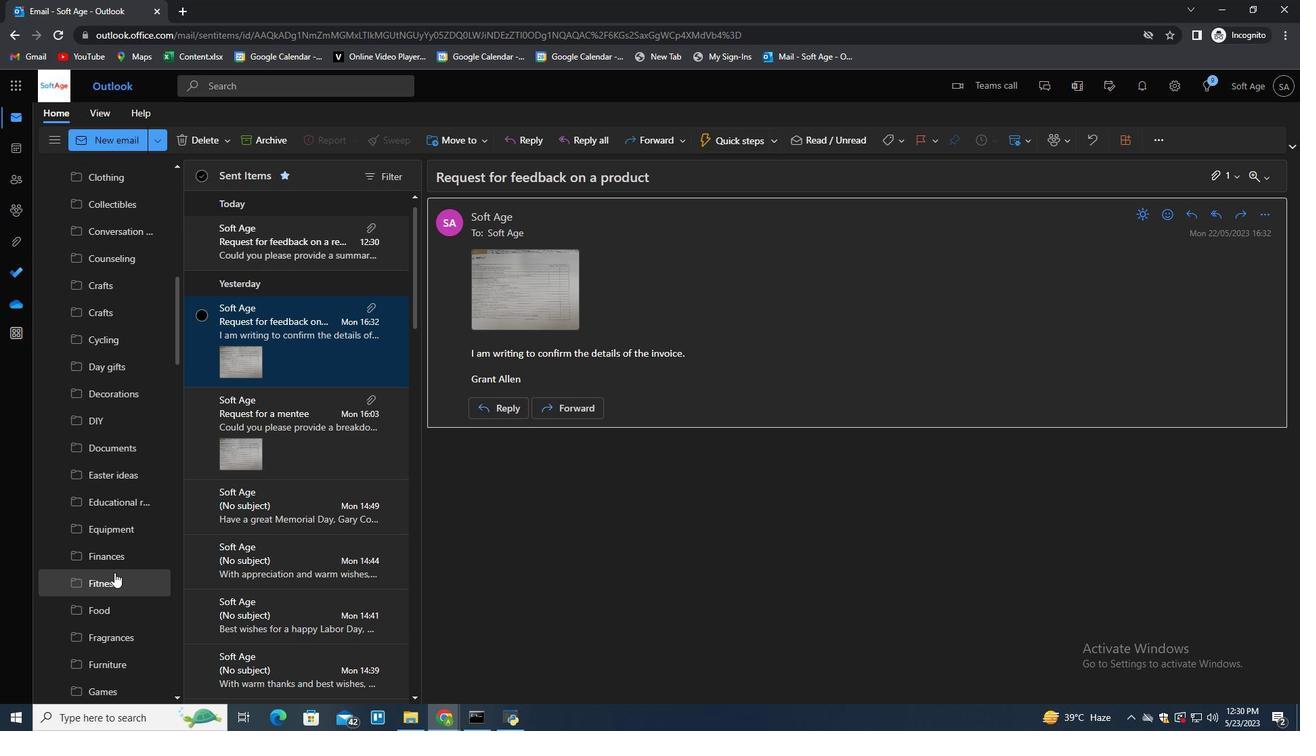 
Action: Mouse scrolled (114, 573) with delta (0, 0)
Screenshot: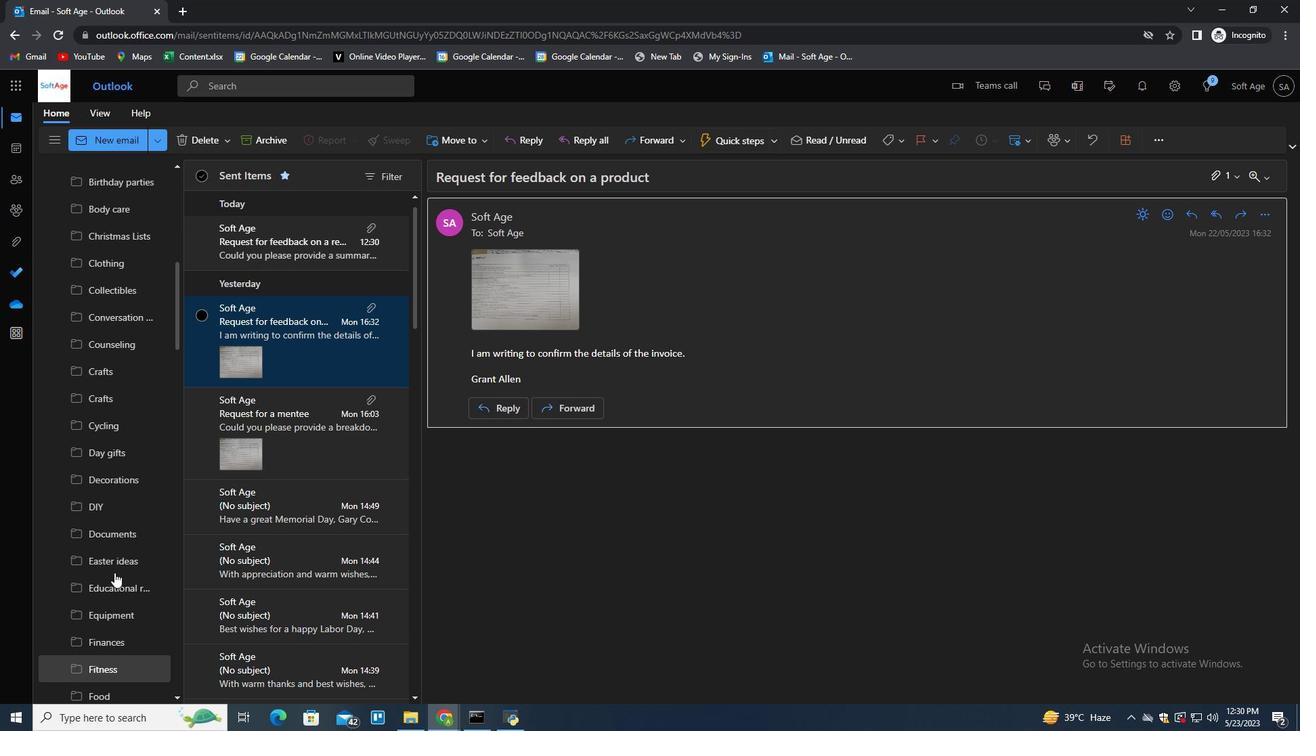 
Action: Mouse scrolled (114, 573) with delta (0, 0)
Screenshot: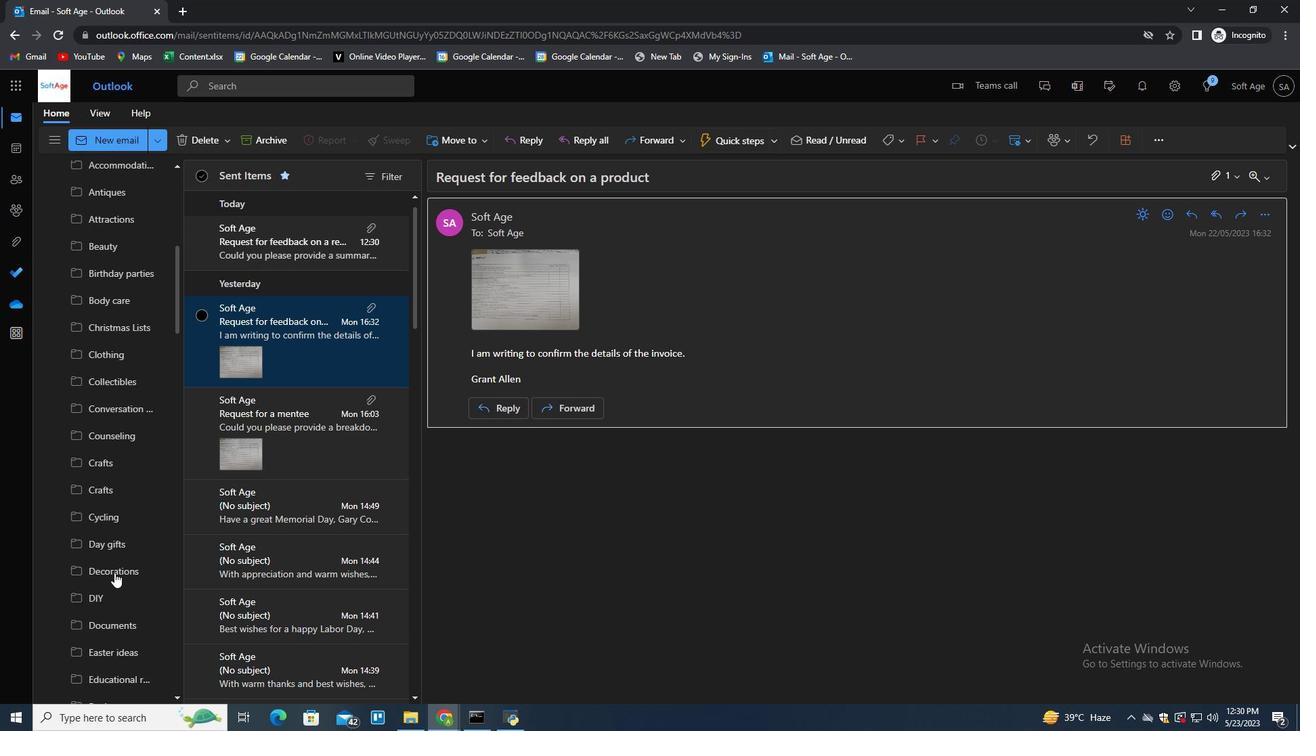 
Action: Mouse scrolled (114, 573) with delta (0, 0)
Screenshot: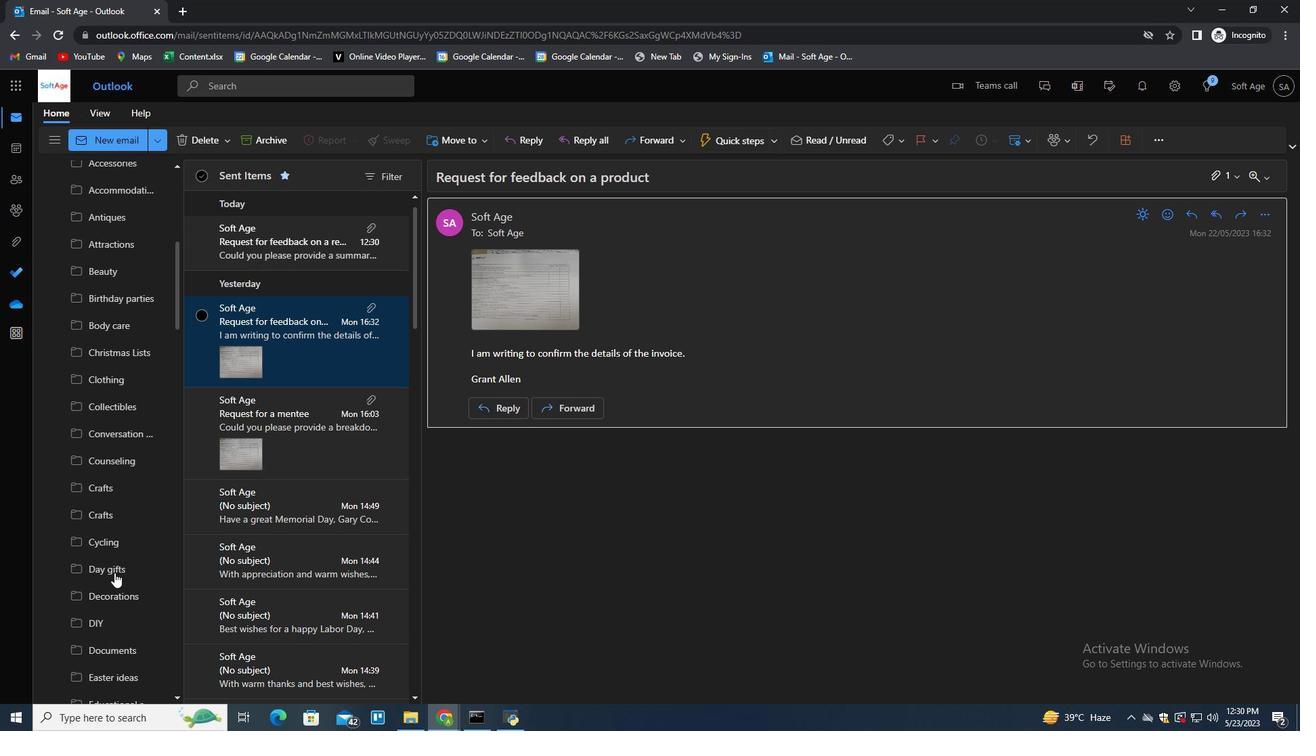 
Action: Mouse scrolled (114, 573) with delta (0, 0)
Screenshot: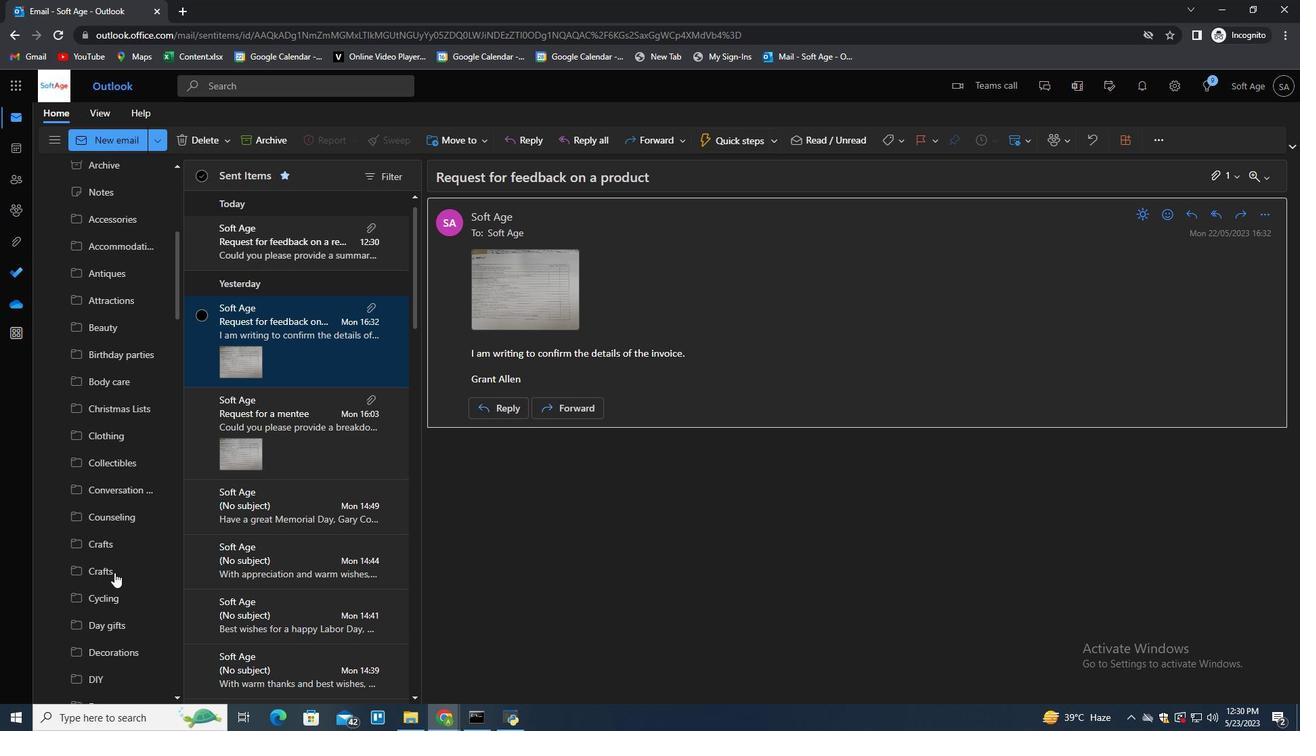 
Action: Mouse scrolled (114, 573) with delta (0, 0)
Screenshot: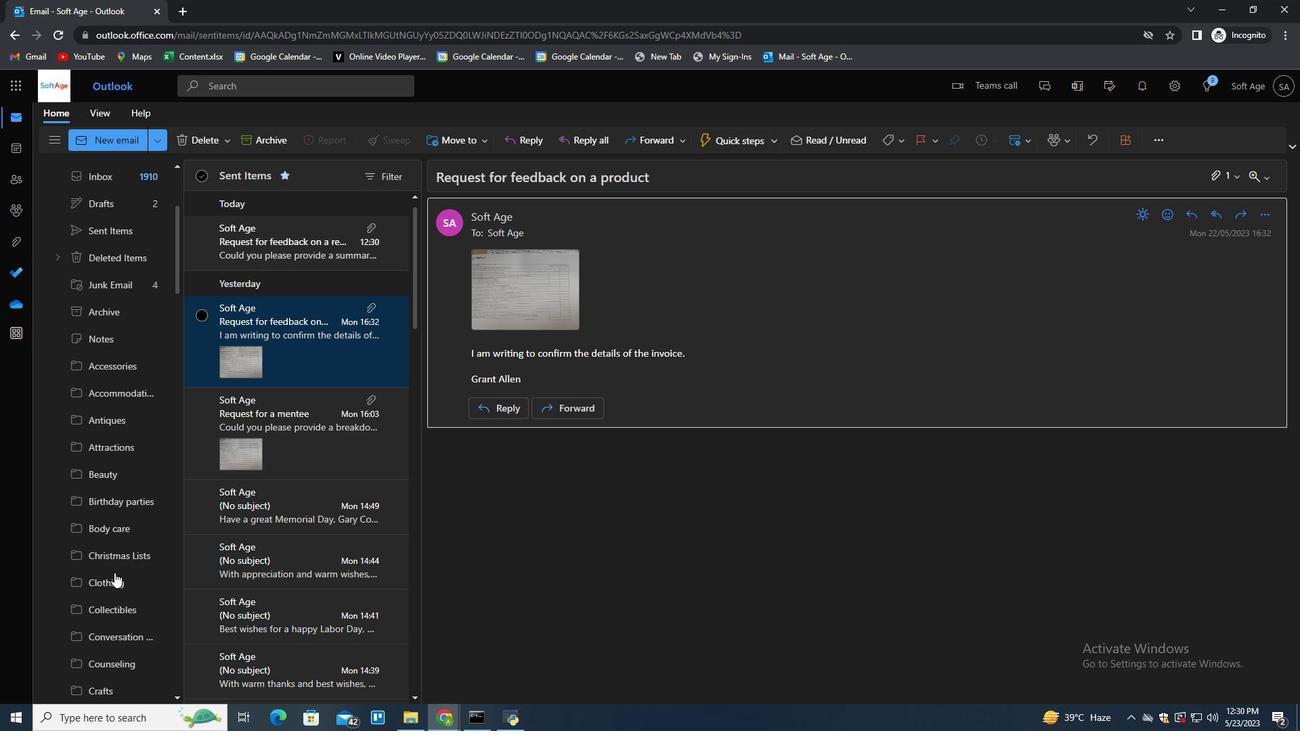 
Action: Mouse scrolled (114, 573) with delta (0, 0)
Screenshot: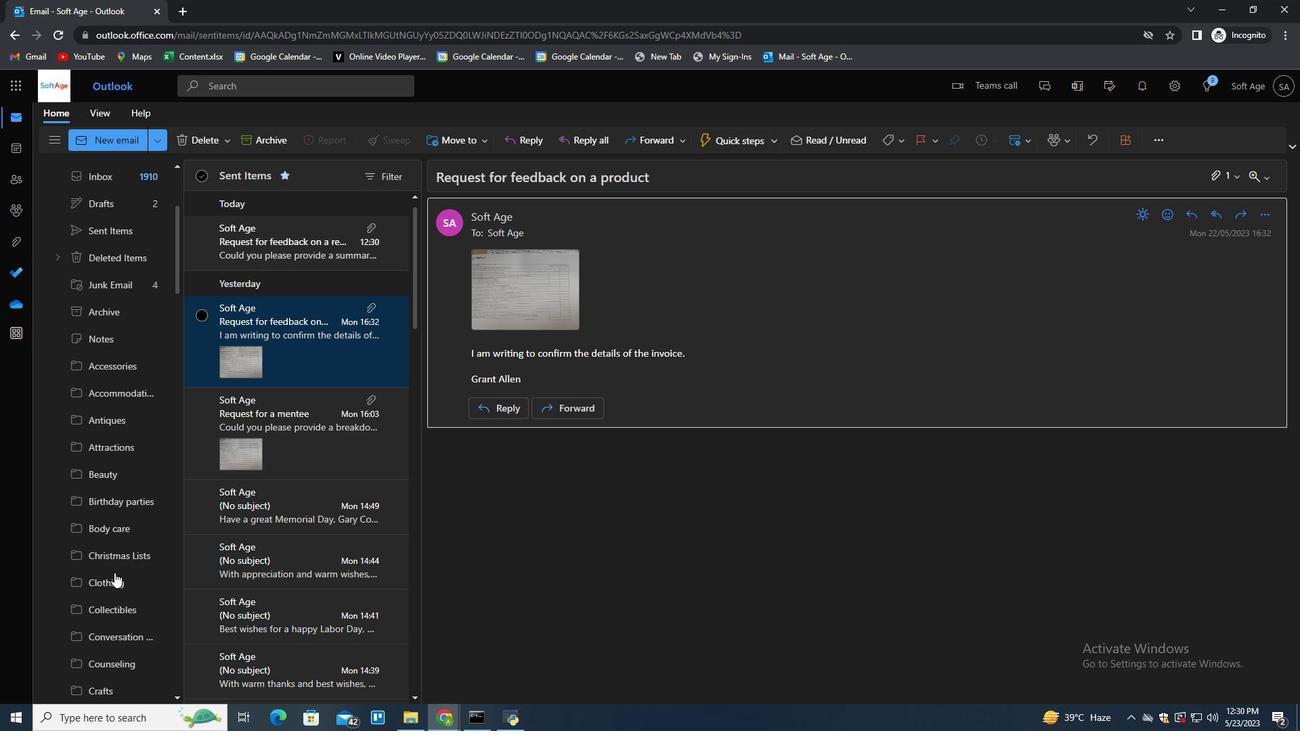
Action: Mouse scrolled (114, 573) with delta (0, 0)
Screenshot: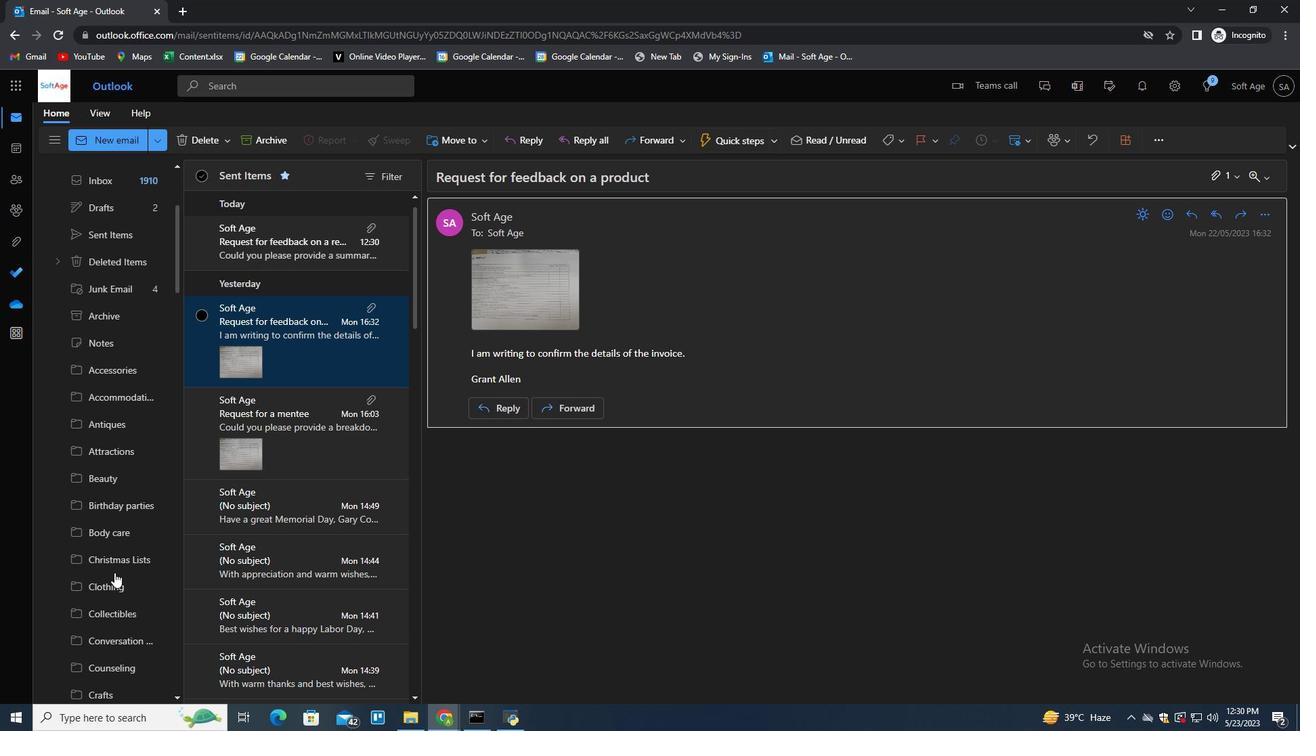 
Action: Mouse scrolled (114, 573) with delta (0, 0)
Screenshot: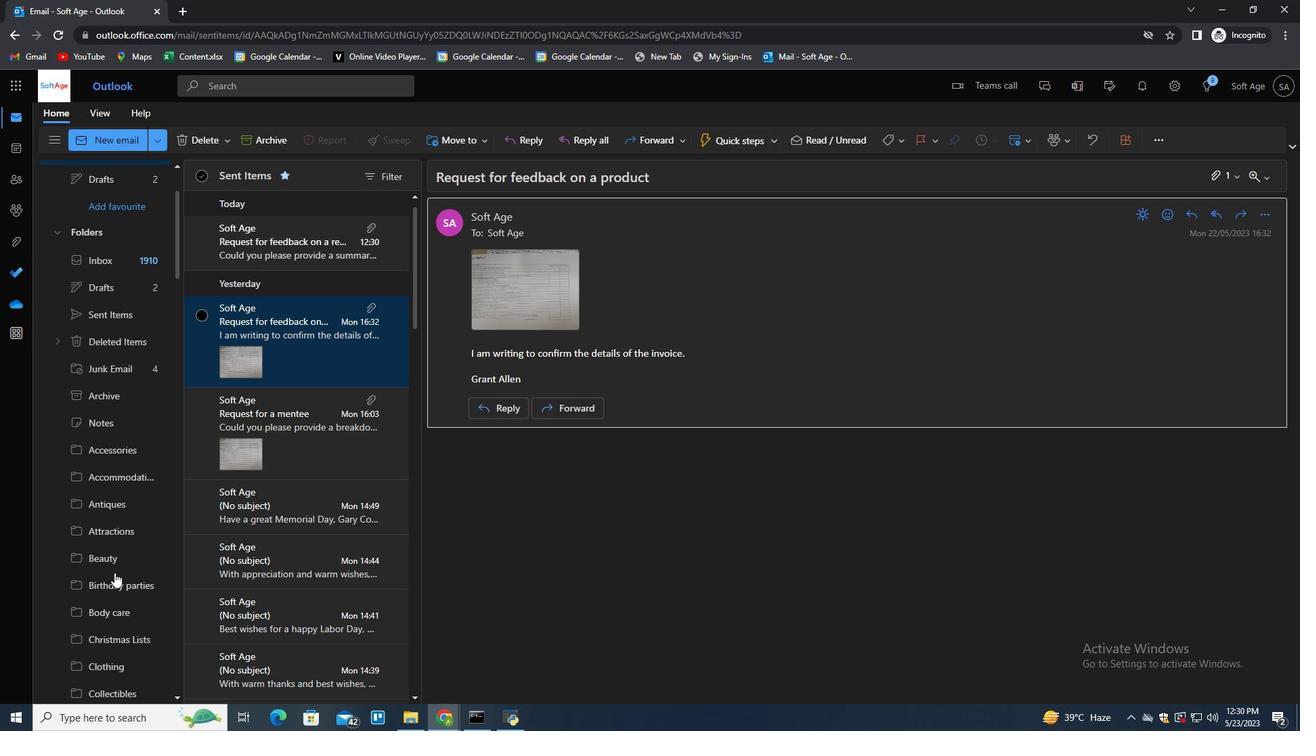 
Action: Mouse scrolled (114, 573) with delta (0, 0)
Screenshot: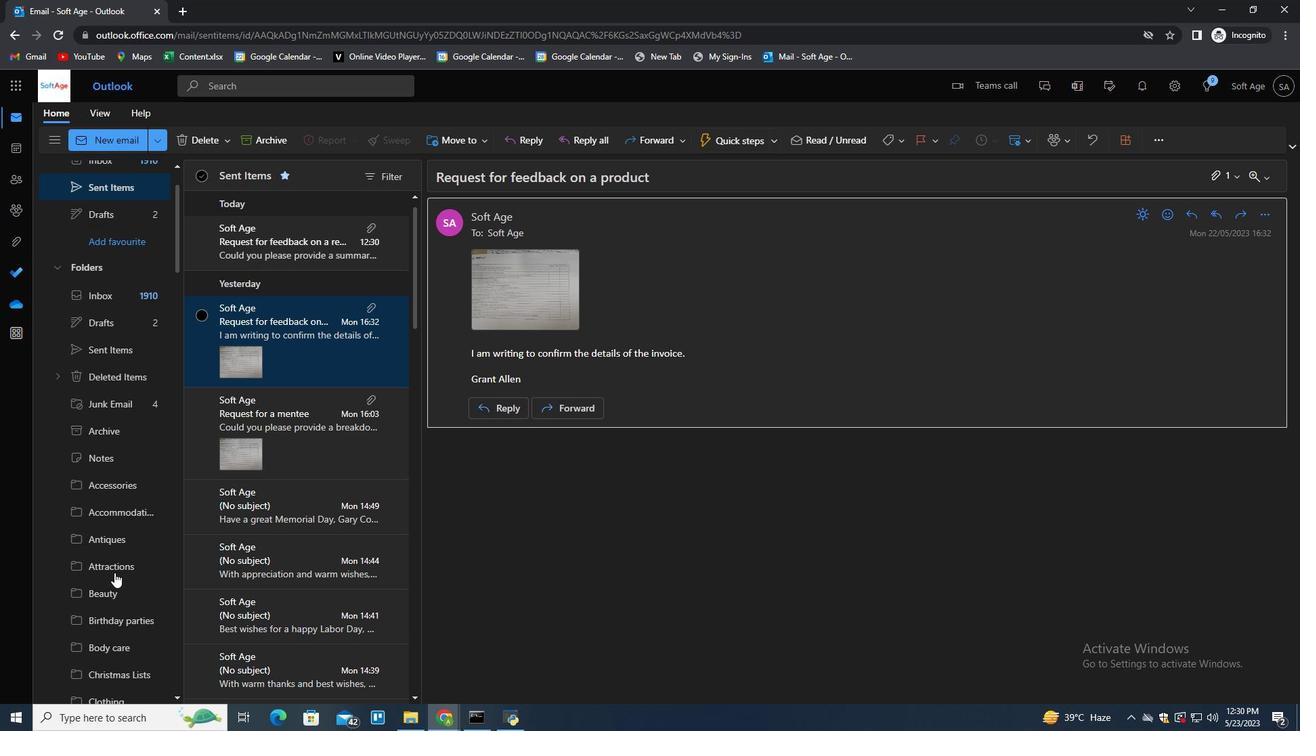 
Action: Mouse scrolled (114, 573) with delta (0, 0)
Screenshot: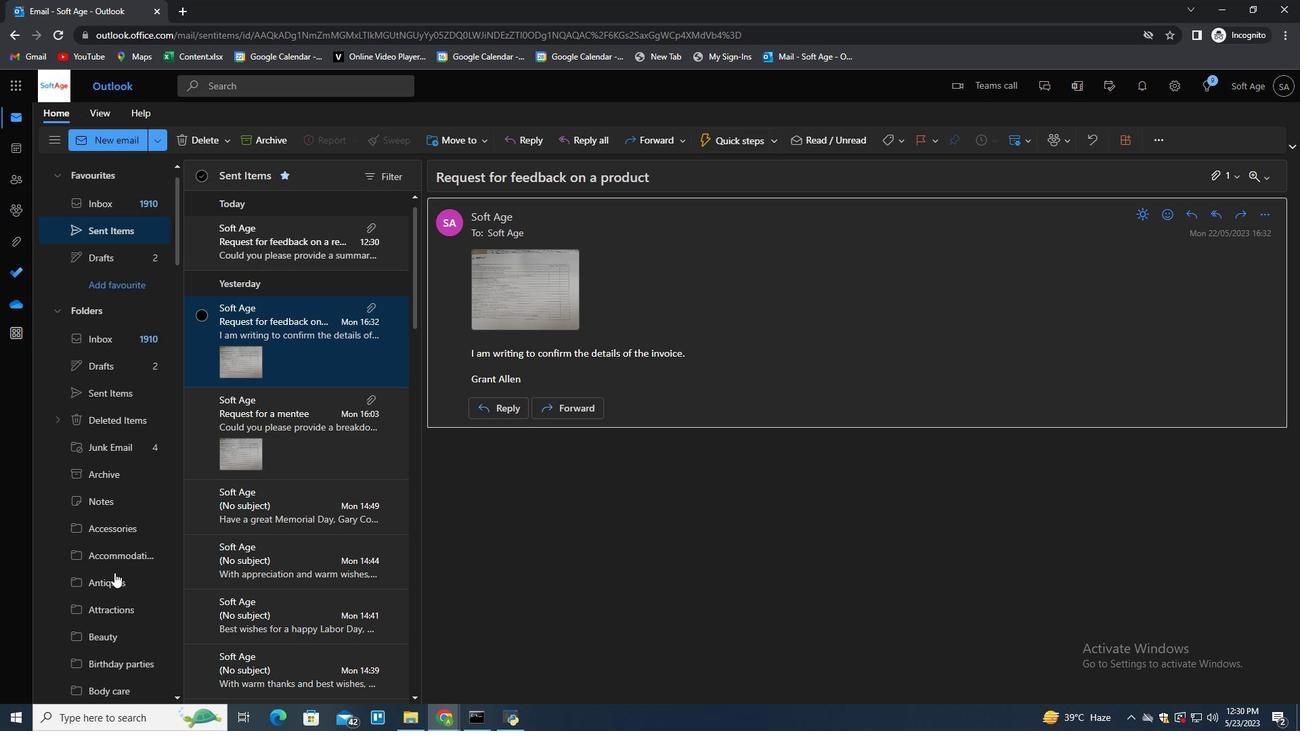
Action: Mouse moved to (109, 230)
Screenshot: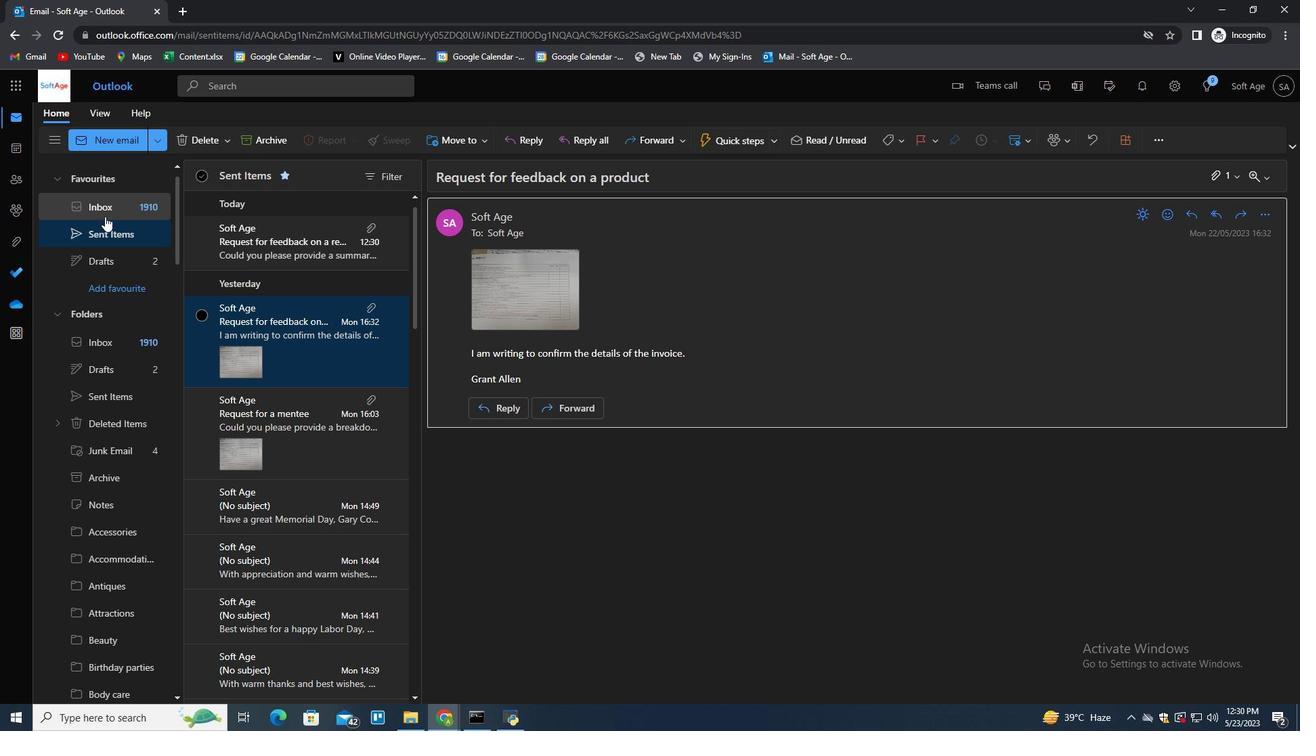 
Action: Mouse pressed left at (109, 230)
Screenshot: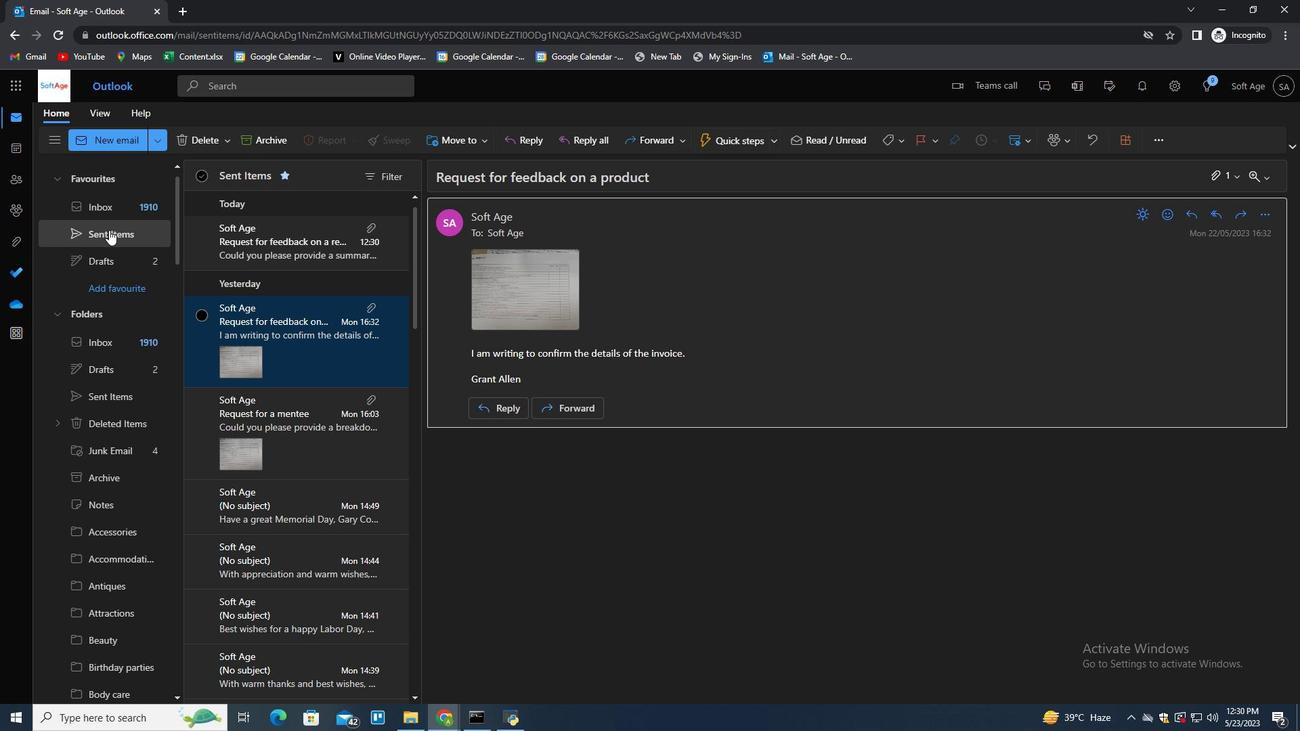 
Action: Mouse moved to (278, 209)
Screenshot: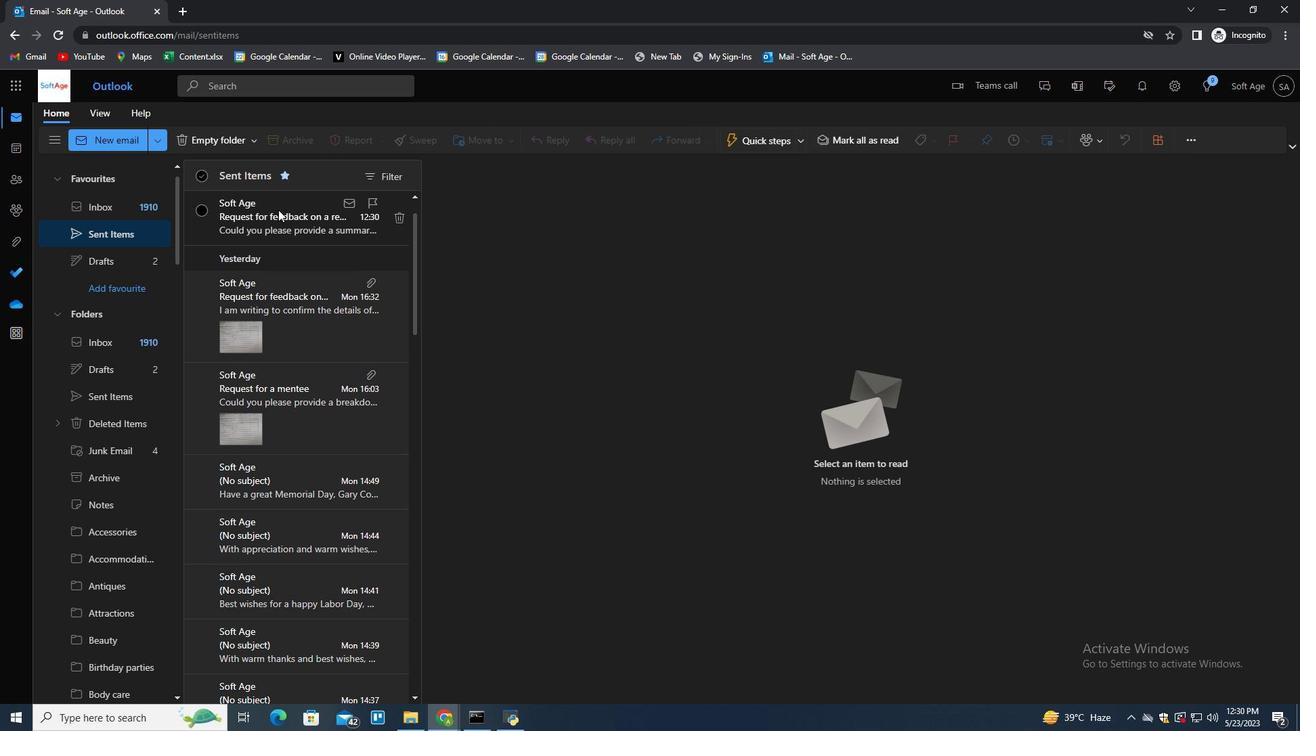 
Action: Mouse pressed right at (278, 209)
Screenshot: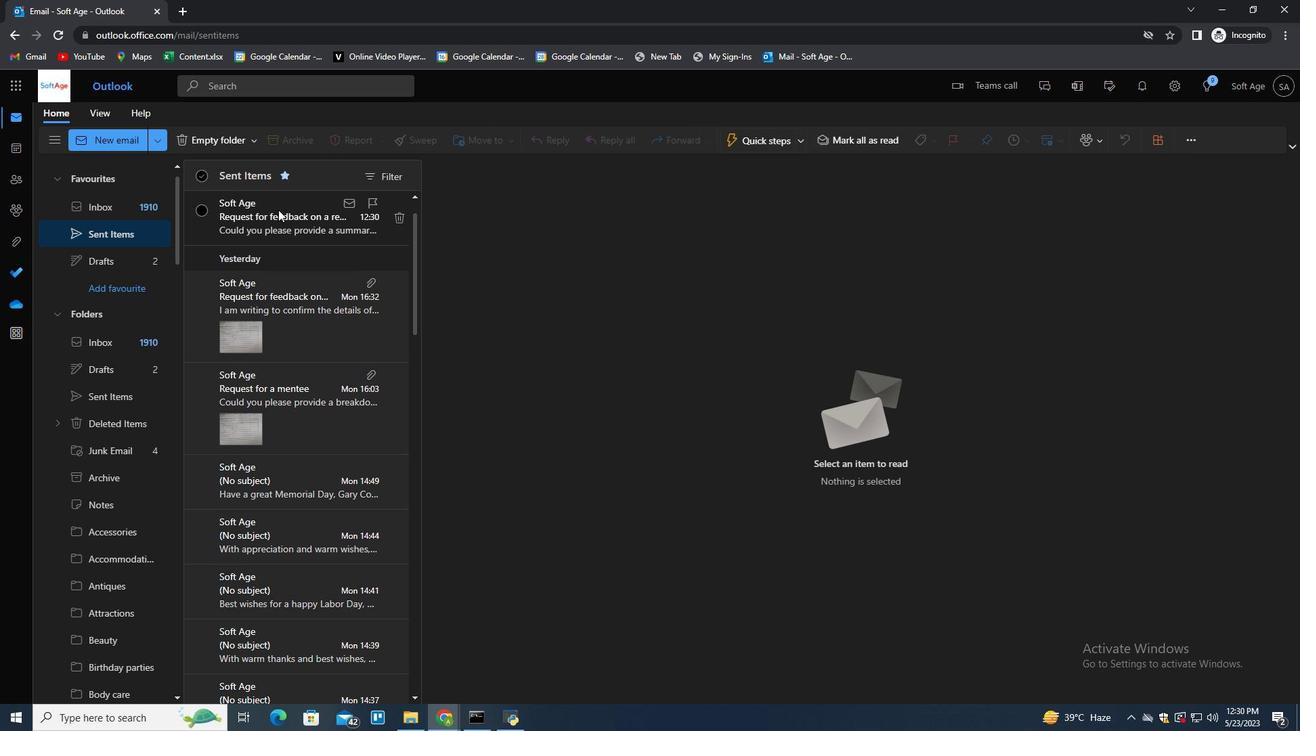 
Action: Mouse moved to (325, 264)
Screenshot: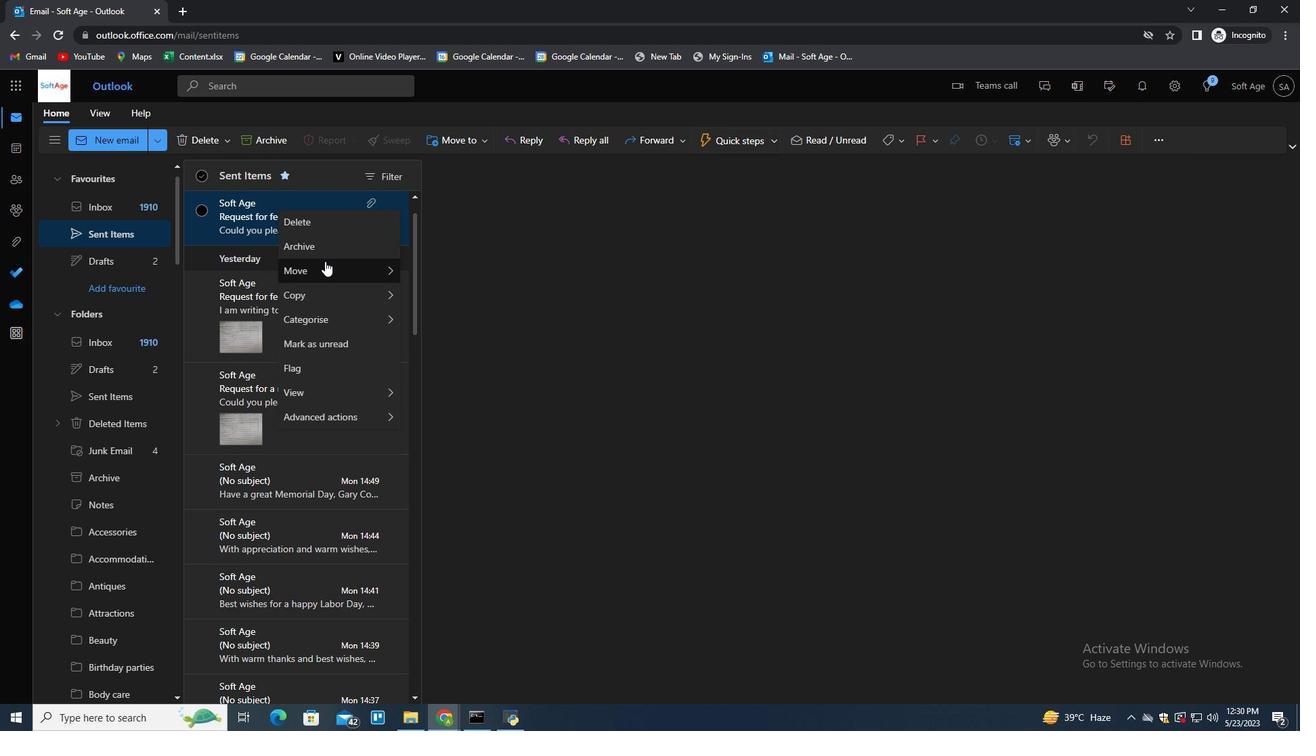 
Action: Mouse pressed left at (325, 264)
Screenshot: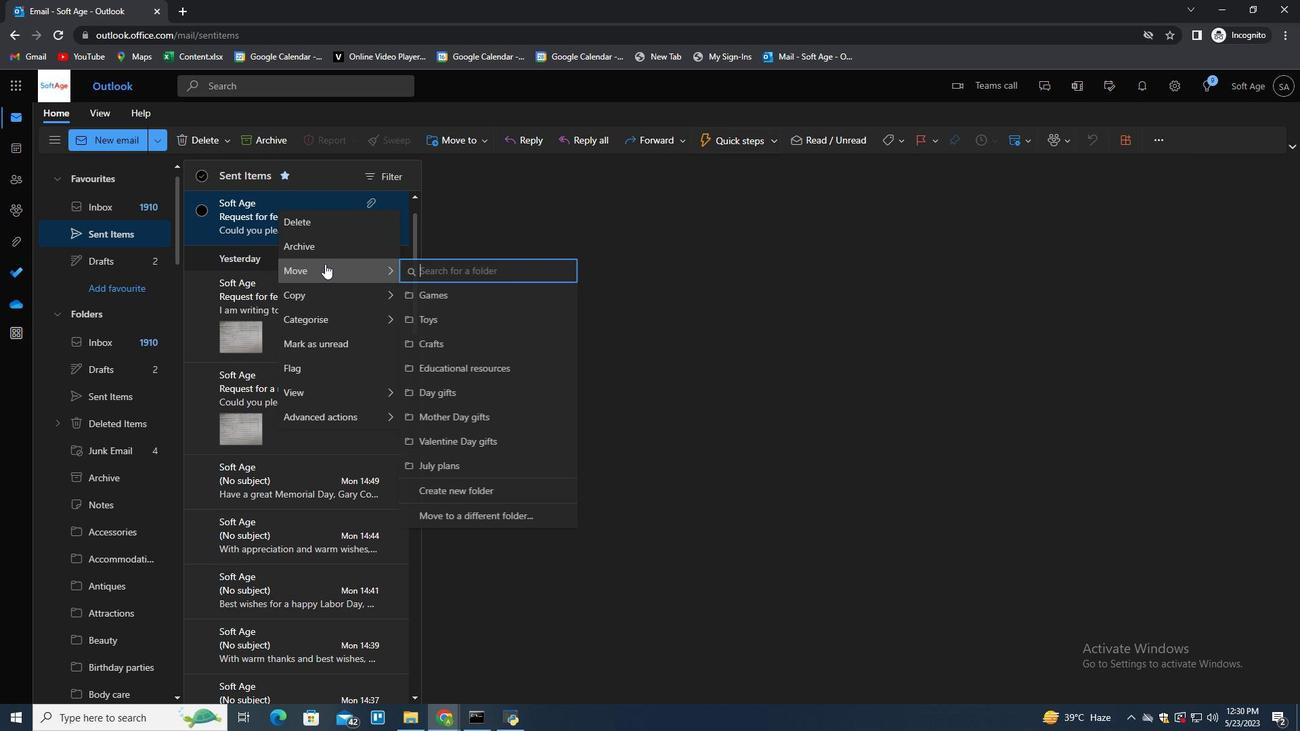
Action: Mouse moved to (492, 268)
Screenshot: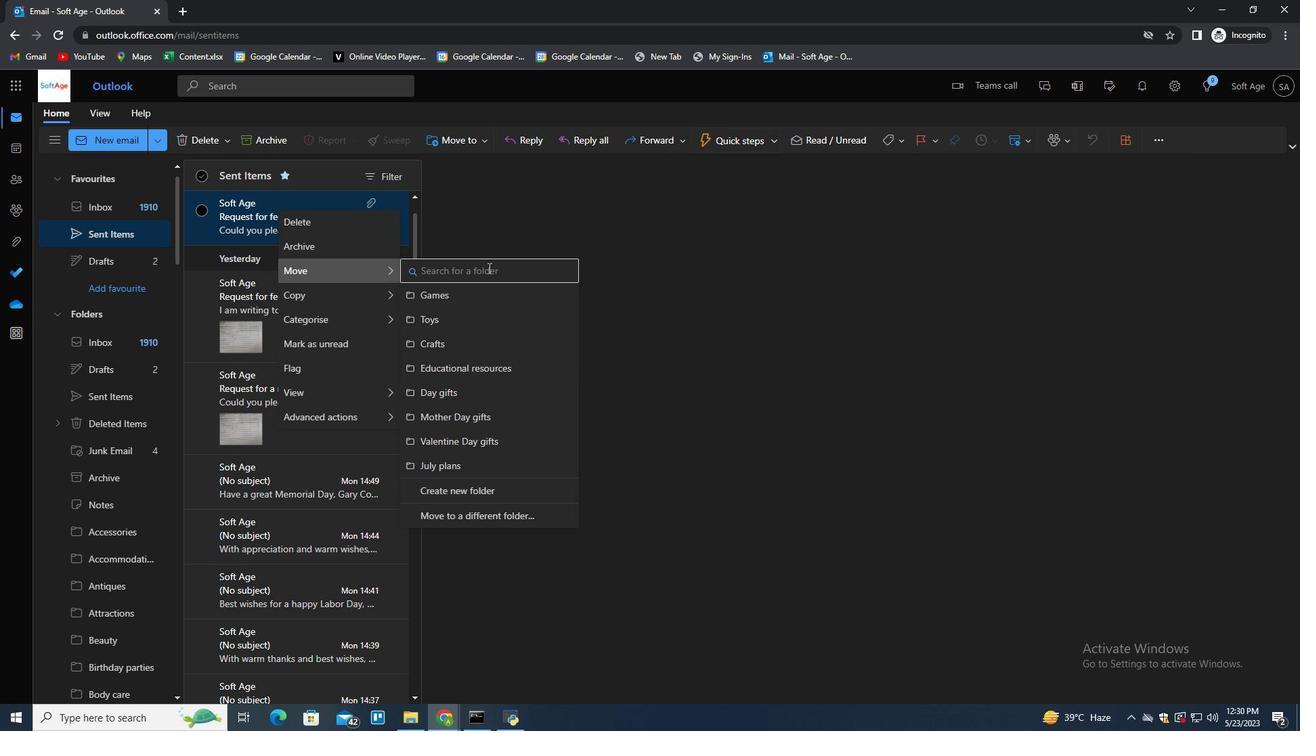 
Action: Mouse pressed left at (492, 268)
Screenshot: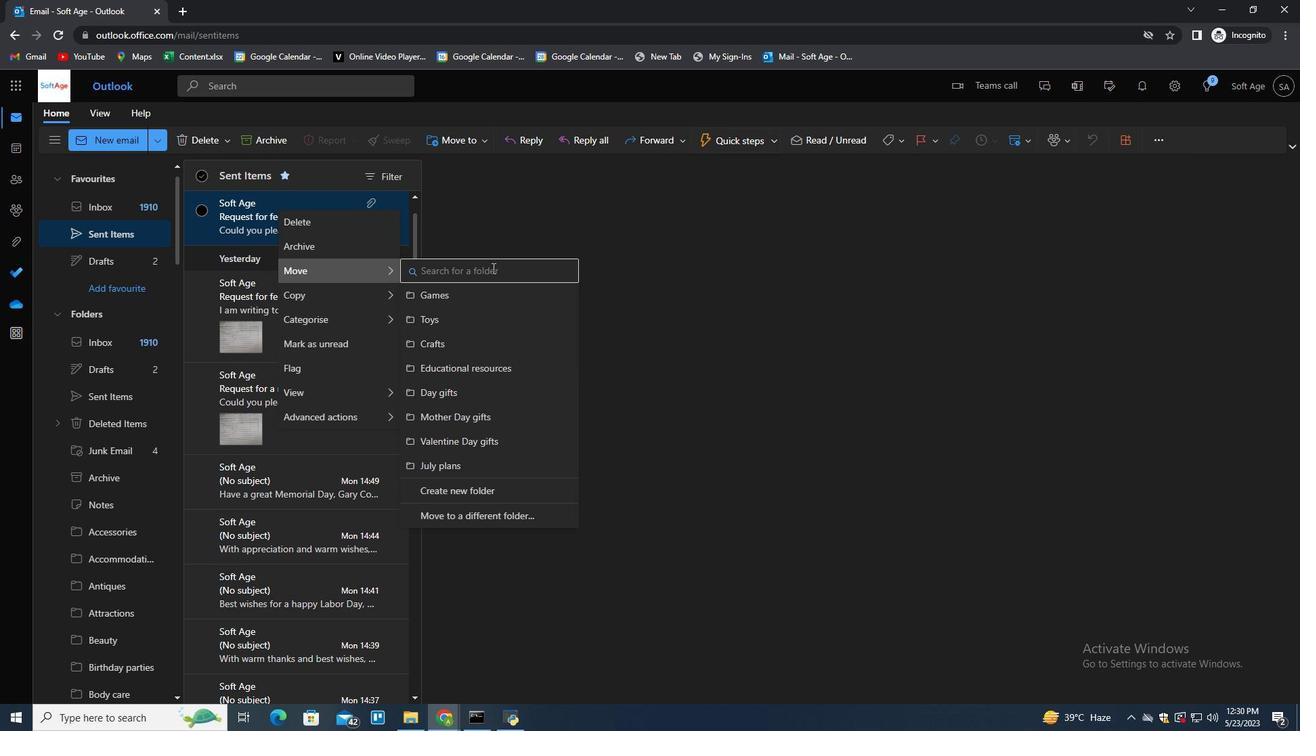
Action: Key pressed <Key.shift>Bit<Key.backspace>rthday<Key.space>parties<Key.down><Key.enter>
Screenshot: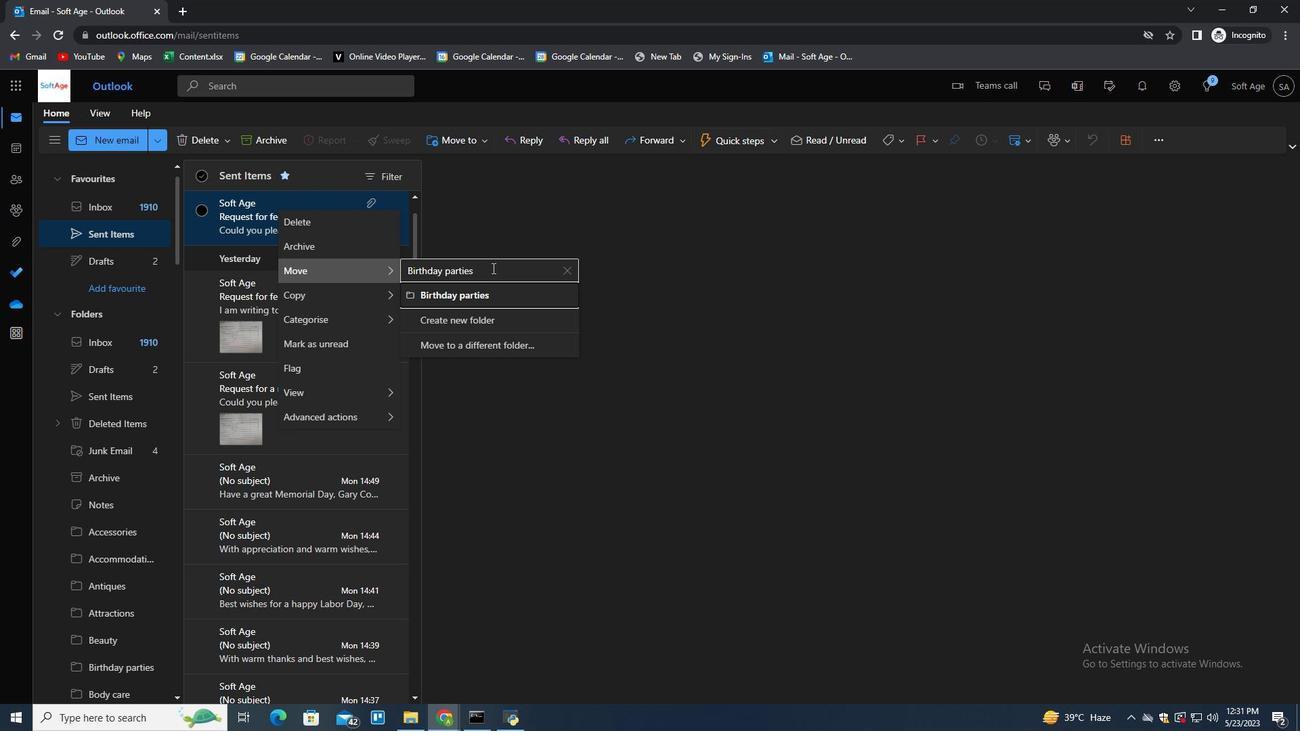 
Action: Mouse moved to (268, 436)
Screenshot: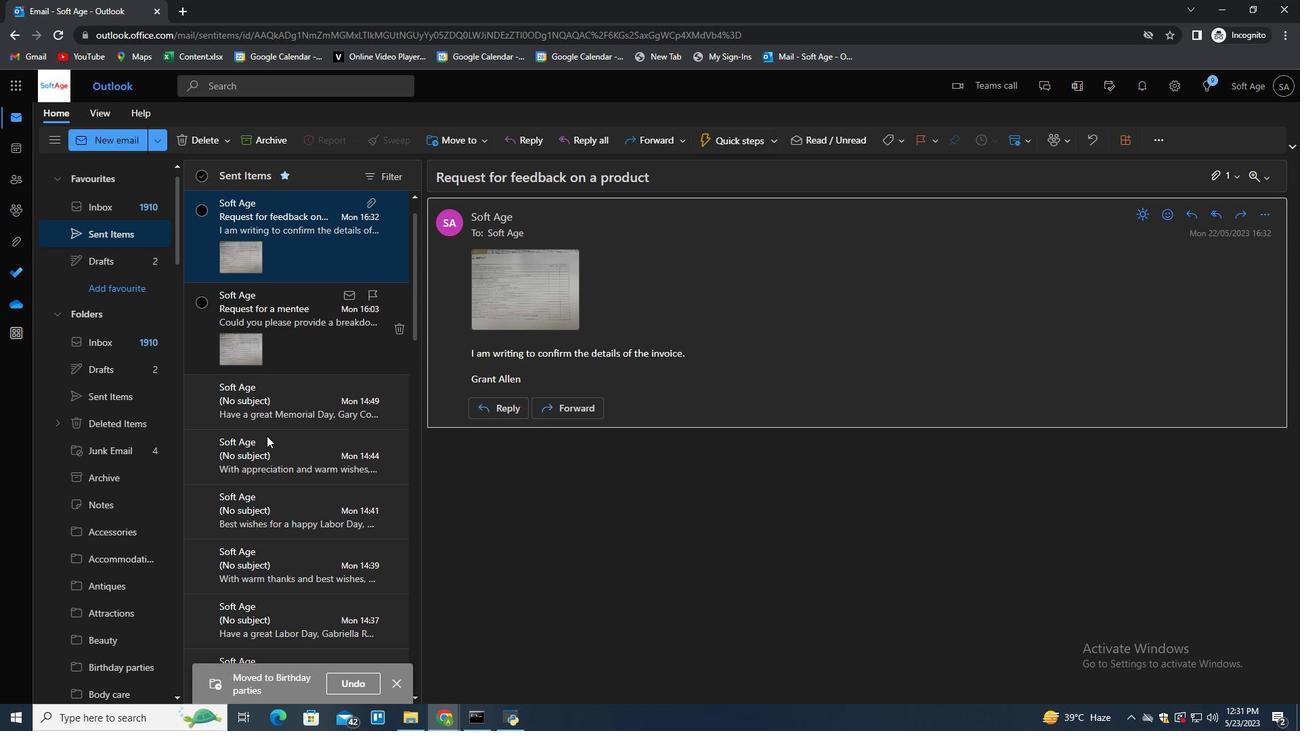 
Action: Mouse scrolled (268, 436) with delta (0, 0)
Screenshot: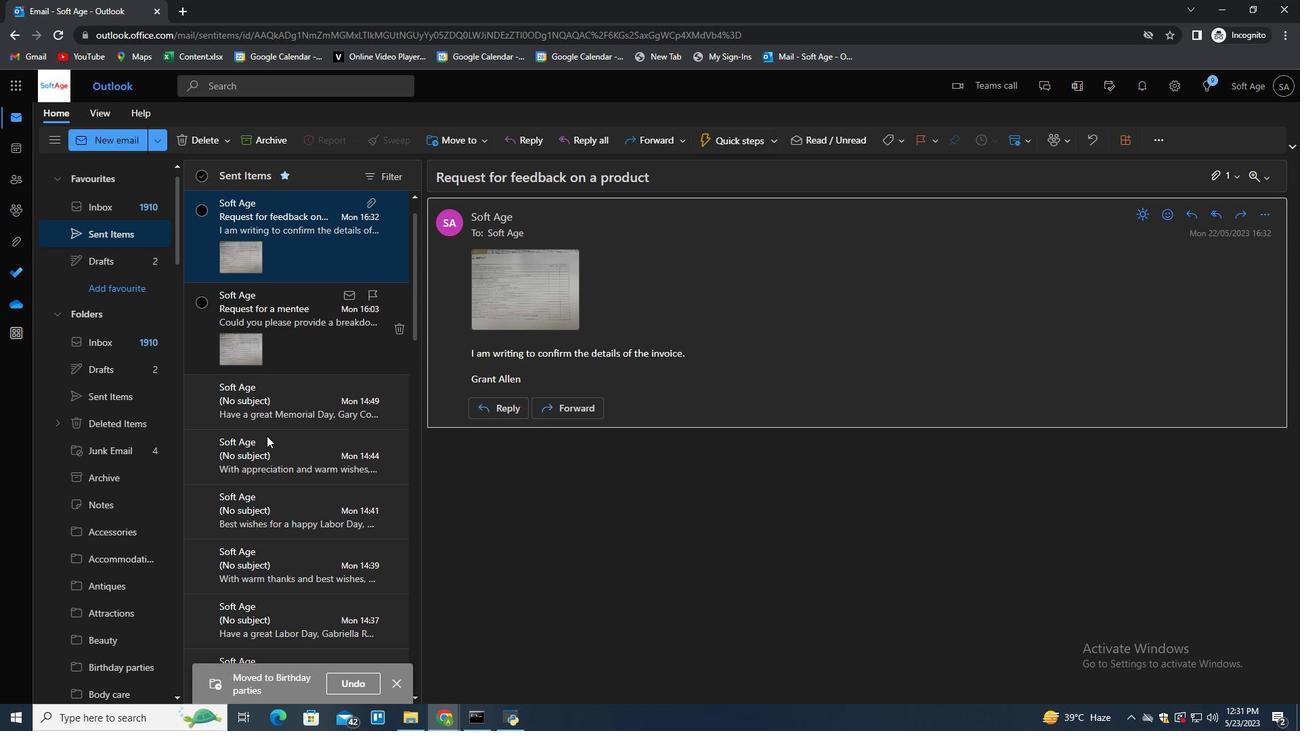 
Action: Mouse moved to (269, 434)
Screenshot: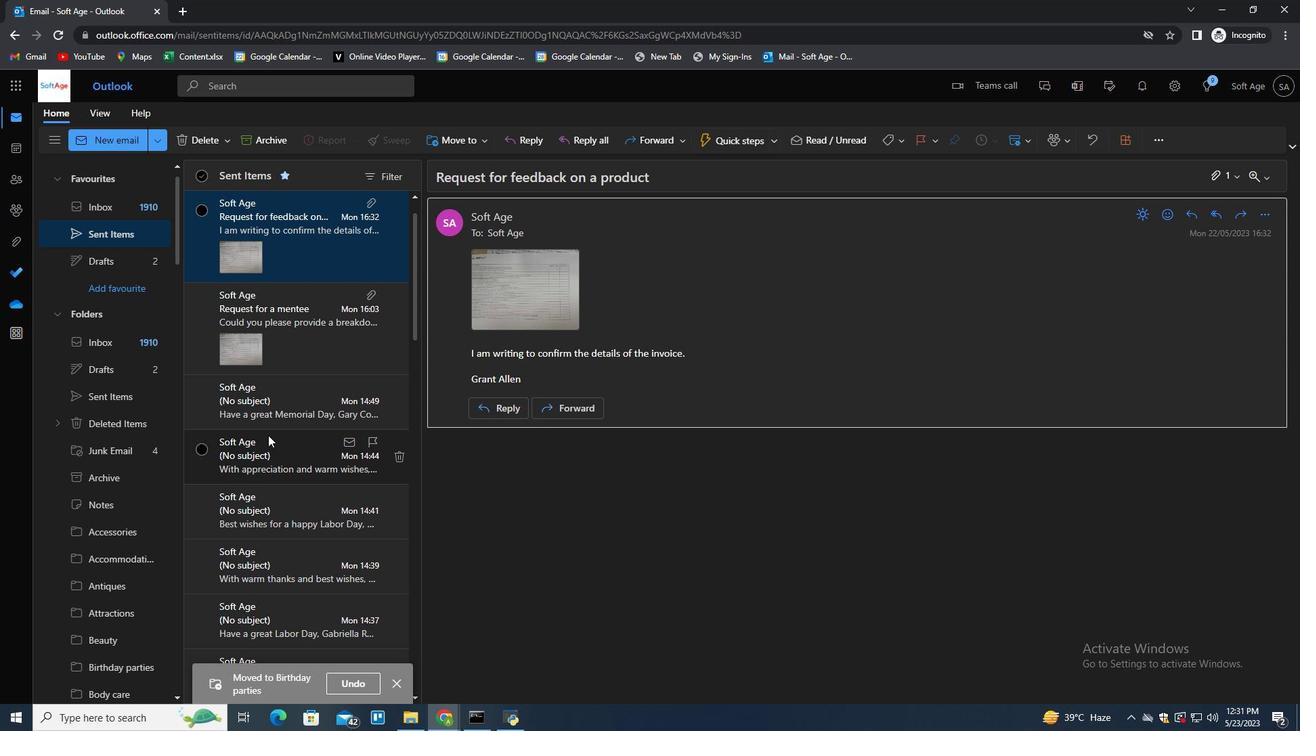 
Action: Mouse scrolled (269, 435) with delta (0, 0)
Screenshot: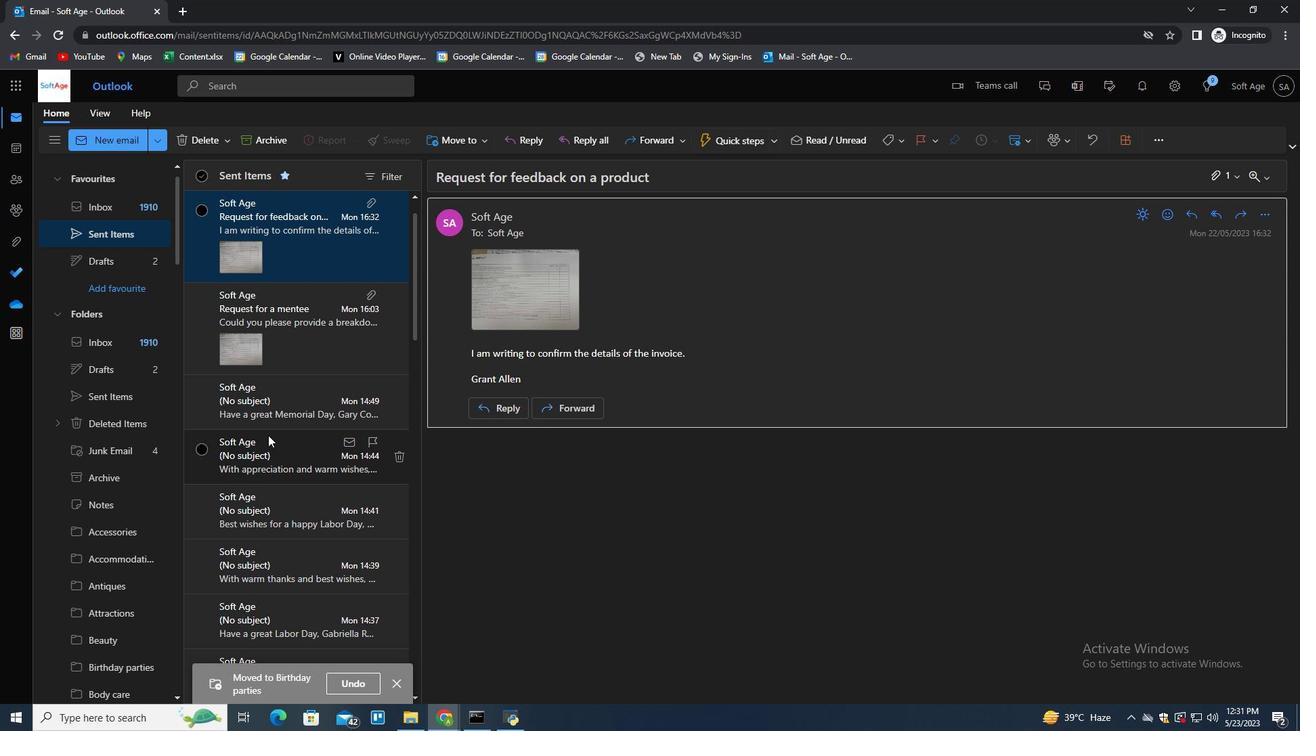 
Action: Mouse scrolled (269, 435) with delta (0, 0)
Screenshot: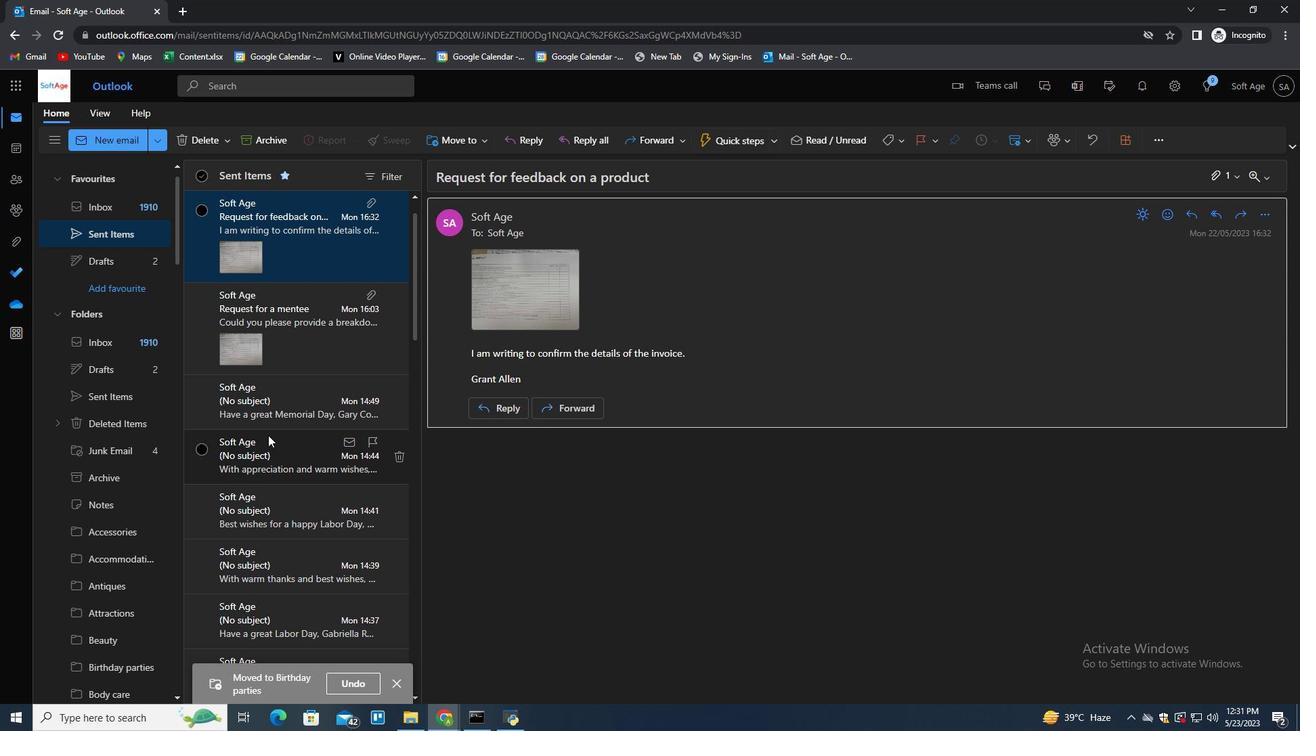
Action: Mouse scrolled (269, 435) with delta (0, 0)
Screenshot: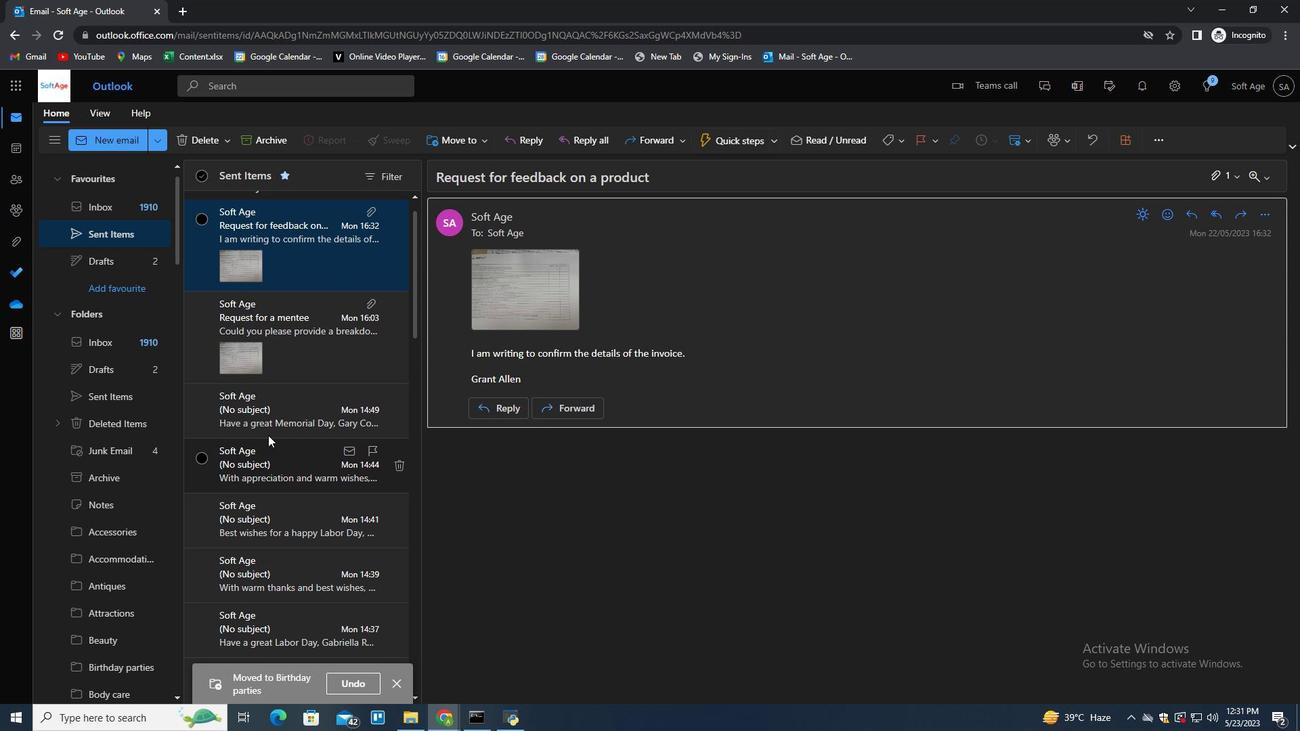 
Action: Mouse scrolled (269, 435) with delta (0, 0)
Screenshot: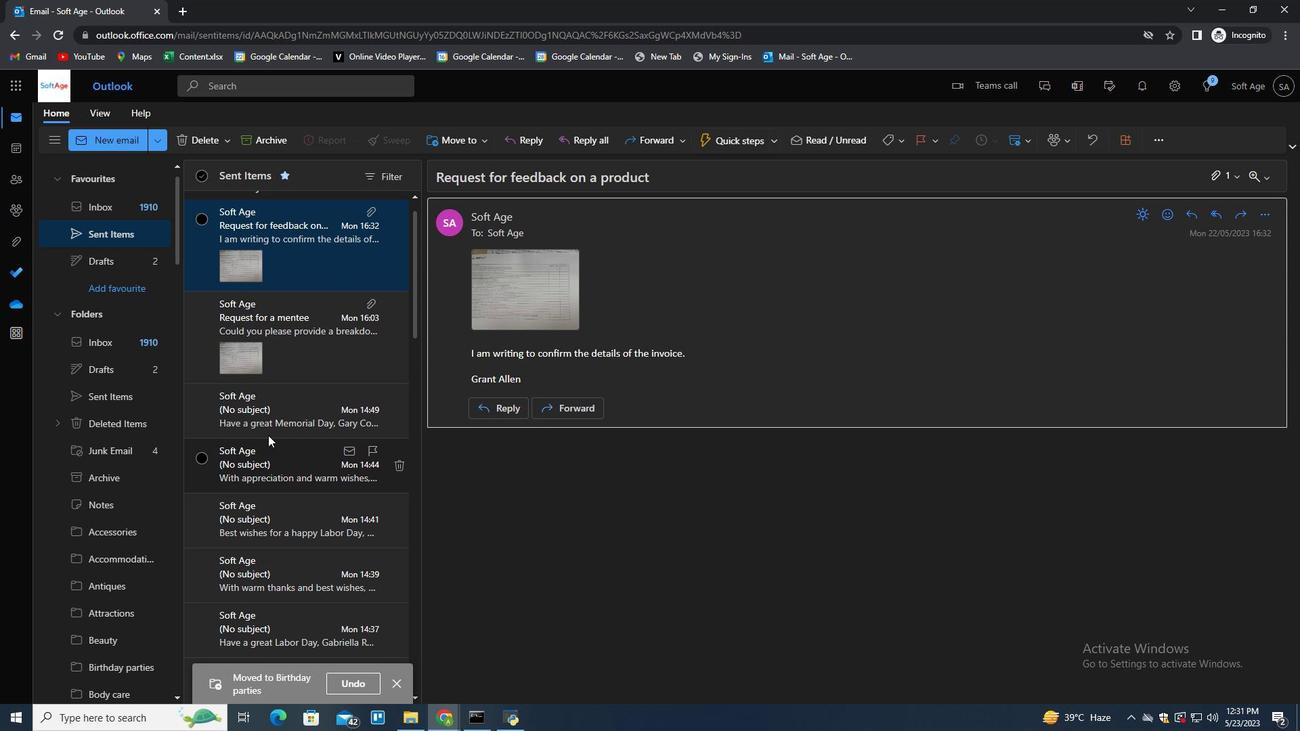 
Action: Mouse moved to (105, 455)
Screenshot: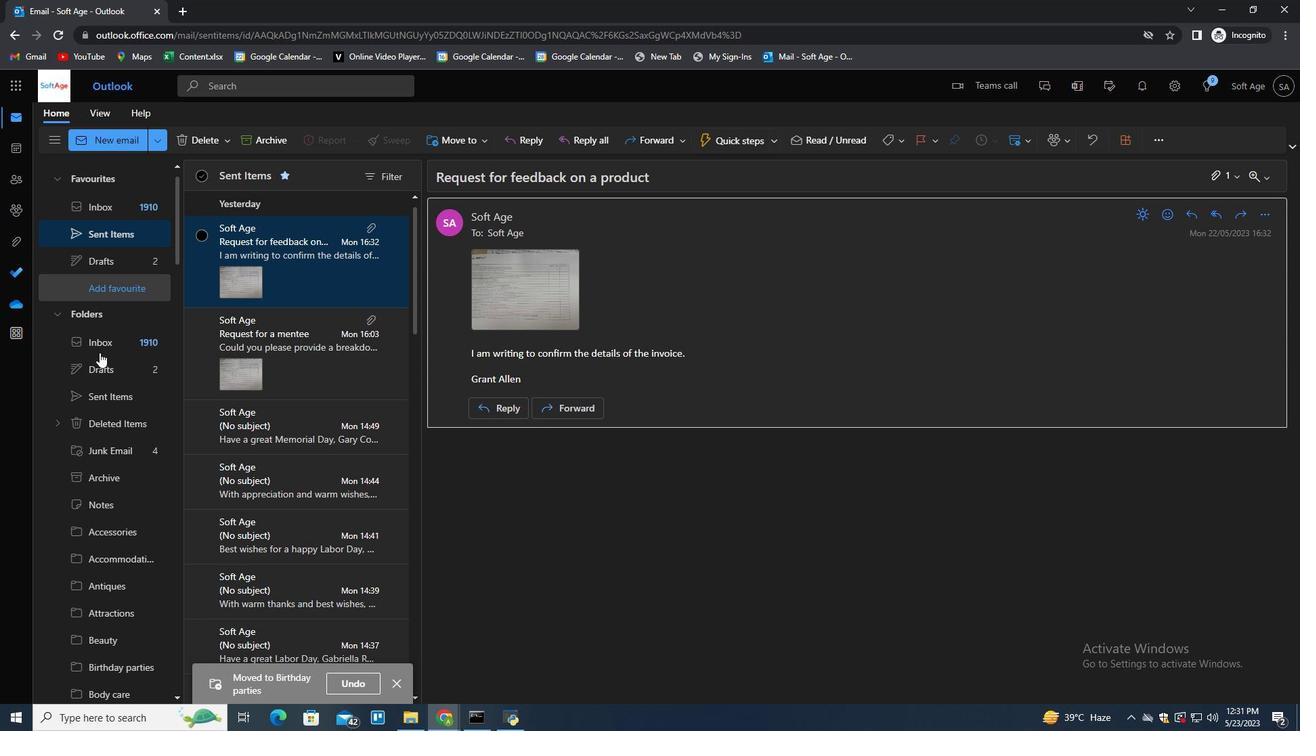 
Action: Mouse scrolled (105, 455) with delta (0, 0)
Screenshot: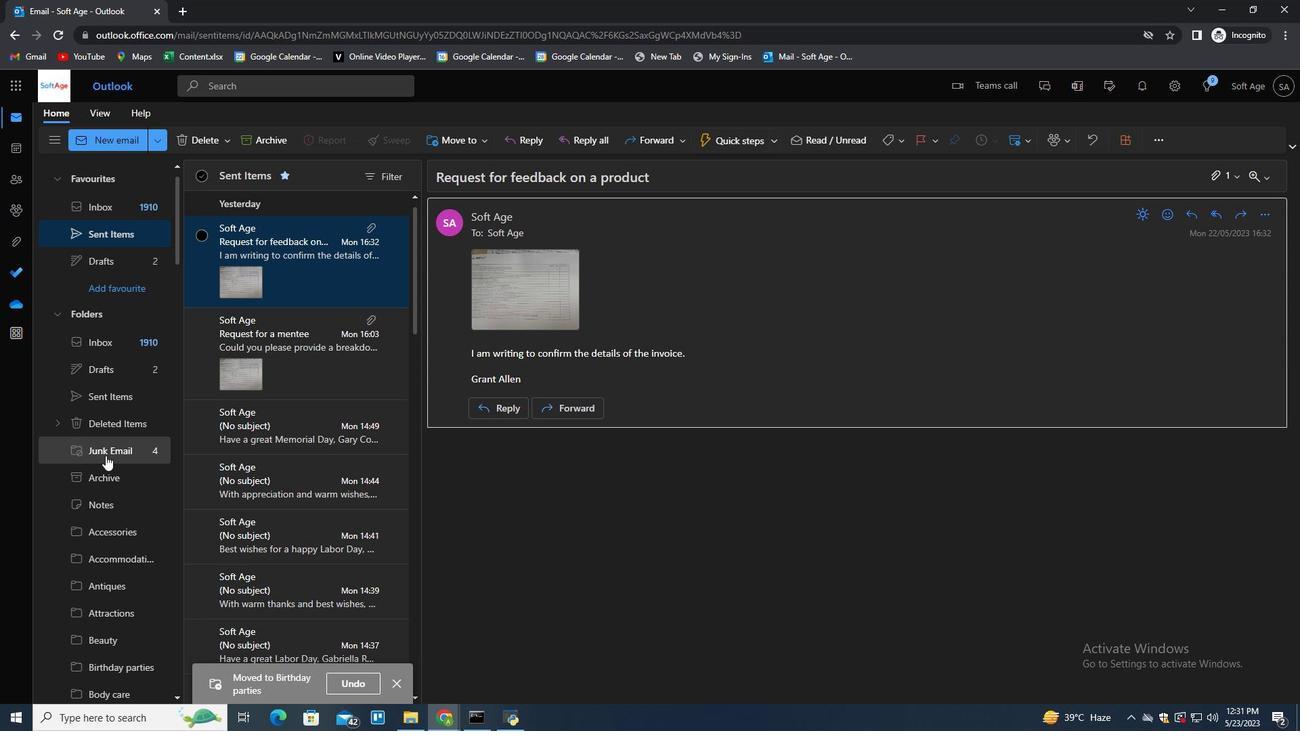 
Action: Mouse scrolled (105, 455) with delta (0, 0)
Screenshot: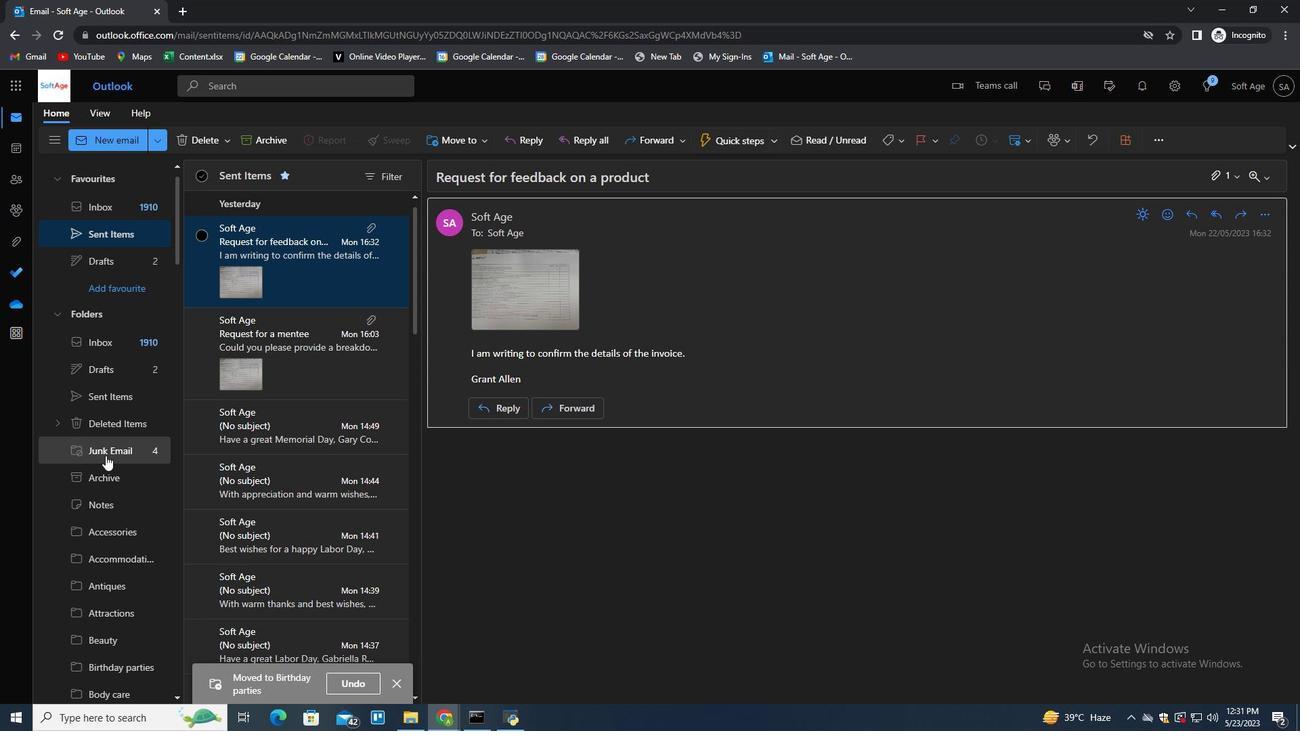 
Action: Mouse scrolled (105, 455) with delta (0, 0)
Screenshot: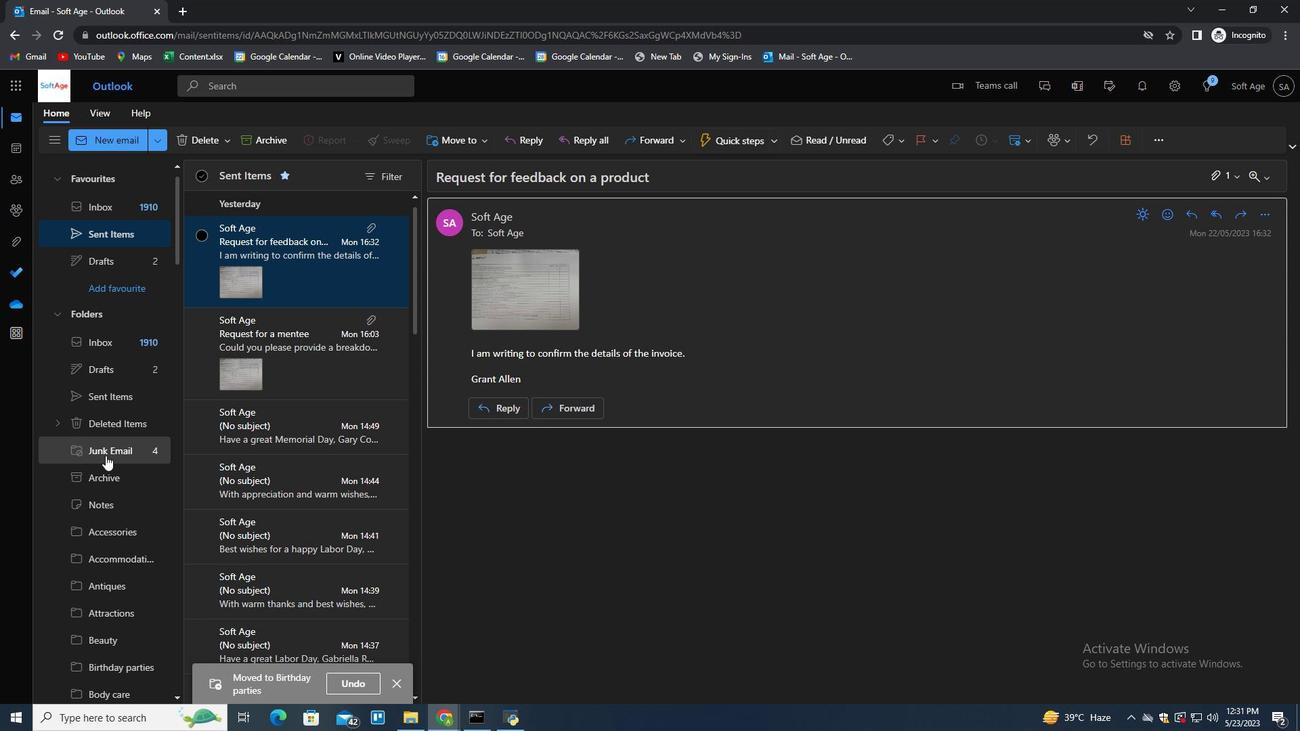 
Action: Mouse scrolled (105, 455) with delta (0, 0)
Screenshot: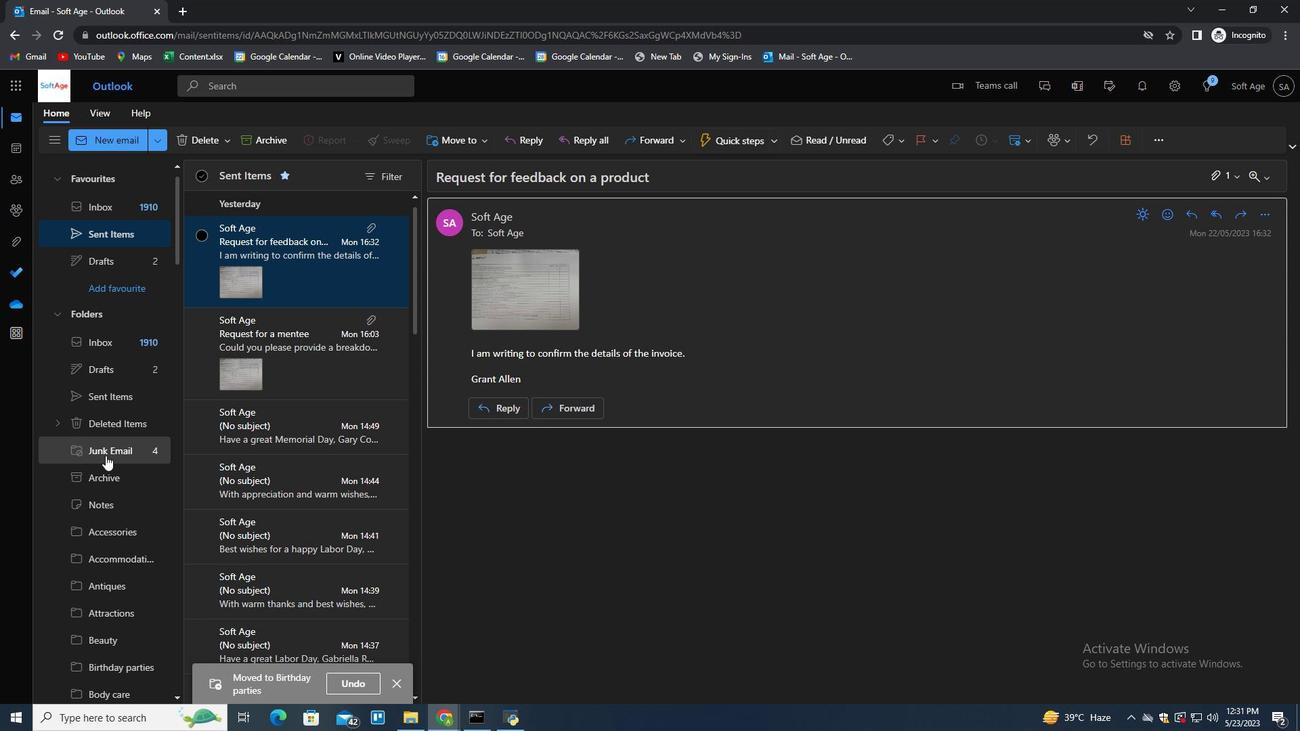 
Action: Mouse scrolled (105, 455) with delta (0, 0)
Screenshot: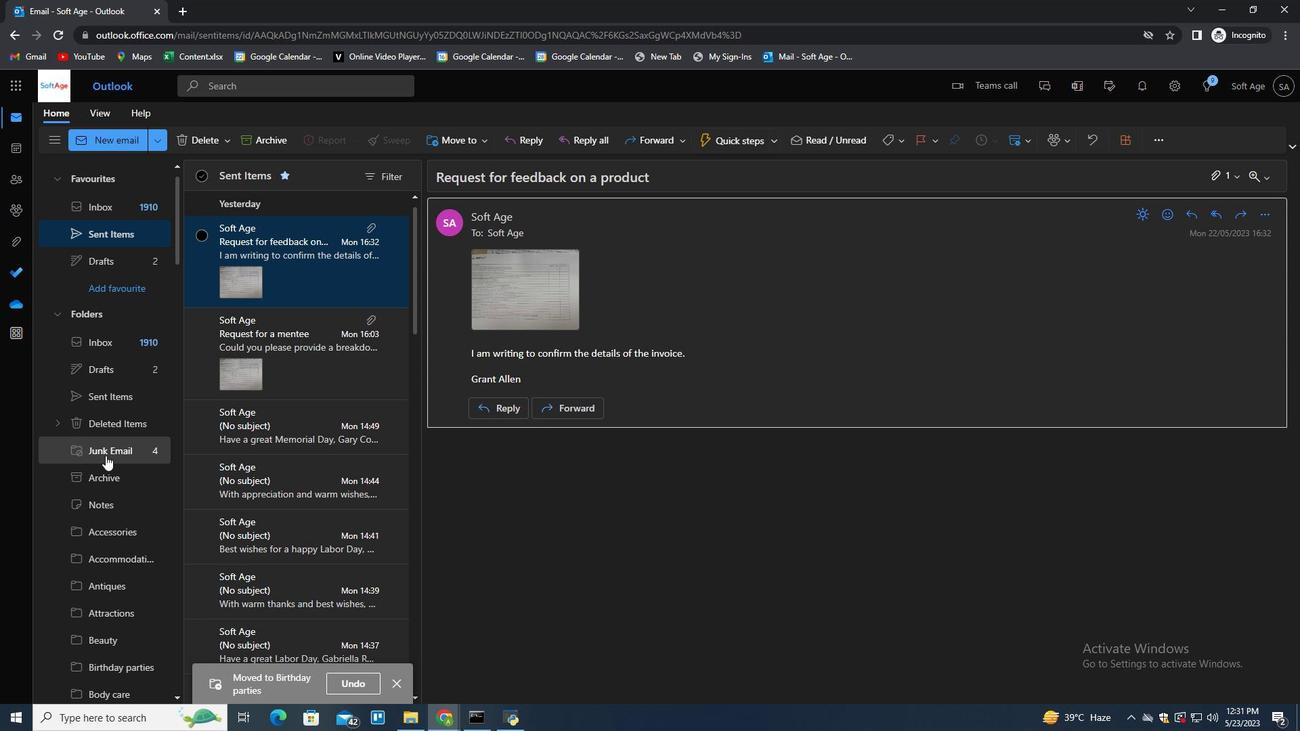 
Action: Mouse scrolled (105, 455) with delta (0, 0)
Screenshot: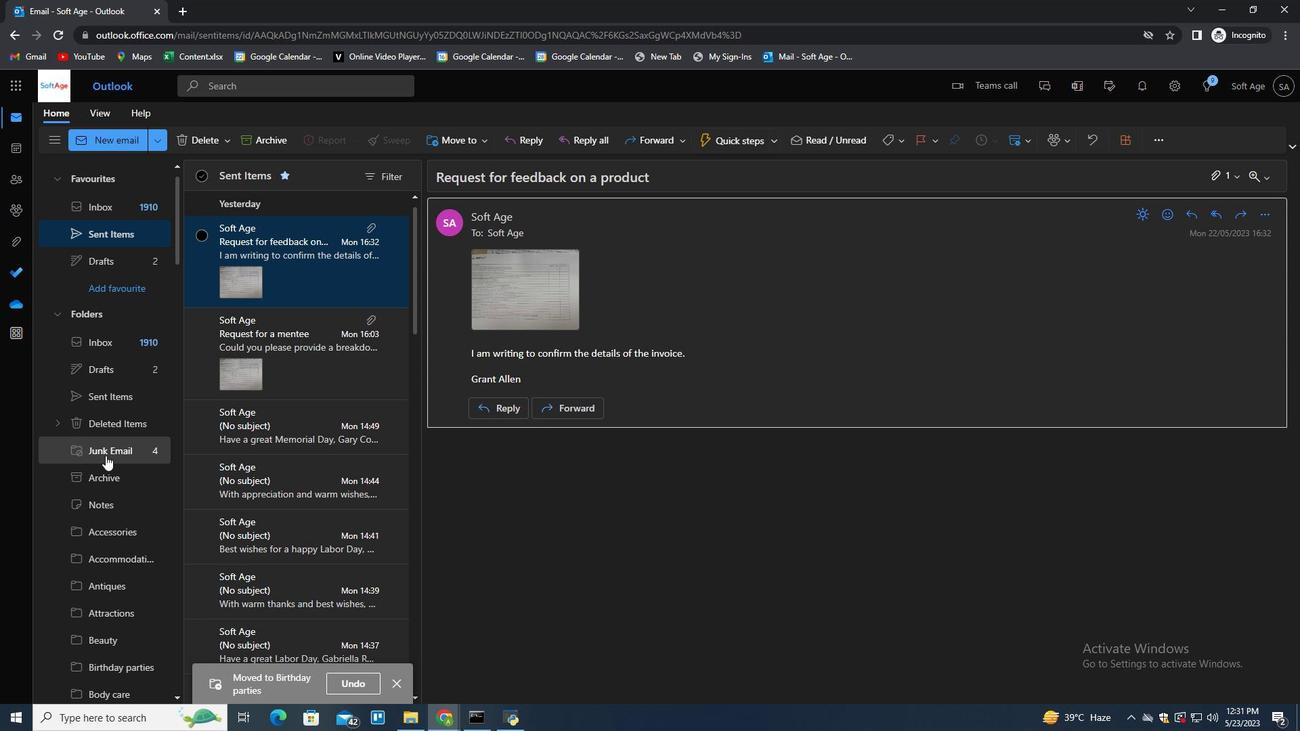 
Action: Mouse scrolled (105, 455) with delta (0, 0)
Screenshot: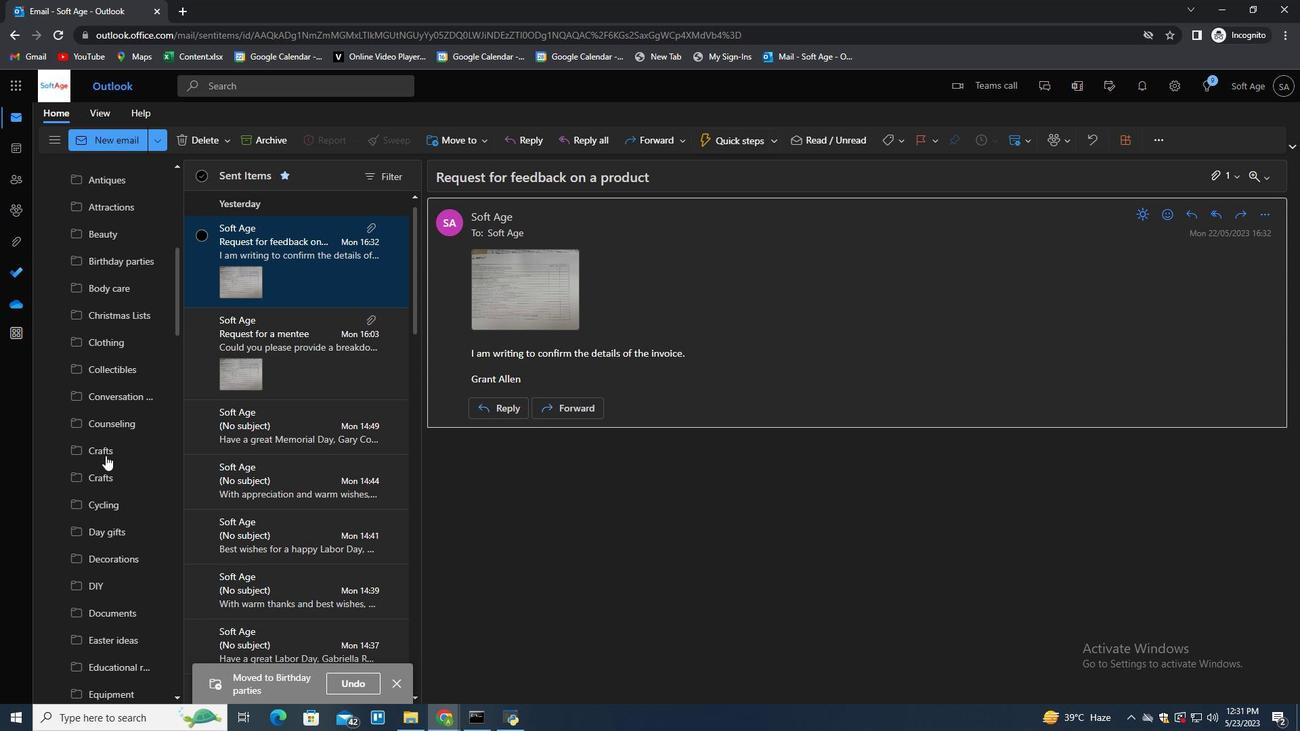 
Action: Mouse scrolled (105, 455) with delta (0, 0)
Screenshot: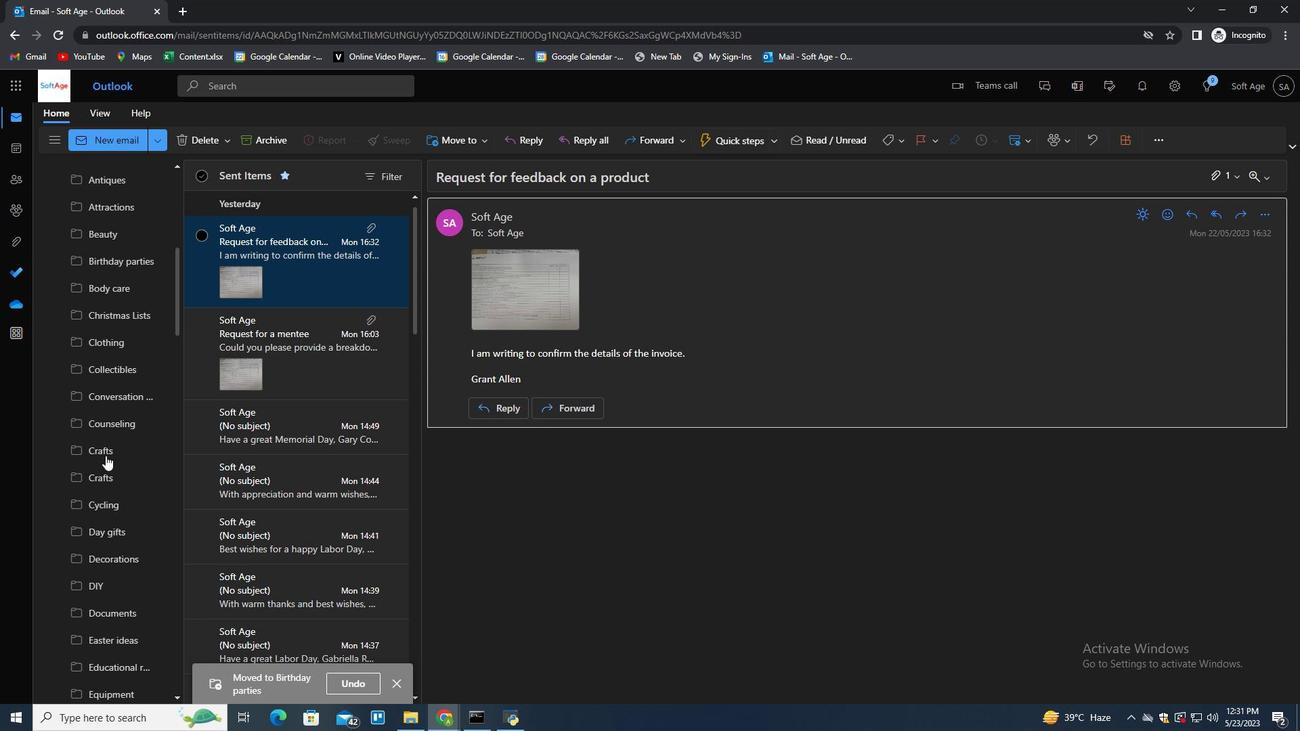 
Action: Mouse scrolled (105, 455) with delta (0, 0)
Screenshot: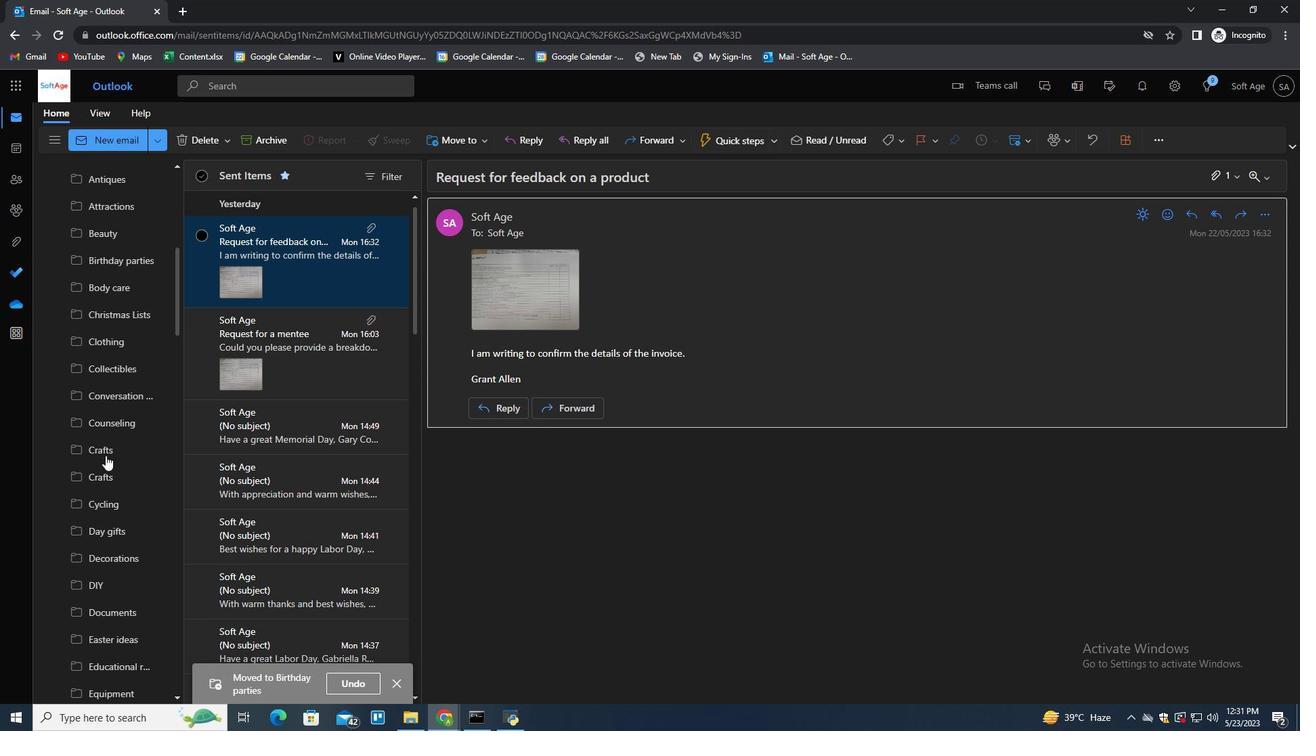 
Action: Mouse scrolled (105, 455) with delta (0, 0)
Screenshot: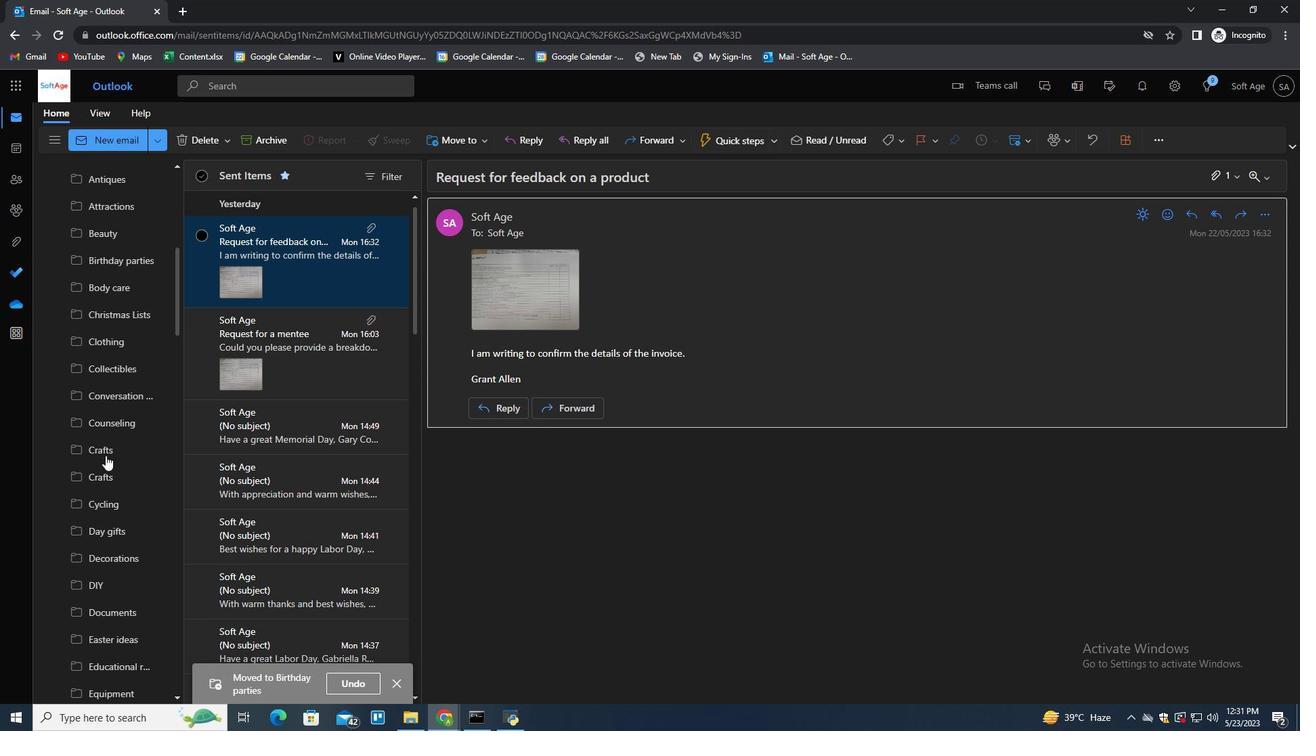 
Action: Mouse scrolled (105, 455) with delta (0, 0)
Screenshot: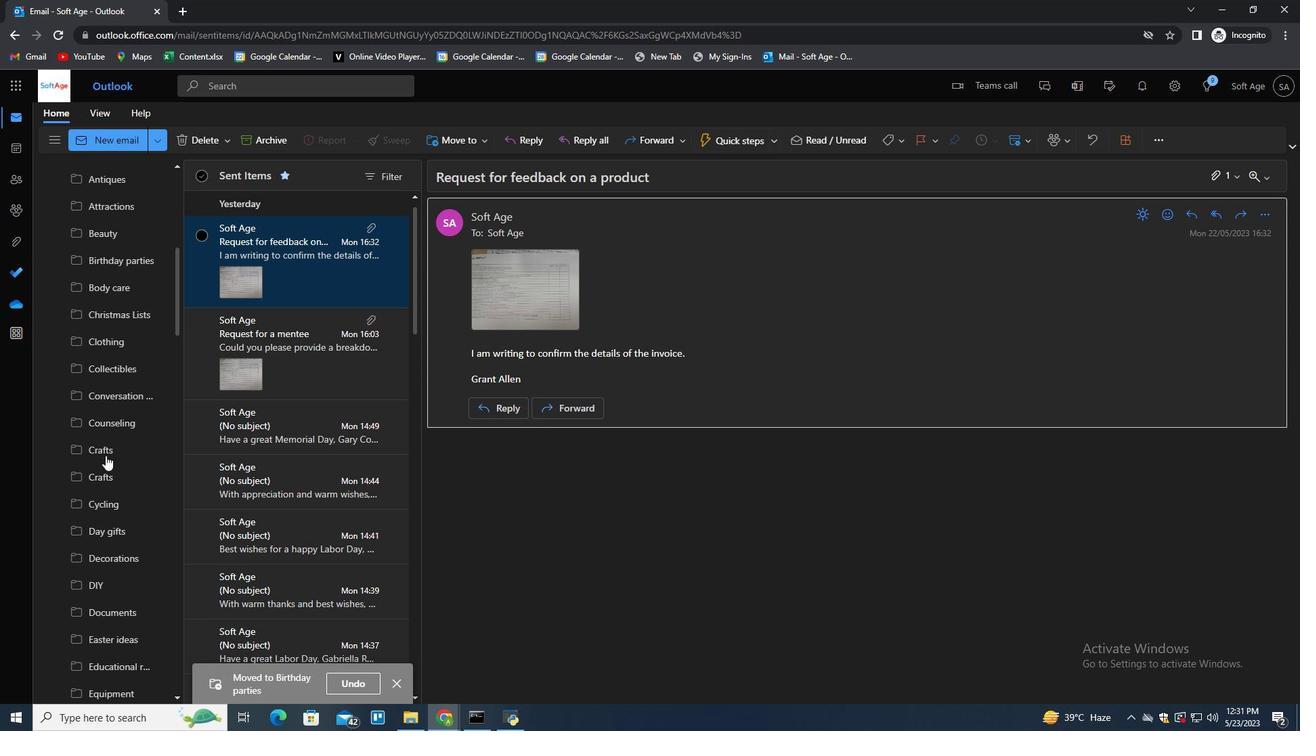 
Action: Mouse scrolled (105, 455) with delta (0, 0)
Screenshot: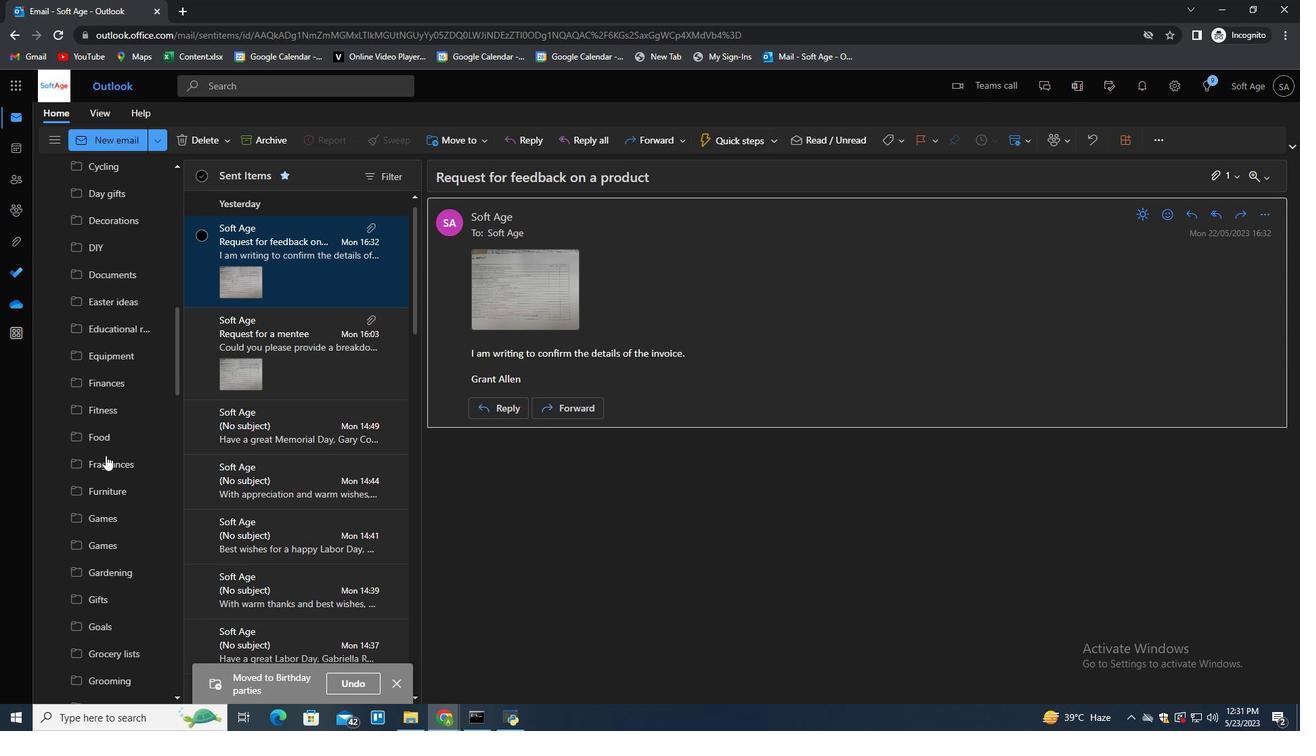 
Action: Mouse scrolled (105, 455) with delta (0, 0)
Screenshot: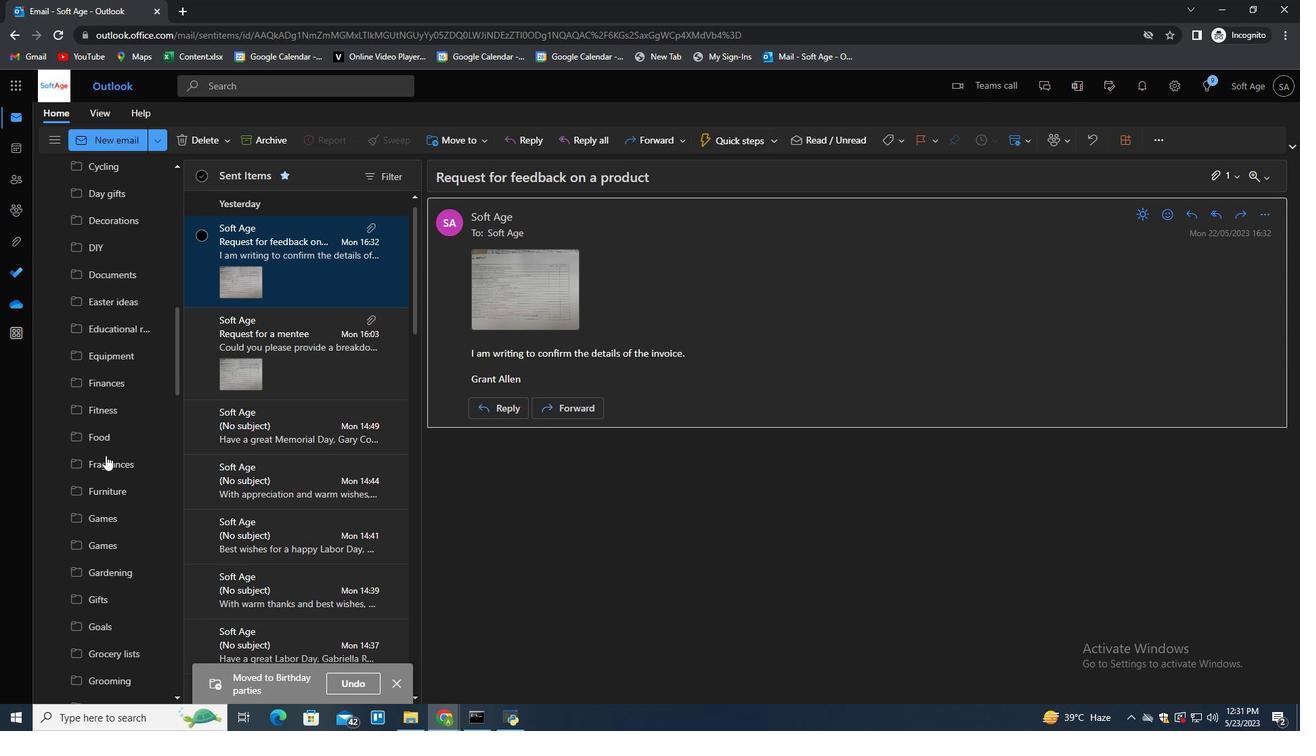 
Action: Mouse scrolled (105, 455) with delta (0, 0)
Screenshot: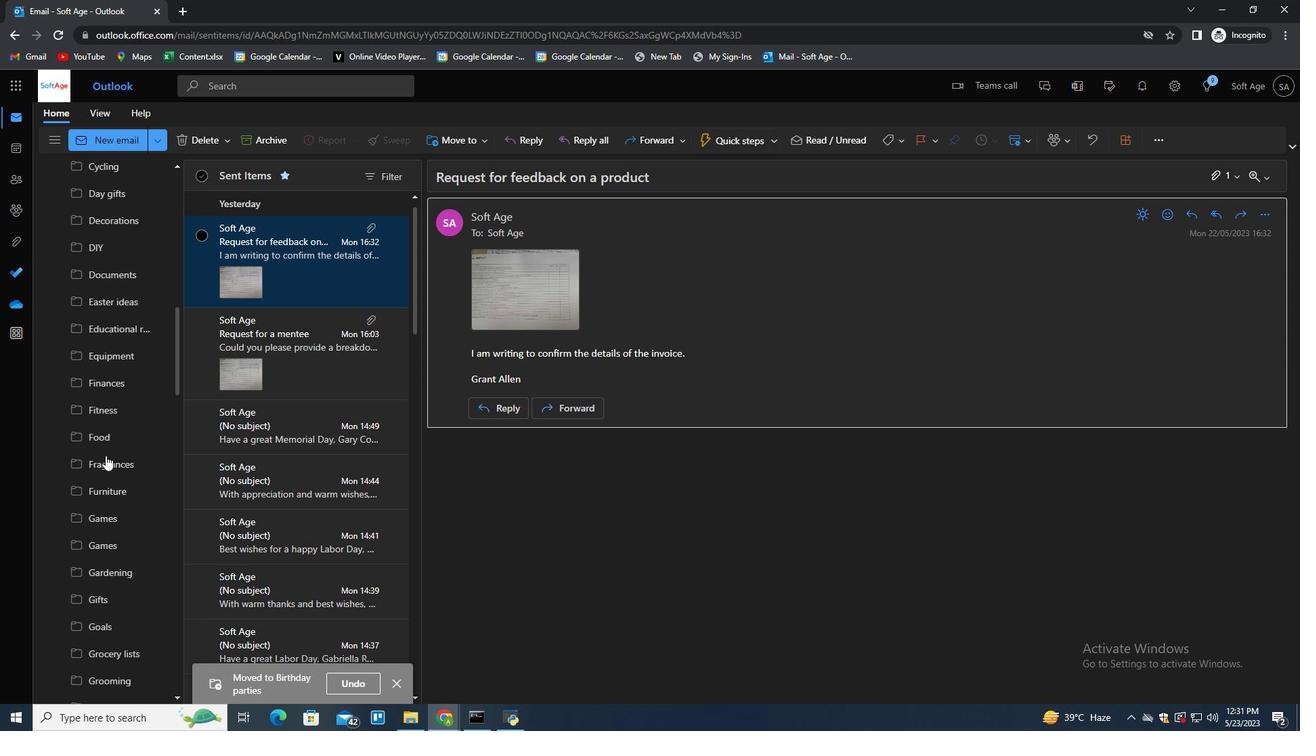 
Action: Mouse scrolled (105, 455) with delta (0, 0)
Screenshot: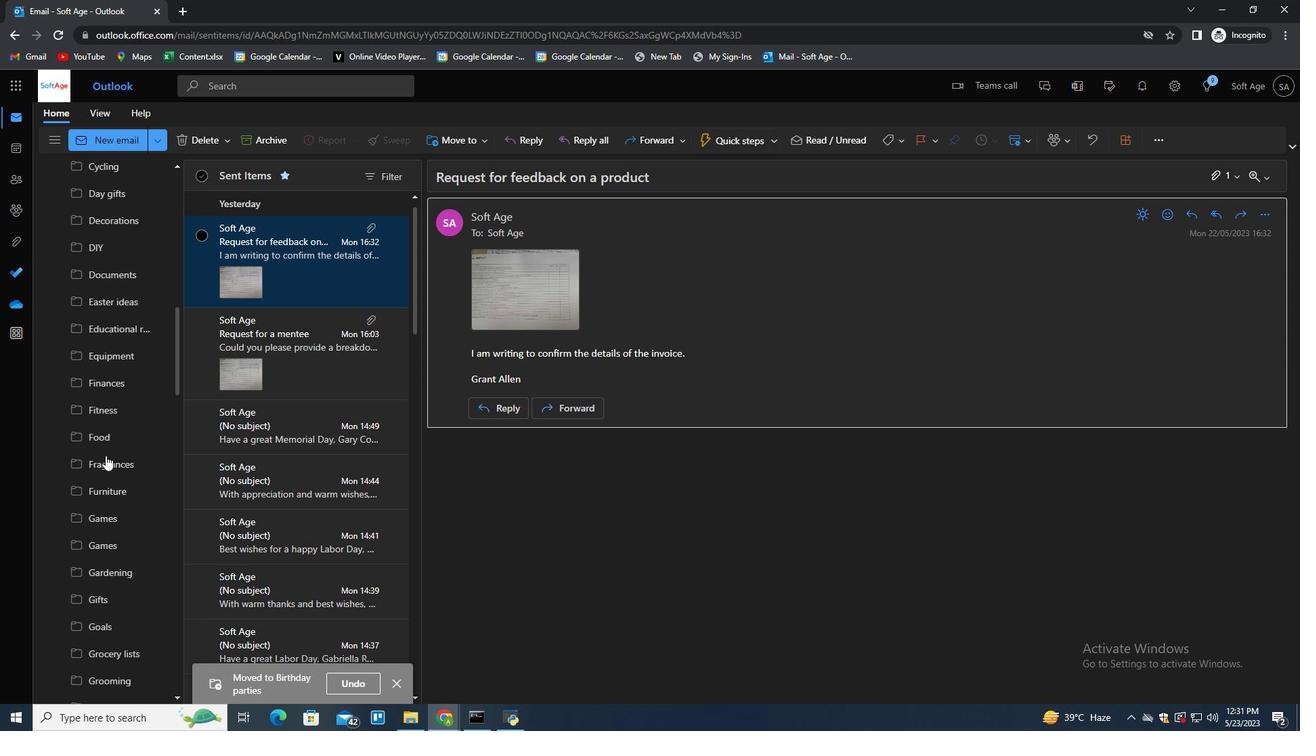 
Action: Mouse scrolled (105, 455) with delta (0, 0)
Screenshot: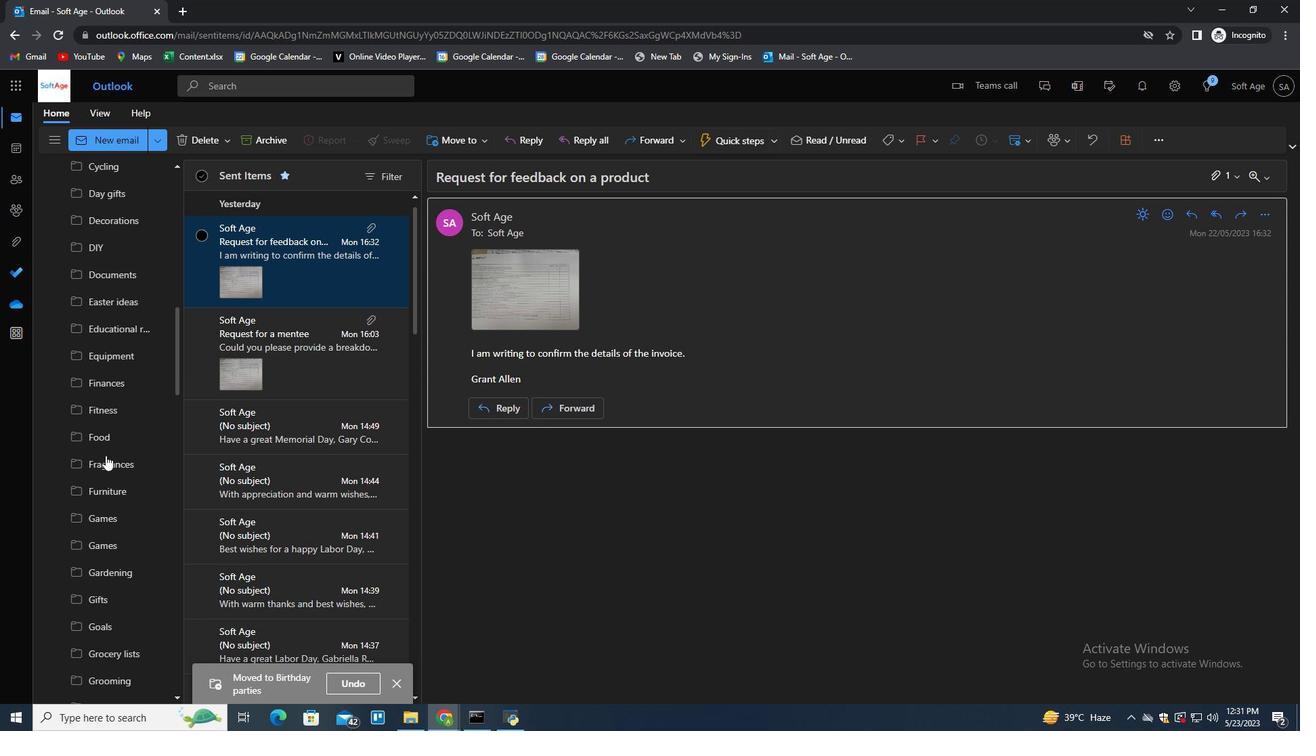 
Action: Mouse scrolled (105, 455) with delta (0, 0)
Screenshot: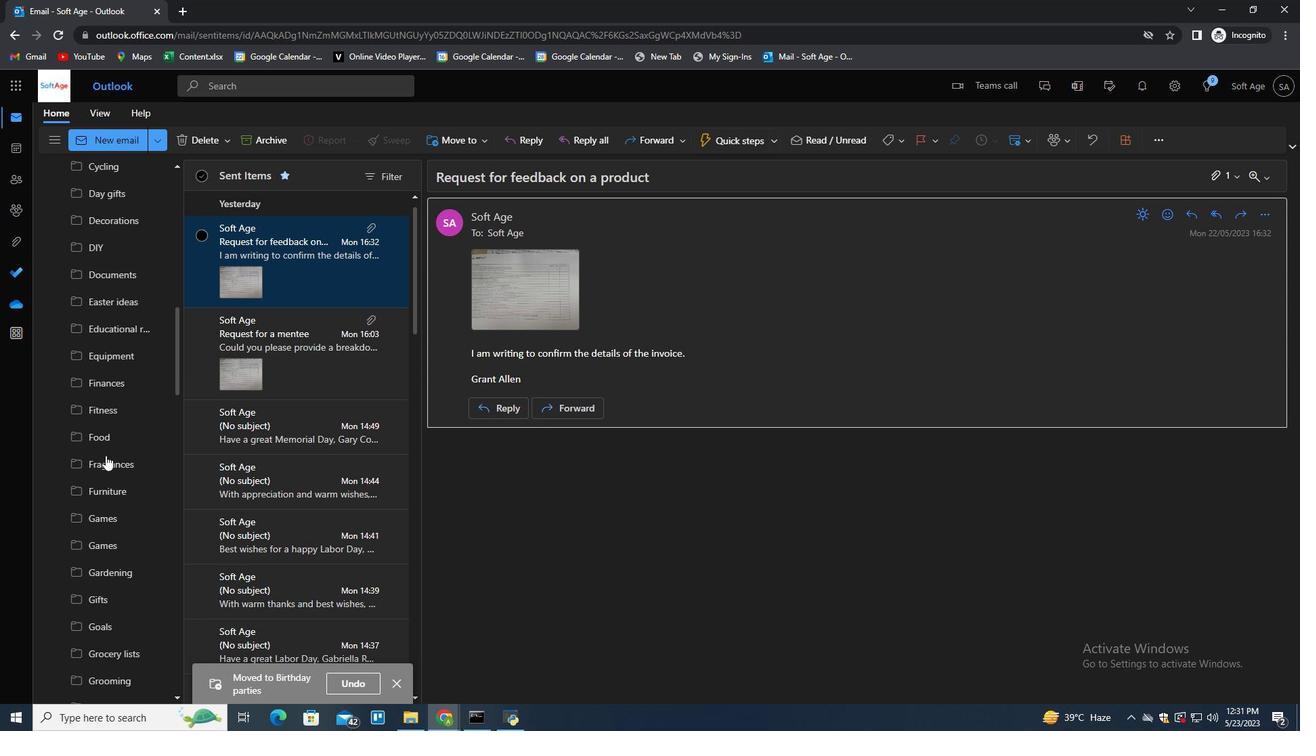 
Action: Mouse scrolled (105, 455) with delta (0, 0)
Screenshot: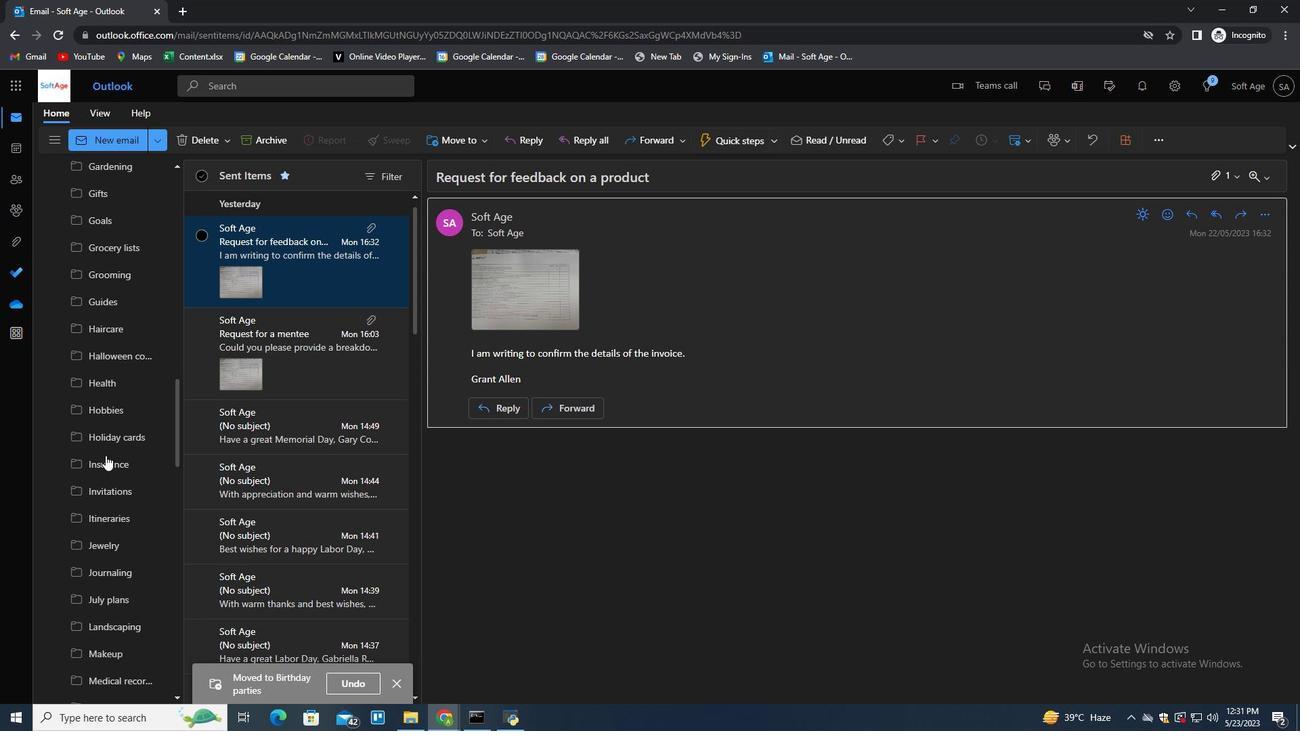 
Action: Mouse scrolled (105, 455) with delta (0, 0)
Screenshot: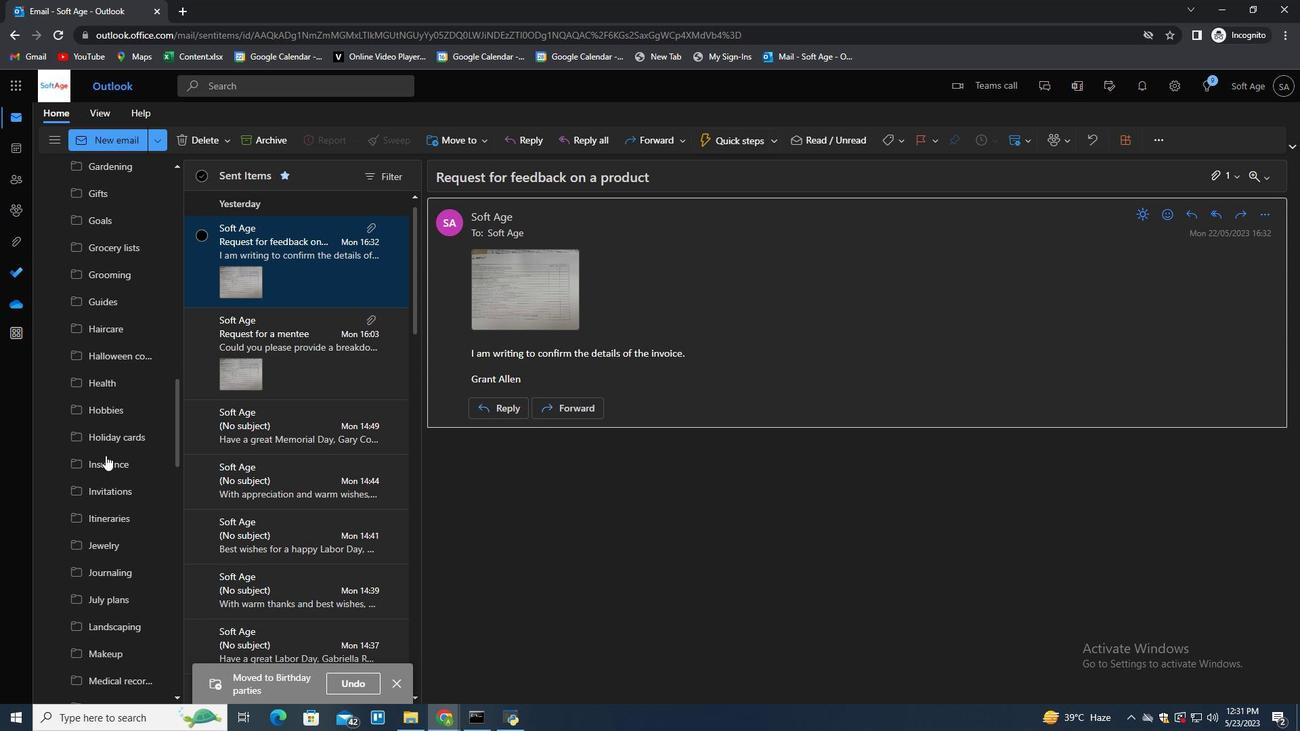 
Action: Mouse scrolled (105, 455) with delta (0, 0)
Screenshot: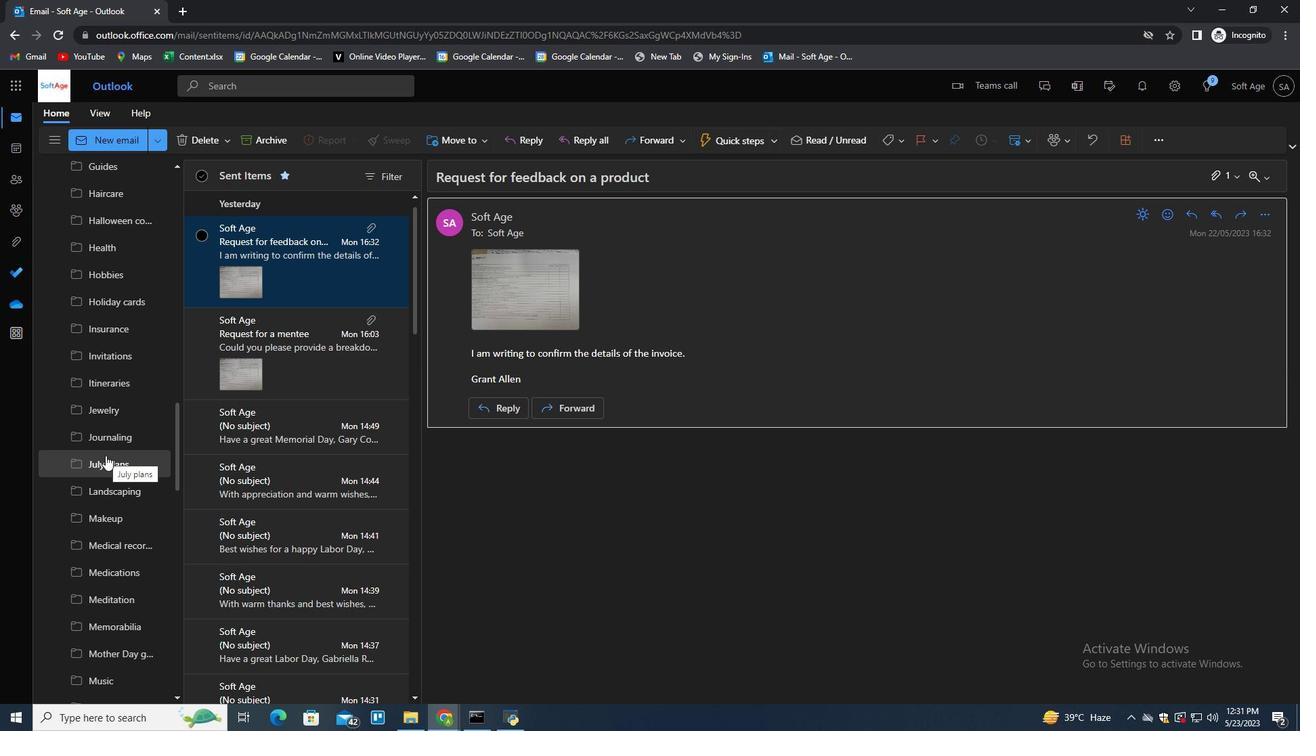 
Action: Mouse scrolled (105, 455) with delta (0, 0)
Screenshot: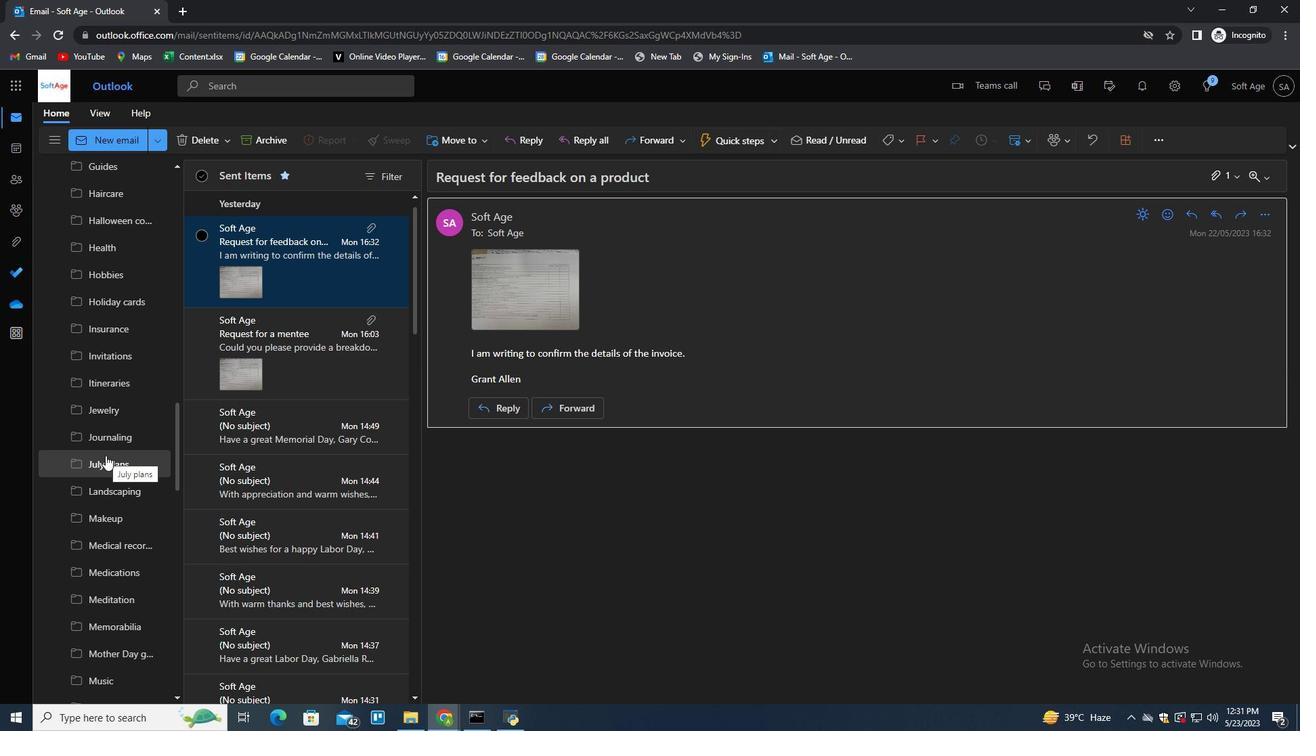 
Action: Mouse scrolled (105, 455) with delta (0, 0)
Screenshot: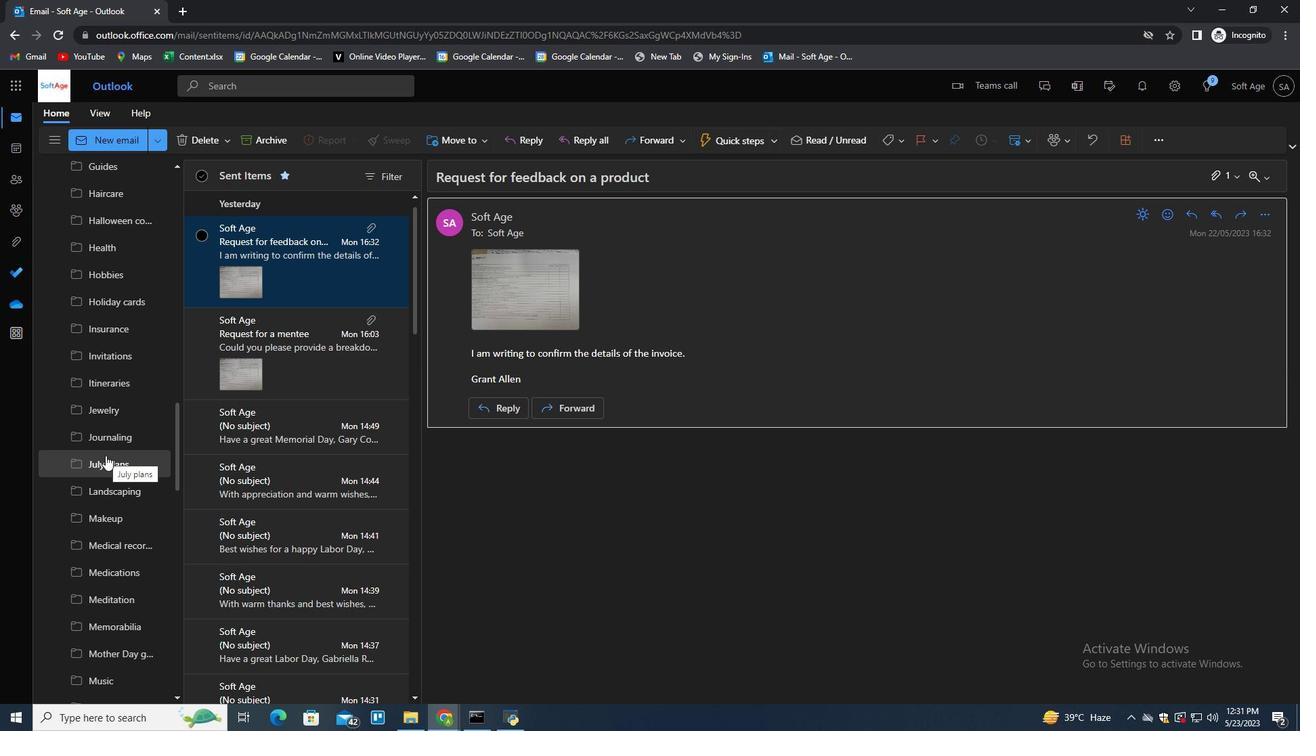 
Action: Mouse scrolled (105, 455) with delta (0, 0)
Screenshot: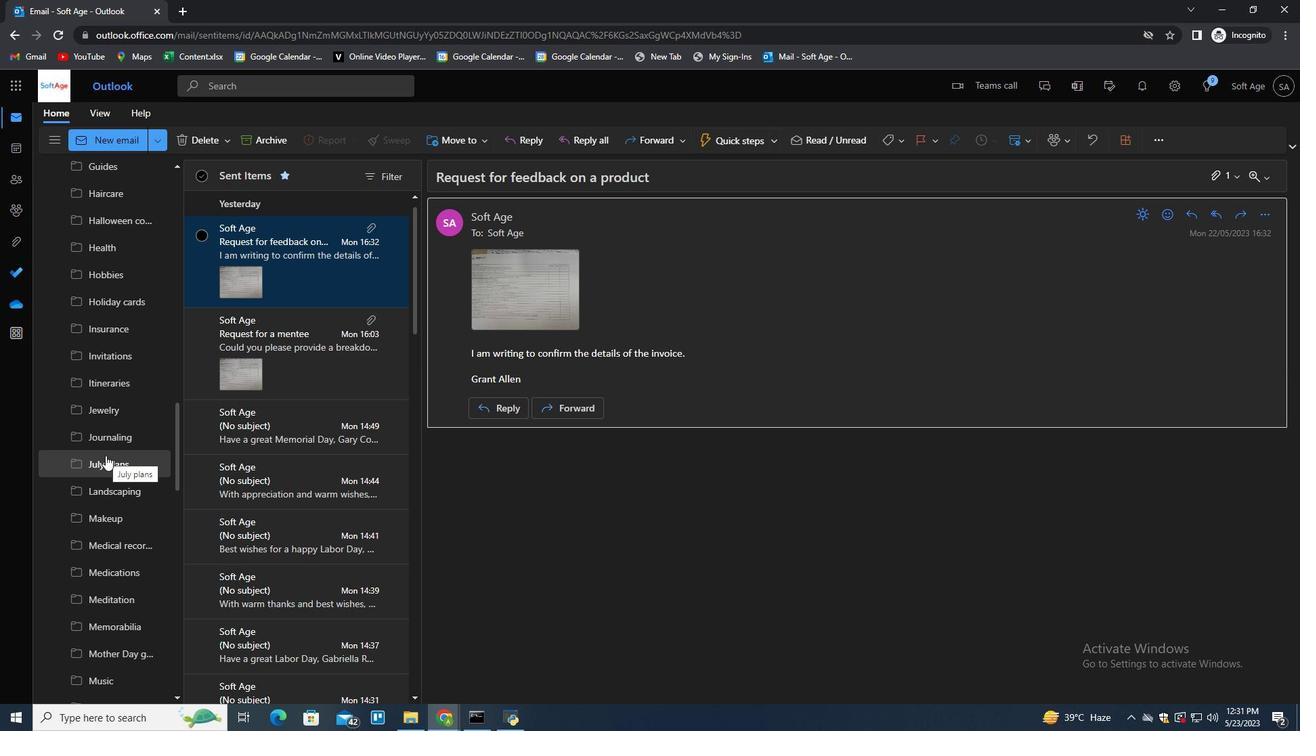 
Action: Mouse scrolled (105, 455) with delta (0, 0)
Screenshot: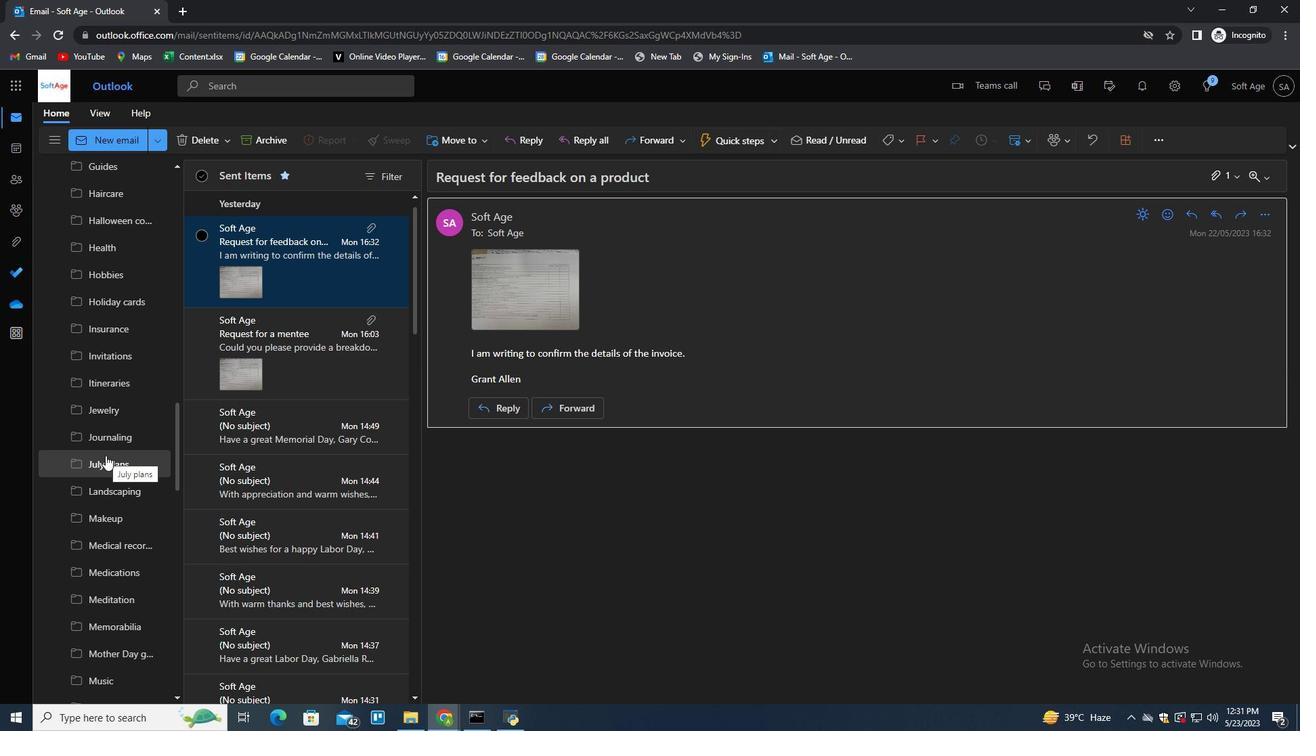 
Action: Mouse scrolled (105, 455) with delta (0, 0)
Screenshot: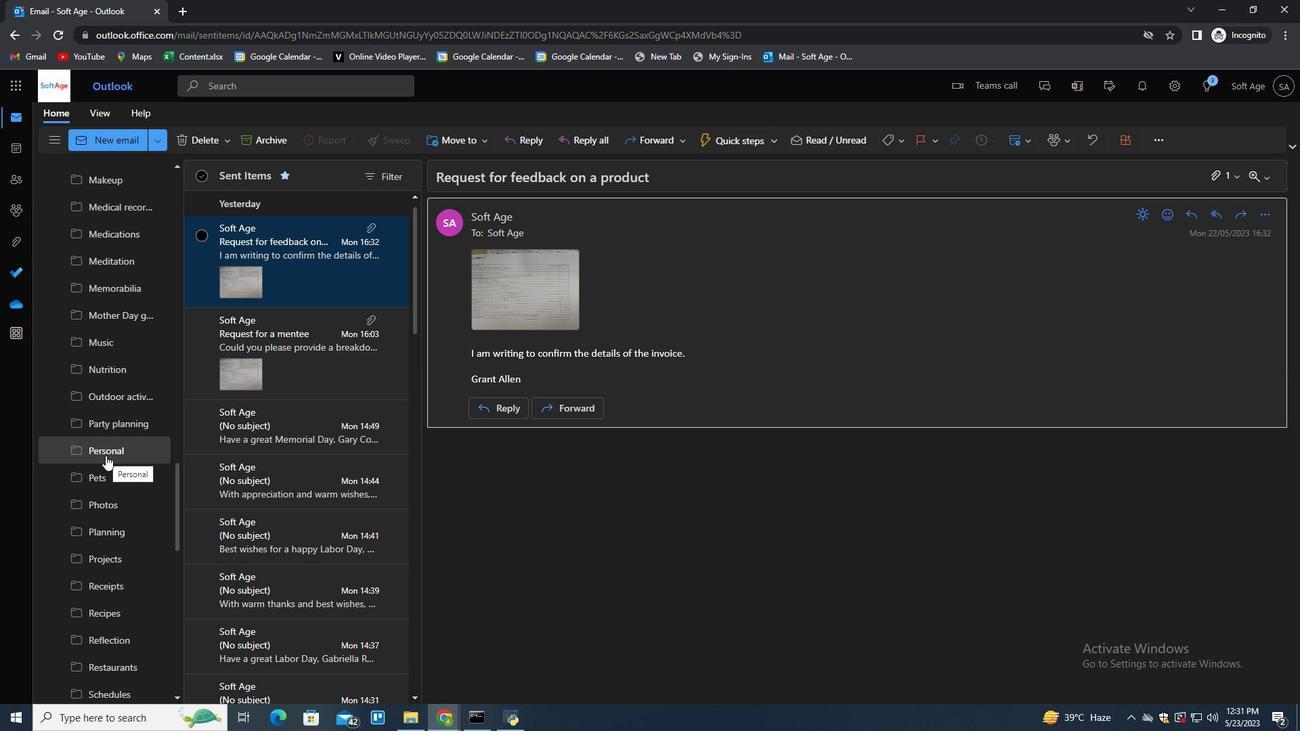 
Action: Mouse scrolled (105, 456) with delta (0, 0)
Screenshot: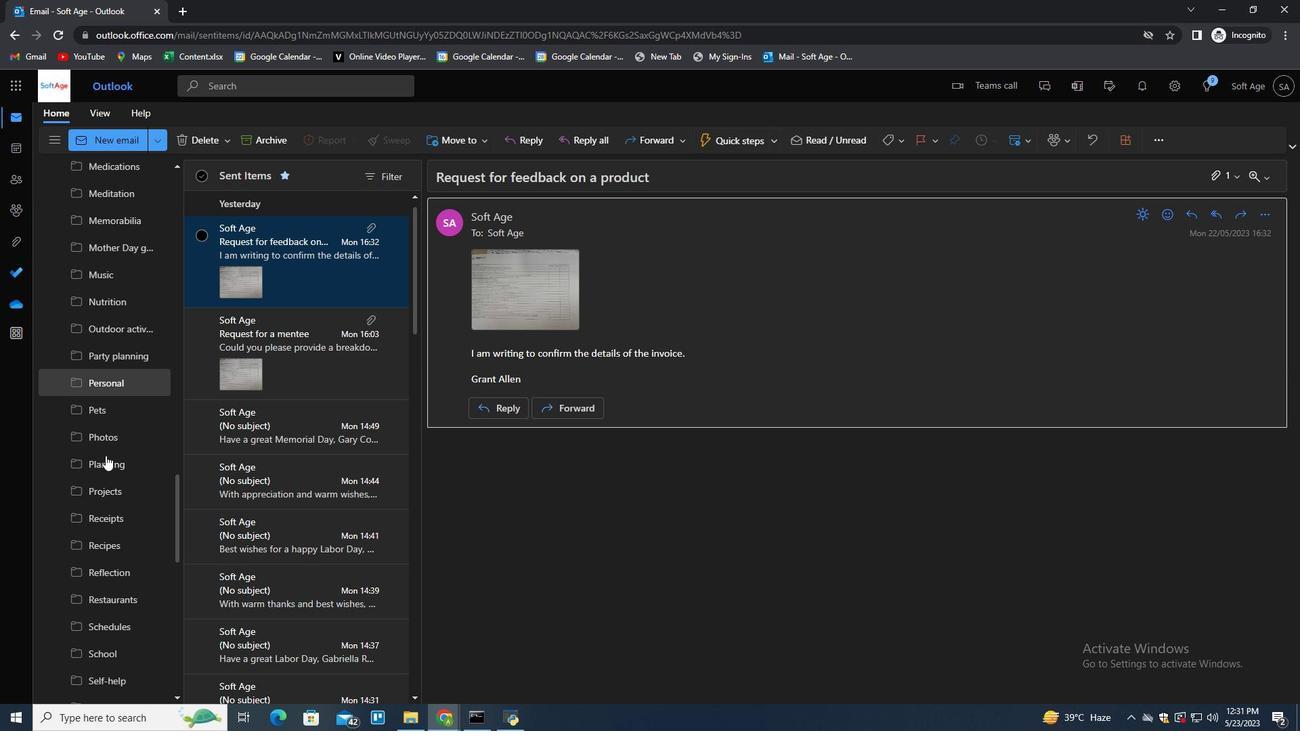 
Action: Mouse scrolled (105, 456) with delta (0, 0)
Screenshot: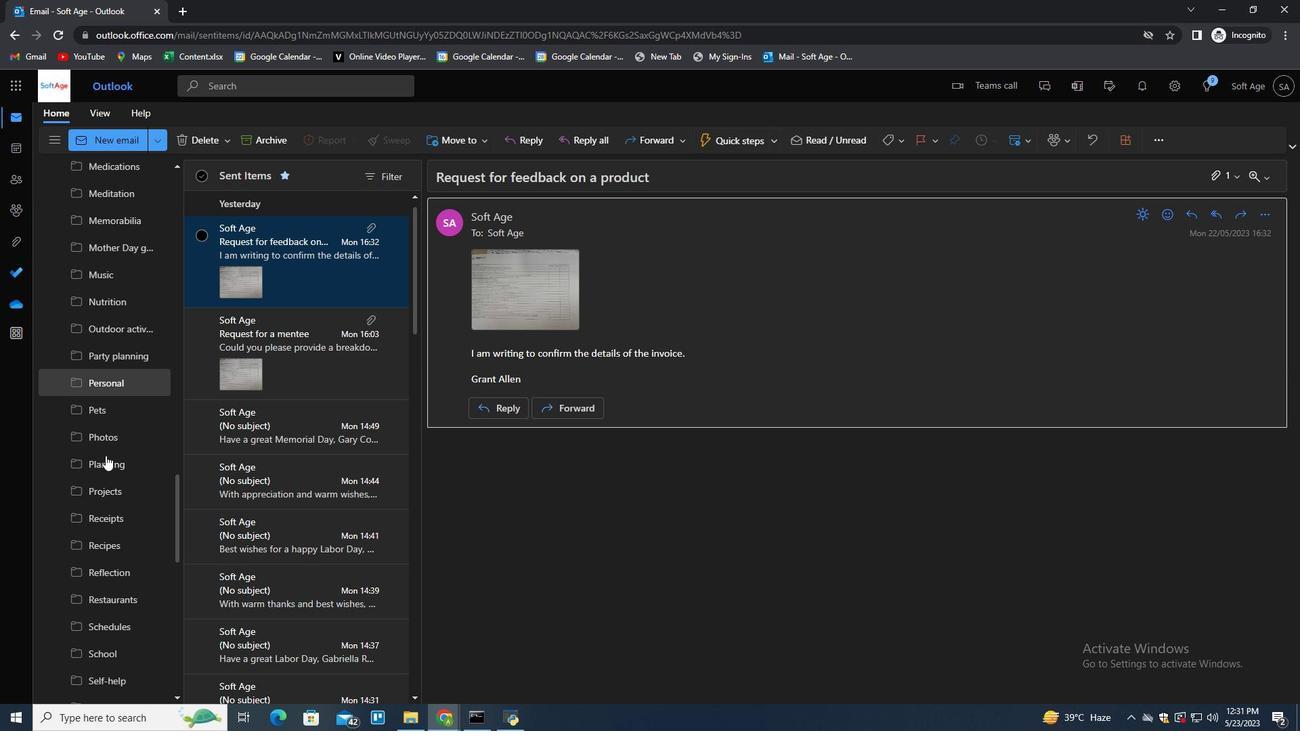 
Action: Mouse scrolled (105, 456) with delta (0, 0)
Screenshot: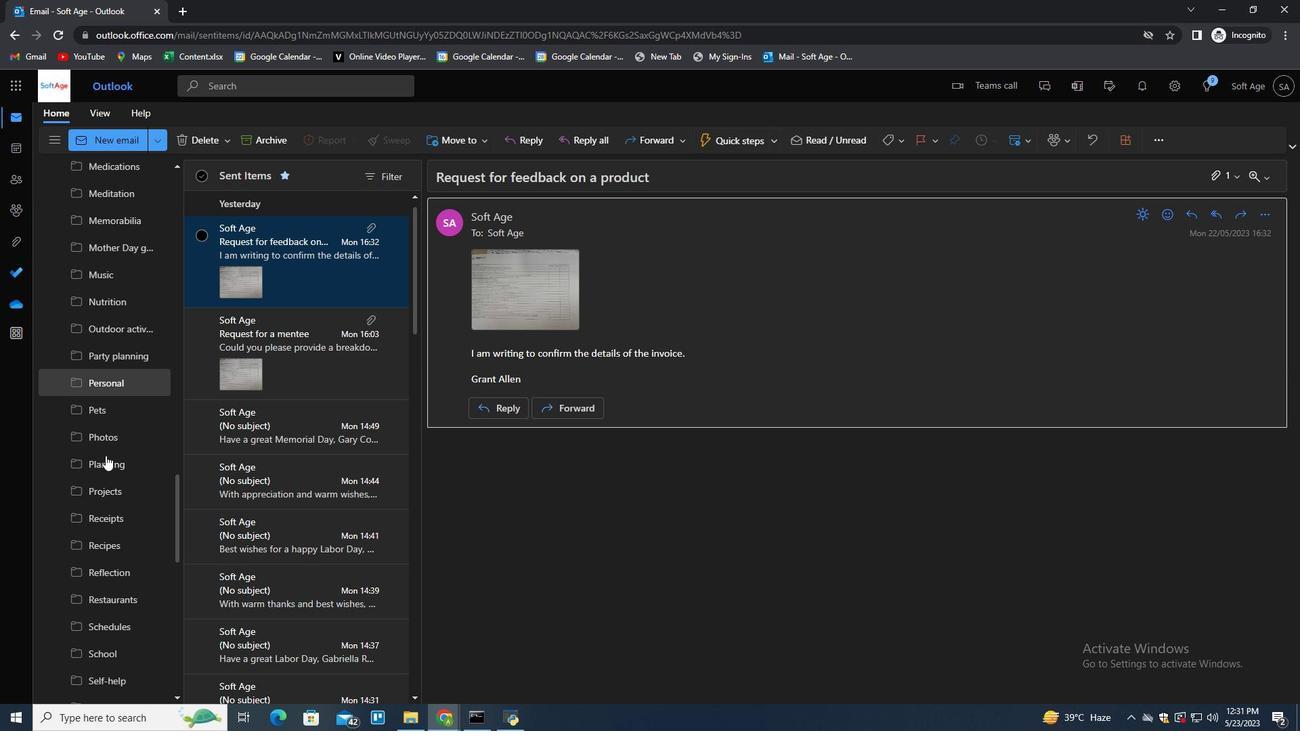 
Action: Mouse scrolled (105, 456) with delta (0, 0)
Screenshot: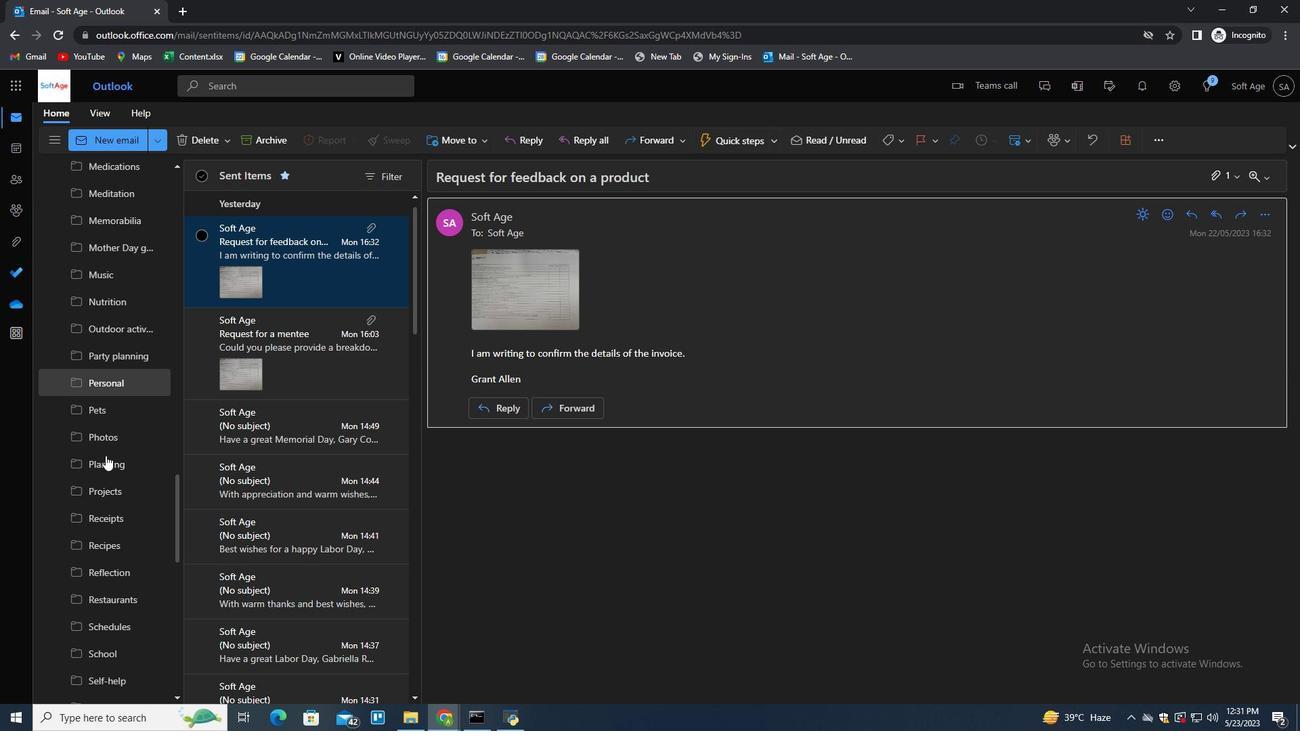 
Action: Mouse scrolled (105, 456) with delta (0, 0)
Screenshot: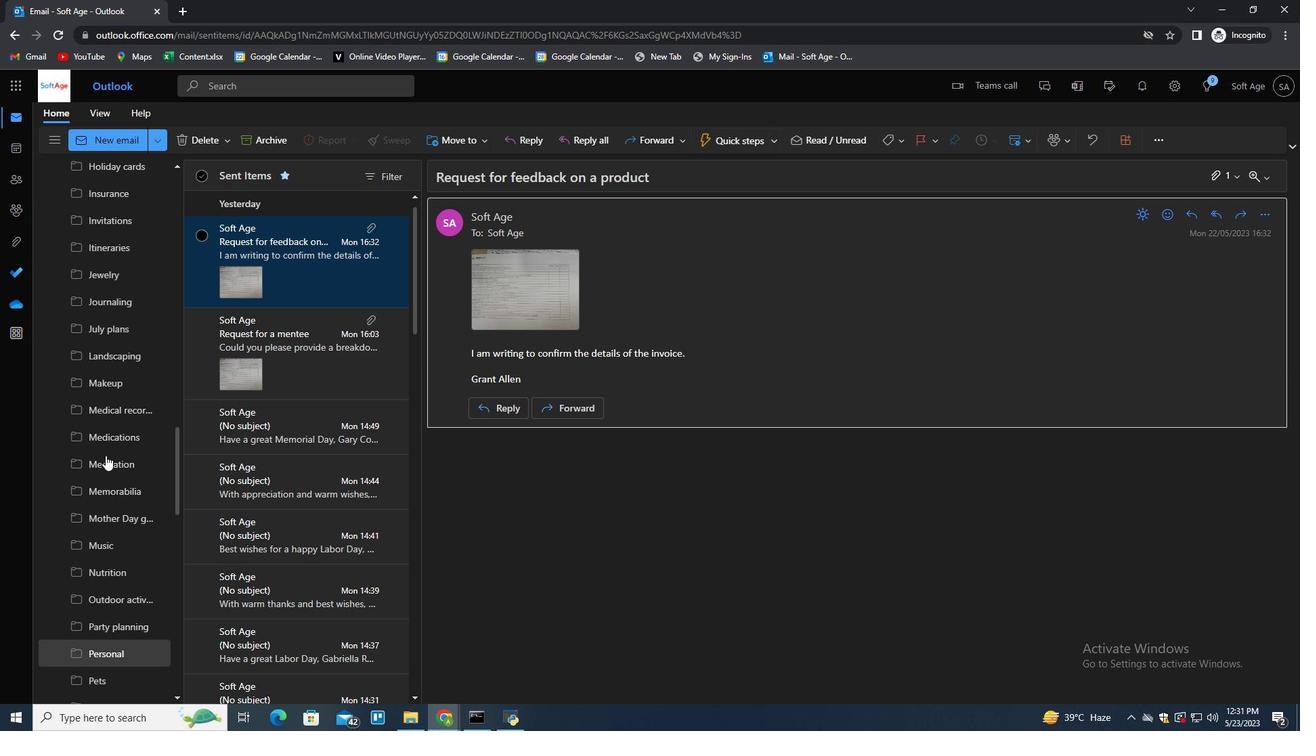 
Action: Mouse scrolled (105, 456) with delta (0, 0)
Screenshot: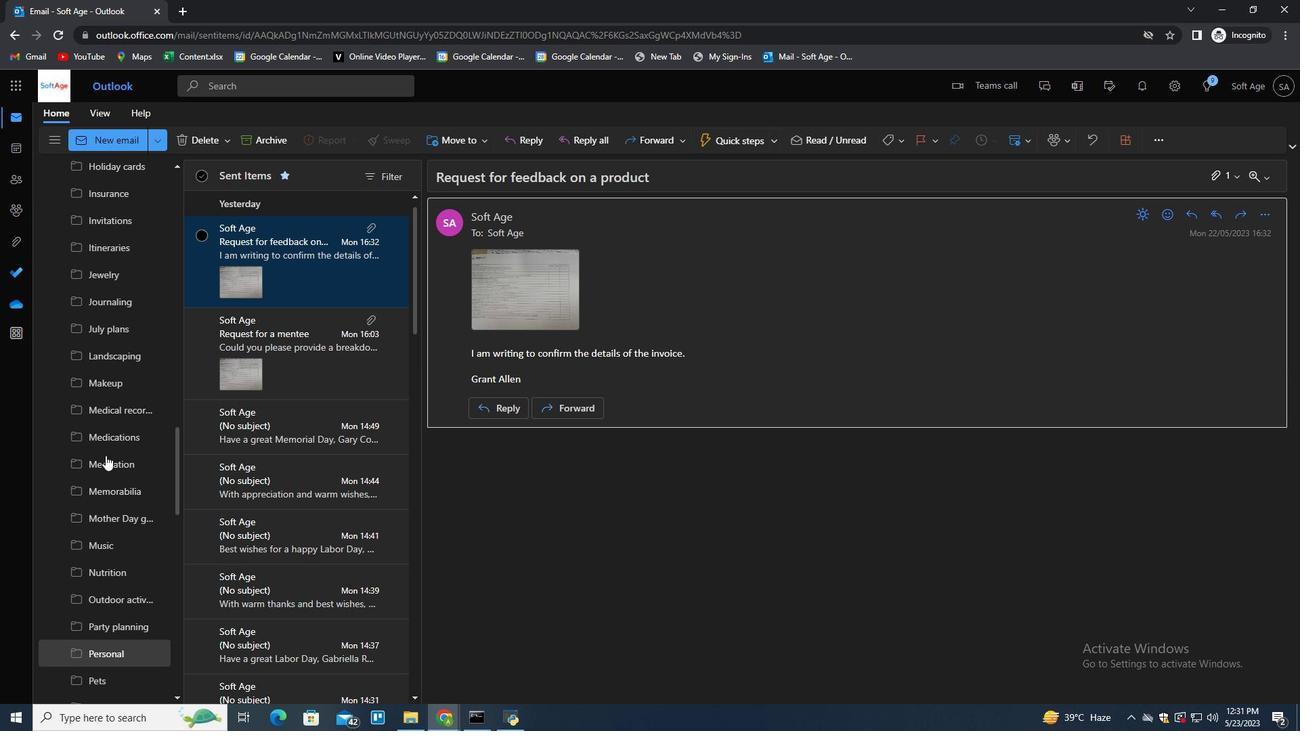 
Action: Mouse scrolled (105, 456) with delta (0, 0)
Screenshot: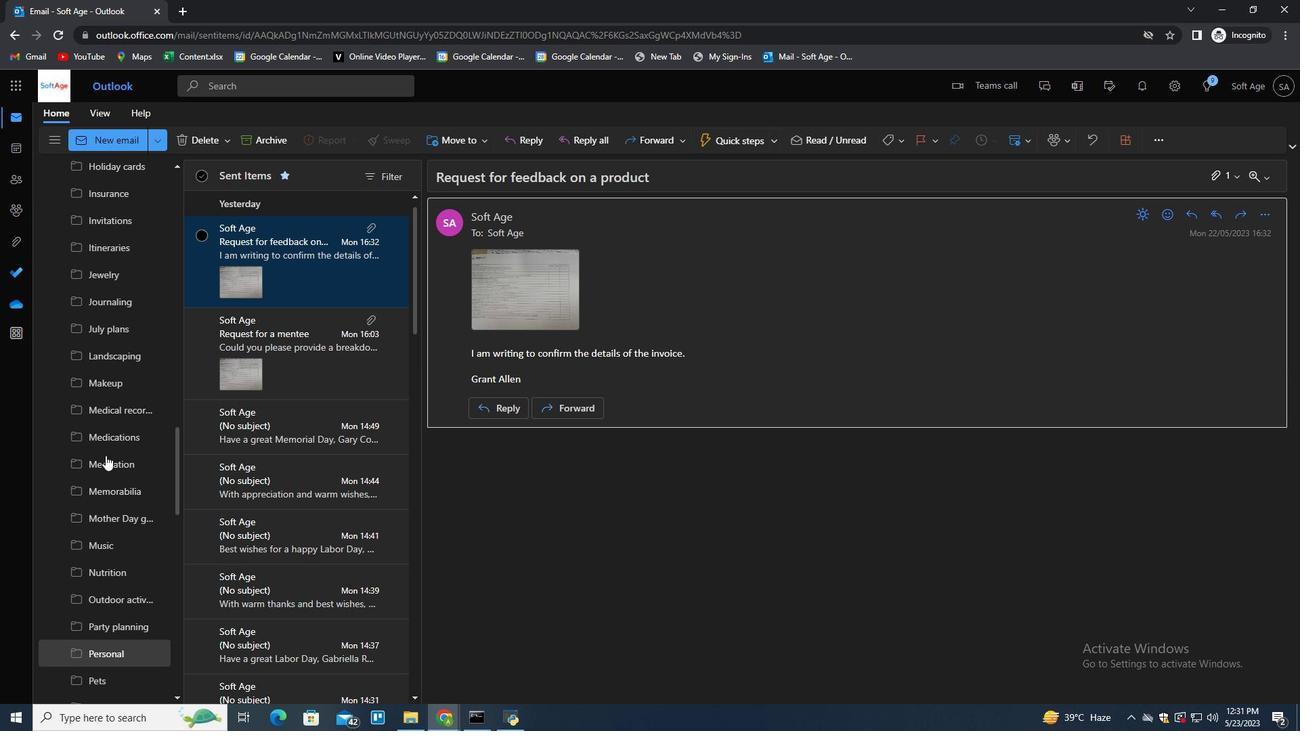 
Action: Mouse scrolled (105, 456) with delta (0, 0)
Screenshot: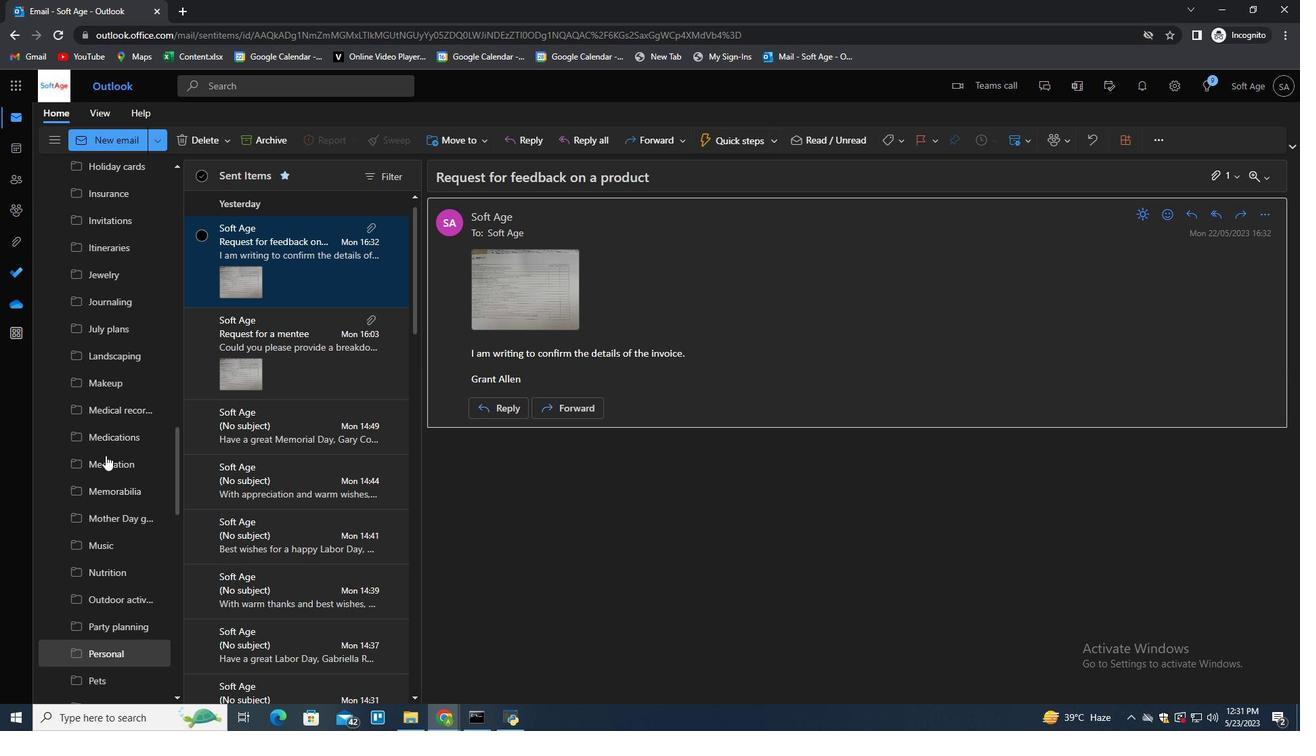 
Action: Mouse scrolled (105, 456) with delta (0, 0)
Screenshot: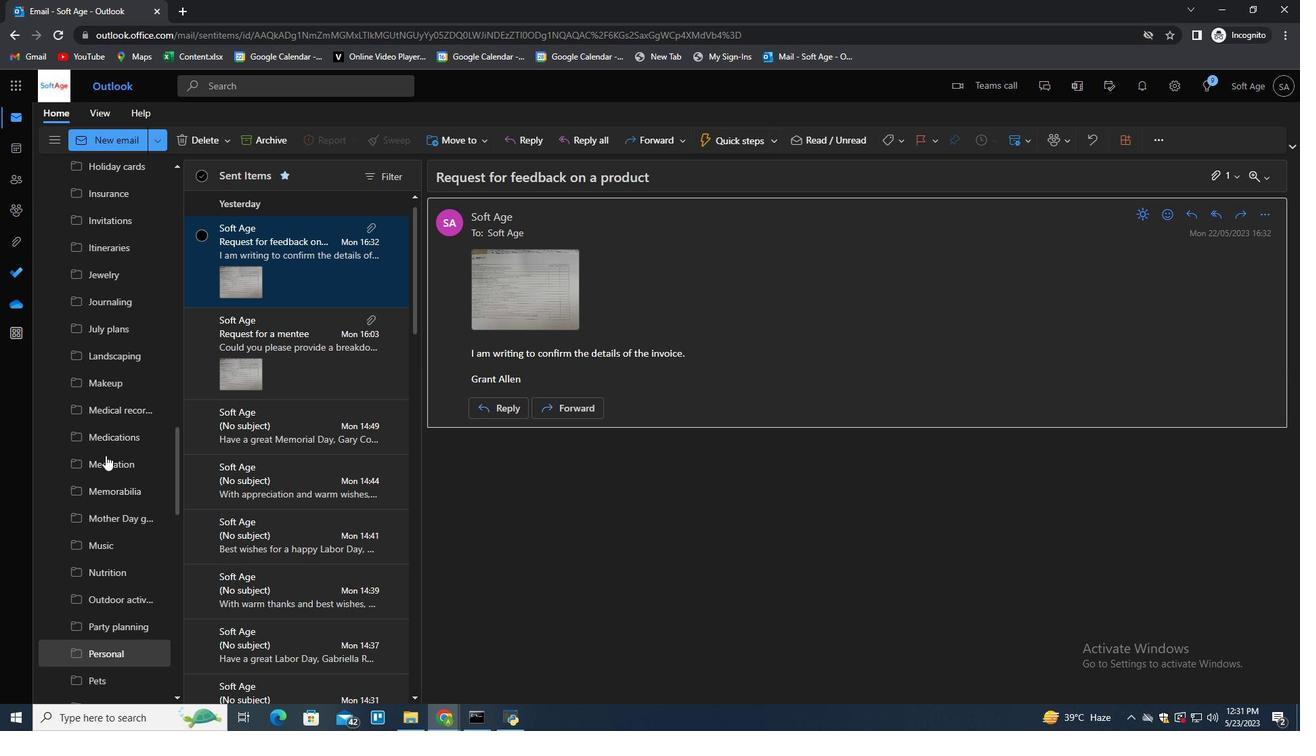 
Action: Mouse scrolled (105, 456) with delta (0, 0)
Screenshot: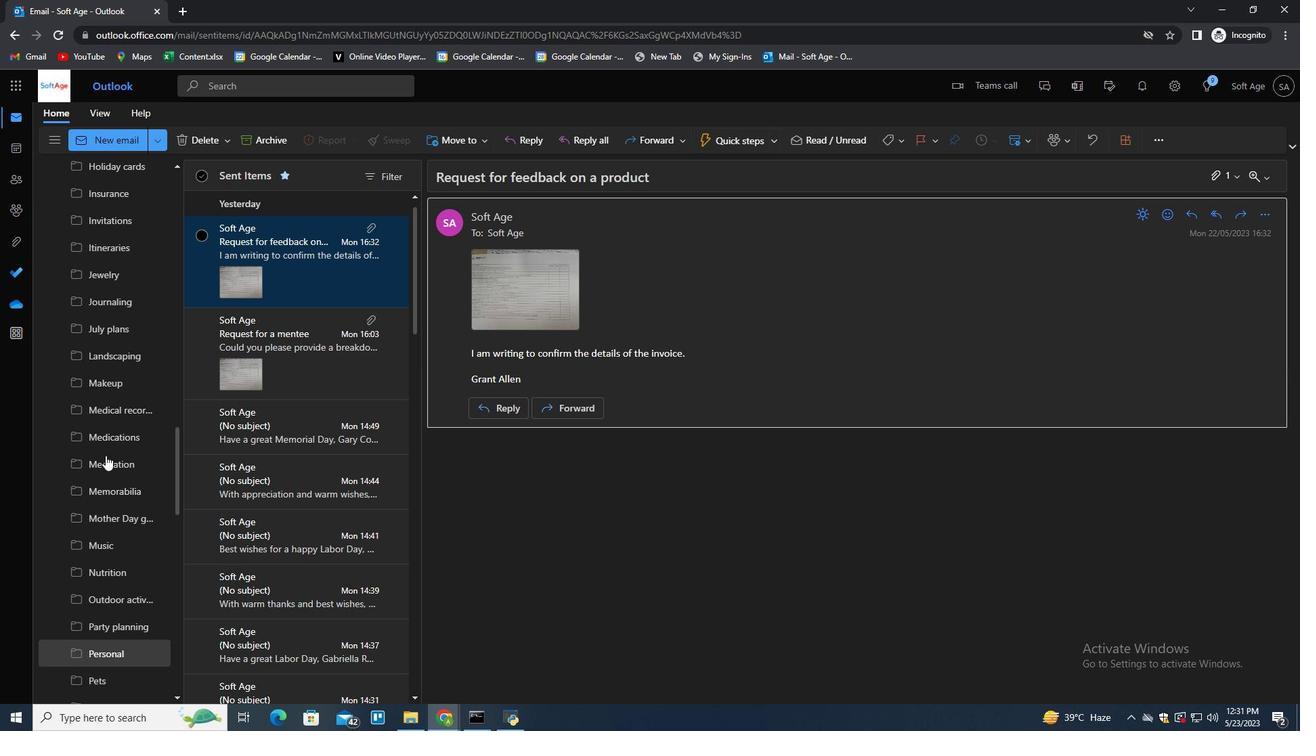 
Action: Mouse scrolled (105, 456) with delta (0, 0)
Screenshot: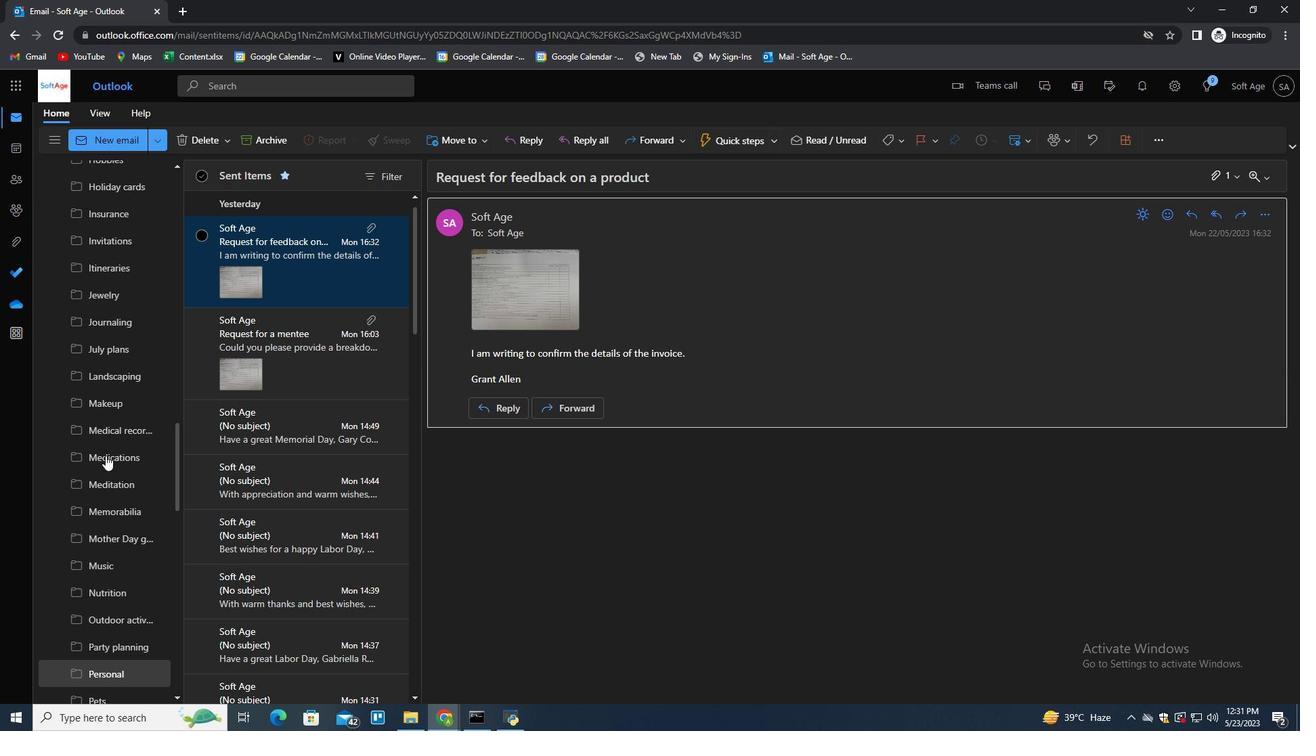 
Action: Mouse scrolled (105, 456) with delta (0, 0)
Screenshot: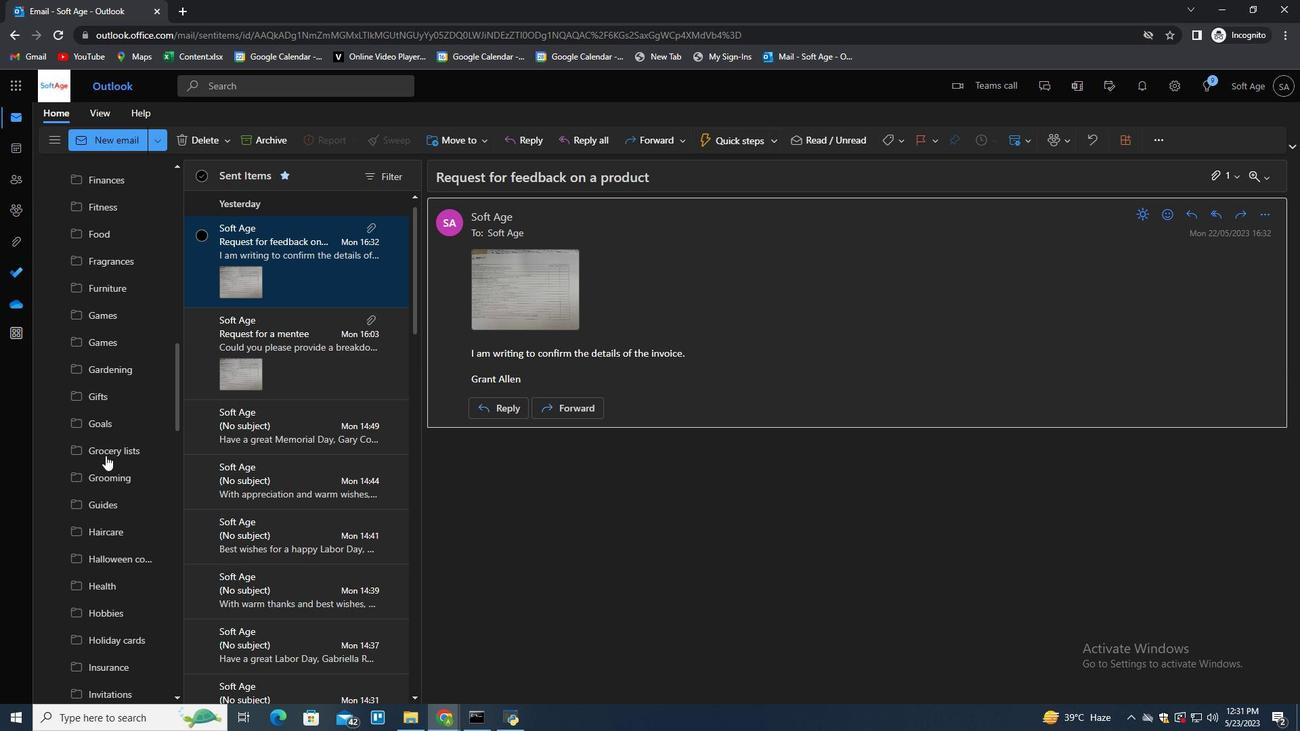 
Action: Mouse scrolled (105, 456) with delta (0, 0)
Screenshot: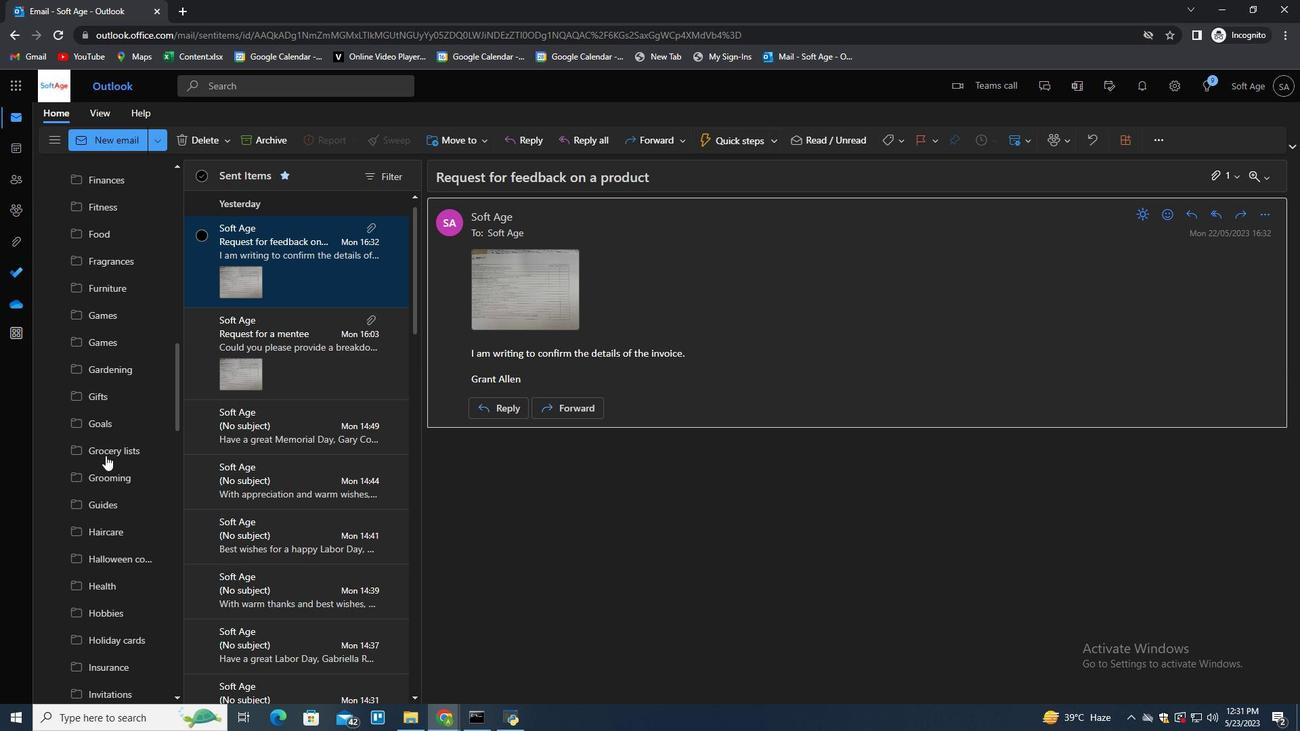 
Action: Mouse scrolled (105, 456) with delta (0, 0)
Screenshot: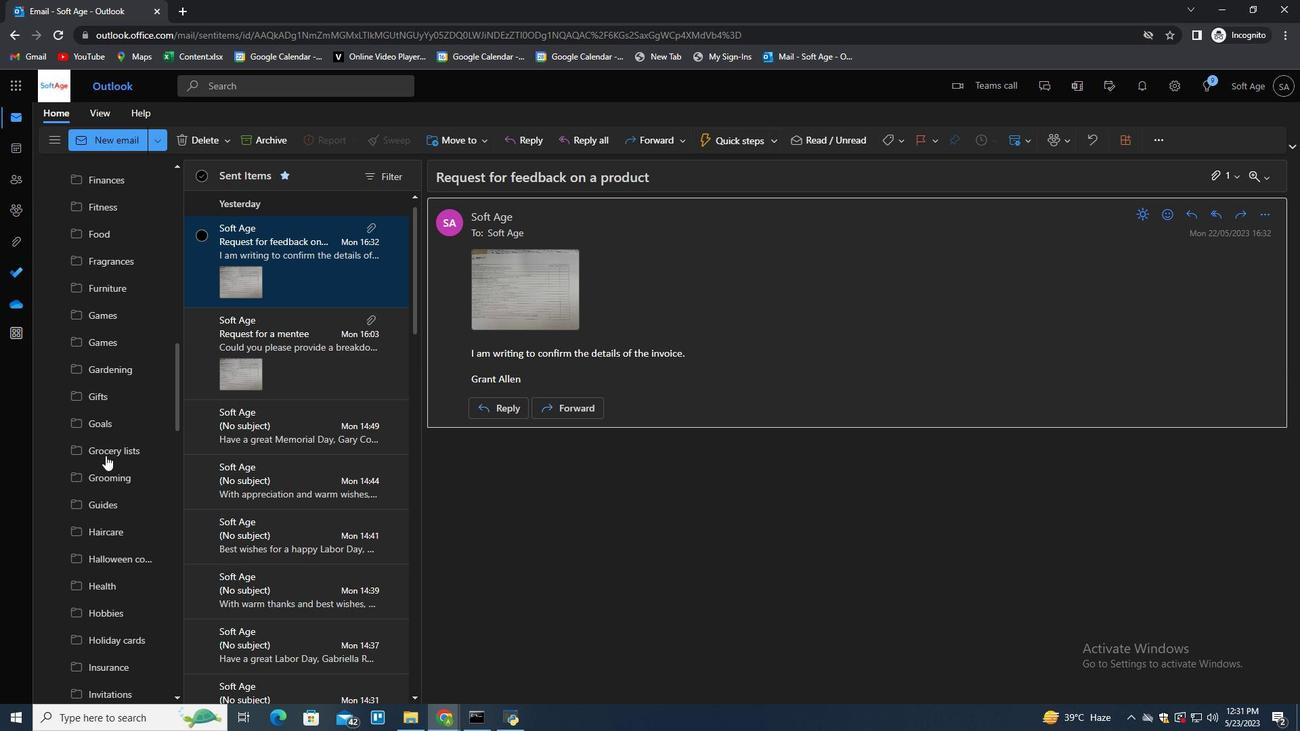 
Action: Mouse scrolled (105, 456) with delta (0, 0)
Screenshot: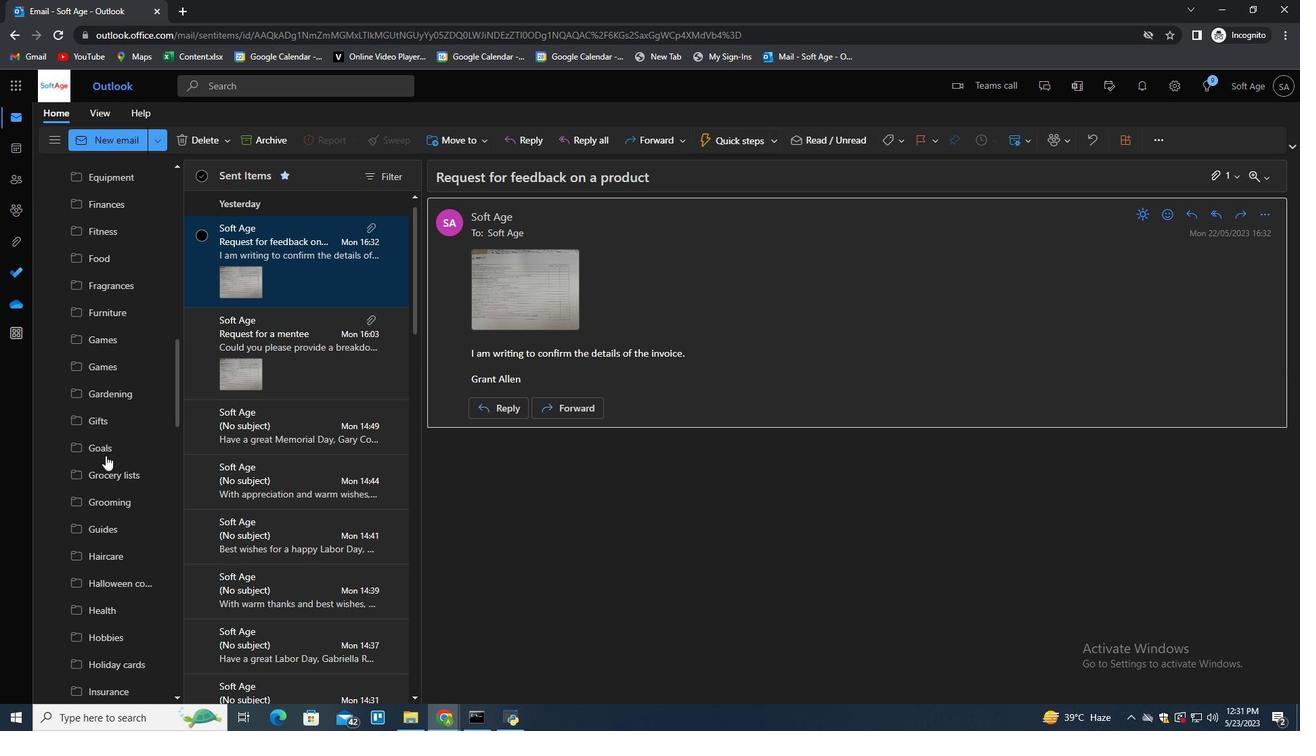 
Action: Mouse scrolled (105, 456) with delta (0, 0)
Screenshot: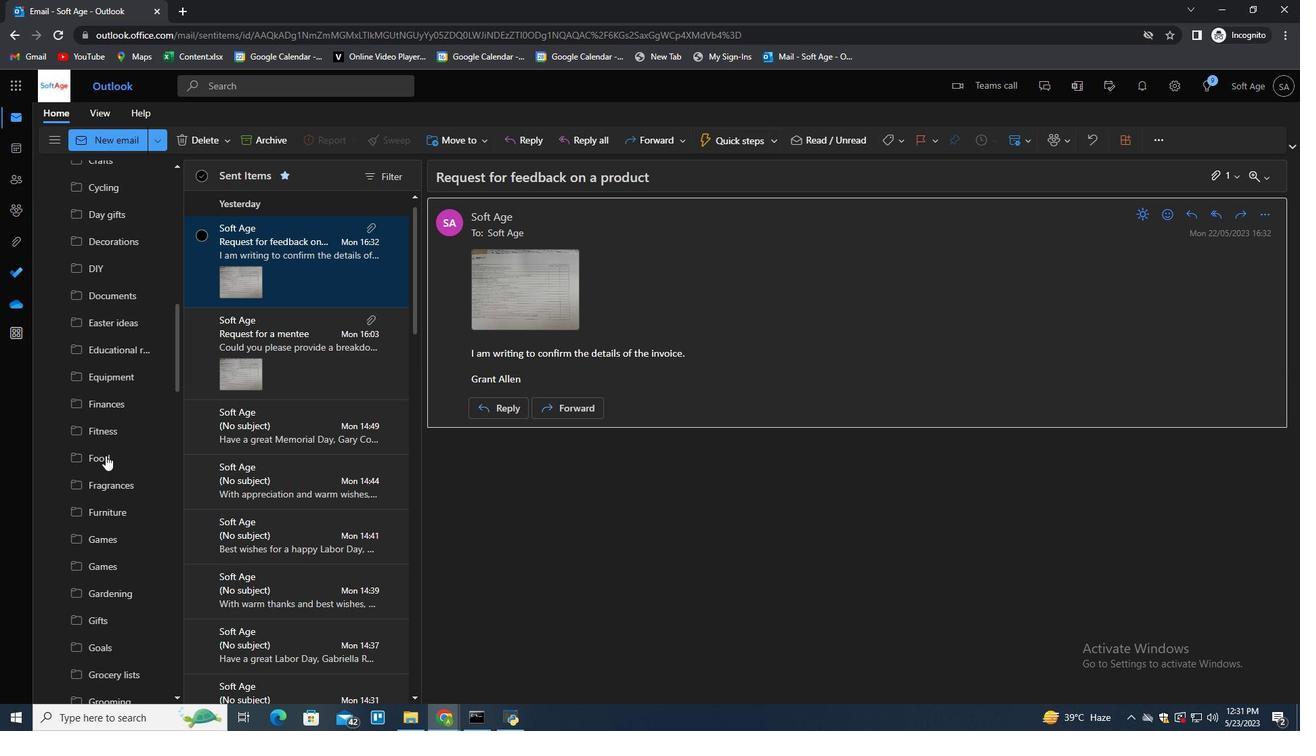 
Action: Mouse moved to (107, 455)
Screenshot: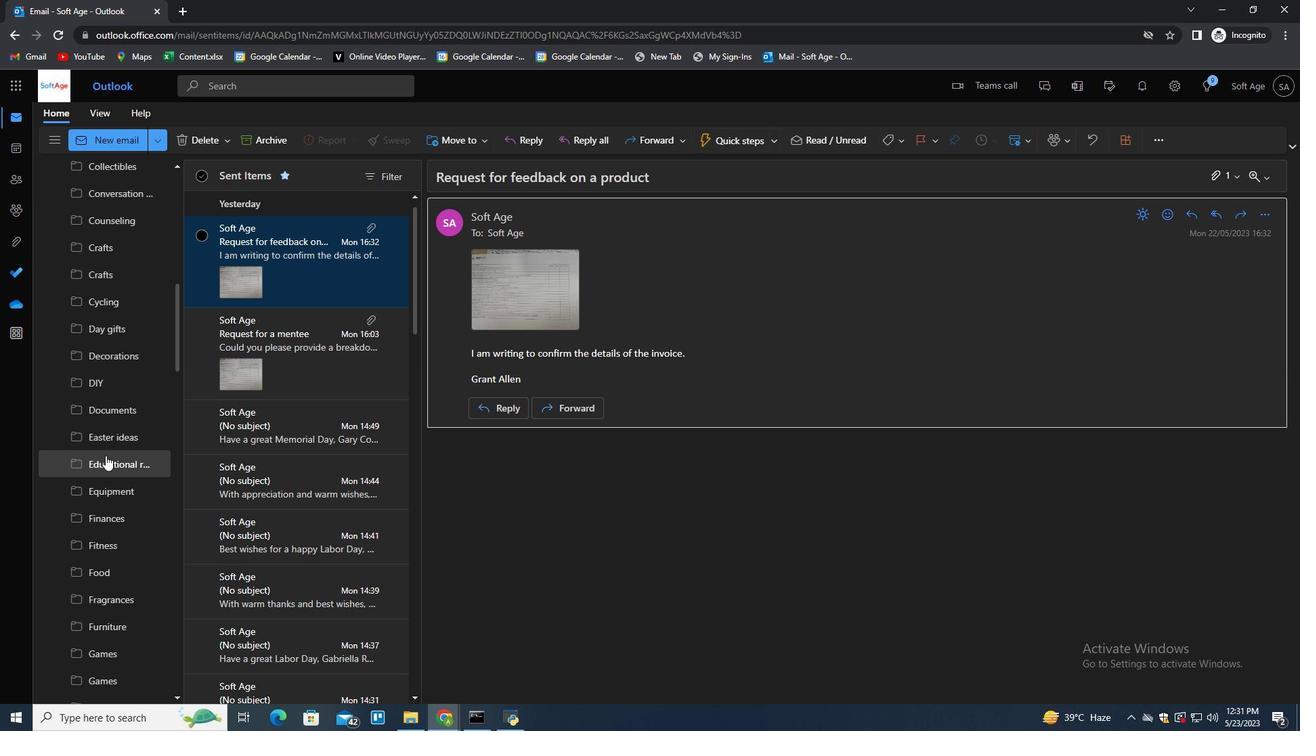 
Action: Mouse scrolled (107, 456) with delta (0, 0)
Screenshot: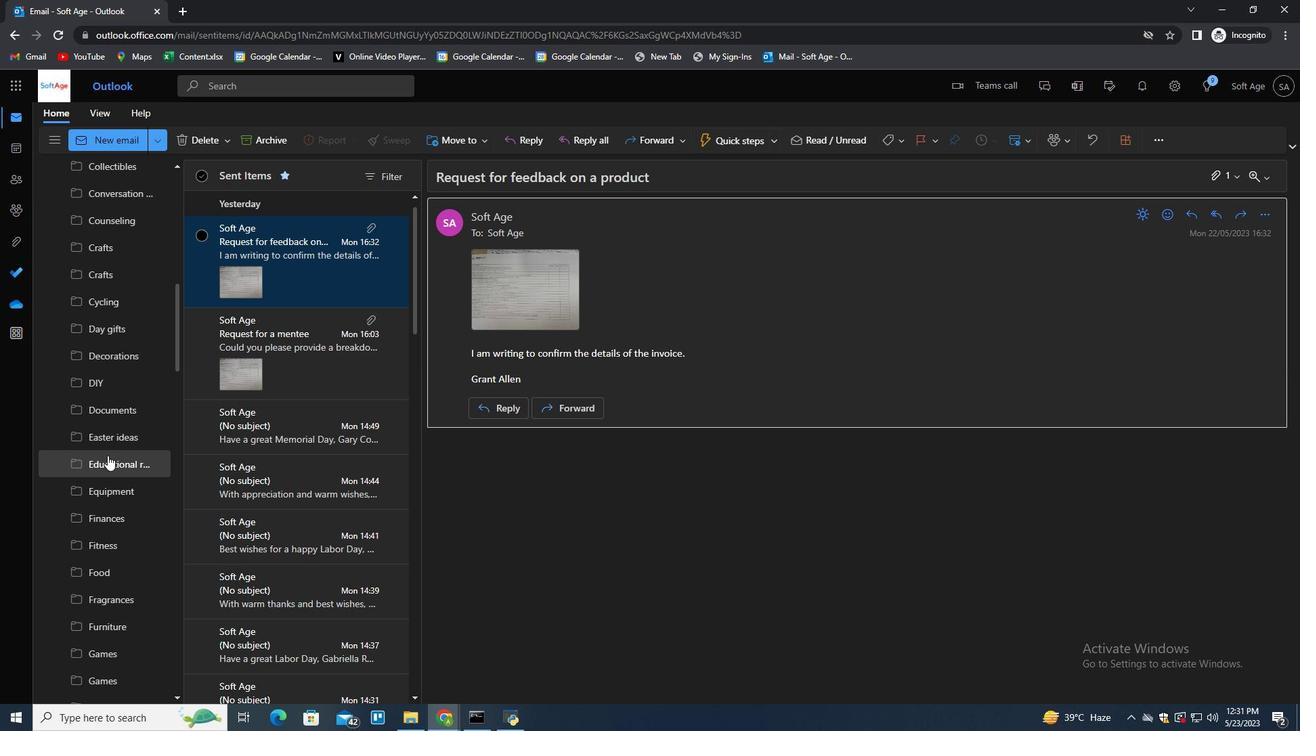 
Action: Mouse scrolled (107, 456) with delta (0, 0)
Screenshot: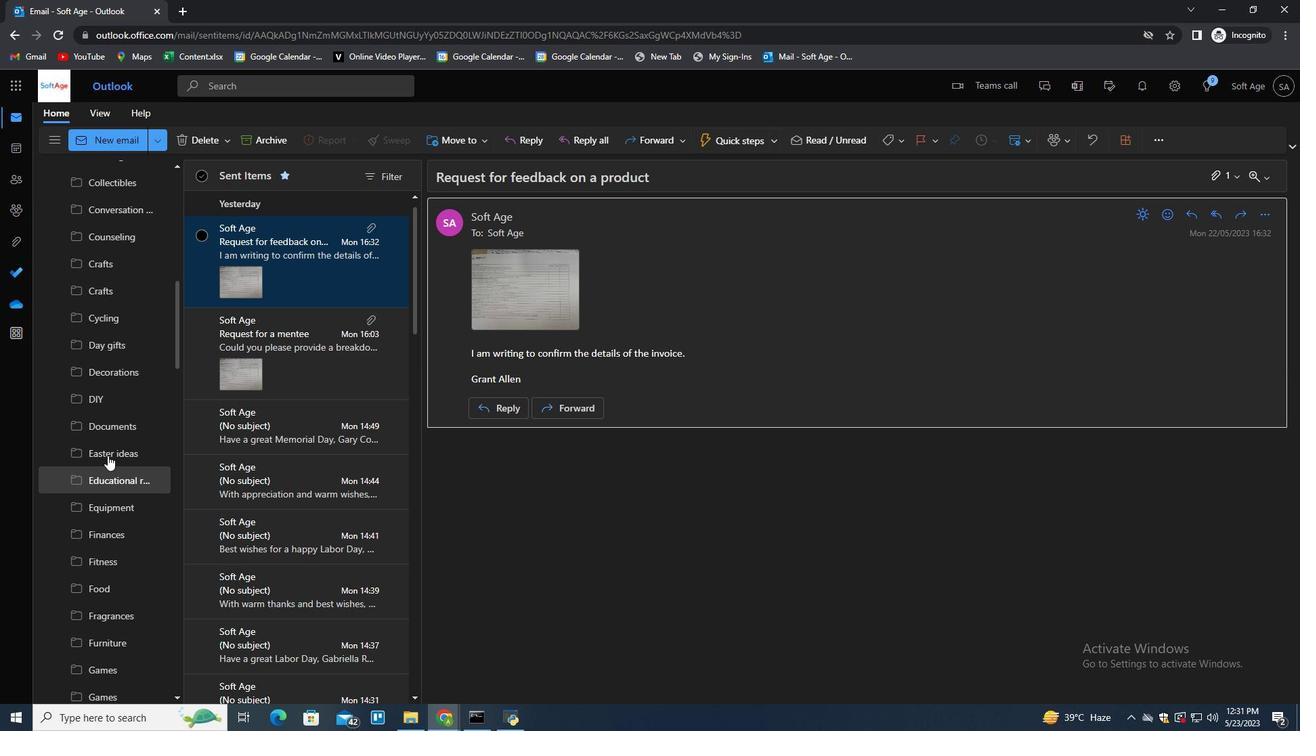 
Action: Mouse scrolled (107, 456) with delta (0, 0)
Screenshot: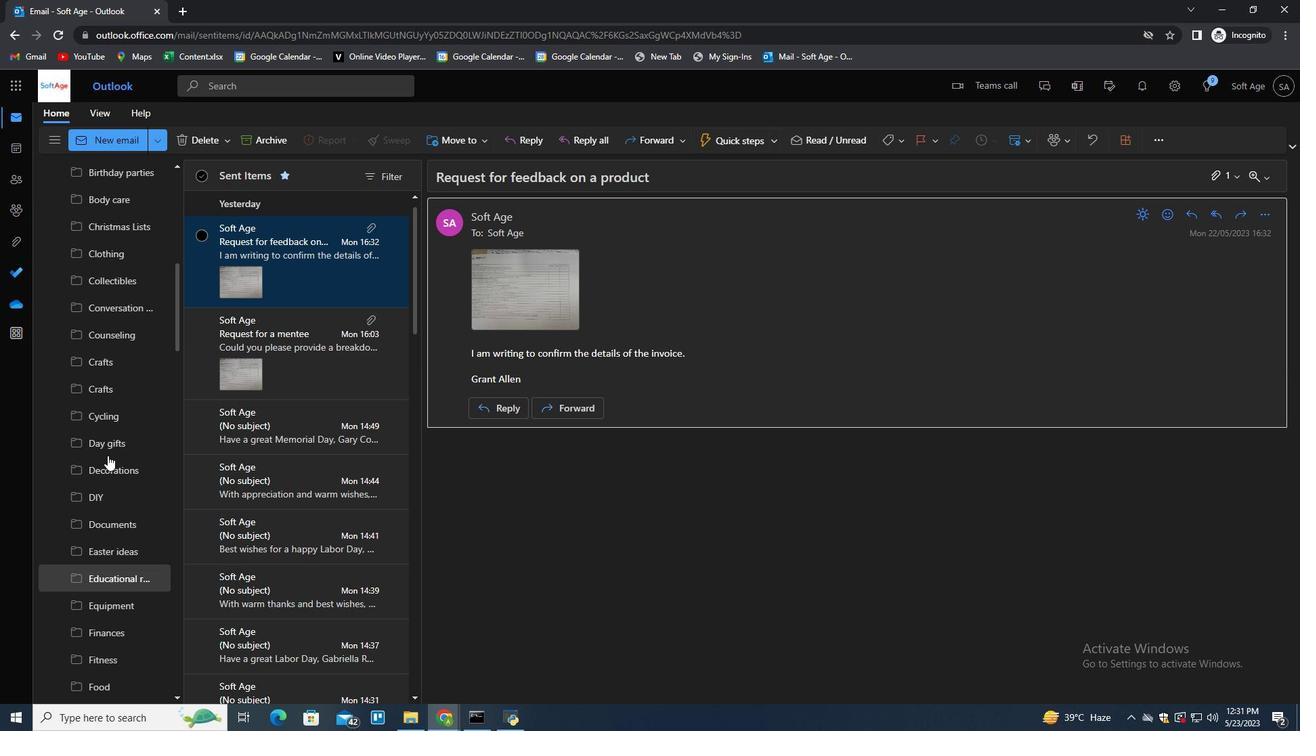 
Action: Mouse scrolled (107, 456) with delta (0, 0)
Screenshot: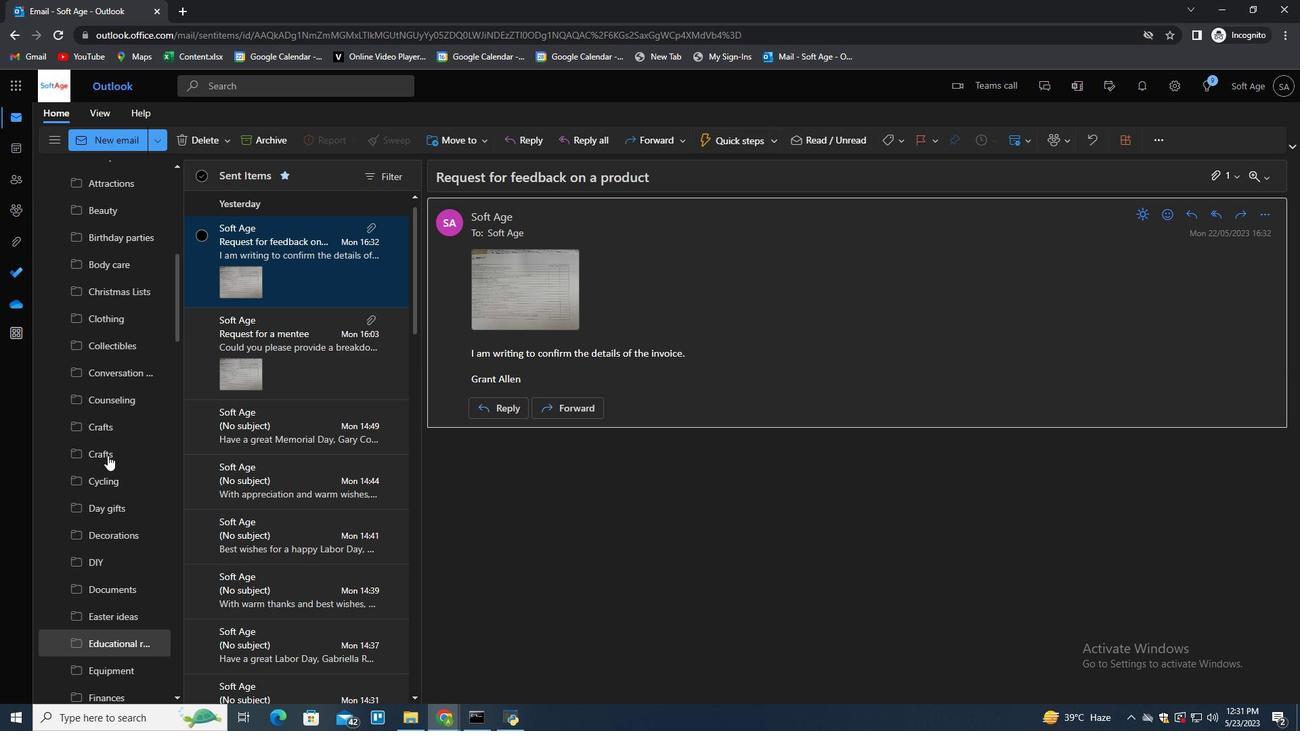 
Action: Mouse moved to (117, 335)
Screenshot: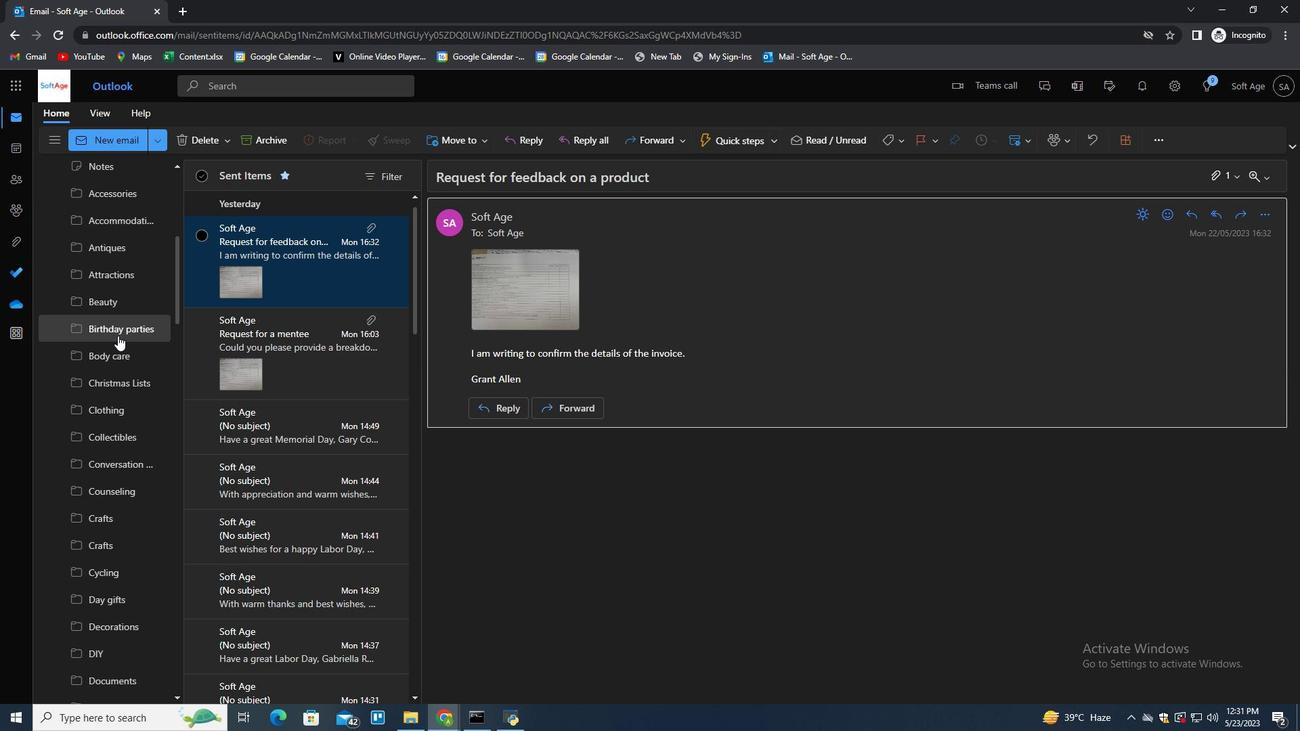 
Action: Mouse pressed left at (117, 335)
Screenshot: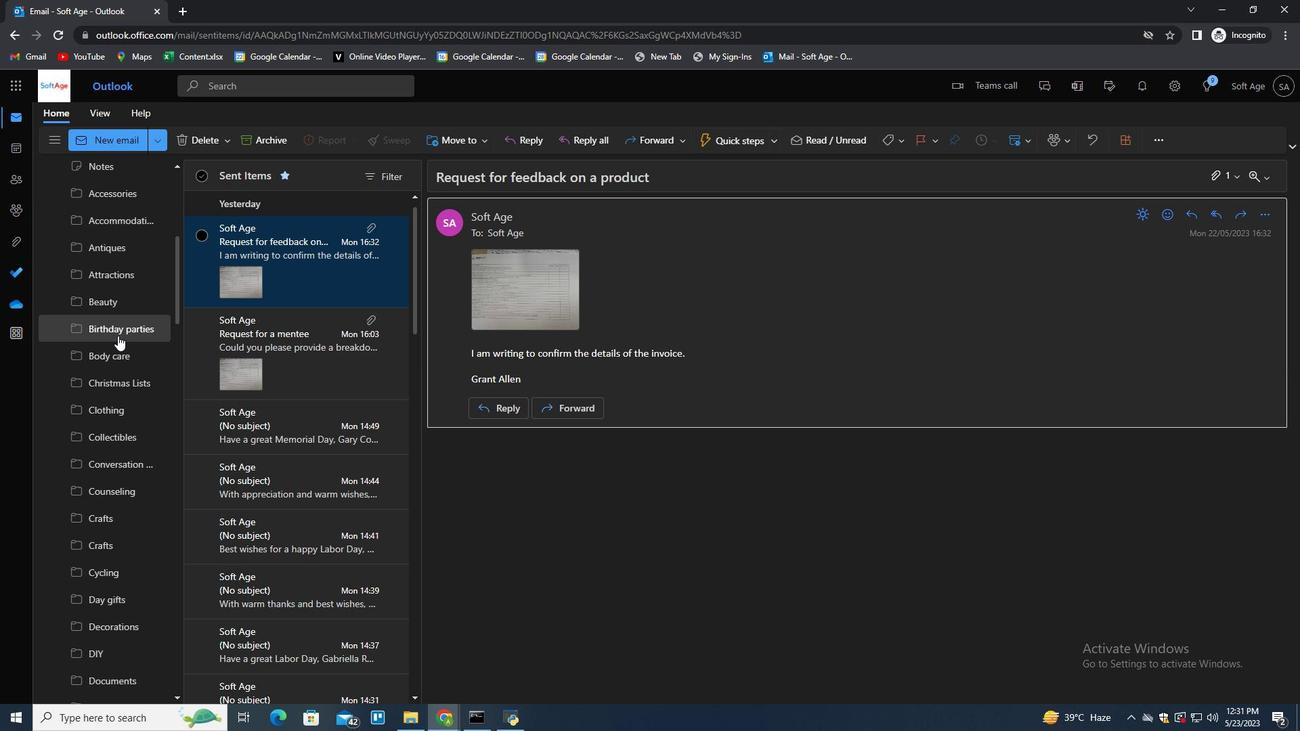 
Action: Mouse moved to (287, 226)
Screenshot: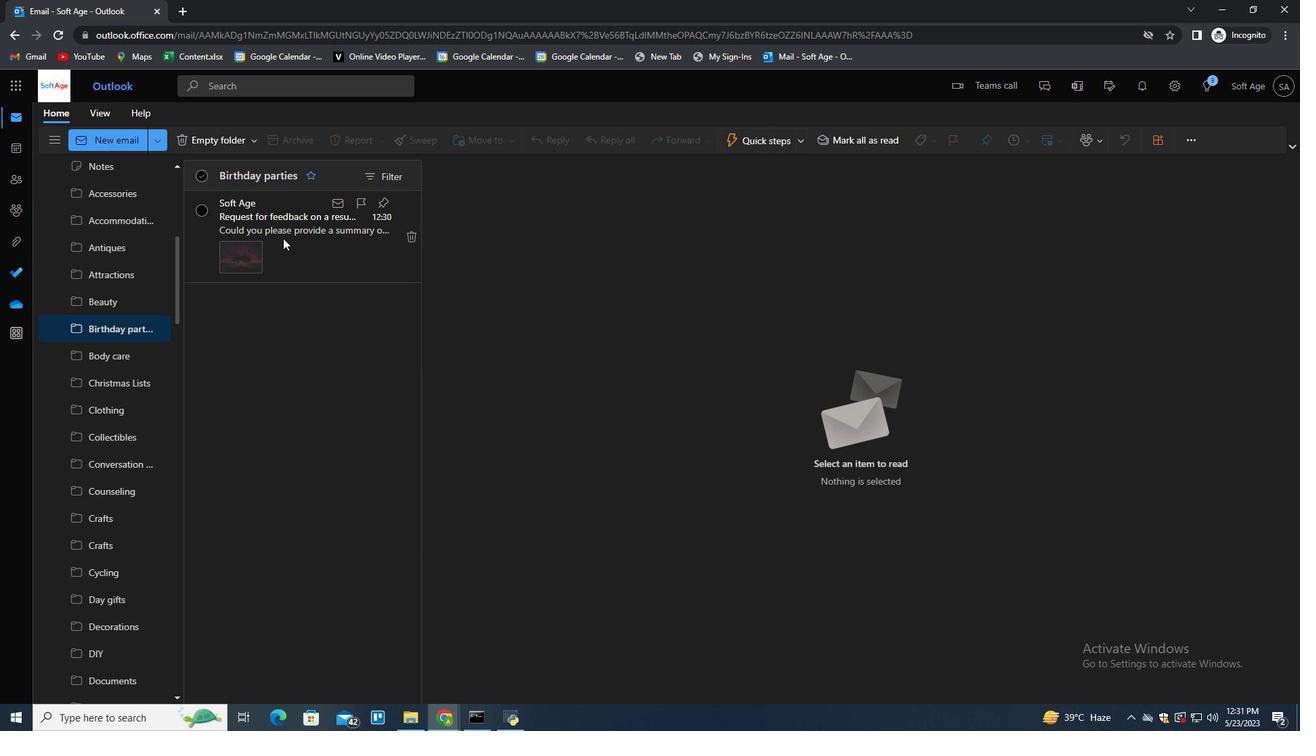 
Action: Mouse pressed left at (287, 226)
Screenshot: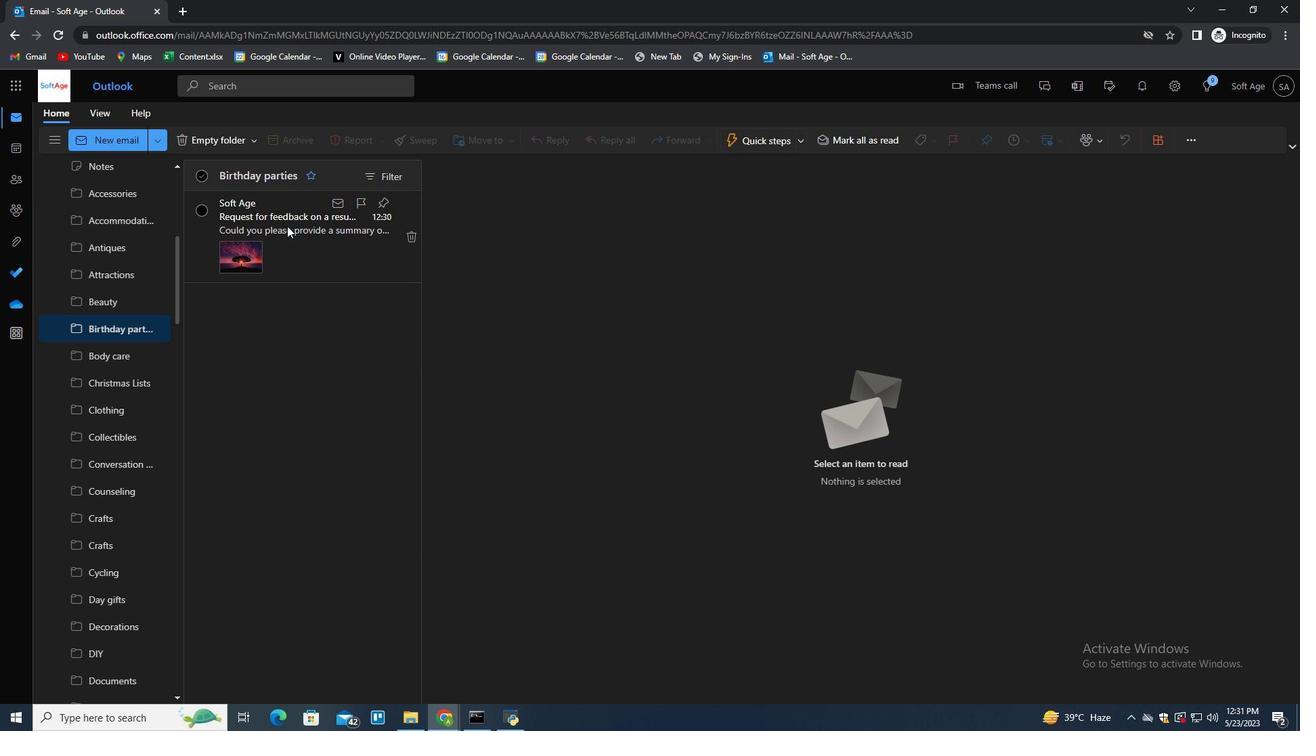 
Action: Mouse moved to (768, 545)
Screenshot: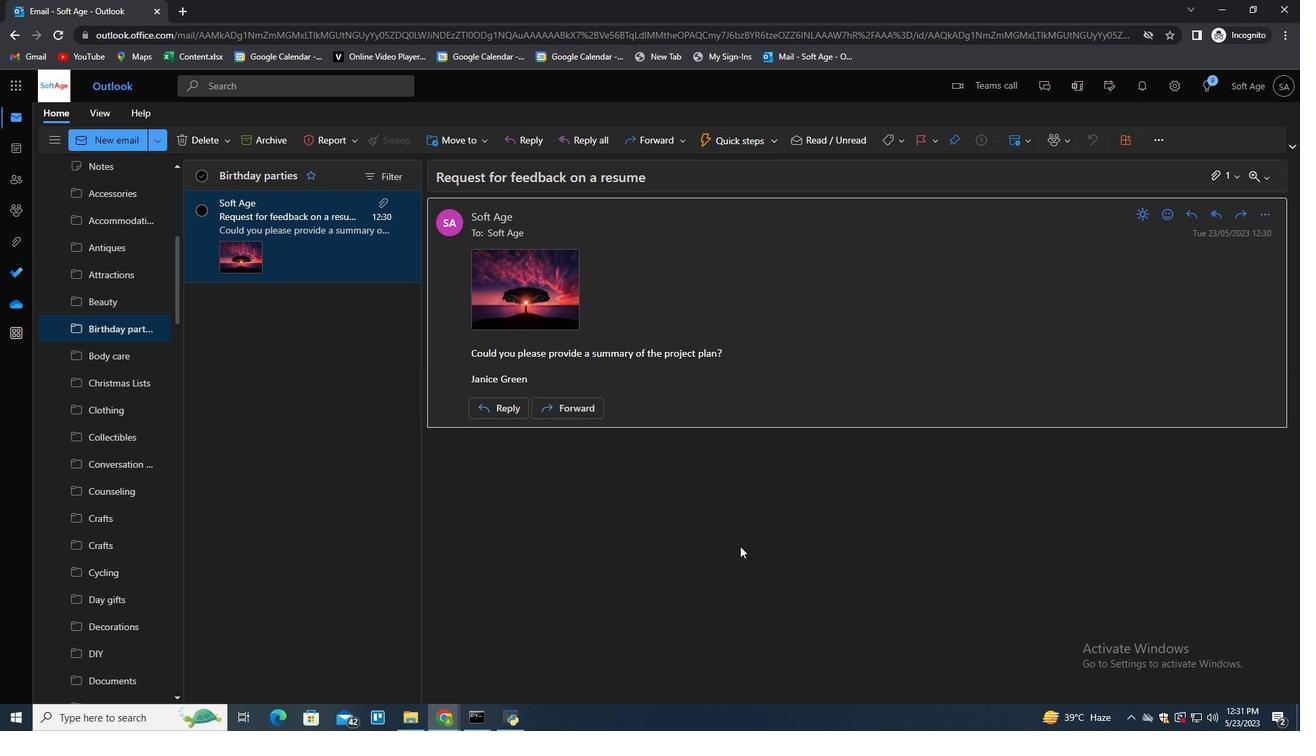 
